 Task: Research Airbnb accommodation in Bukit Mertajam, Malaysia from 9th December, 2023 to 16th December, 2023 for 2 adults.2 bedrooms having 2 beds and 1 bathroom. Property type can be flat. Look for 5 properties as per requirement.
Action: Mouse moved to (494, 109)
Screenshot: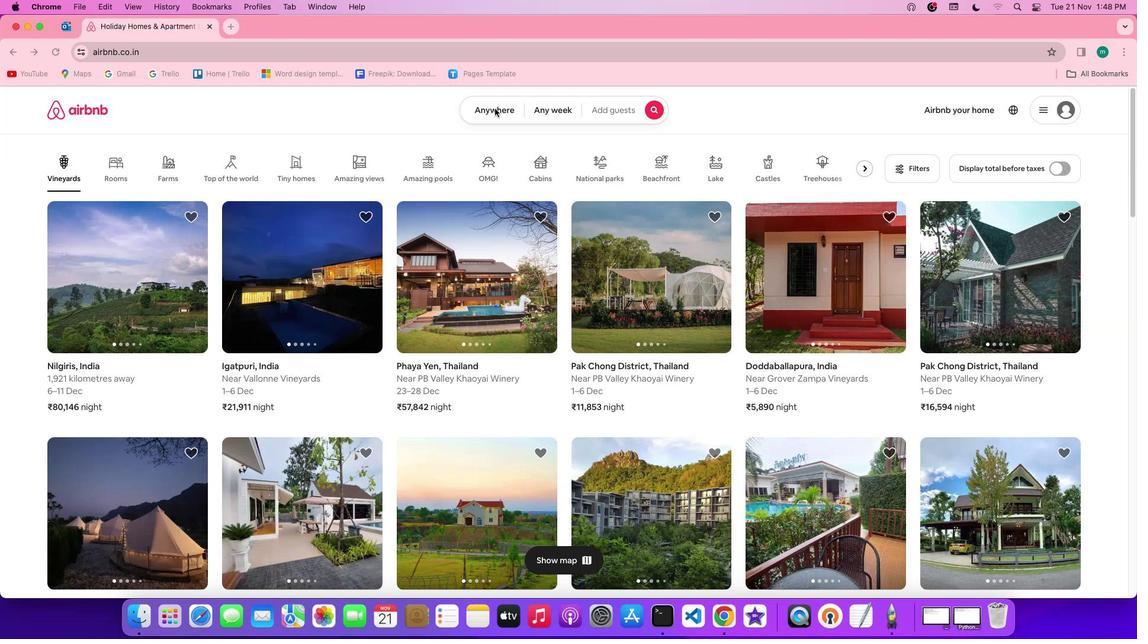 
Action: Mouse pressed left at (494, 109)
Screenshot: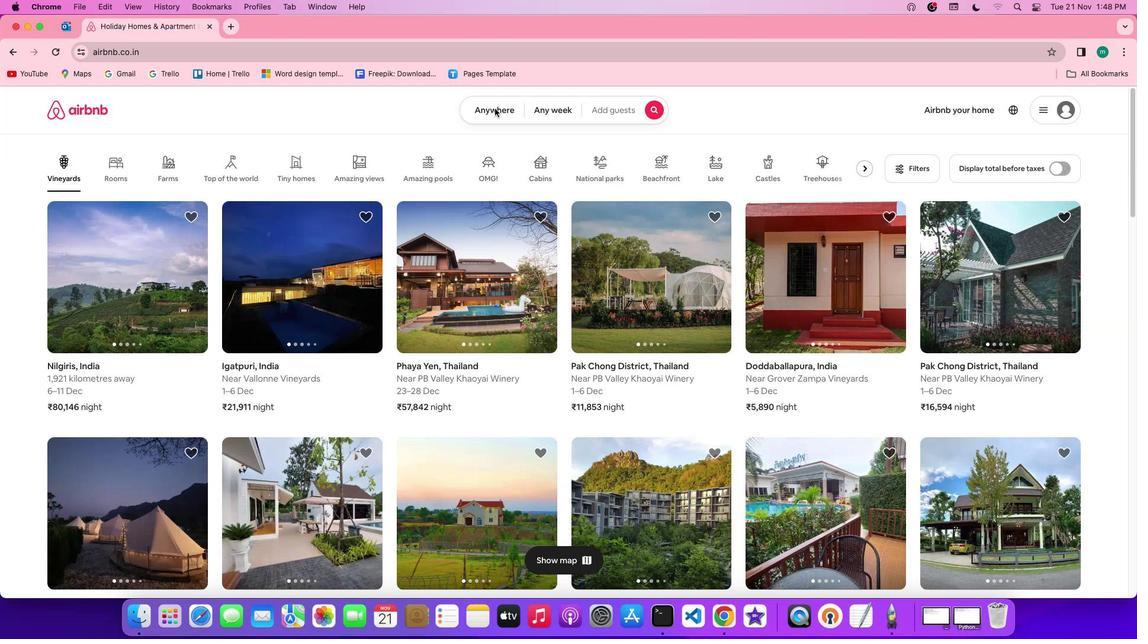 
Action: Mouse pressed left at (494, 109)
Screenshot: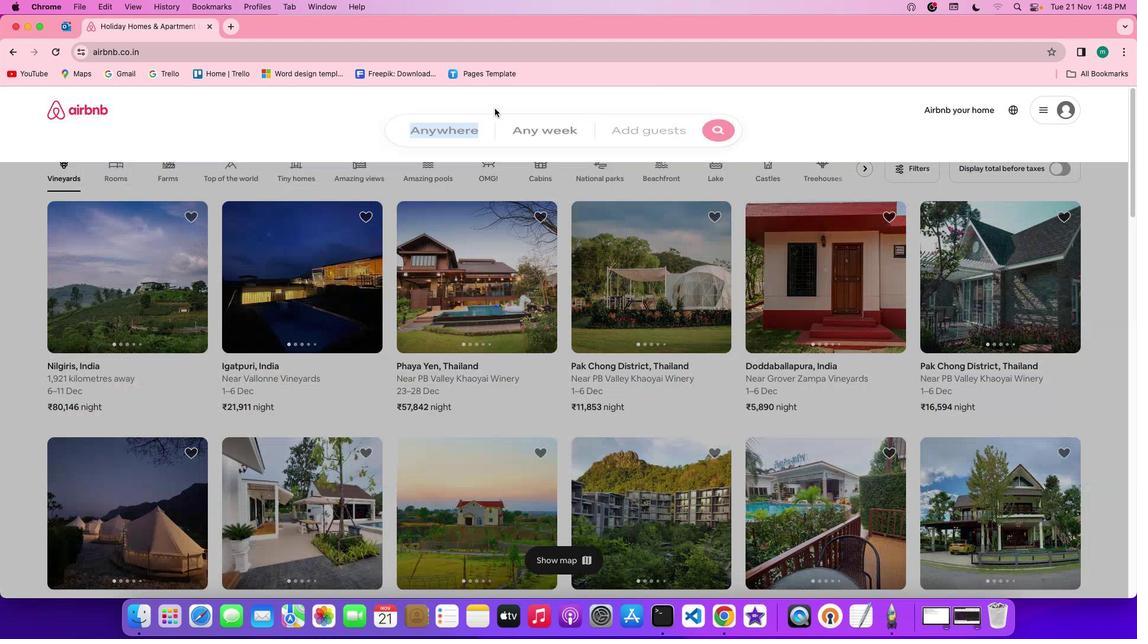 
Action: Mouse moved to (427, 148)
Screenshot: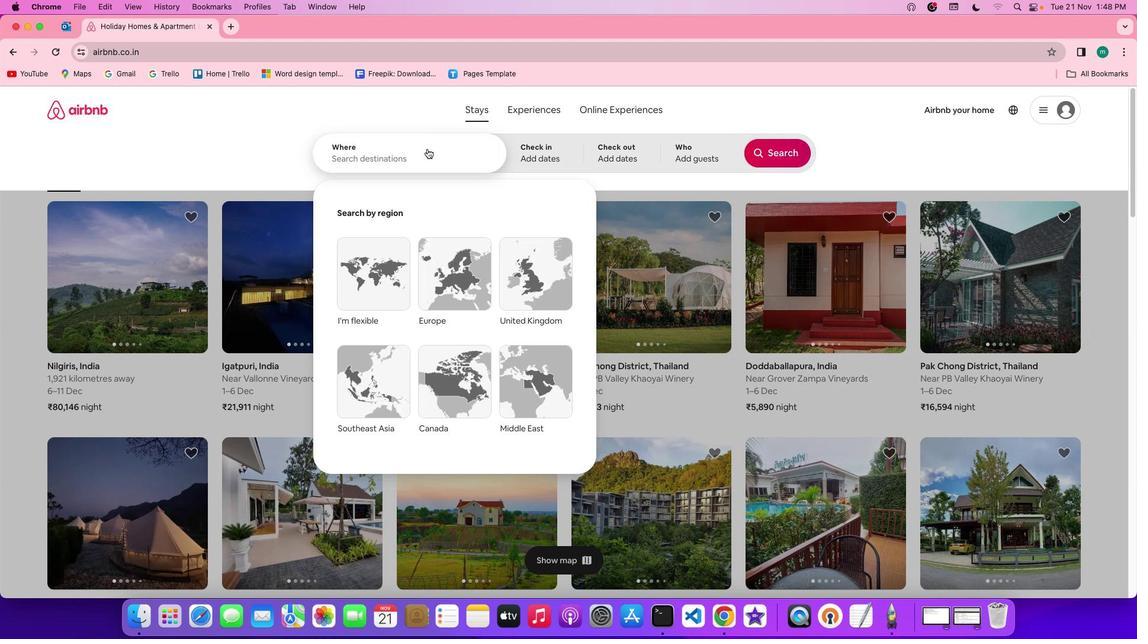 
Action: Mouse pressed left at (427, 148)
Screenshot: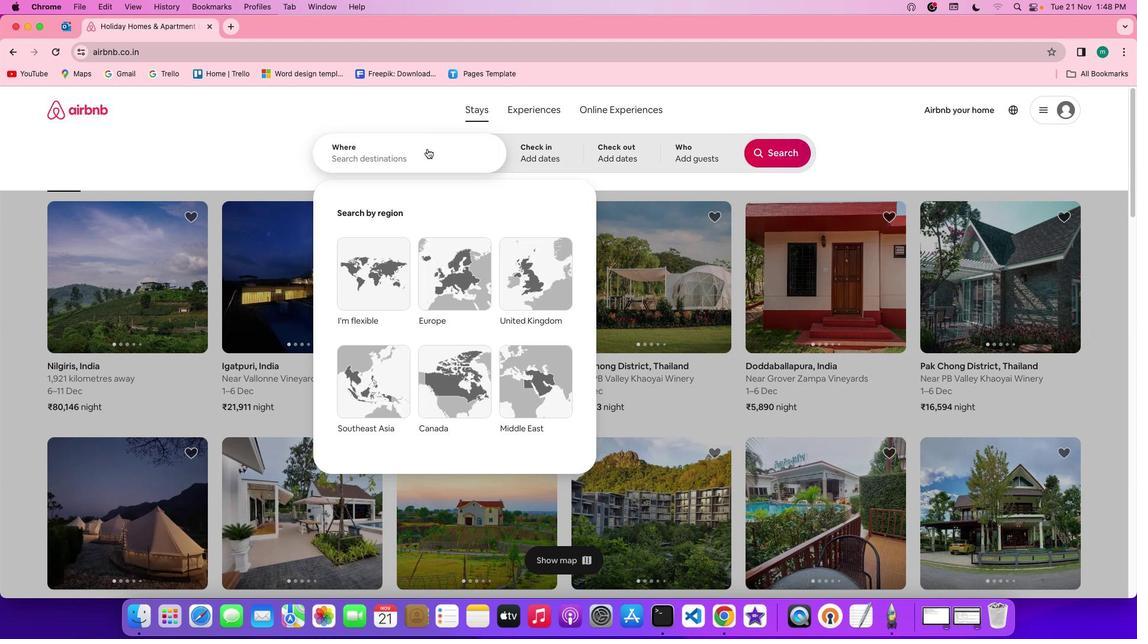 
Action: Mouse moved to (428, 145)
Screenshot: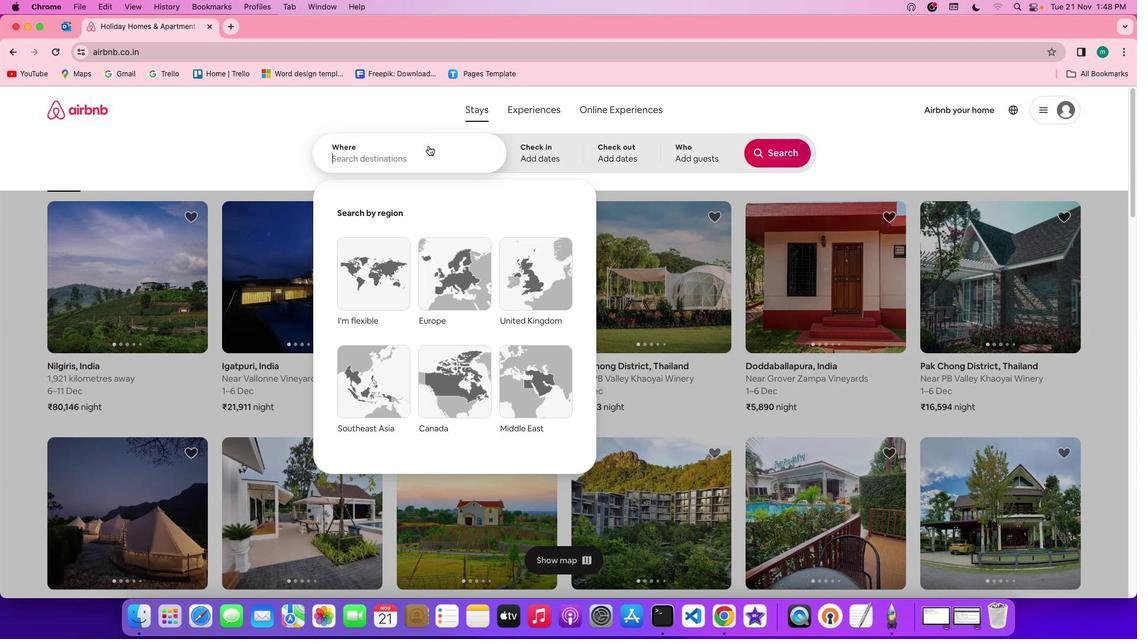 
Action: Key pressed Key.shift'B''u''k''t'Key.backspace'i''t'Key.spaceKey.shift'M''e''r''t''a''j''a''m'','Key.spaceKey.shift'm''a''l''a''y''s''i''a'
Screenshot: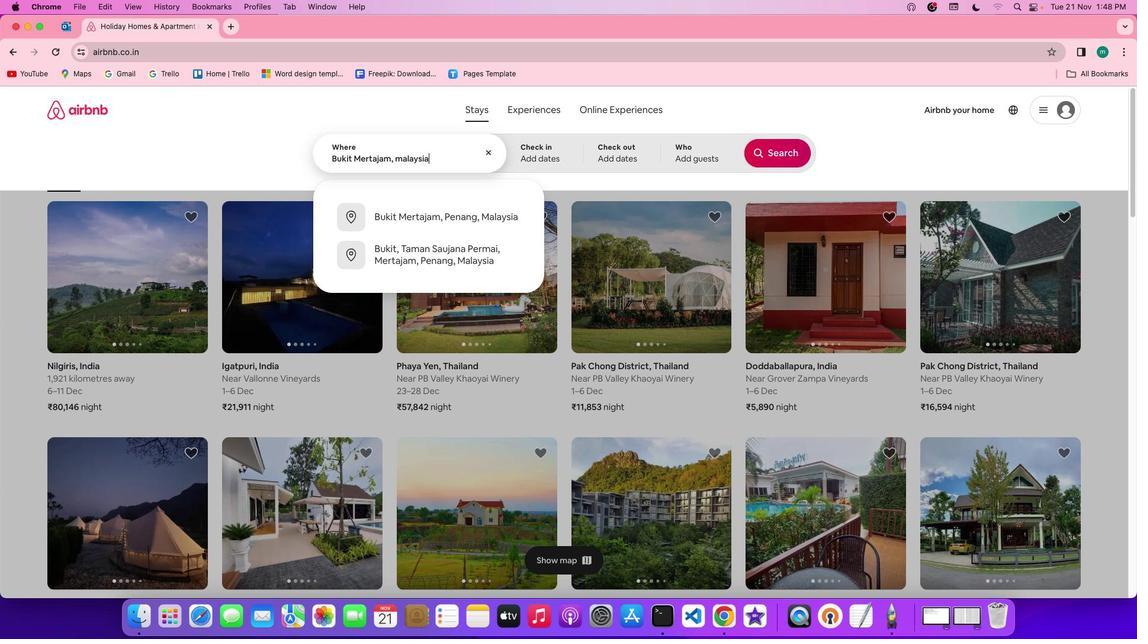 
Action: Mouse moved to (567, 142)
Screenshot: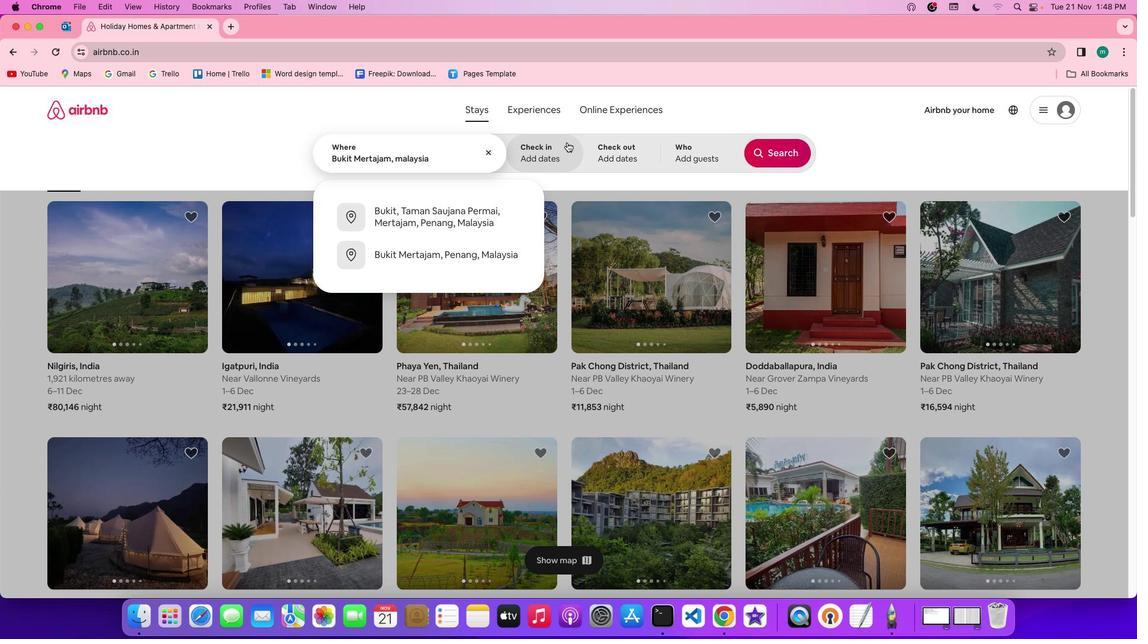 
Action: Mouse pressed left at (567, 142)
Screenshot: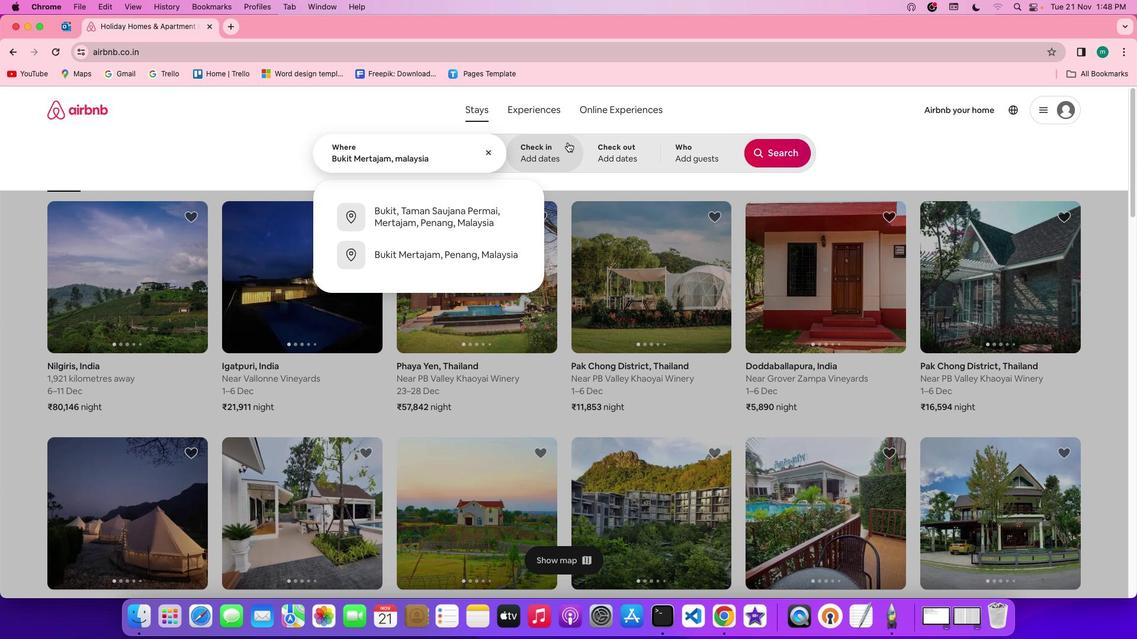 
Action: Mouse moved to (766, 324)
Screenshot: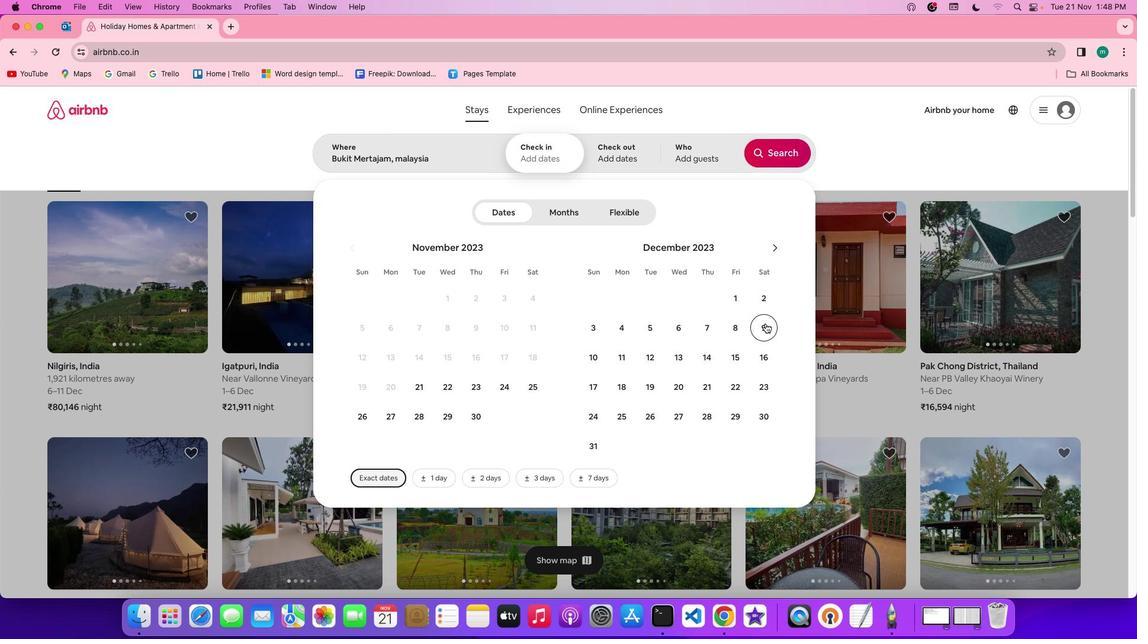 
Action: Mouse pressed left at (766, 324)
Screenshot: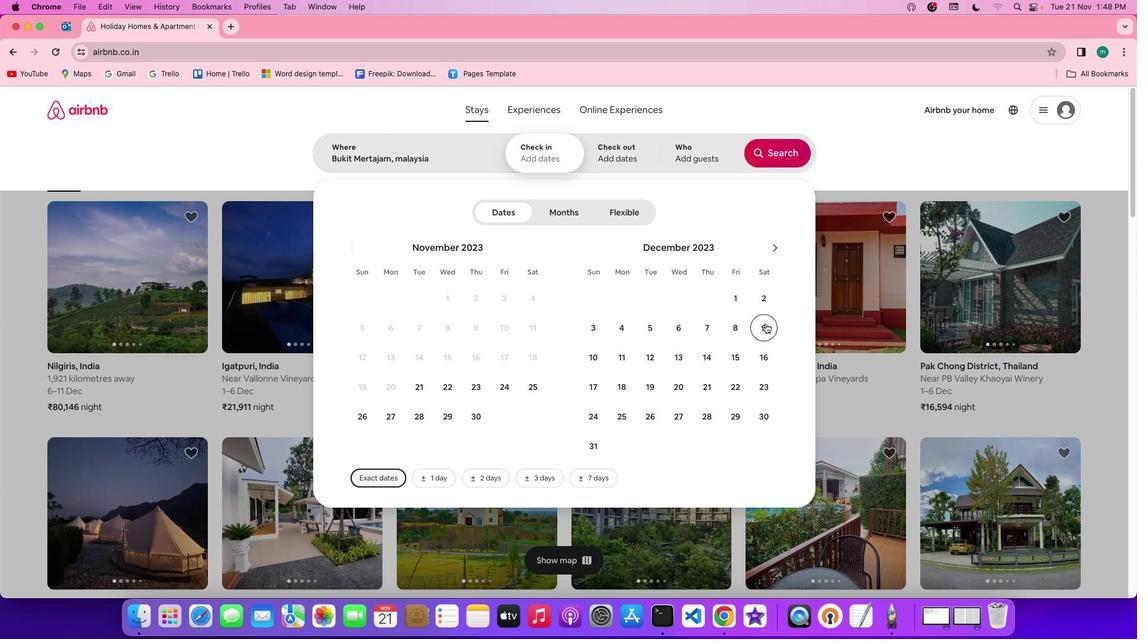 
Action: Mouse moved to (763, 357)
Screenshot: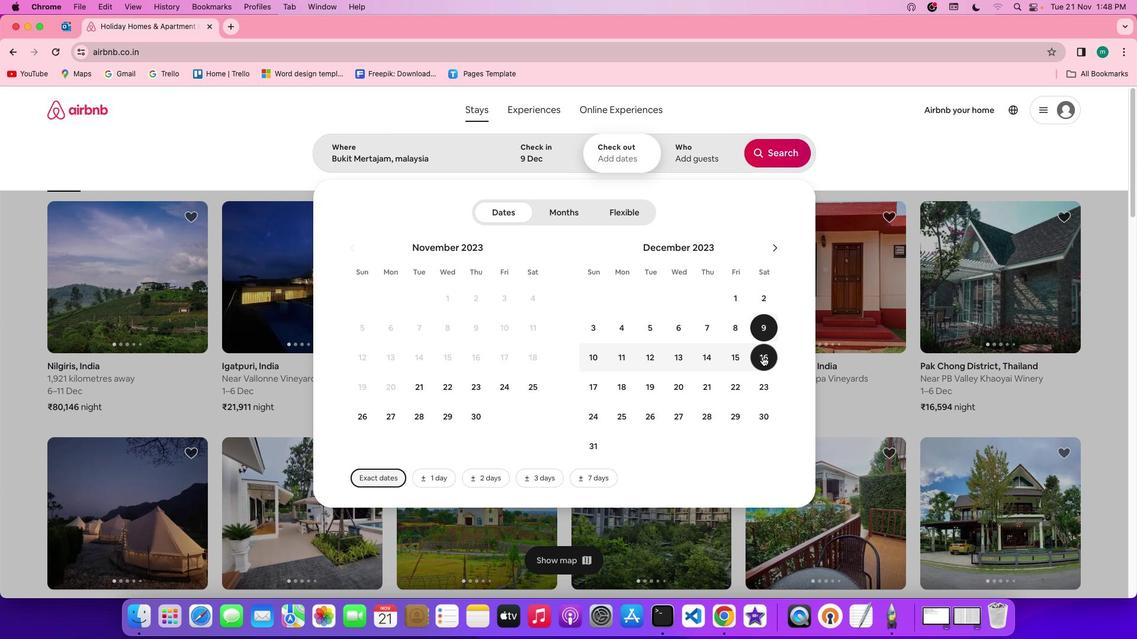 
Action: Mouse pressed left at (763, 357)
Screenshot: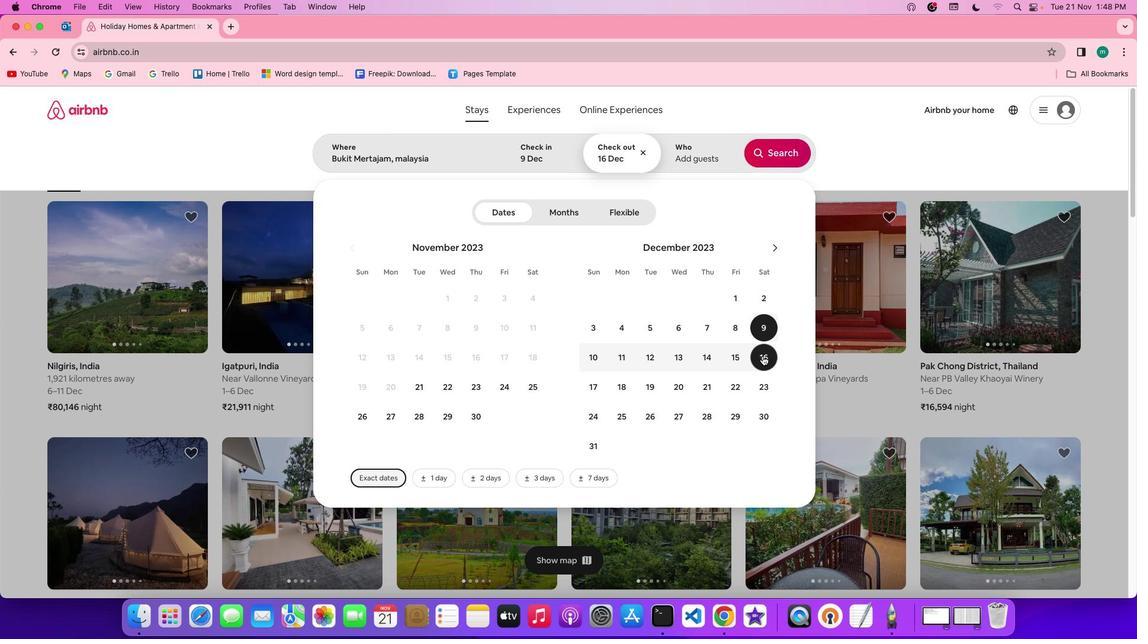 
Action: Mouse moved to (694, 151)
Screenshot: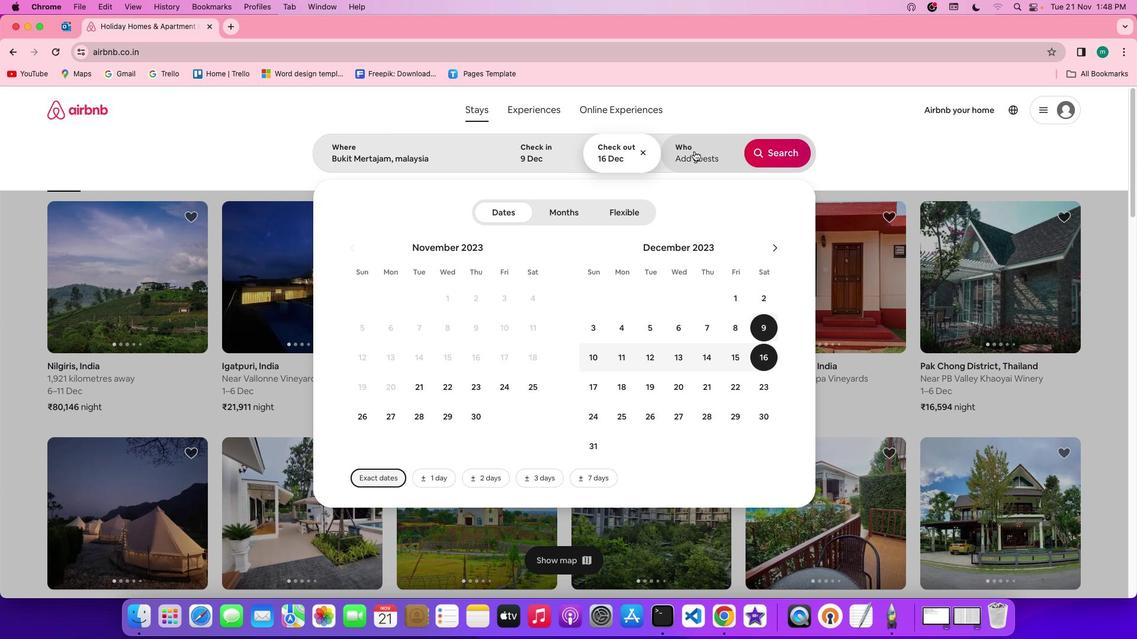 
Action: Mouse pressed left at (694, 151)
Screenshot: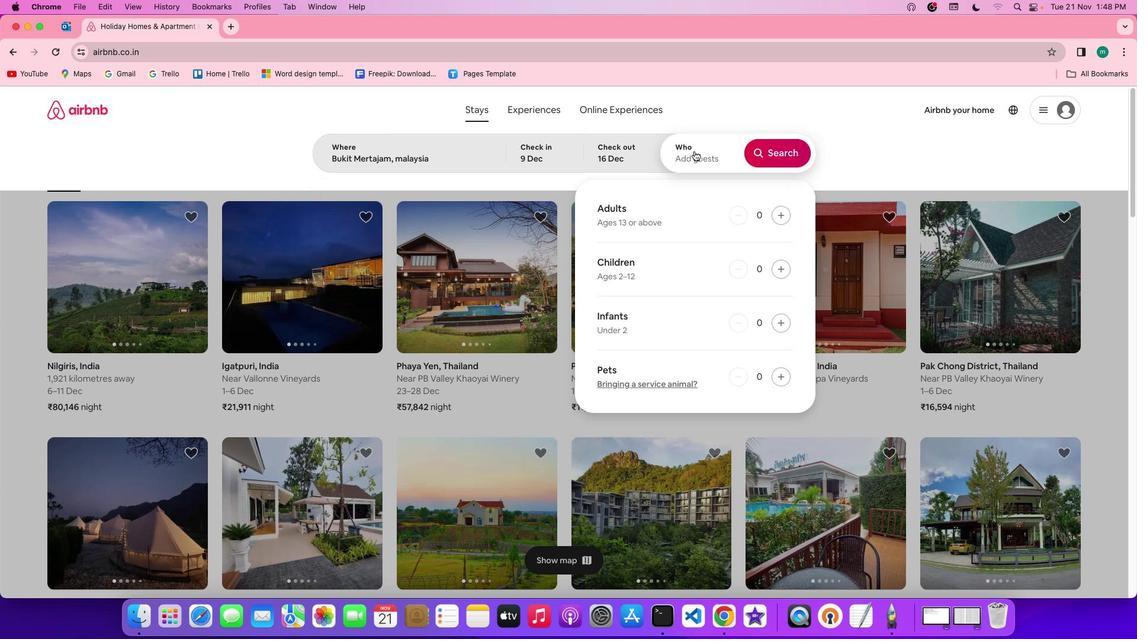 
Action: Mouse moved to (778, 212)
Screenshot: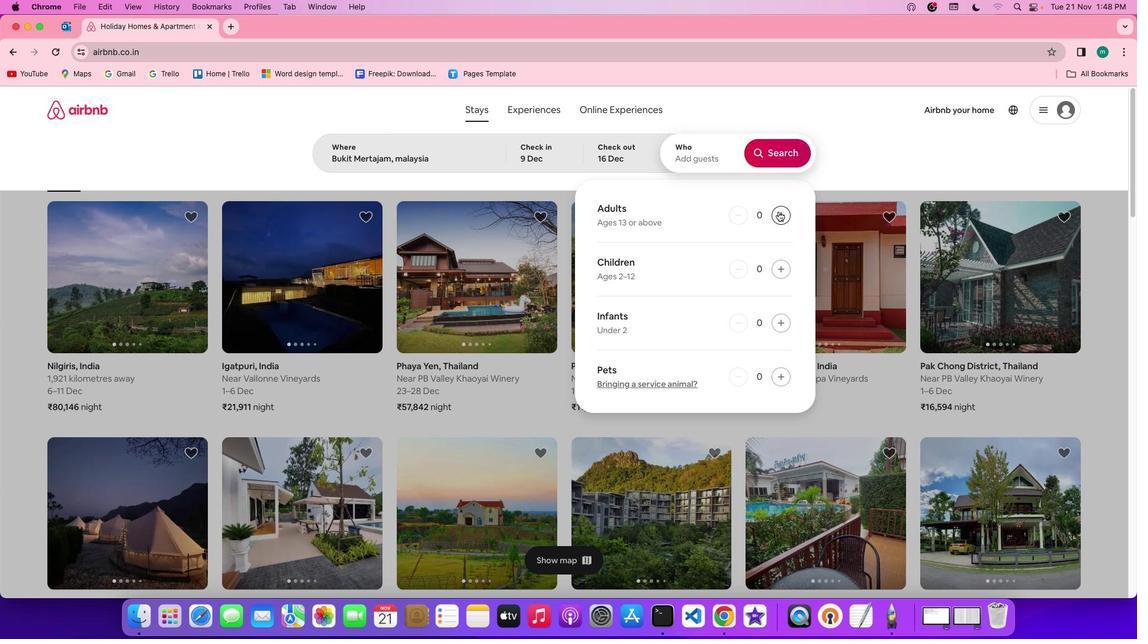 
Action: Mouse pressed left at (778, 212)
Screenshot: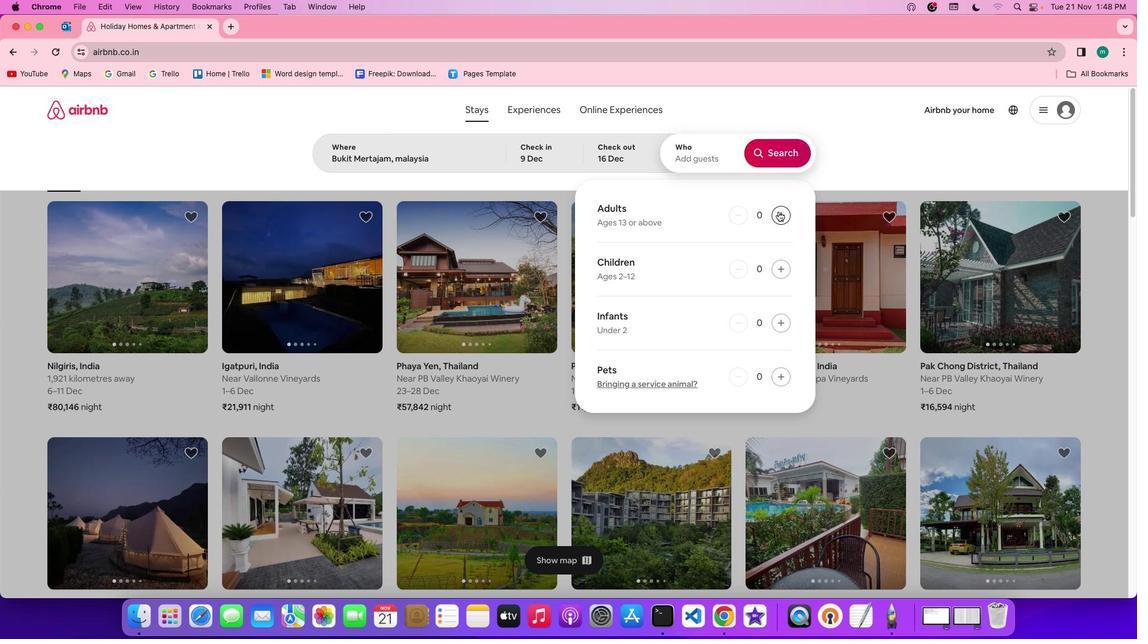 
Action: Mouse pressed left at (778, 212)
Screenshot: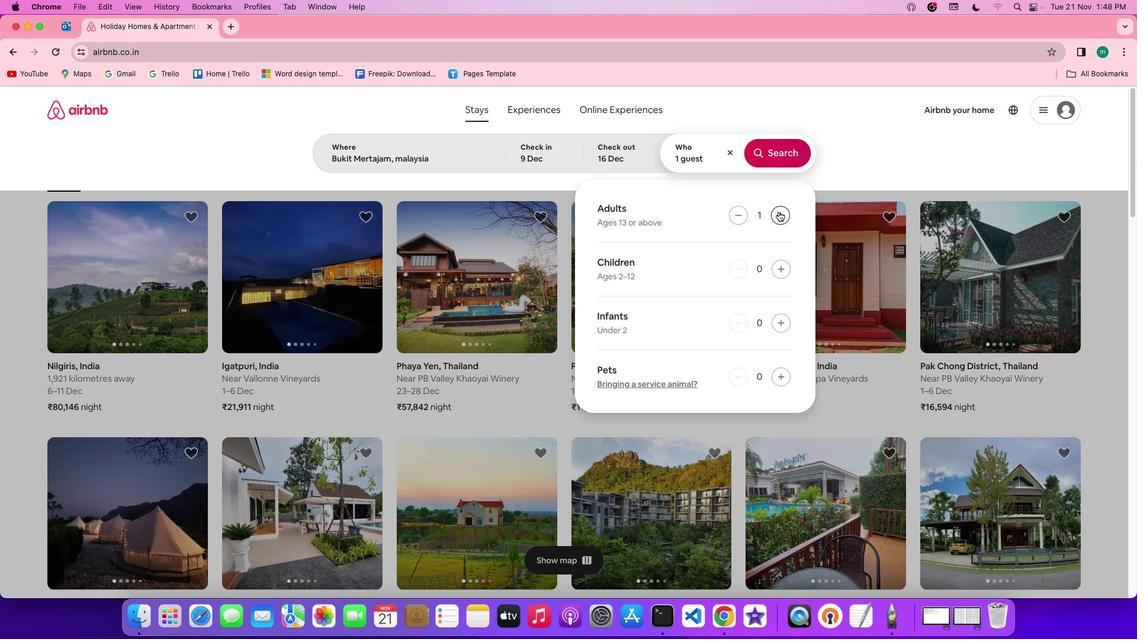 
Action: Mouse pressed left at (778, 212)
Screenshot: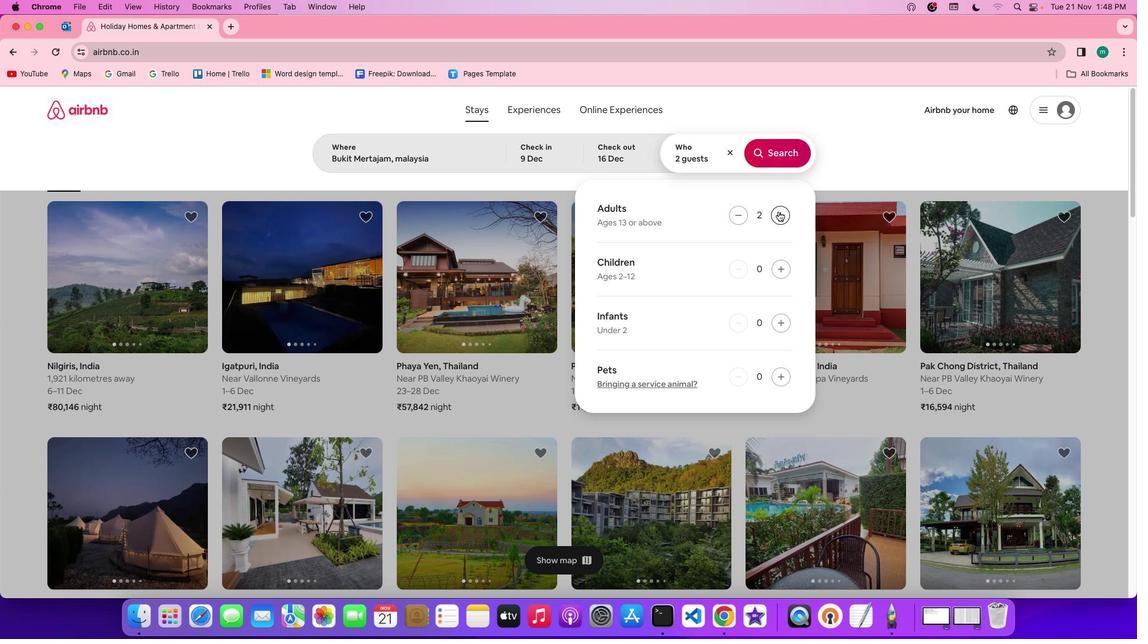 
Action: Mouse moved to (721, 216)
Screenshot: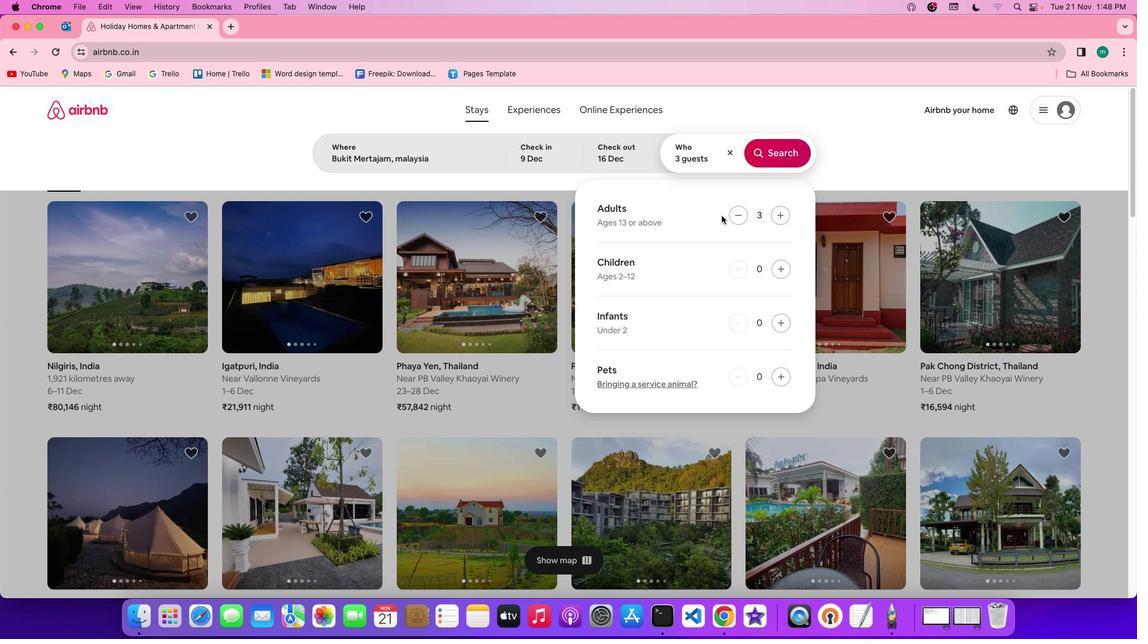 
Action: Mouse pressed left at (721, 216)
Screenshot: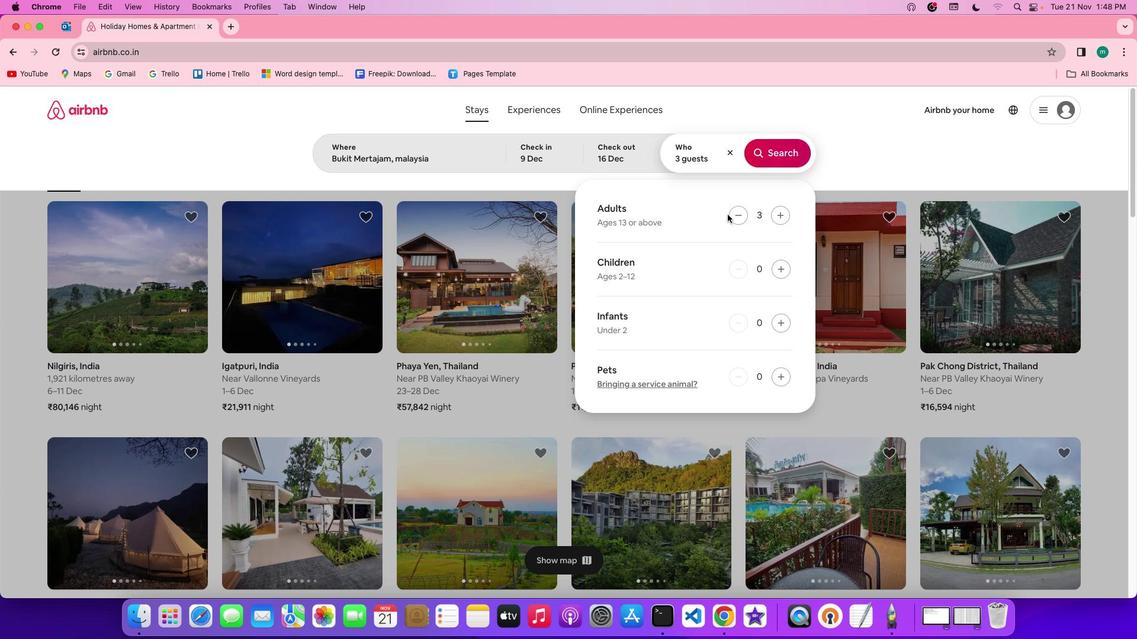 
Action: Mouse moved to (732, 213)
Screenshot: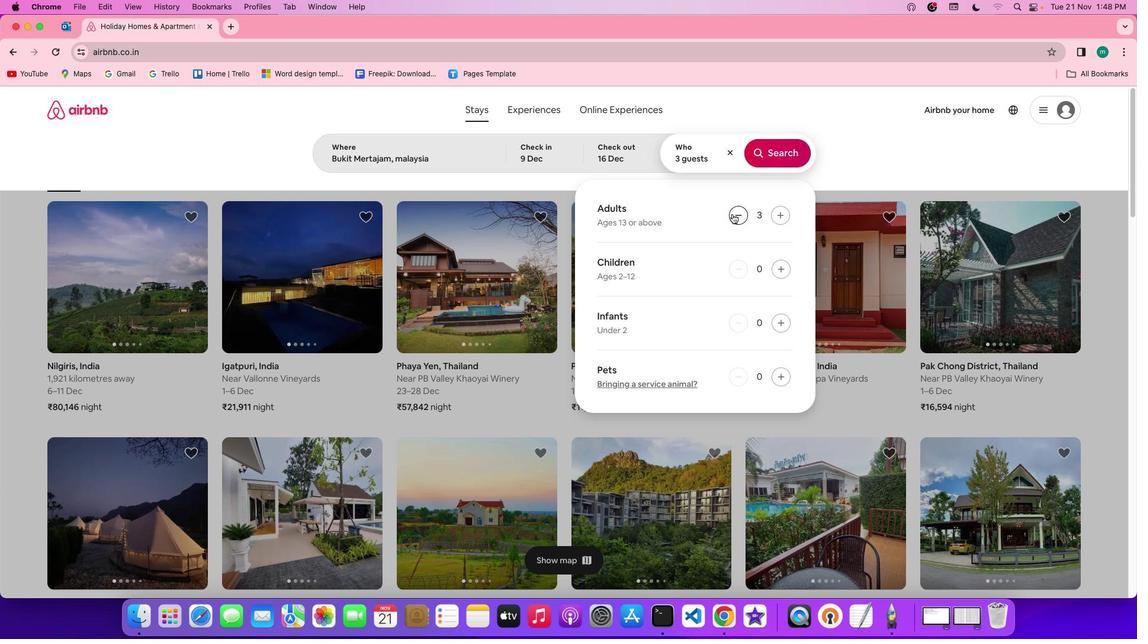 
Action: Mouse pressed left at (732, 213)
Screenshot: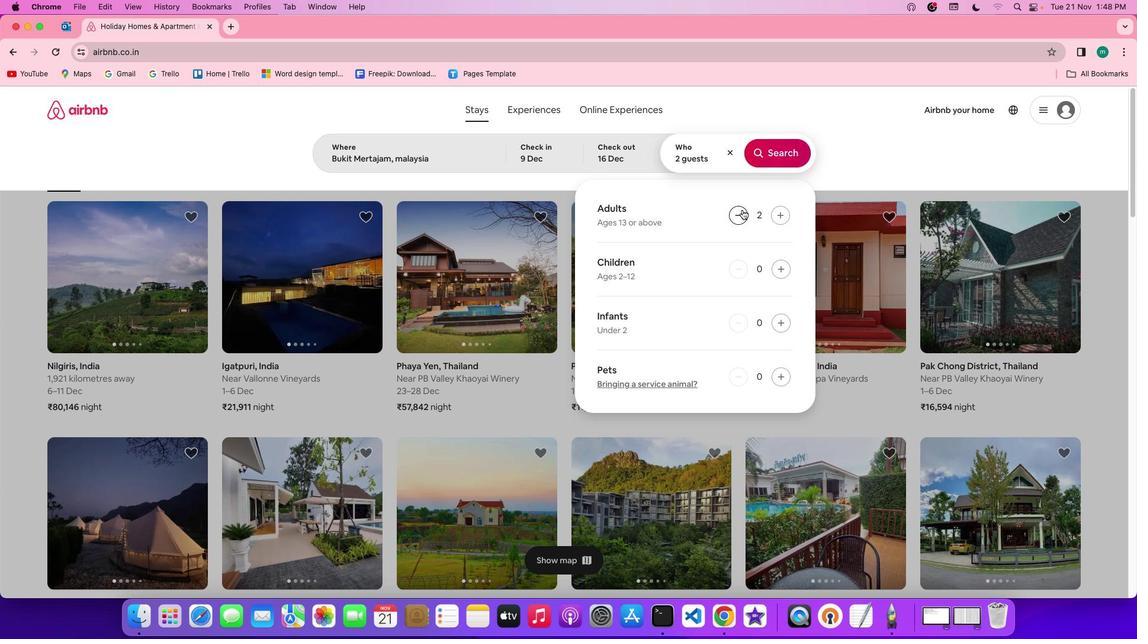 
Action: Mouse moved to (794, 146)
Screenshot: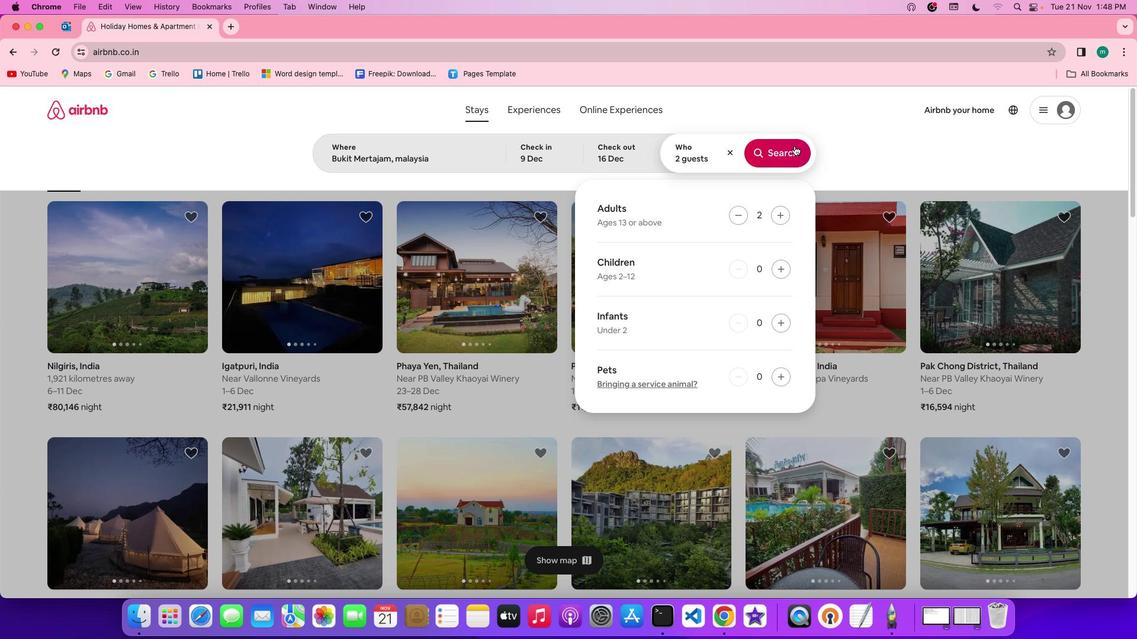 
Action: Mouse pressed left at (794, 146)
Screenshot: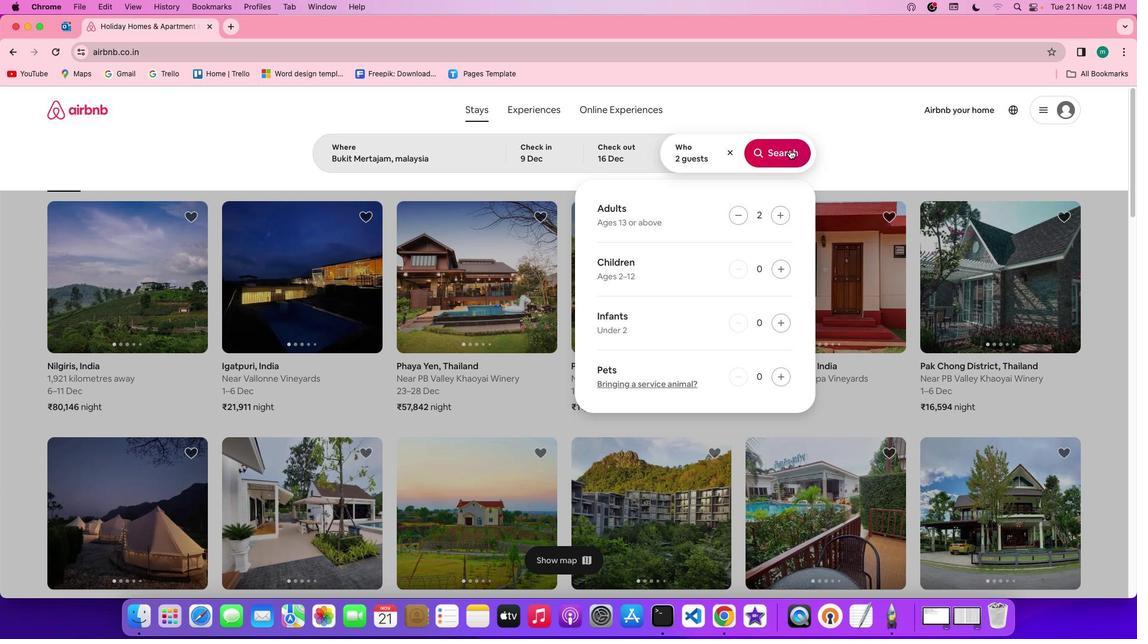 
Action: Mouse moved to (961, 161)
Screenshot: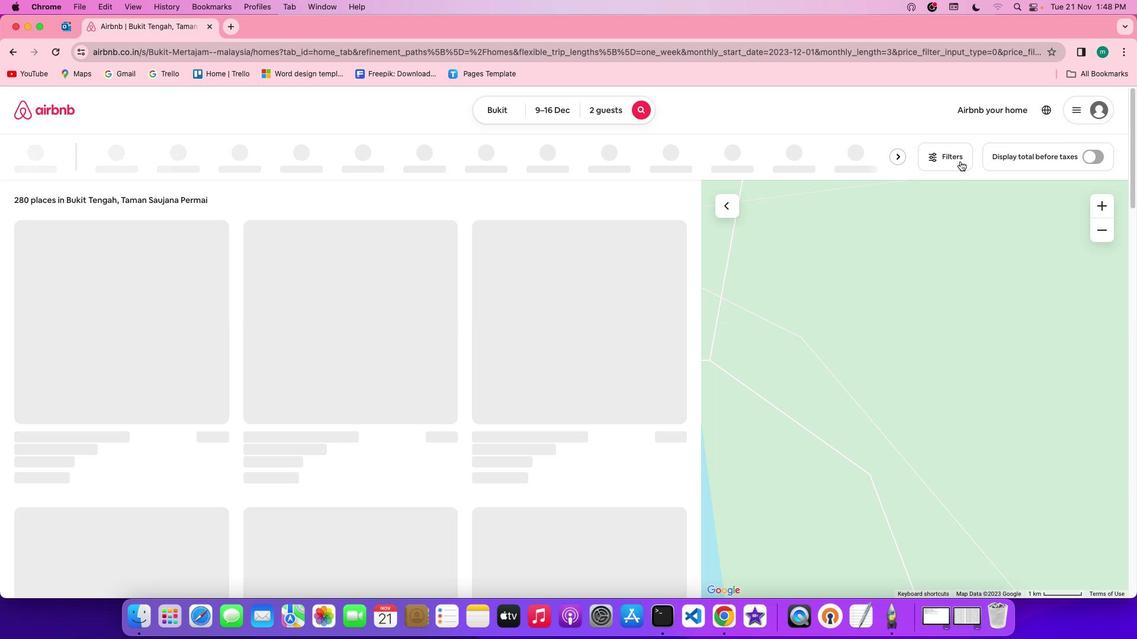 
Action: Mouse pressed left at (961, 161)
Screenshot: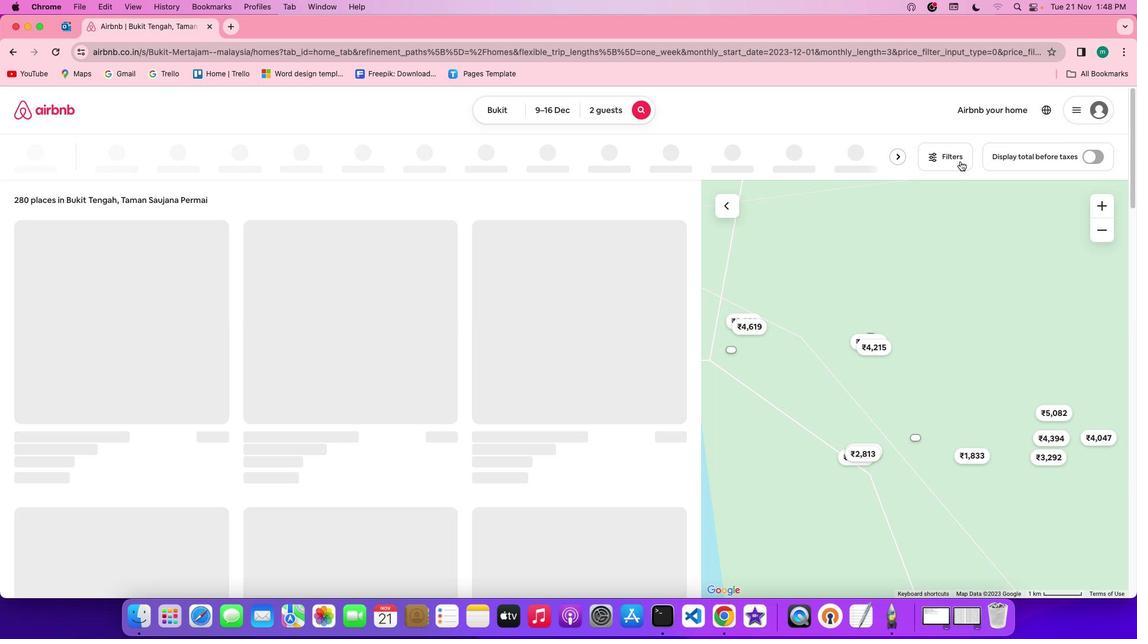 
Action: Mouse moved to (658, 363)
Screenshot: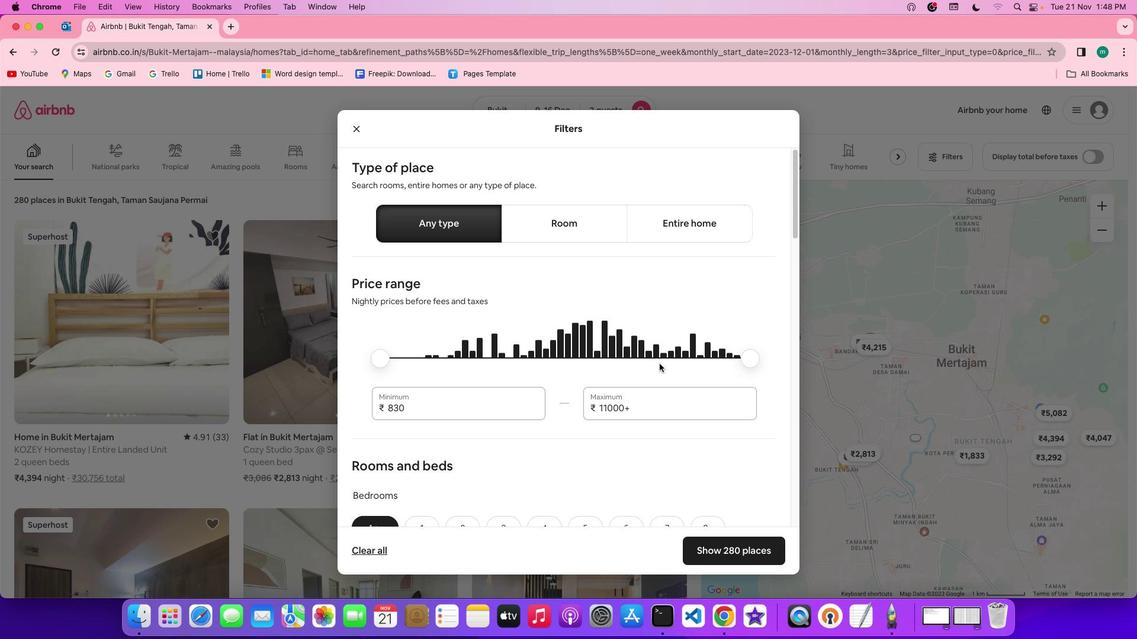 
Action: Mouse scrolled (658, 363) with delta (0, 0)
Screenshot: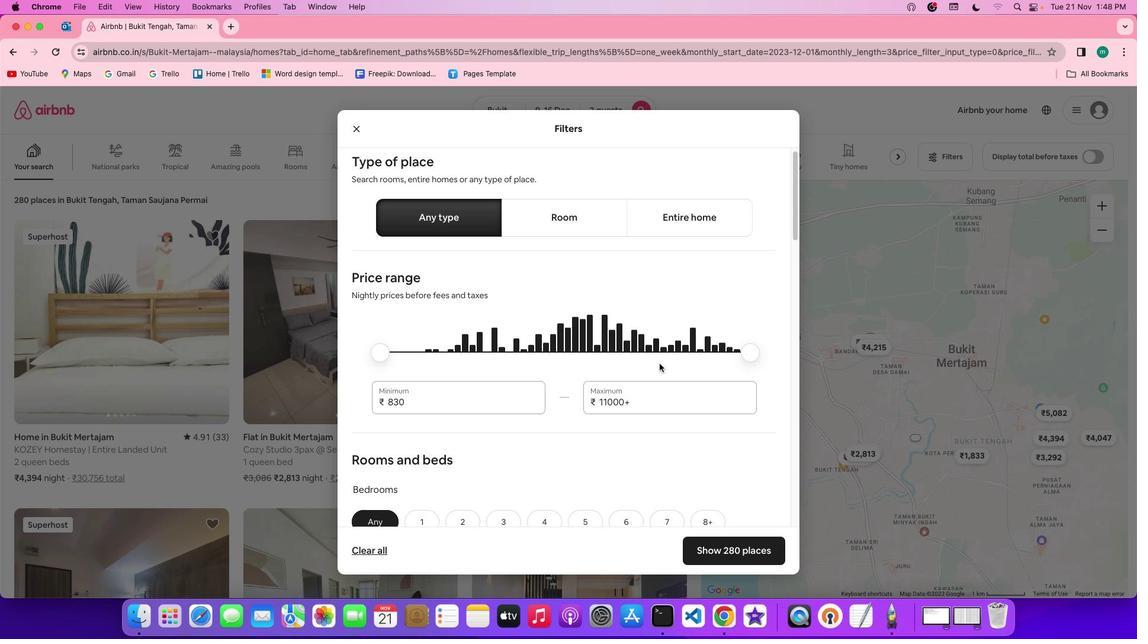 
Action: Mouse moved to (658, 363)
Screenshot: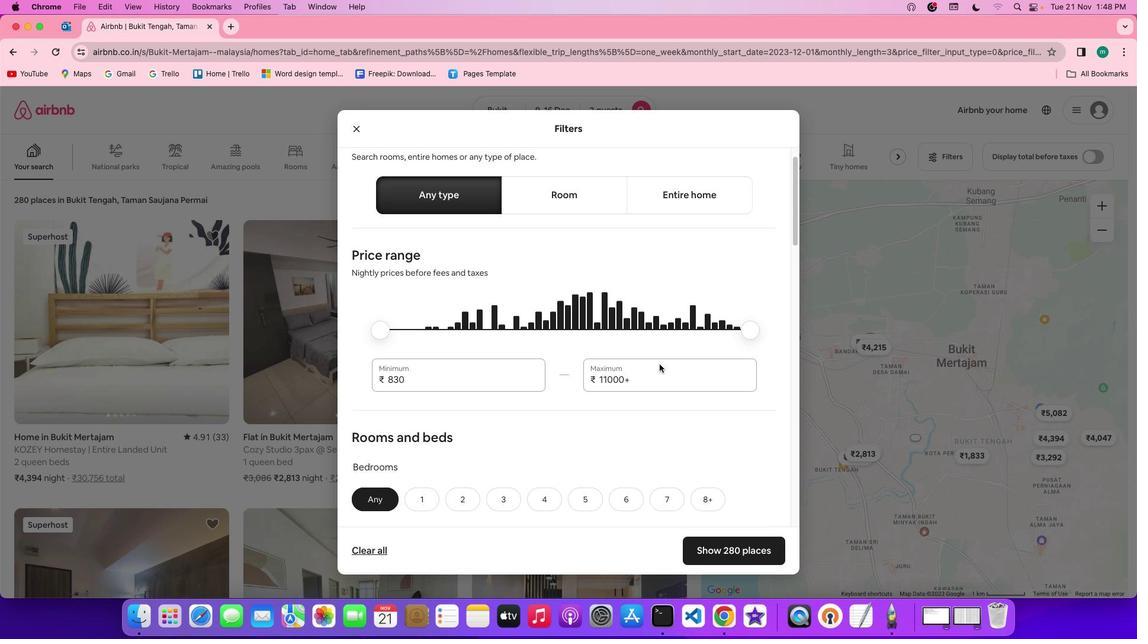 
Action: Mouse scrolled (658, 363) with delta (0, 0)
Screenshot: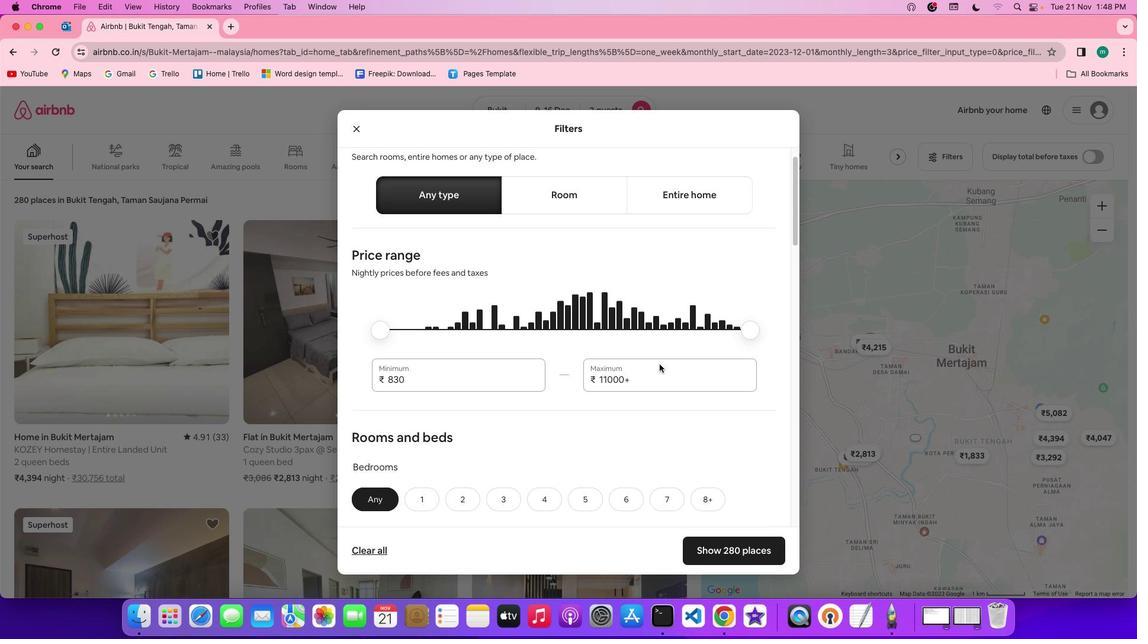 
Action: Mouse moved to (660, 364)
Screenshot: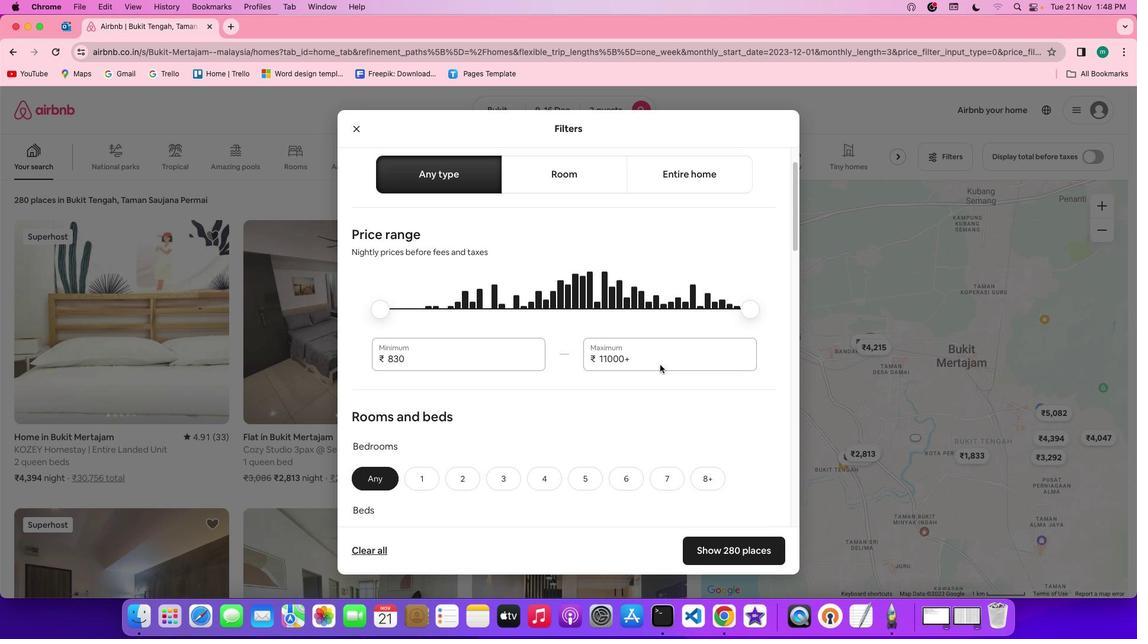 
Action: Mouse scrolled (660, 364) with delta (0, -1)
Screenshot: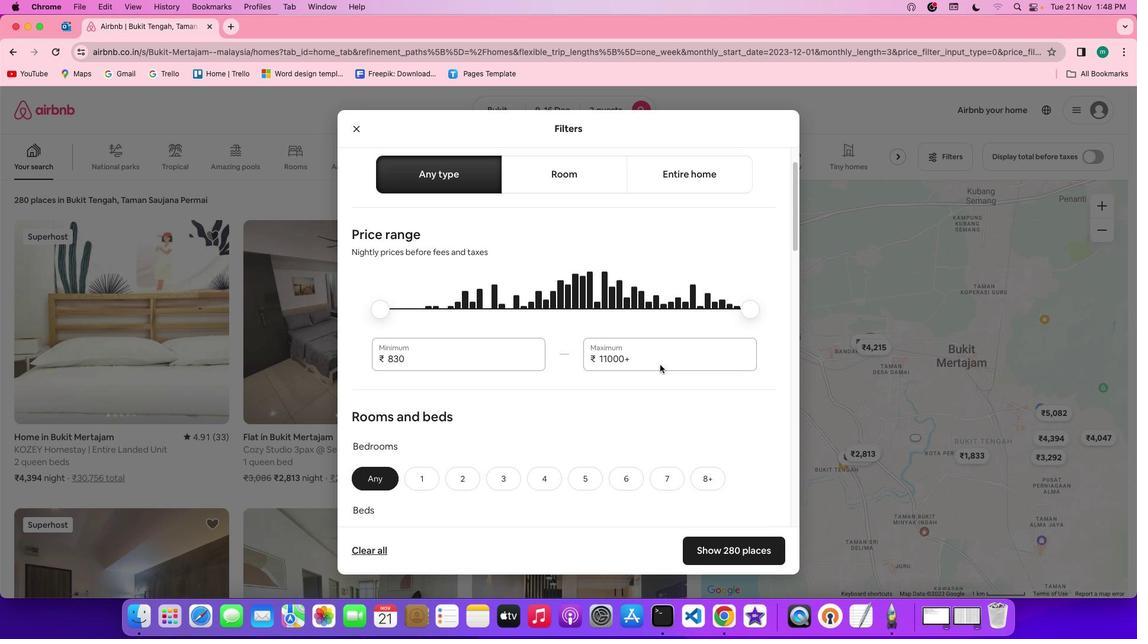
Action: Mouse moved to (660, 364)
Screenshot: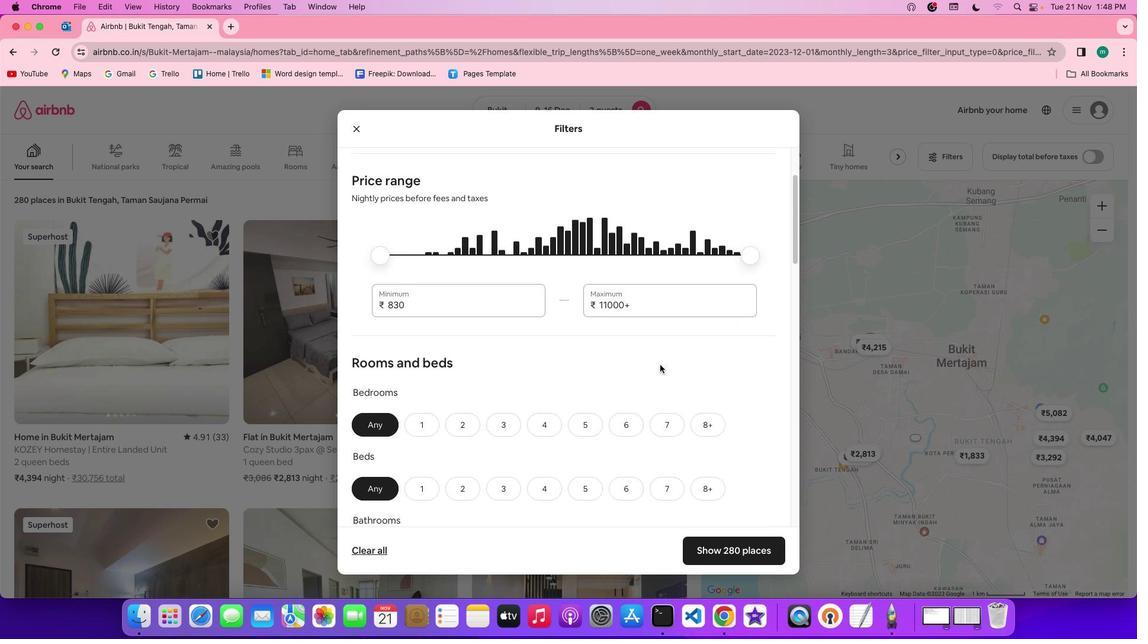 
Action: Mouse scrolled (660, 364) with delta (0, -2)
Screenshot: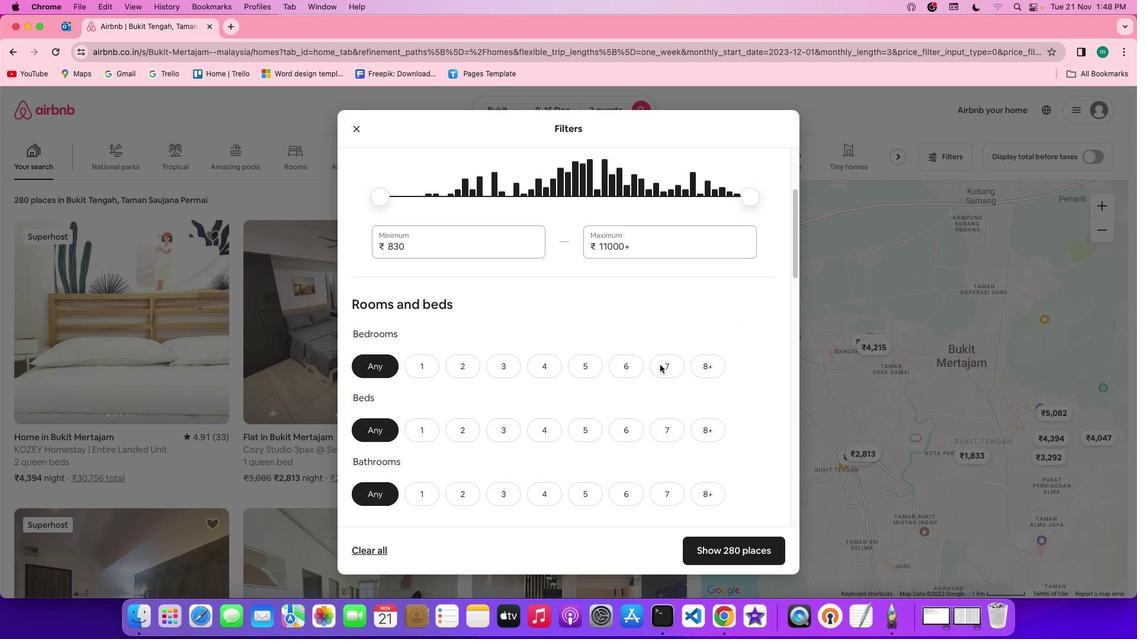 
Action: Mouse moved to (690, 379)
Screenshot: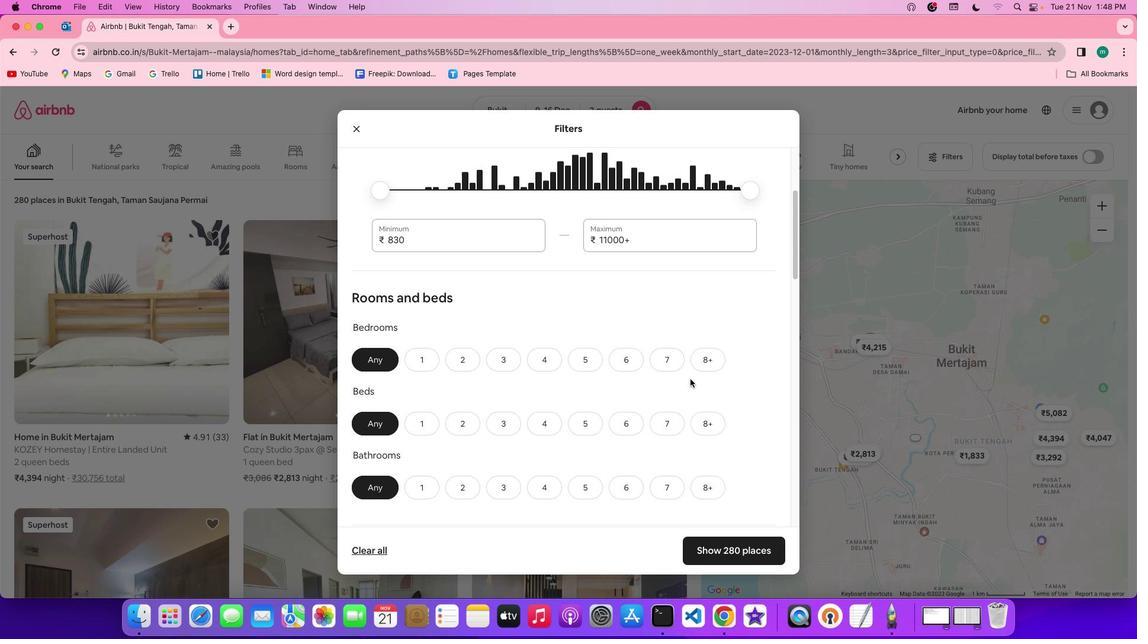 
Action: Mouse scrolled (690, 379) with delta (0, 0)
Screenshot: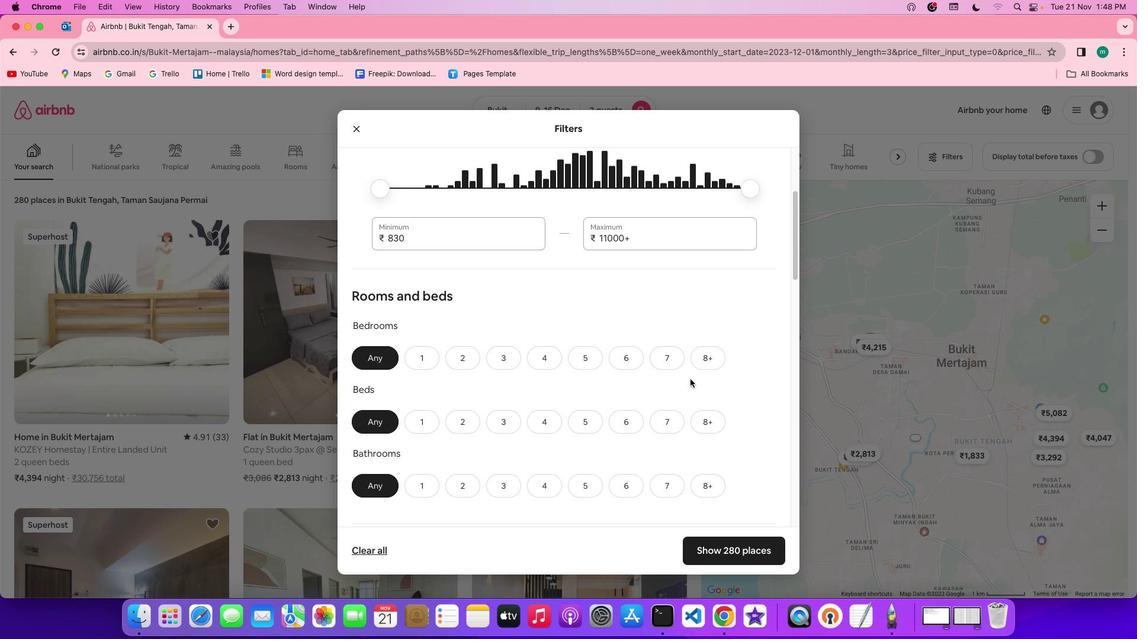 
Action: Mouse moved to (690, 379)
Screenshot: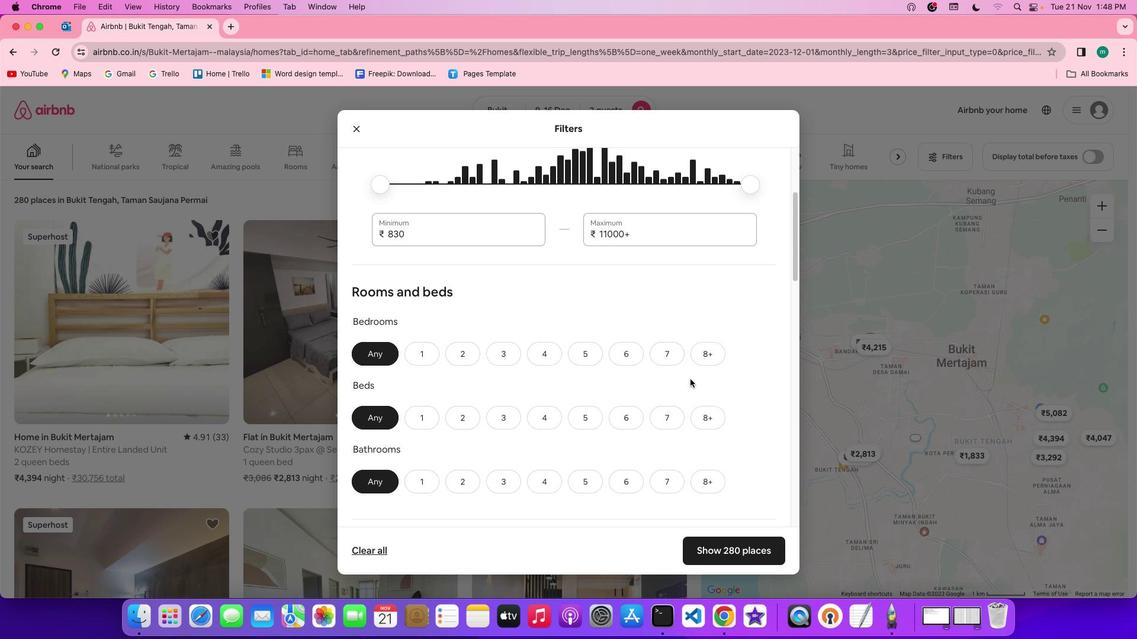 
Action: Mouse scrolled (690, 379) with delta (0, 0)
Screenshot: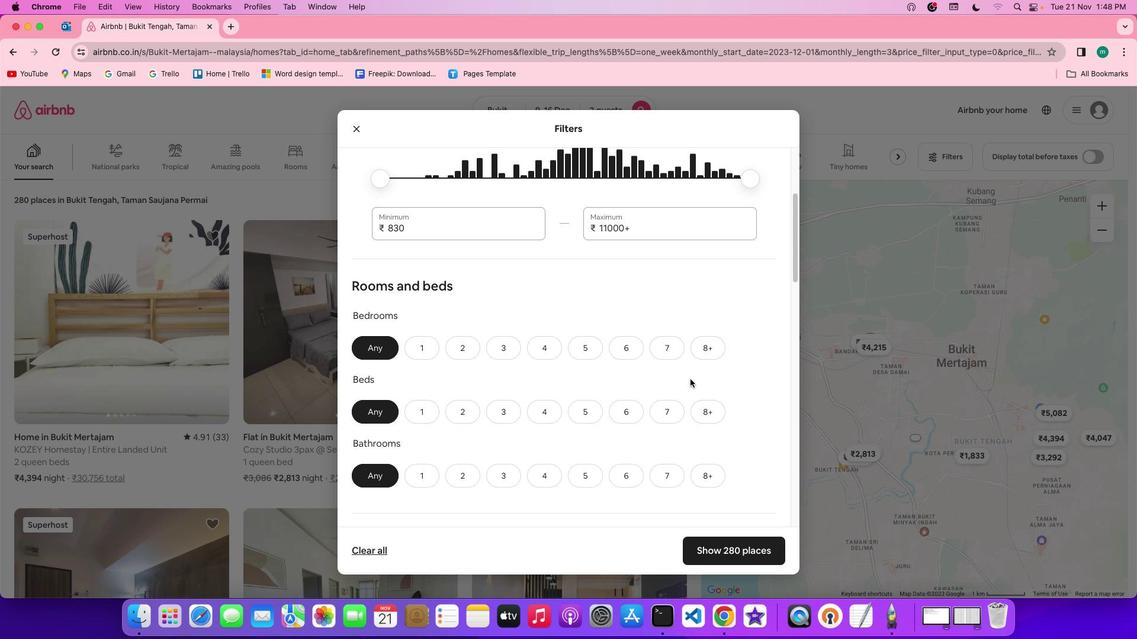 
Action: Mouse scrolled (690, 379) with delta (0, 0)
Screenshot: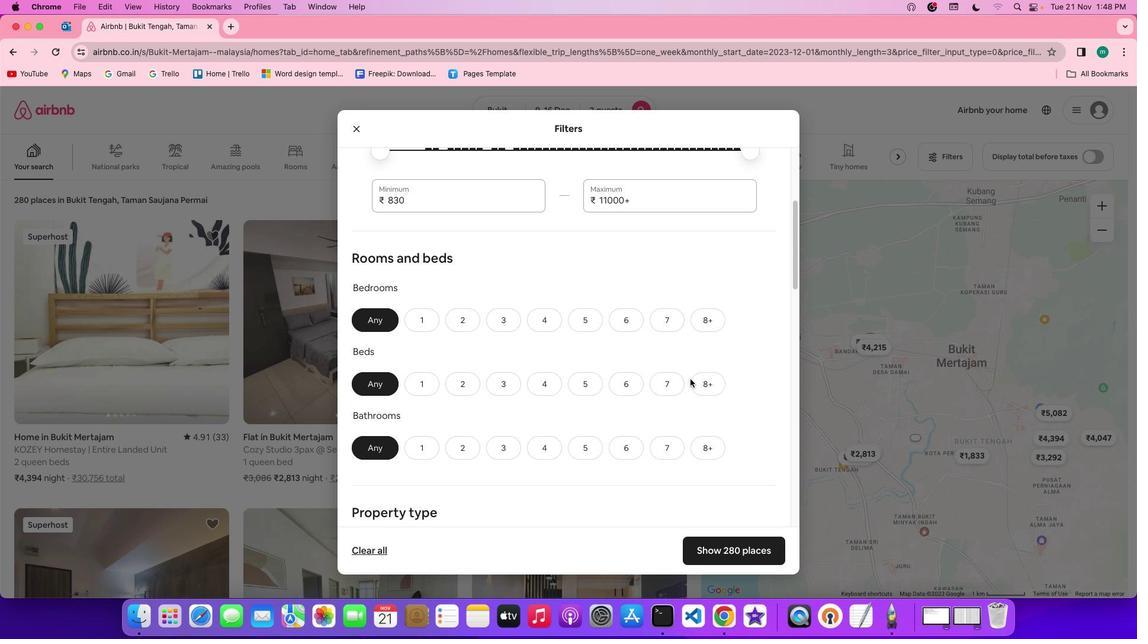 
Action: Mouse scrolled (690, 379) with delta (0, 0)
Screenshot: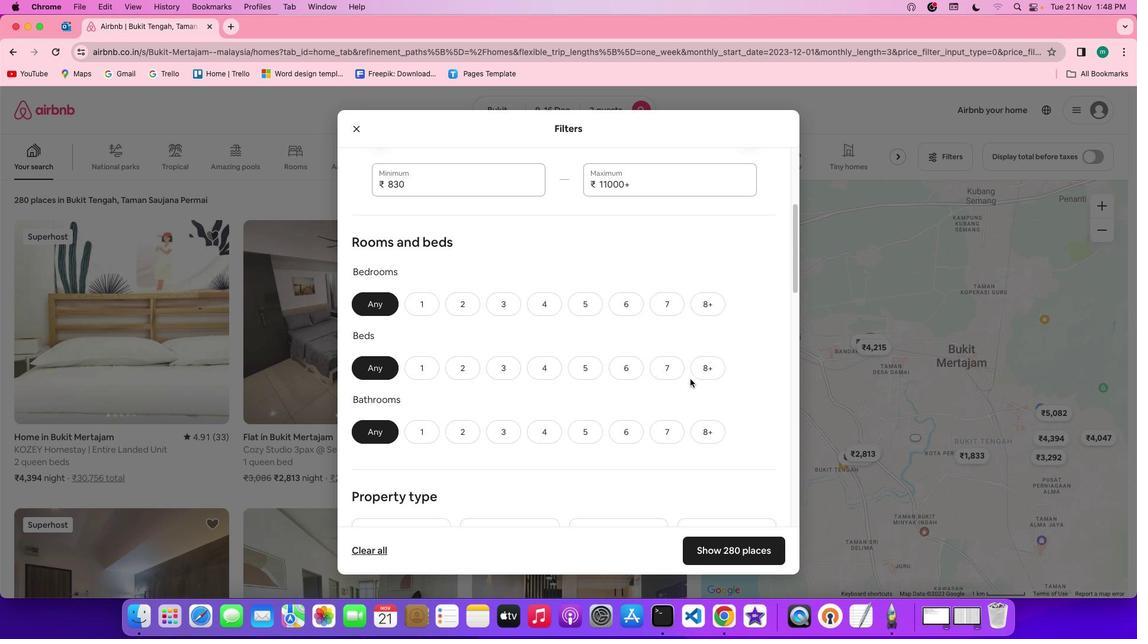 
Action: Mouse moved to (689, 378)
Screenshot: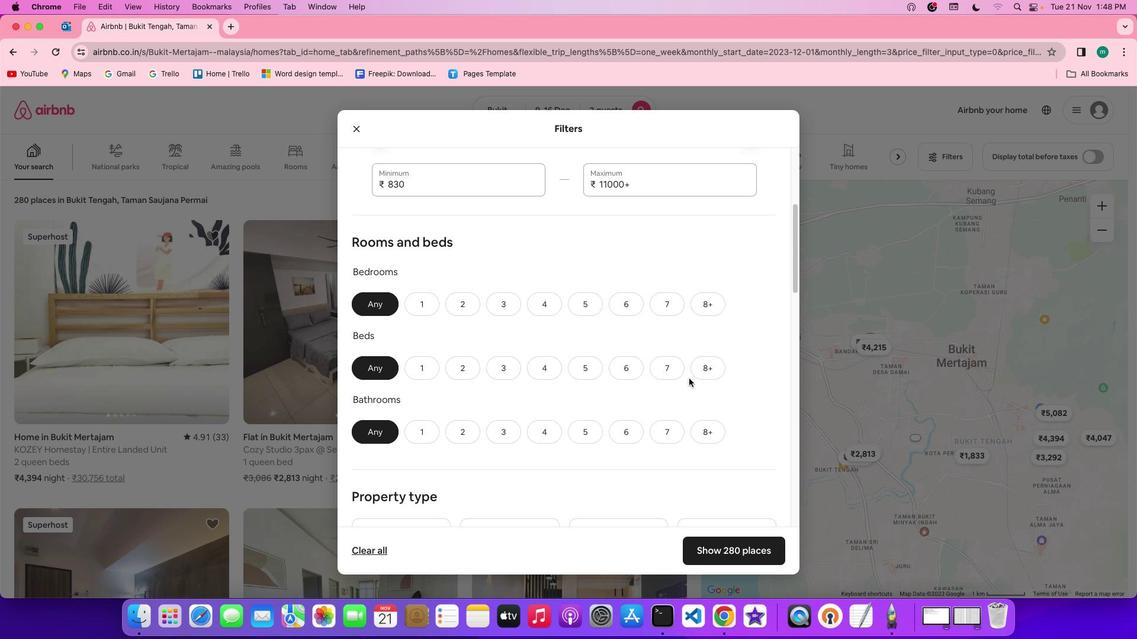 
Action: Mouse scrolled (689, 378) with delta (0, 0)
Screenshot: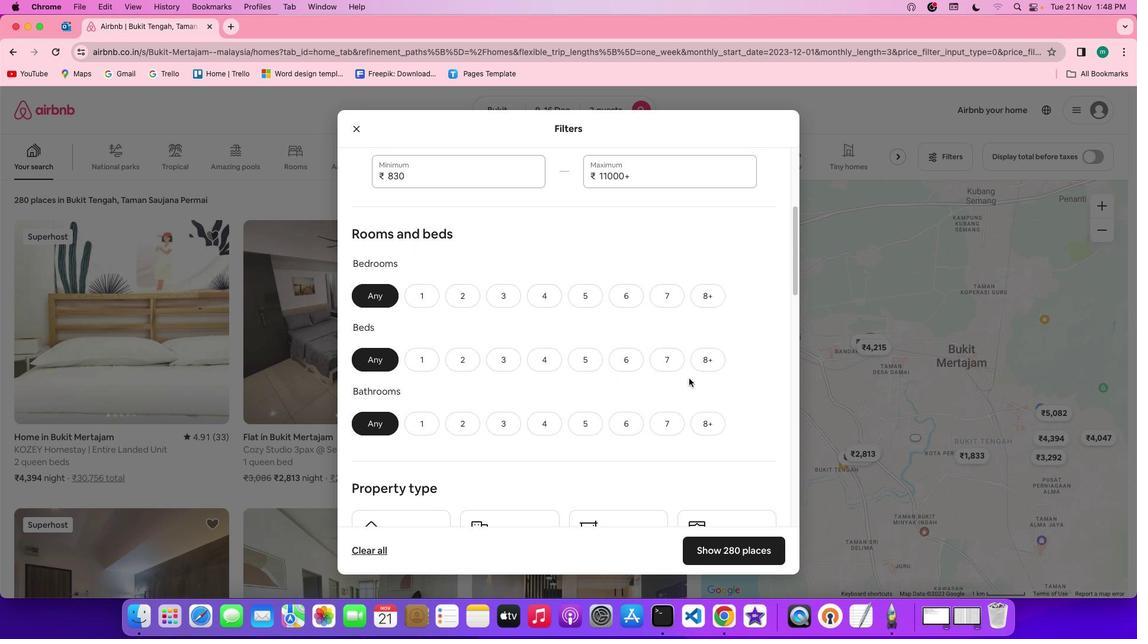 
Action: Mouse scrolled (689, 378) with delta (0, 0)
Screenshot: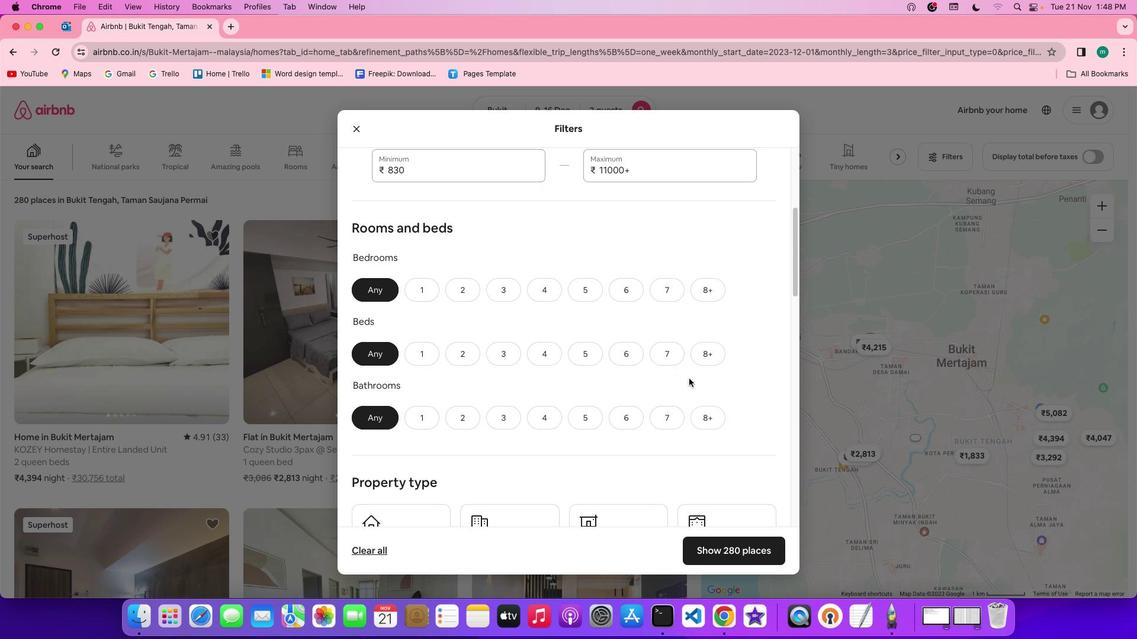 
Action: Mouse moved to (471, 285)
Screenshot: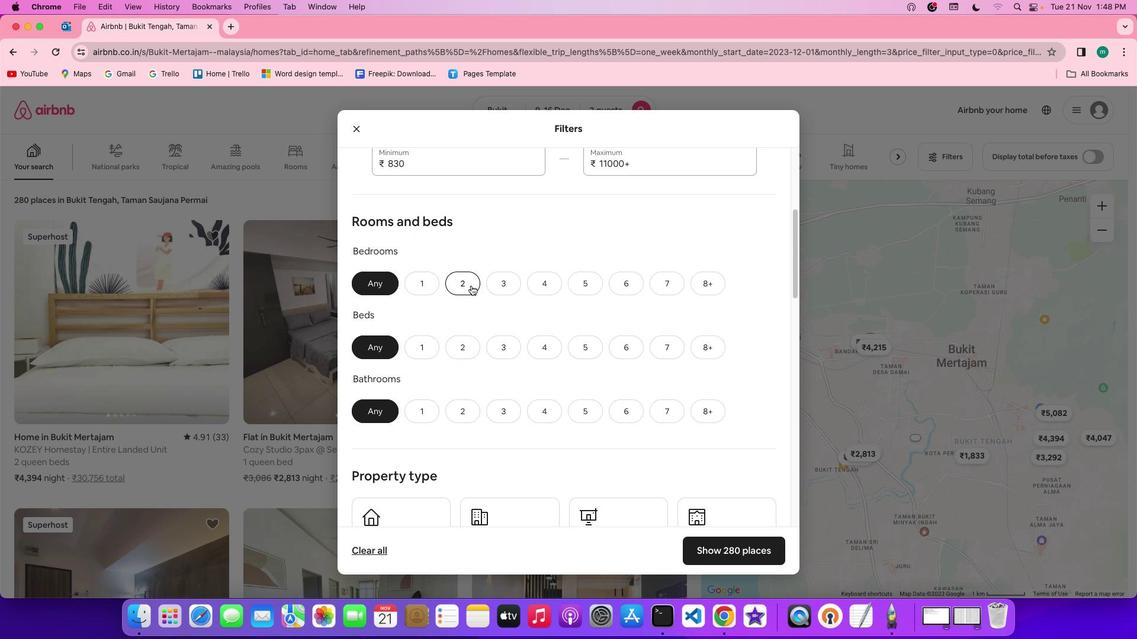 
Action: Mouse pressed left at (471, 285)
Screenshot: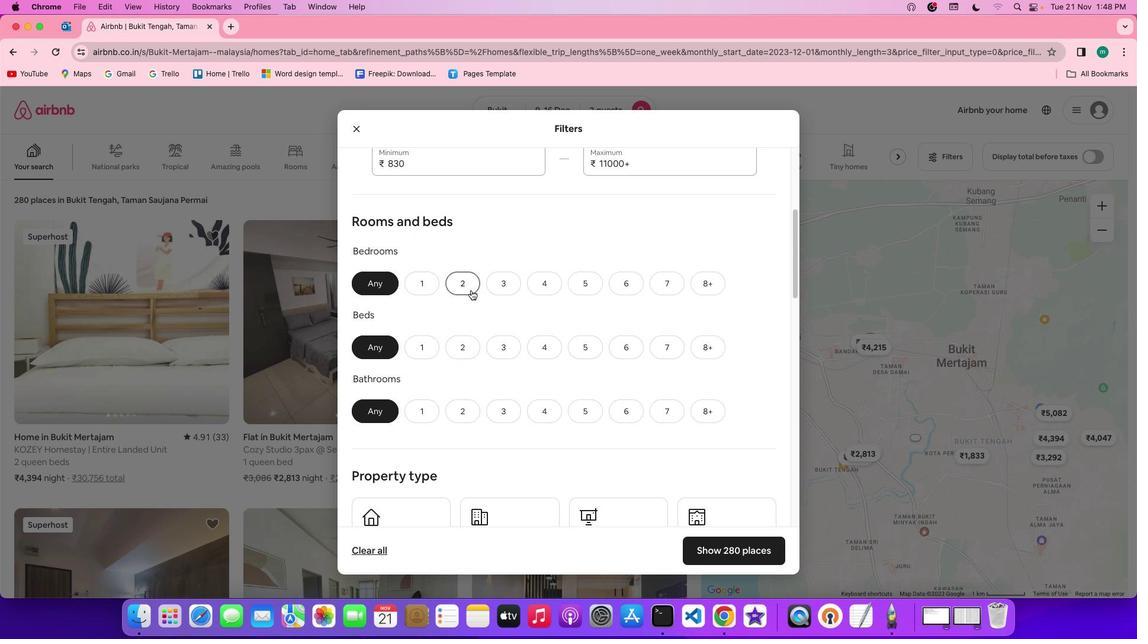 
Action: Mouse moved to (476, 351)
Screenshot: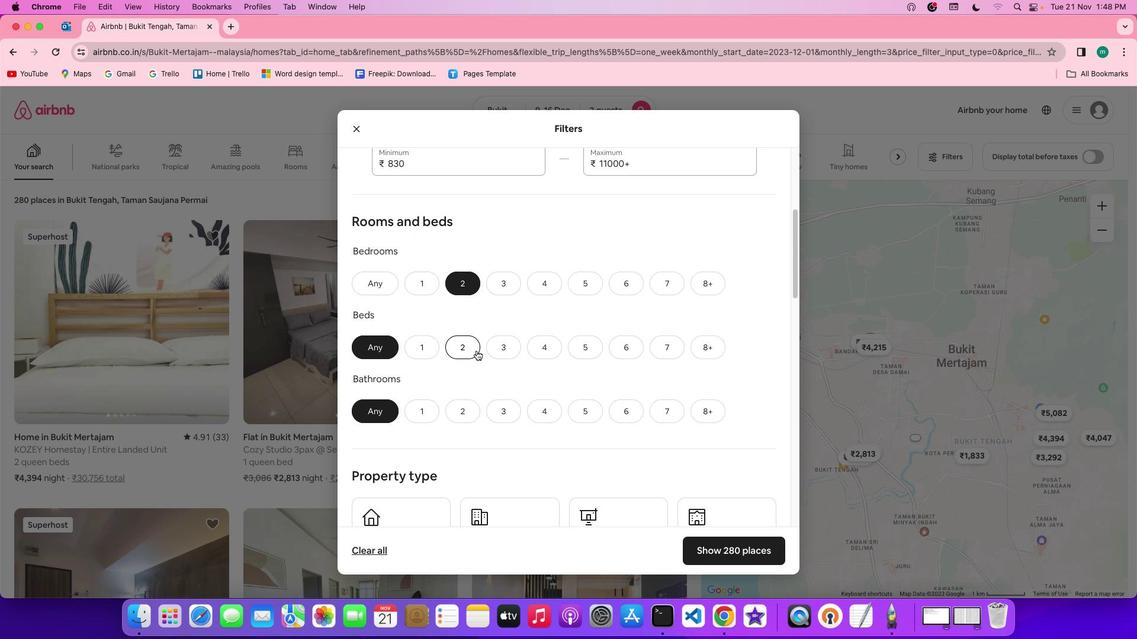 
Action: Mouse pressed left at (476, 351)
Screenshot: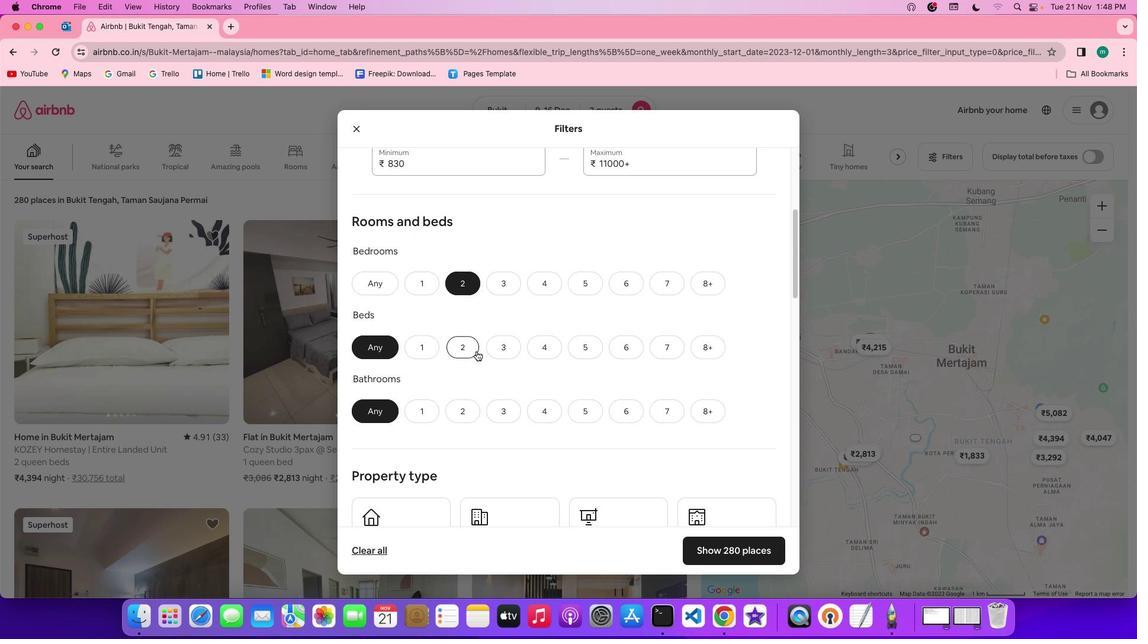 
Action: Mouse moved to (411, 410)
Screenshot: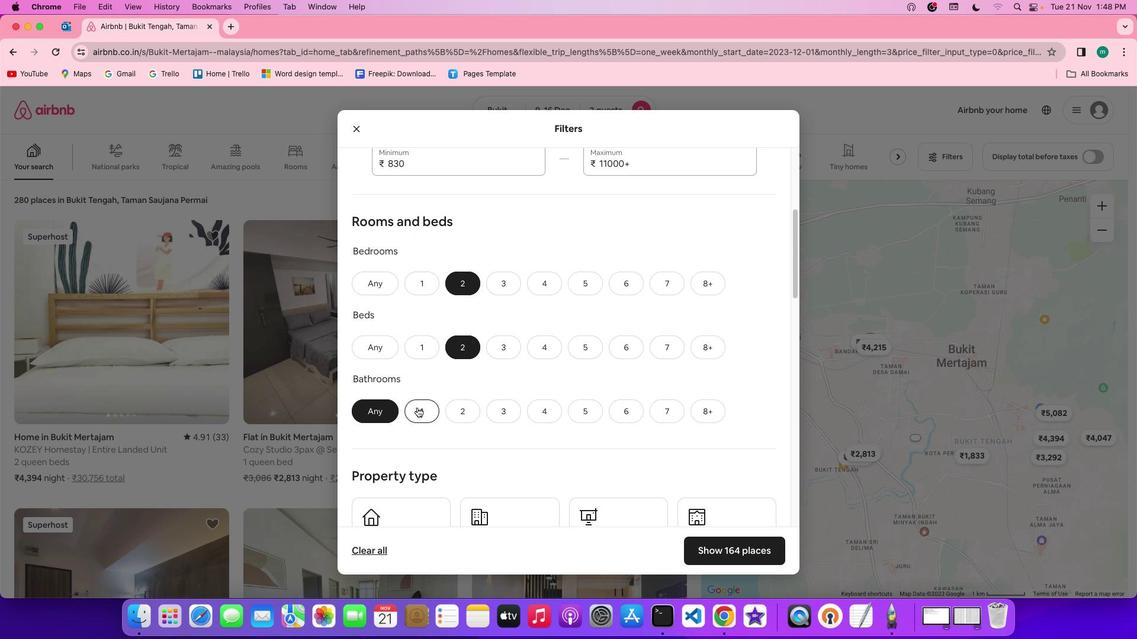 
Action: Mouse pressed left at (411, 410)
Screenshot: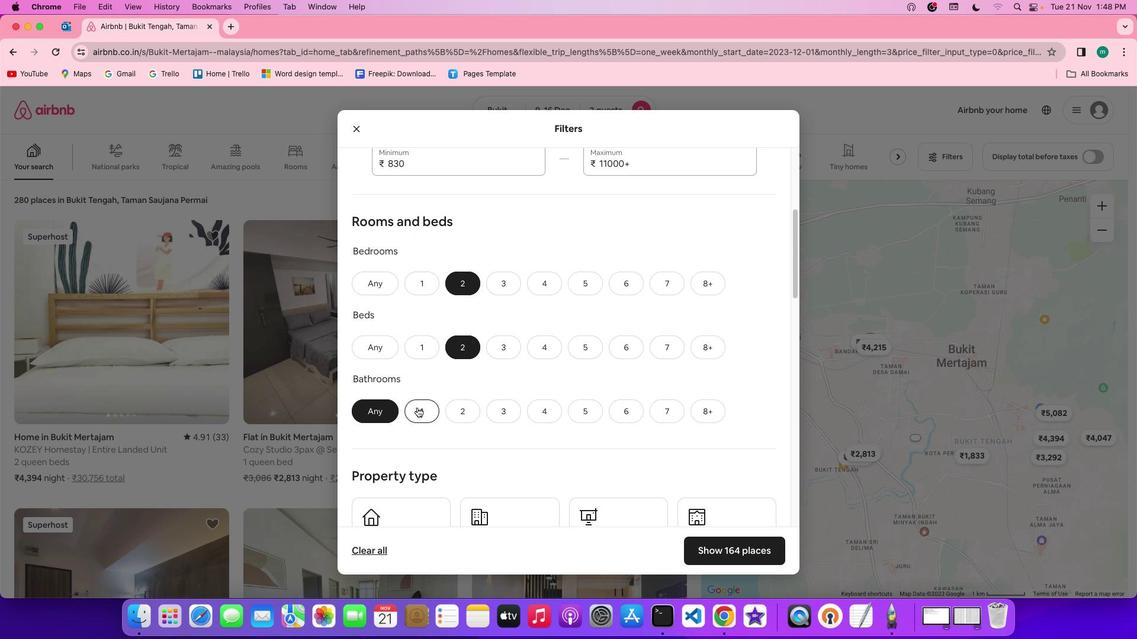
Action: Mouse moved to (702, 394)
Screenshot: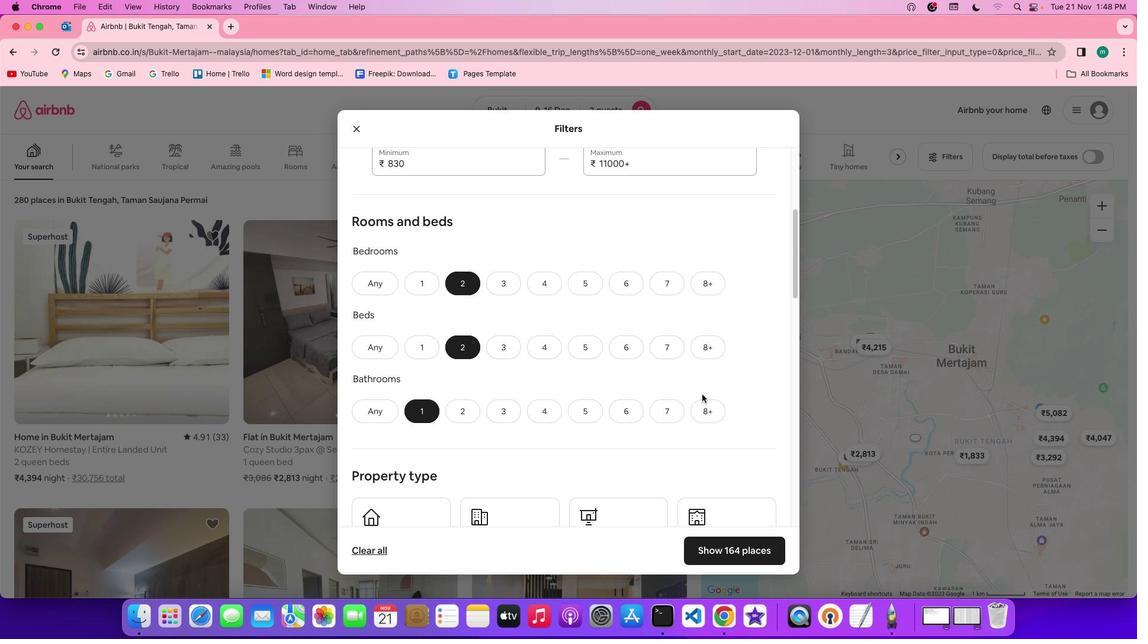
Action: Mouse scrolled (702, 394) with delta (0, 0)
Screenshot: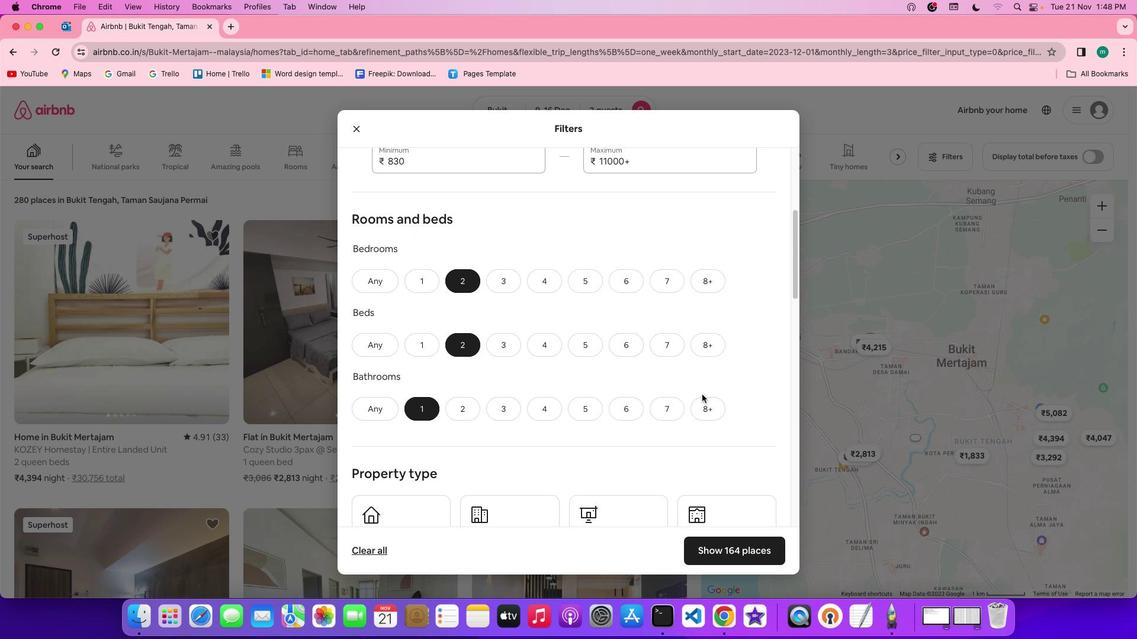 
Action: Mouse scrolled (702, 394) with delta (0, 0)
Screenshot: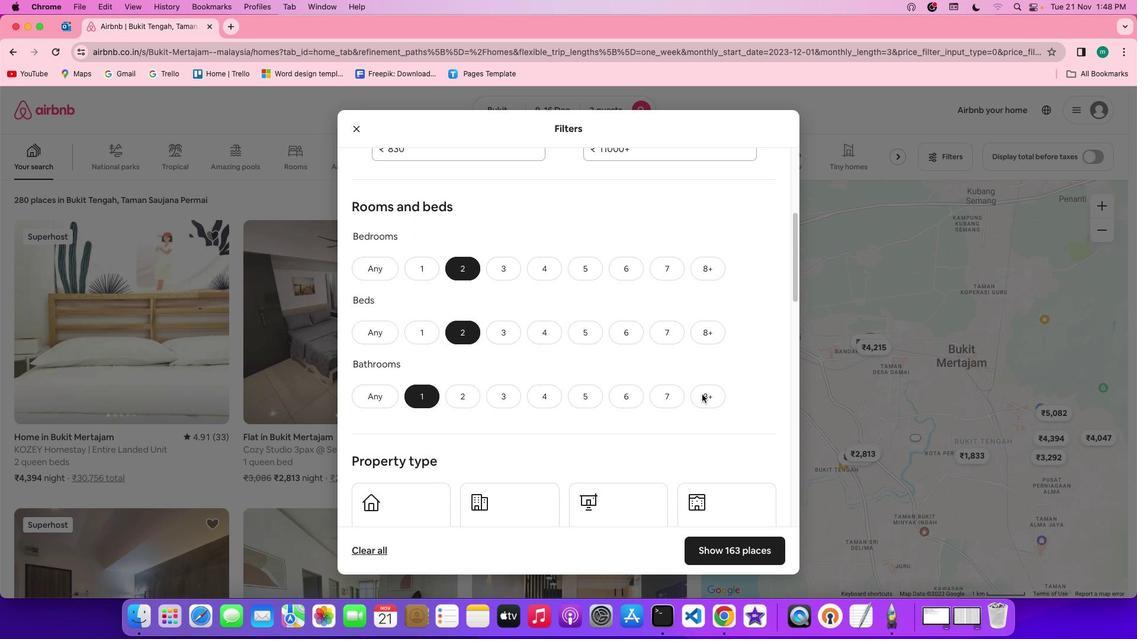 
Action: Mouse scrolled (702, 394) with delta (0, 0)
Screenshot: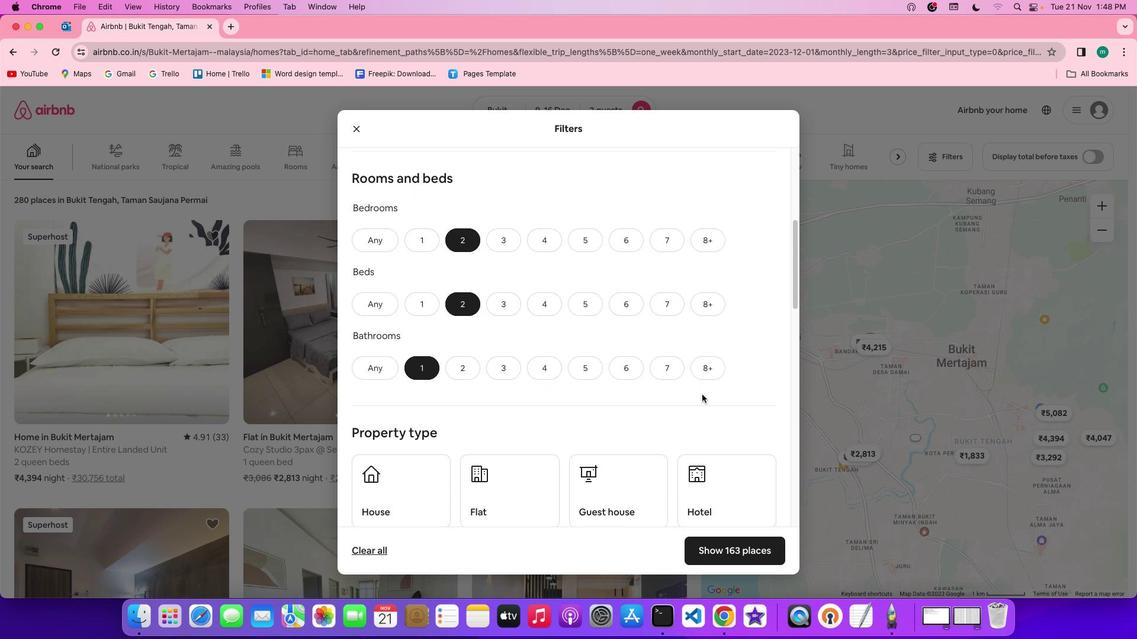 
Action: Mouse scrolled (702, 394) with delta (0, 0)
Screenshot: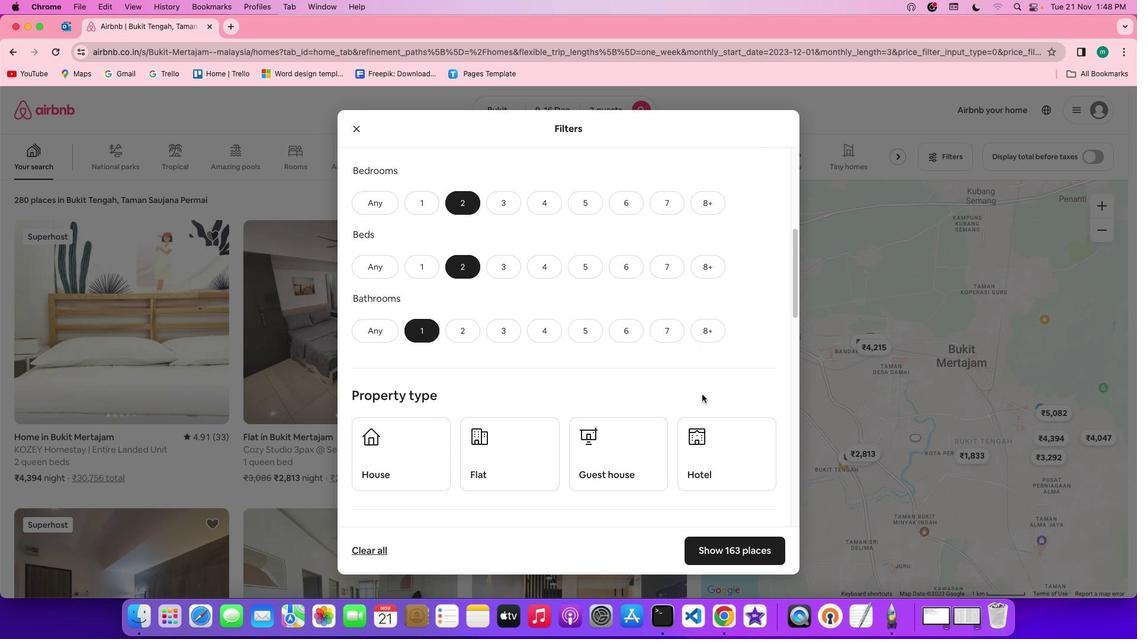 
Action: Mouse scrolled (702, 394) with delta (0, 0)
Screenshot: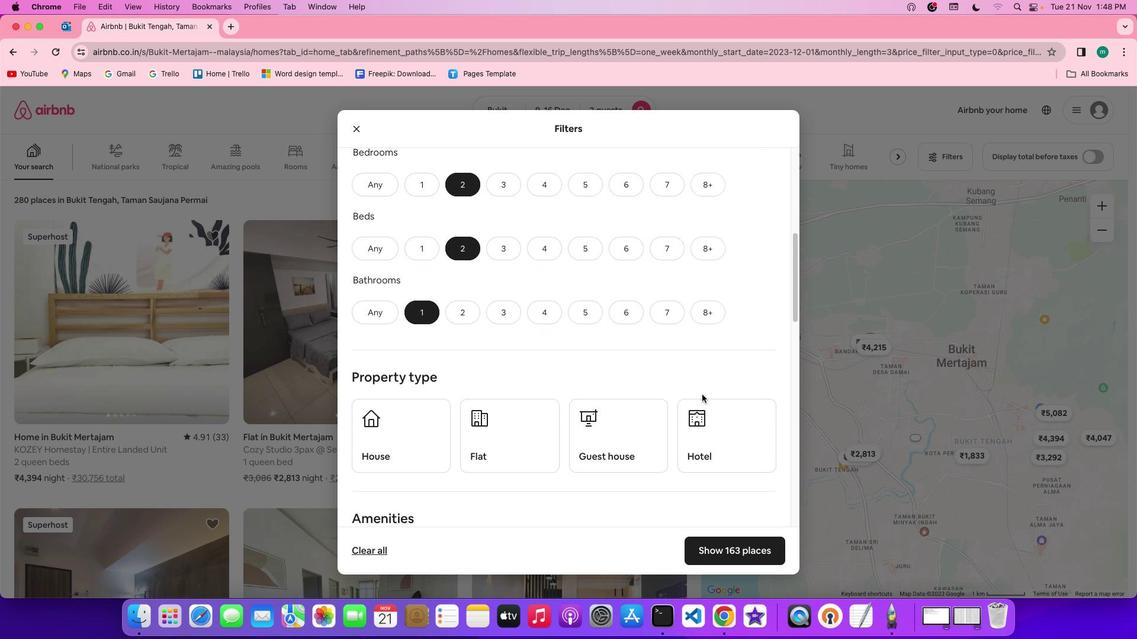 
Action: Mouse scrolled (702, 394) with delta (0, 0)
Screenshot: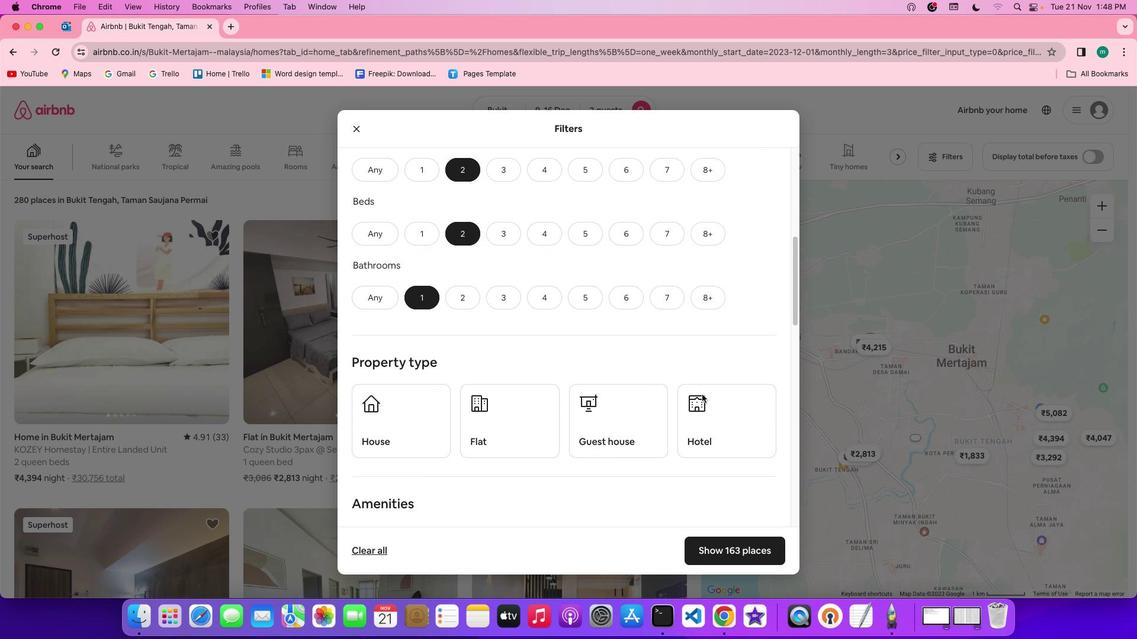 
Action: Mouse scrolled (702, 394) with delta (0, 0)
Screenshot: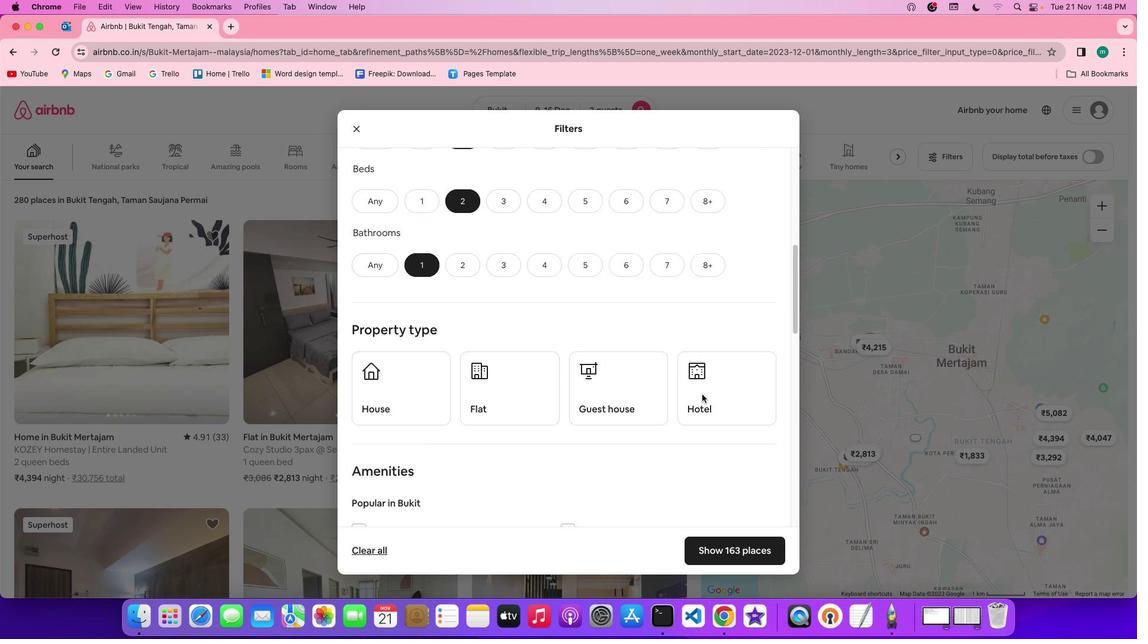 
Action: Mouse scrolled (702, 394) with delta (0, -1)
Screenshot: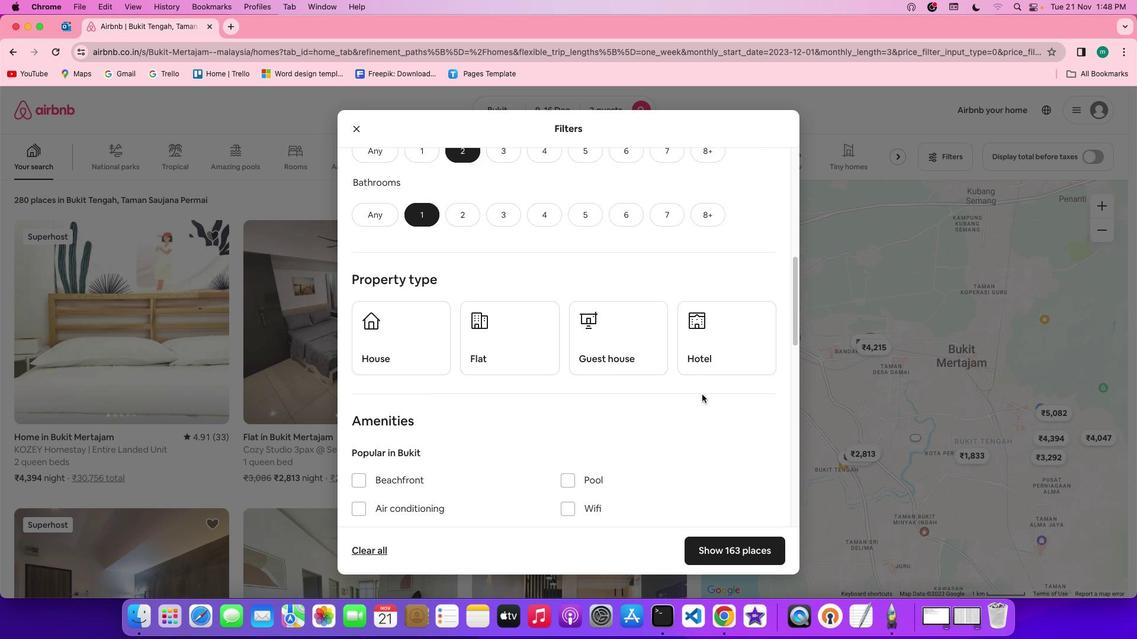
Action: Mouse scrolled (702, 394) with delta (0, 0)
Screenshot: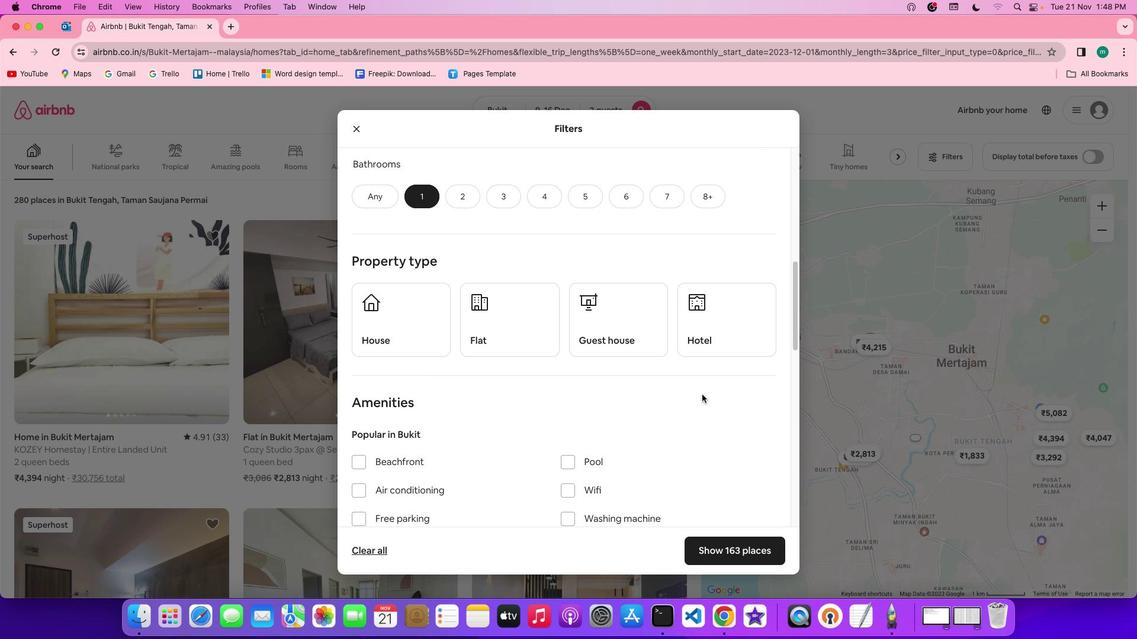 
Action: Mouse scrolled (702, 394) with delta (0, 0)
Screenshot: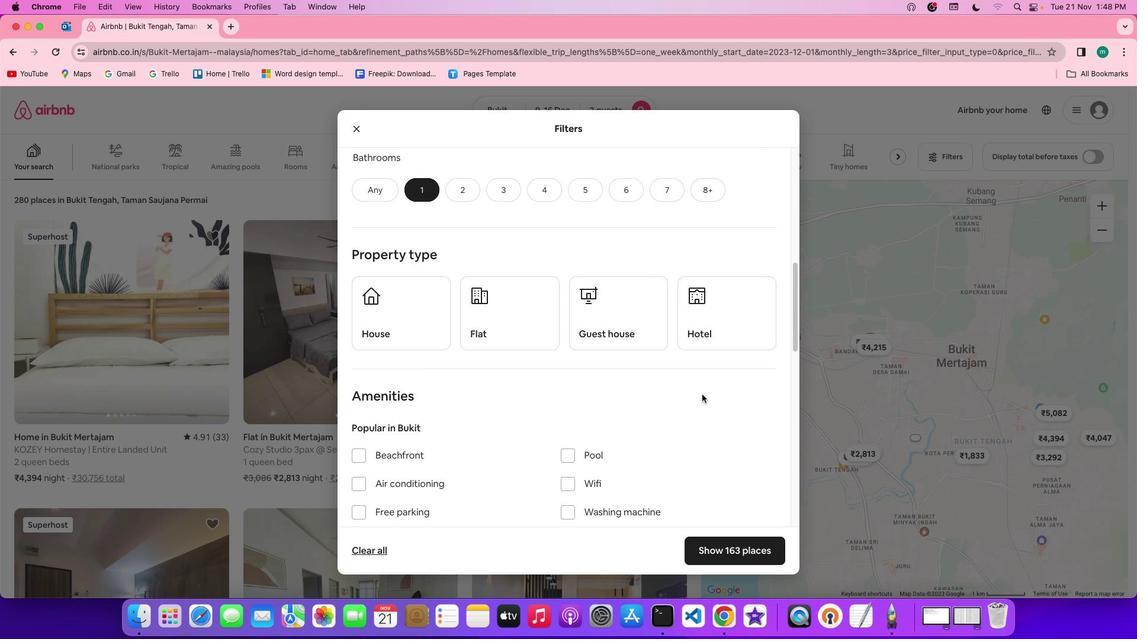 
Action: Mouse scrolled (702, 394) with delta (0, 0)
Screenshot: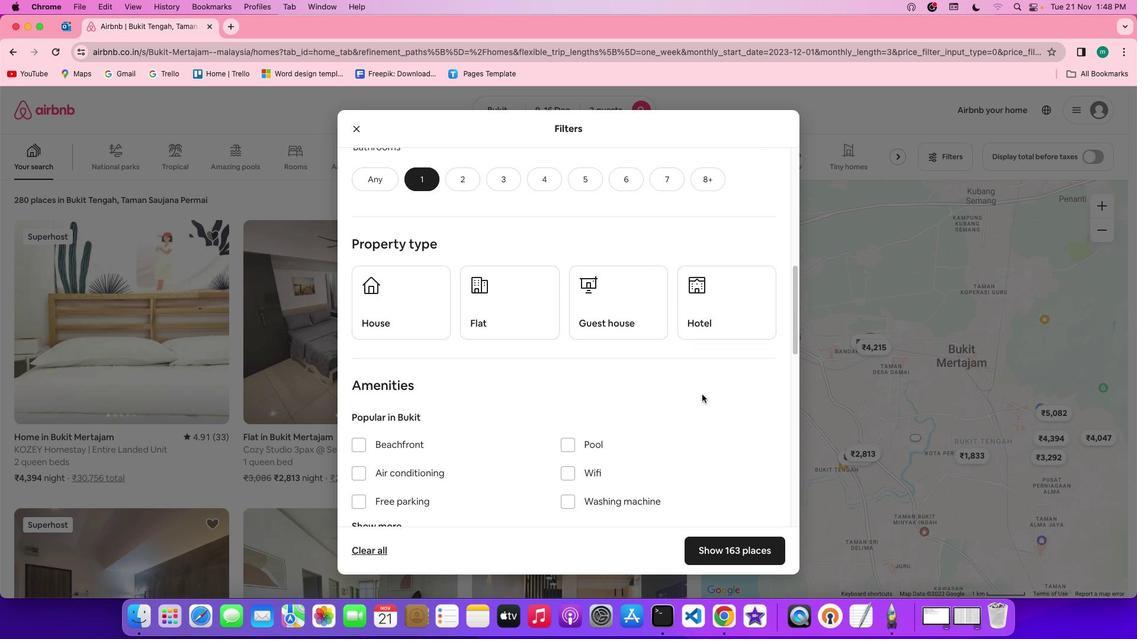 
Action: Mouse scrolled (702, 394) with delta (0, 0)
Screenshot: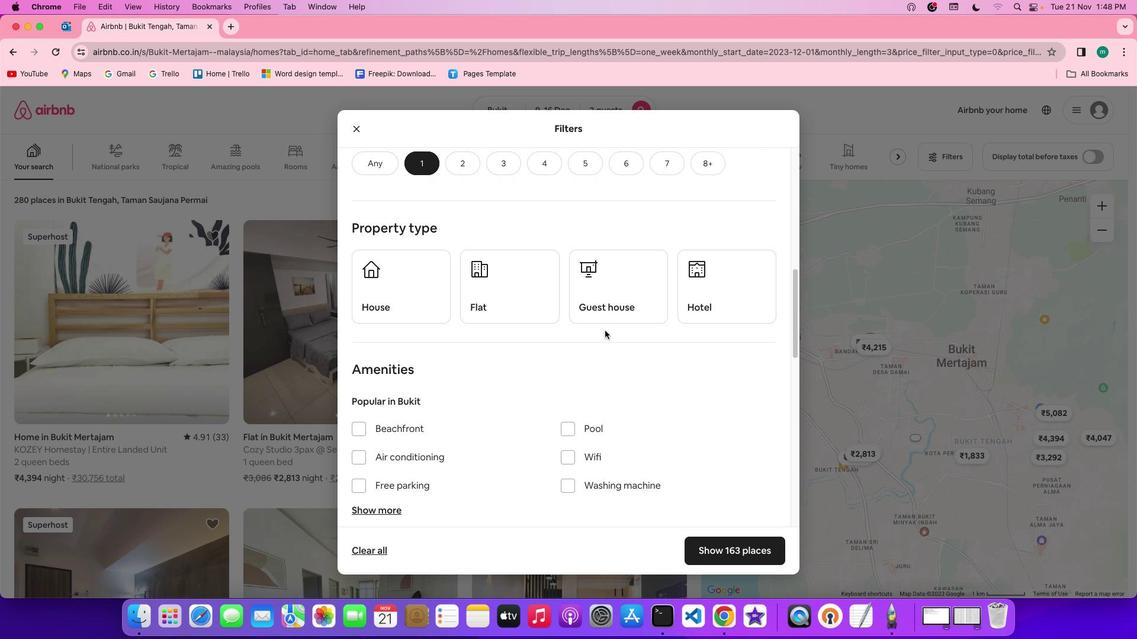 
Action: Mouse moved to (492, 275)
Screenshot: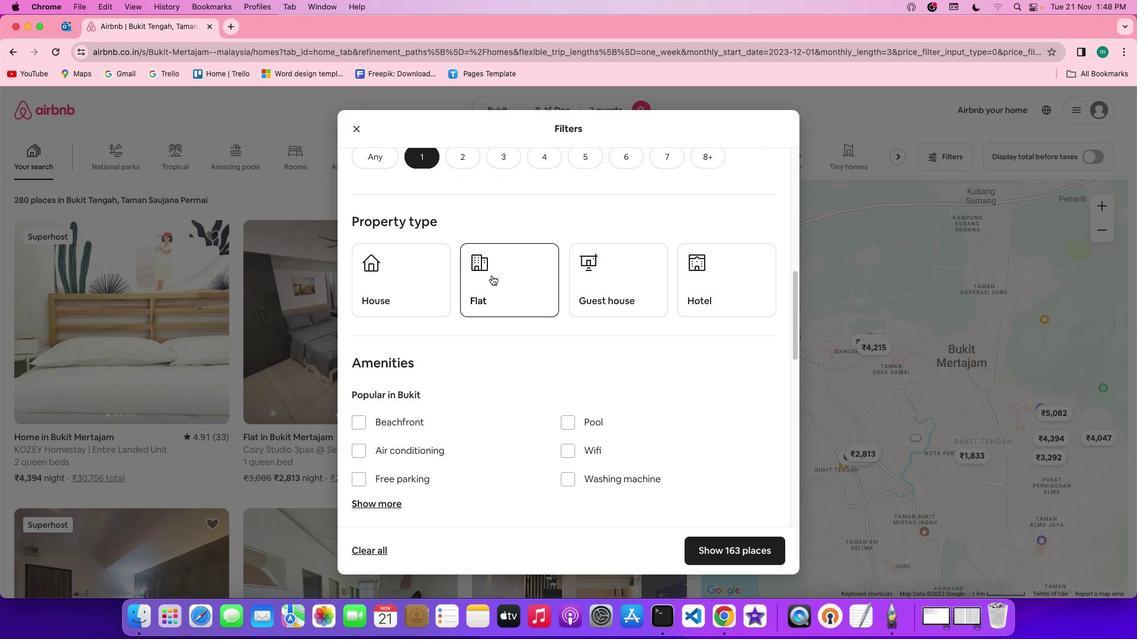 
Action: Mouse pressed left at (492, 275)
Screenshot: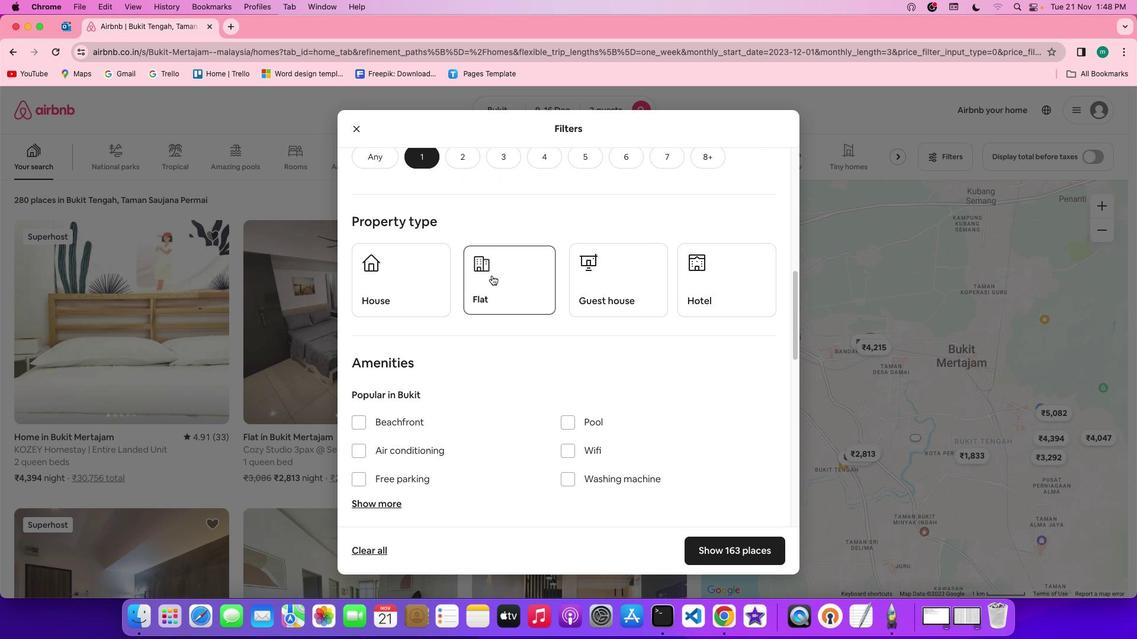 
Action: Mouse moved to (632, 372)
Screenshot: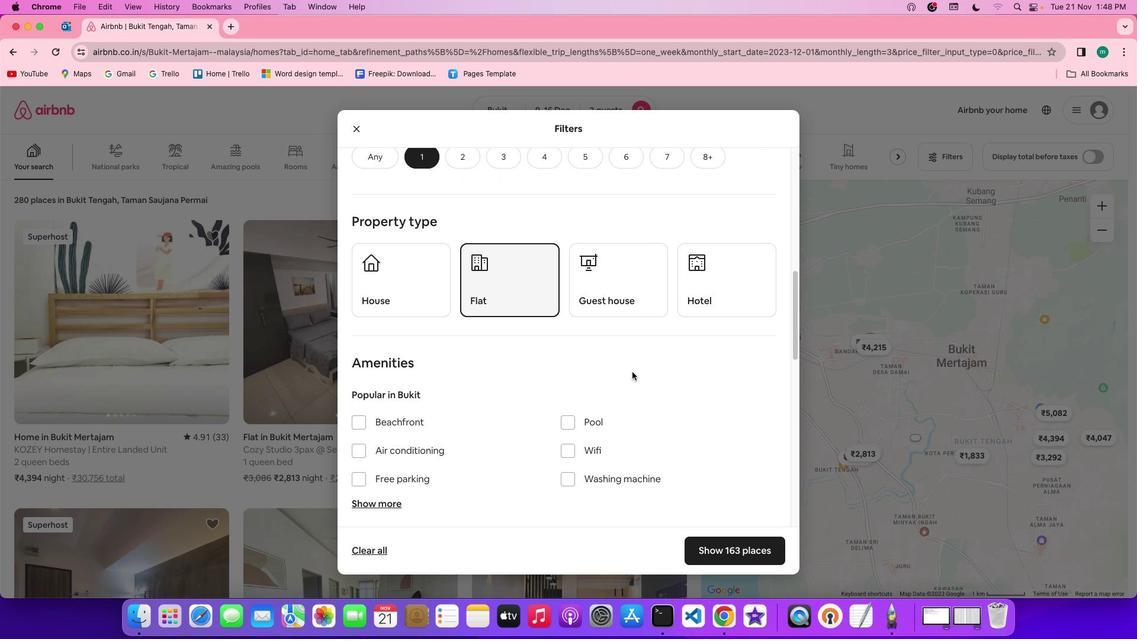 
Action: Mouse scrolled (632, 372) with delta (0, 0)
Screenshot: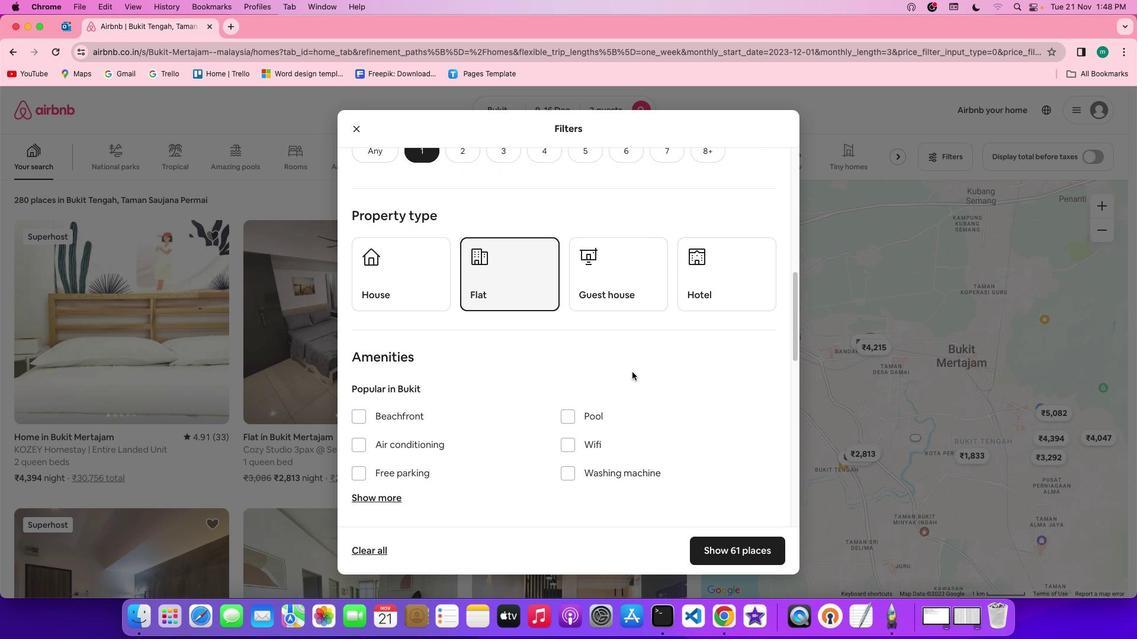 
Action: Mouse scrolled (632, 372) with delta (0, 0)
Screenshot: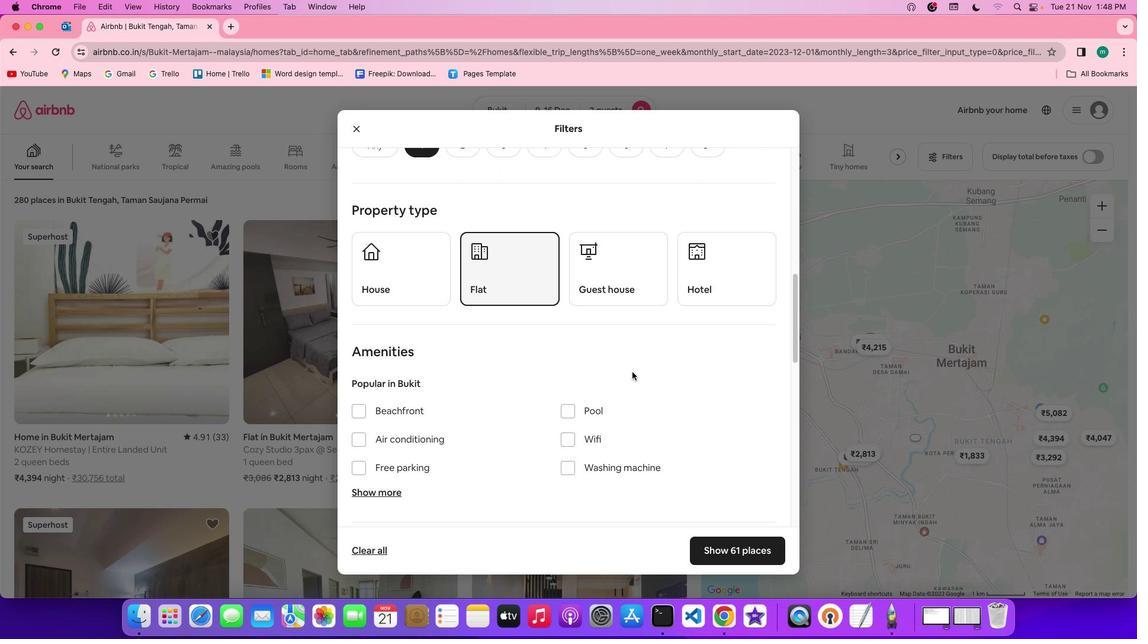 
Action: Mouse scrolled (632, 372) with delta (0, 0)
Screenshot: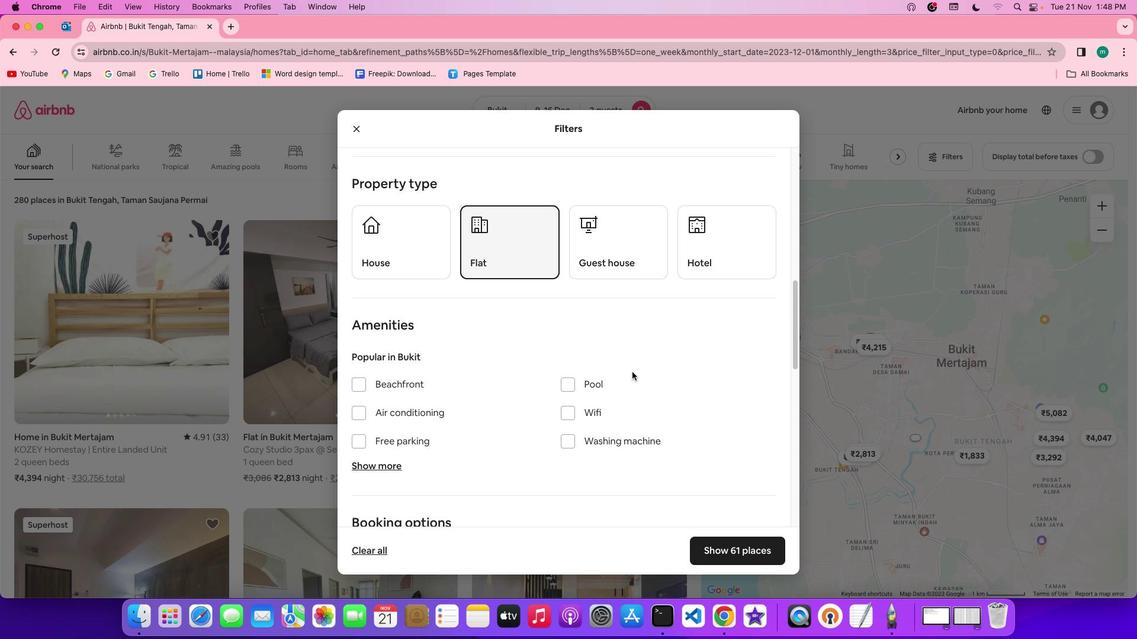 
Action: Mouse moved to (632, 372)
Screenshot: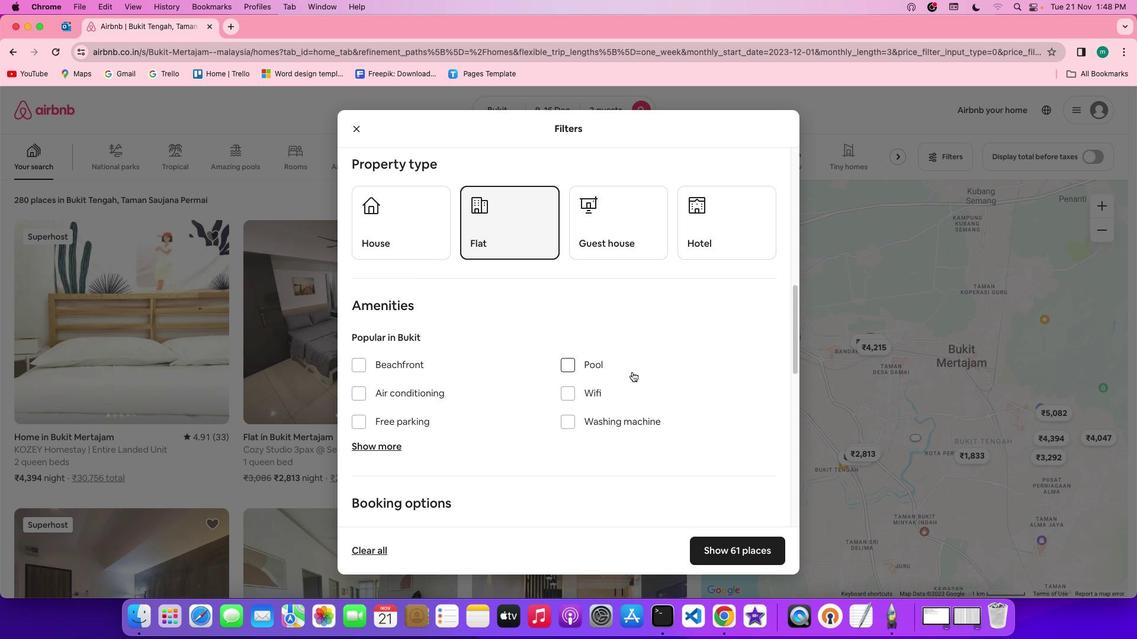 
Action: Mouse scrolled (632, 372) with delta (0, 0)
Screenshot: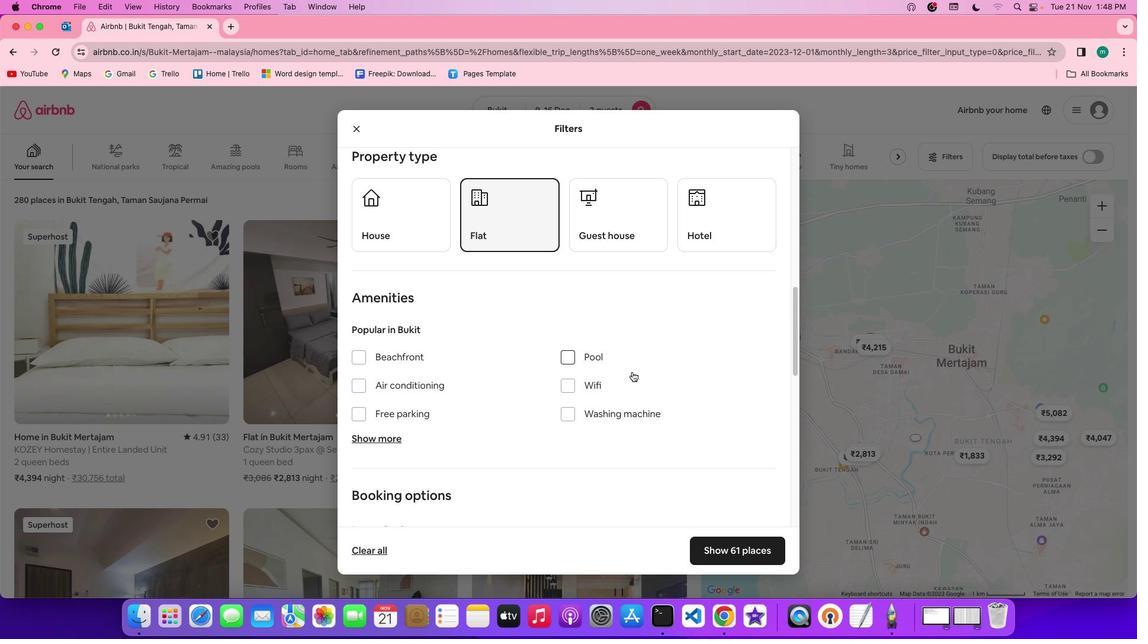 
Action: Mouse scrolled (632, 372) with delta (0, 0)
Screenshot: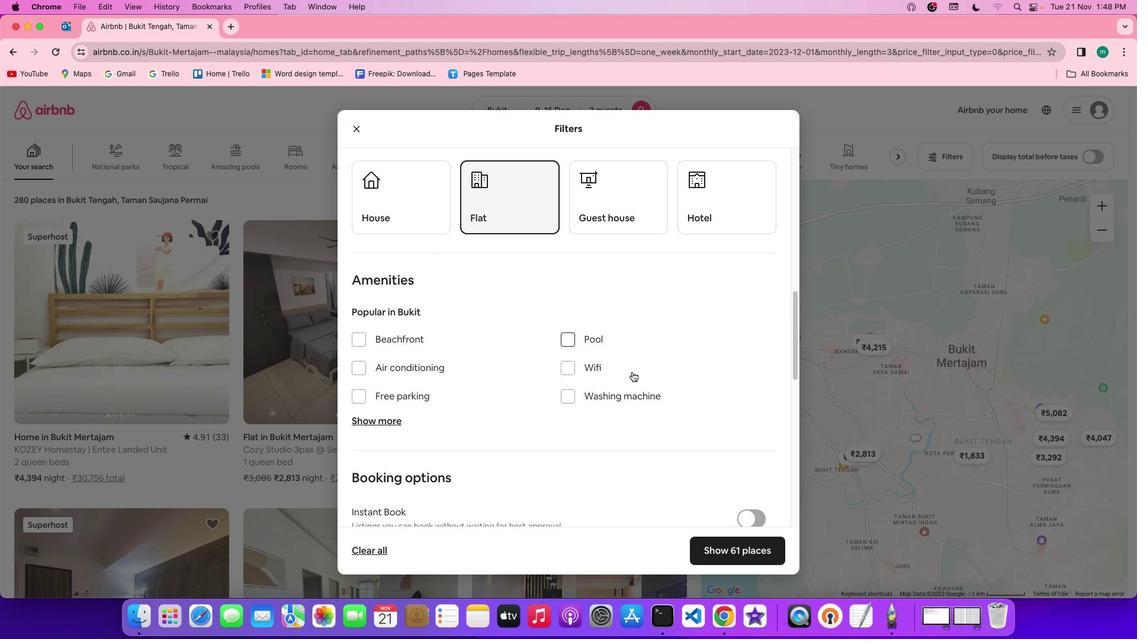 
Action: Mouse scrolled (632, 372) with delta (0, -1)
Screenshot: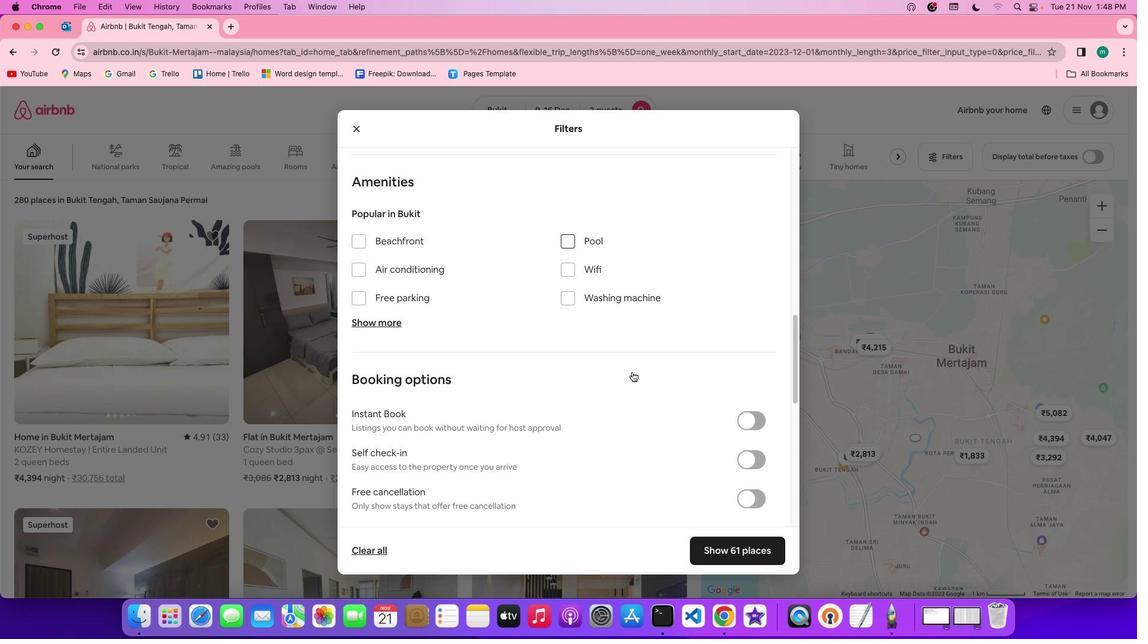 
Action: Mouse scrolled (632, 372) with delta (0, -2)
Screenshot: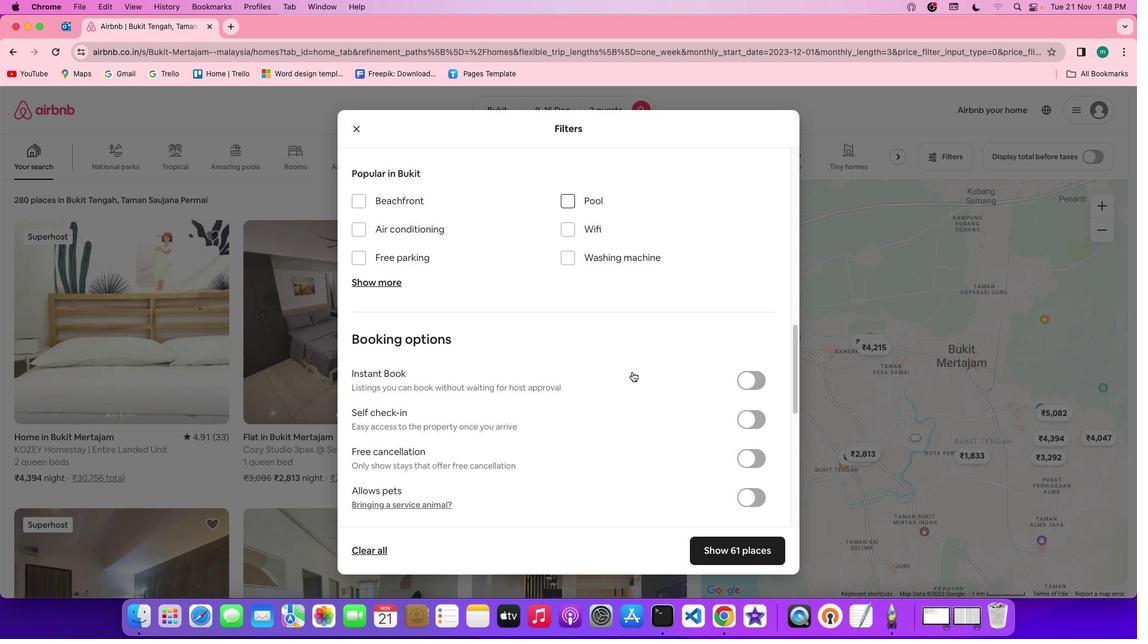 
Action: Mouse scrolled (632, 372) with delta (0, 0)
Screenshot: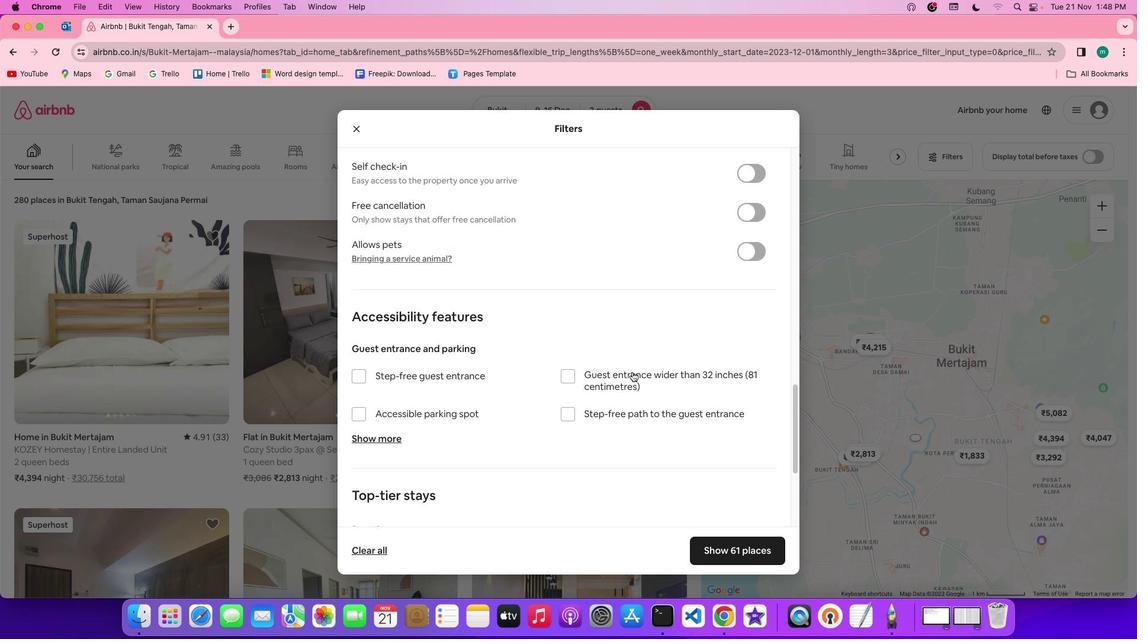 
Action: Mouse scrolled (632, 372) with delta (0, 0)
Screenshot: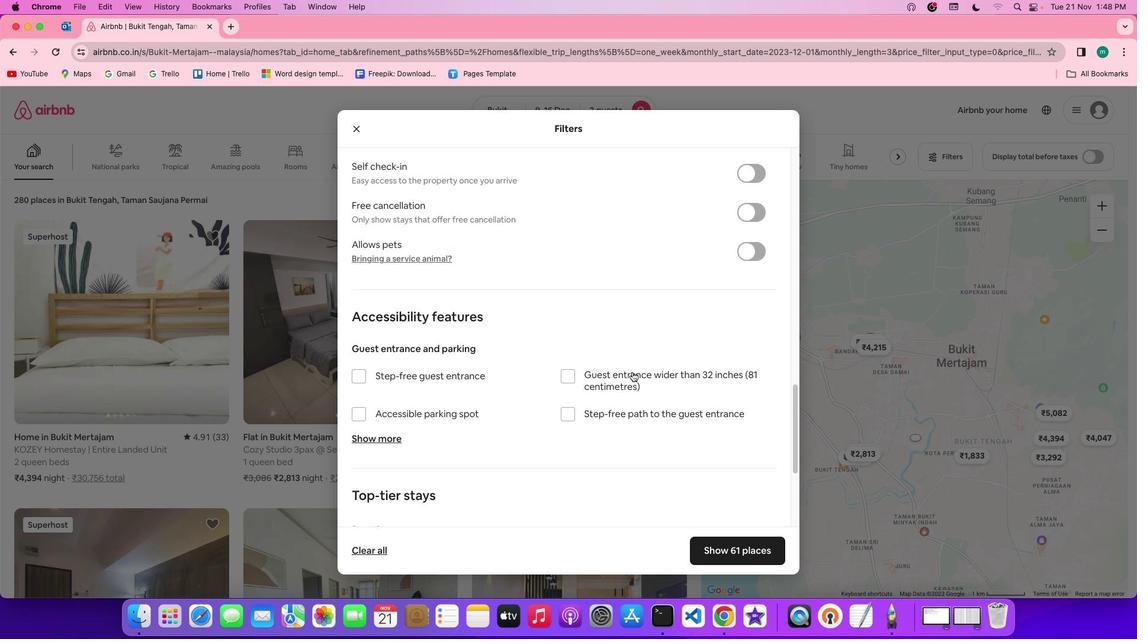 
Action: Mouse scrolled (632, 372) with delta (0, -2)
Screenshot: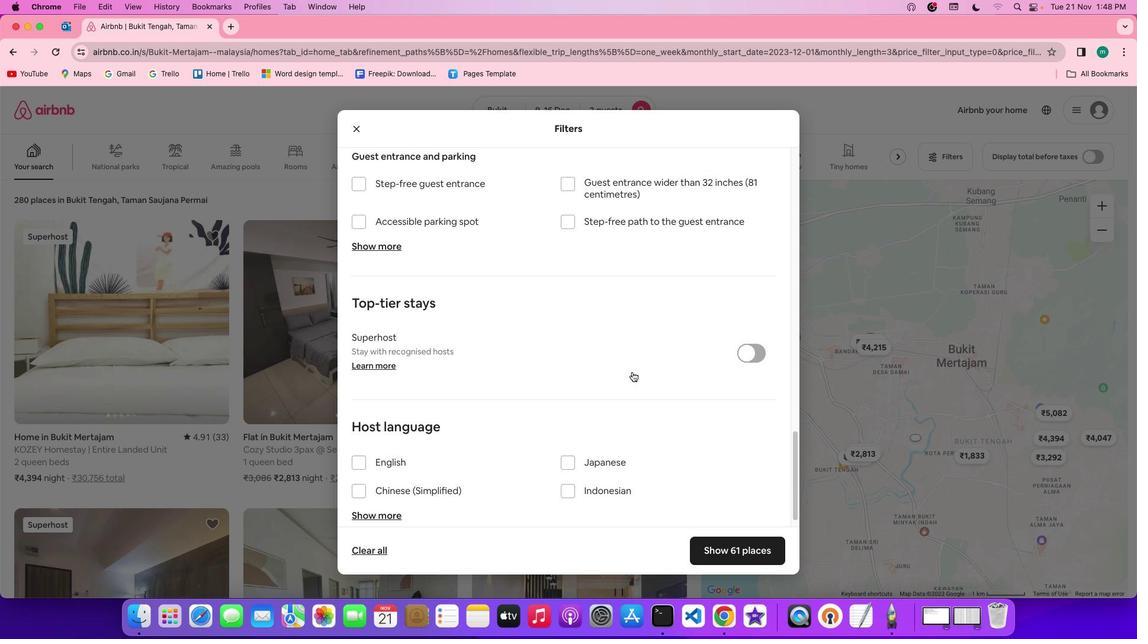 
Action: Mouse scrolled (632, 372) with delta (0, -2)
Screenshot: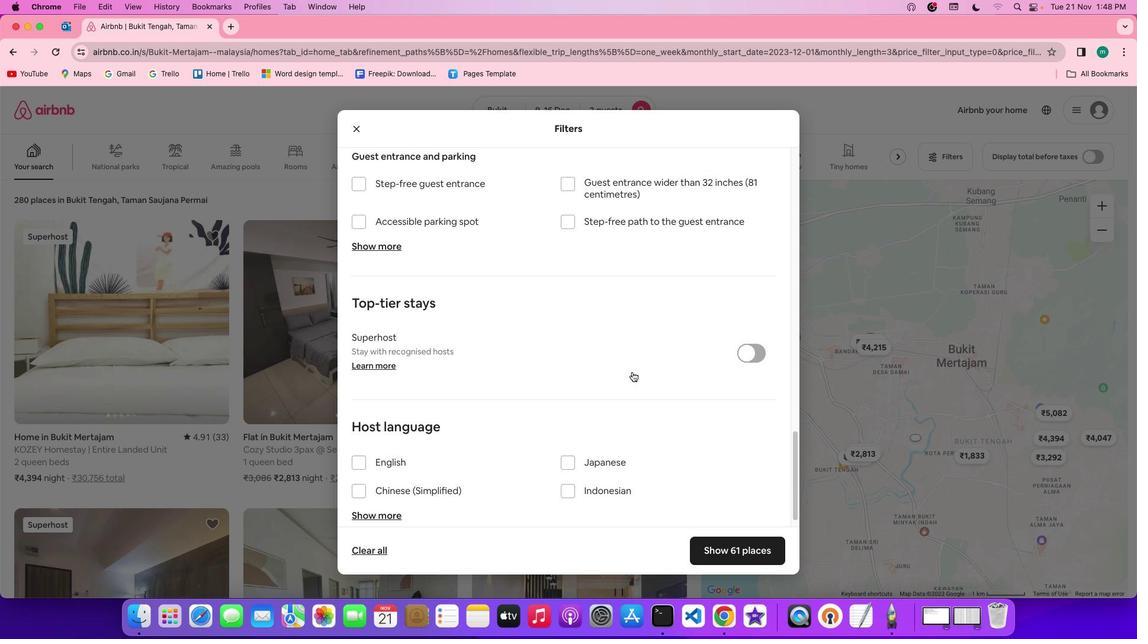 
Action: Mouse scrolled (632, 372) with delta (0, -3)
Screenshot: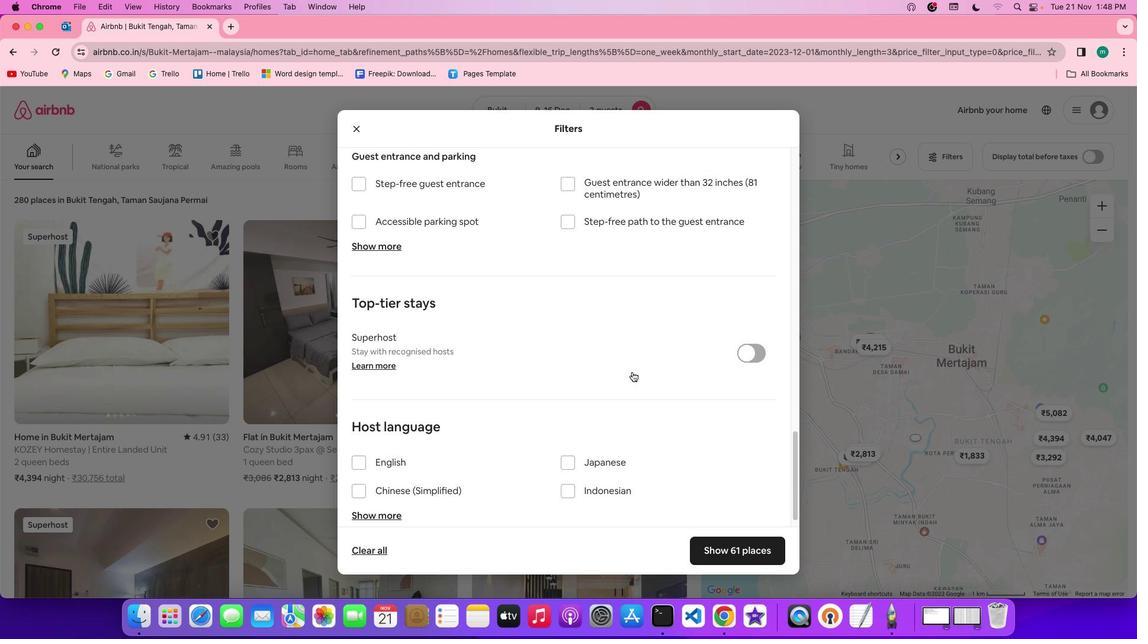 
Action: Mouse scrolled (632, 372) with delta (0, -4)
Screenshot: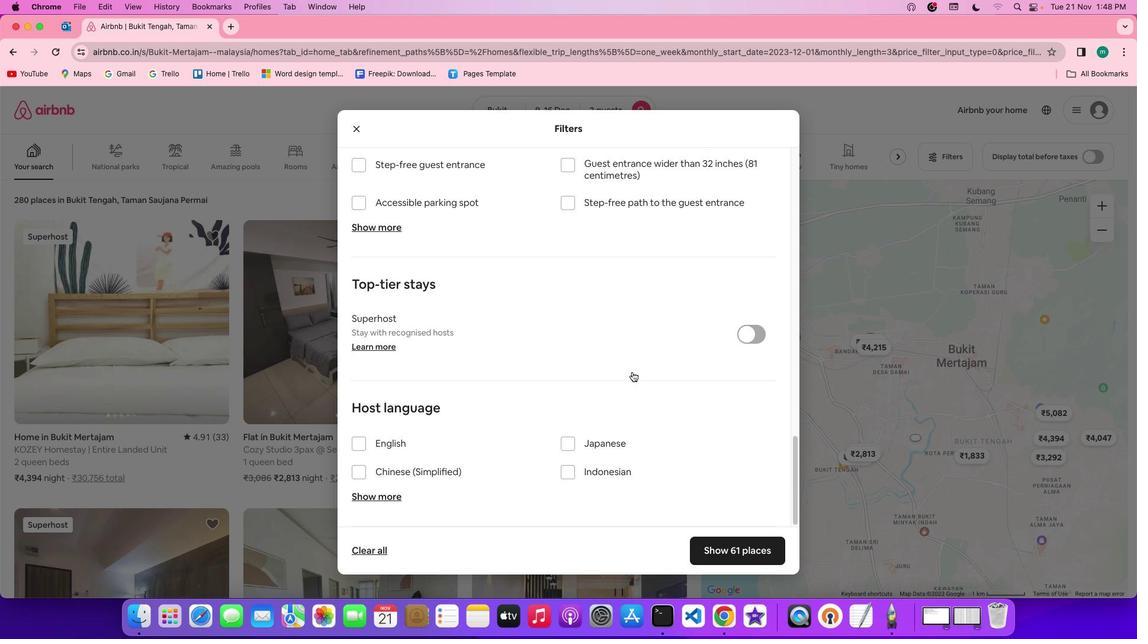 
Action: Mouse scrolled (632, 372) with delta (0, 0)
Screenshot: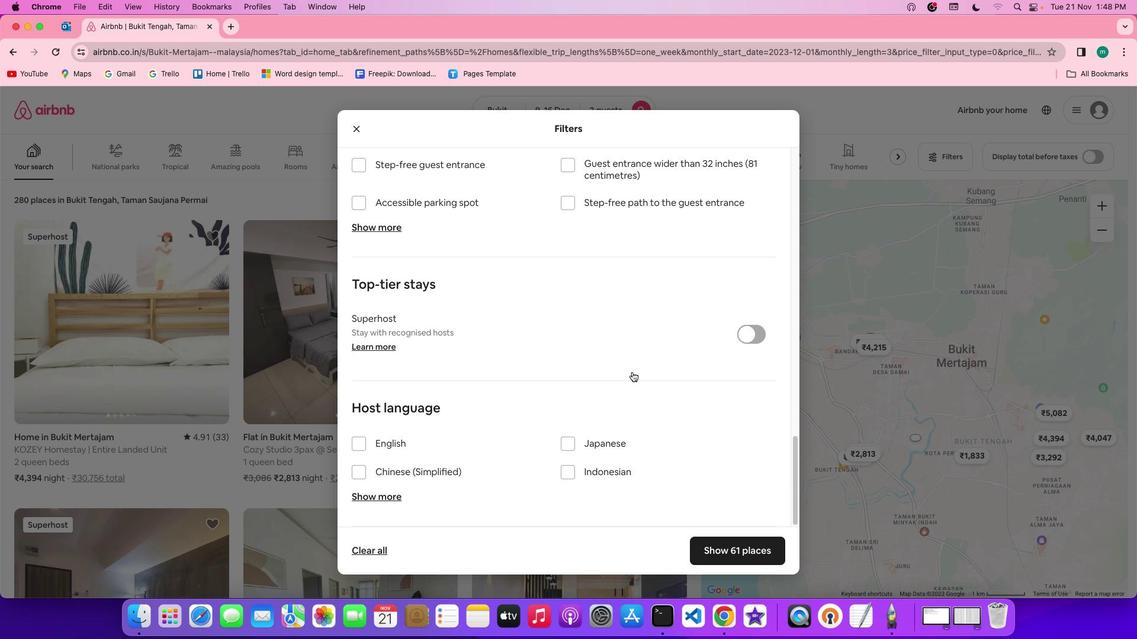 
Action: Mouse scrolled (632, 372) with delta (0, 0)
Screenshot: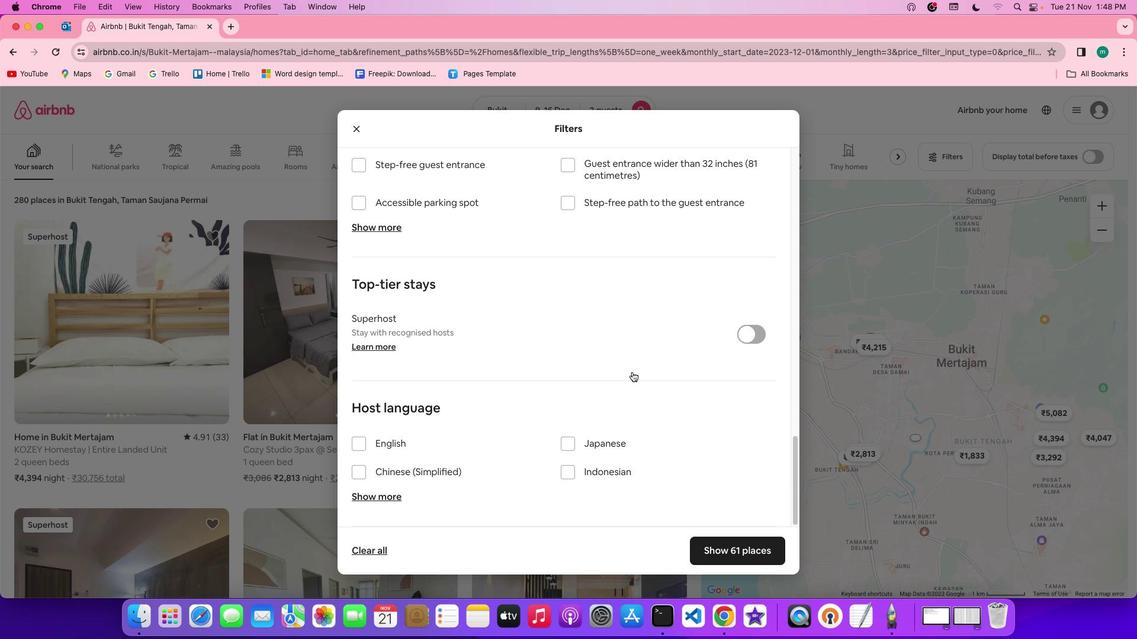 
Action: Mouse scrolled (632, 372) with delta (0, -1)
Screenshot: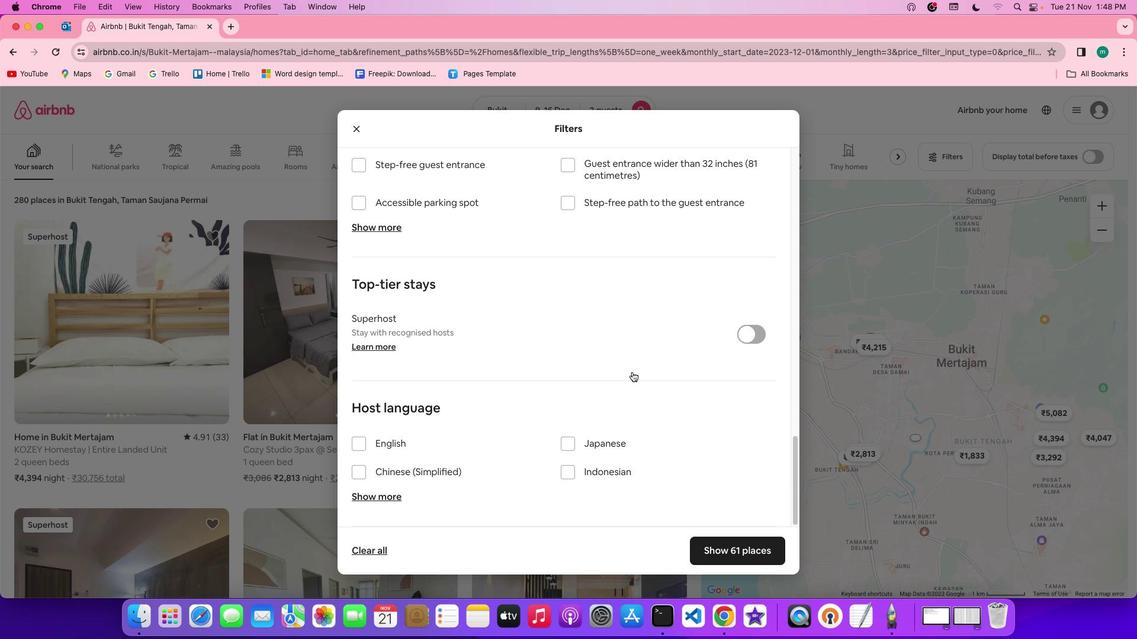 
Action: Mouse scrolled (632, 372) with delta (0, -2)
Screenshot: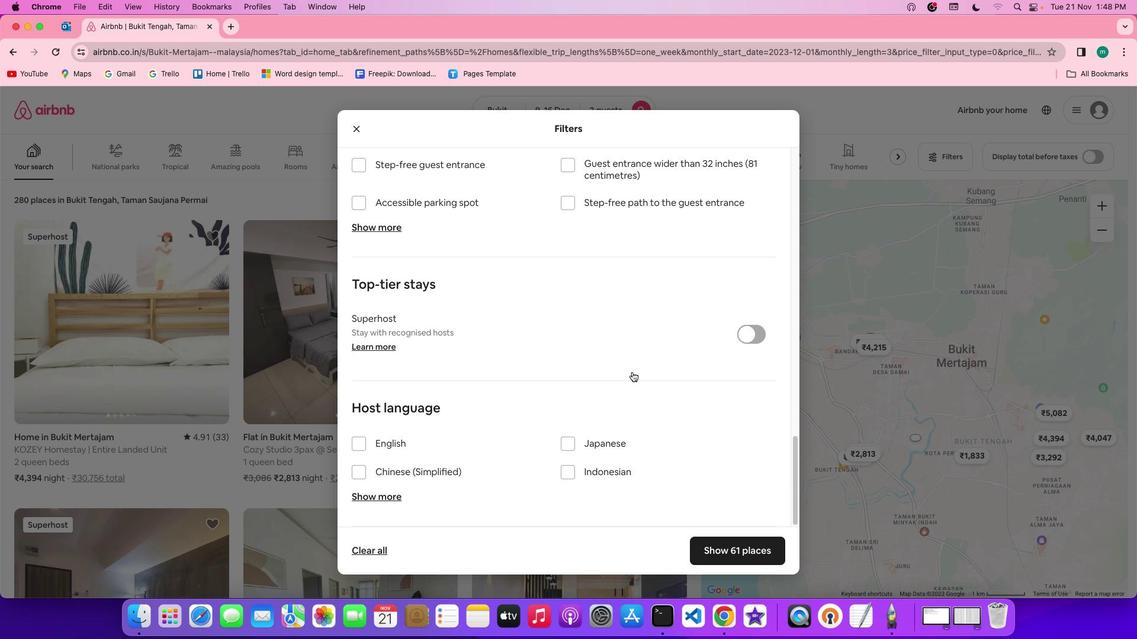 
Action: Mouse scrolled (632, 372) with delta (0, -3)
Screenshot: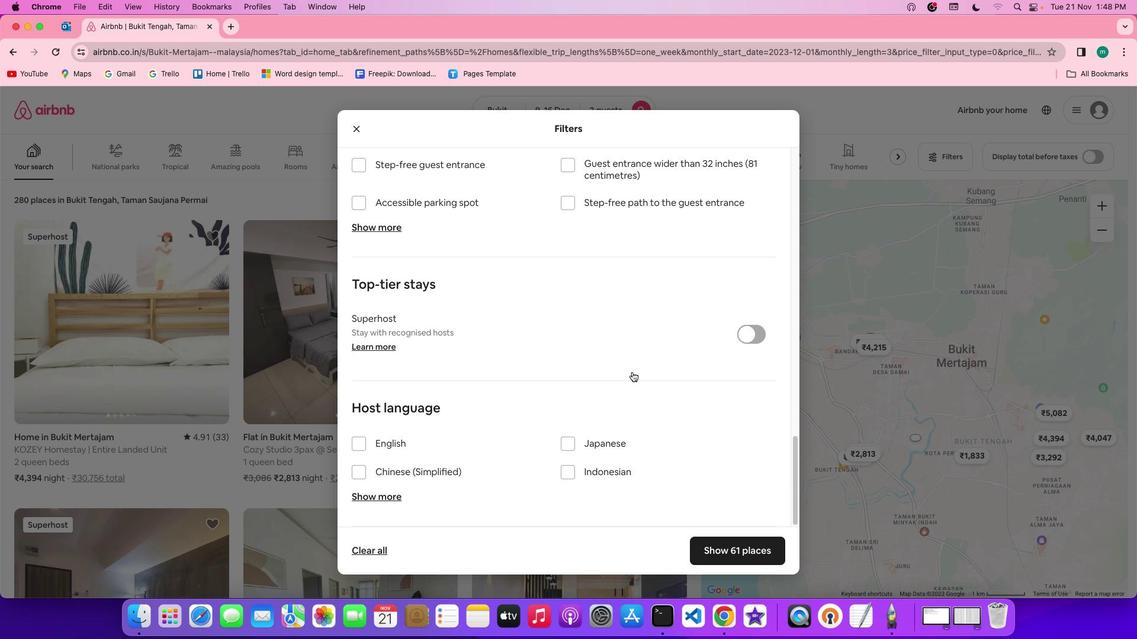 
Action: Mouse scrolled (632, 372) with delta (0, -4)
Screenshot: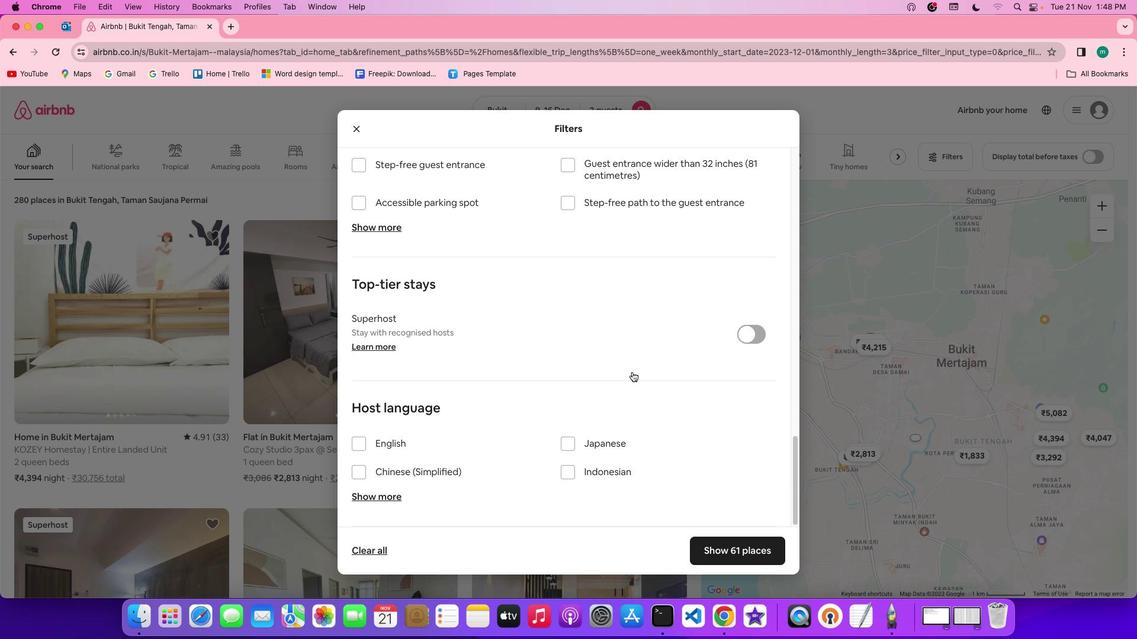 
Action: Mouse scrolled (632, 372) with delta (0, 0)
Screenshot: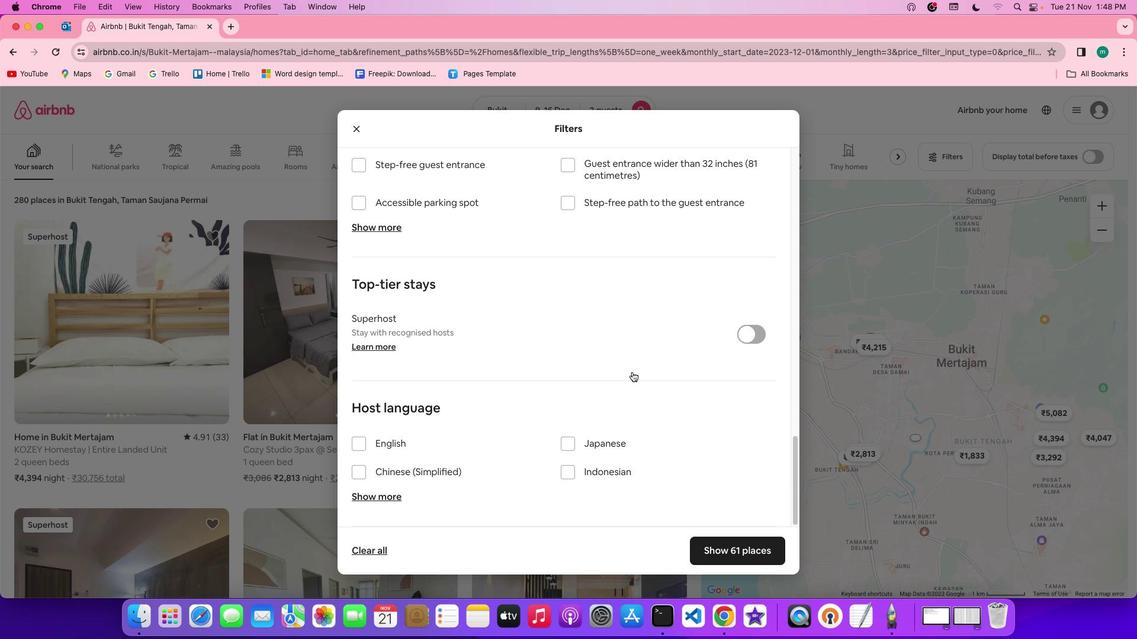 
Action: Mouse scrolled (632, 372) with delta (0, 0)
Screenshot: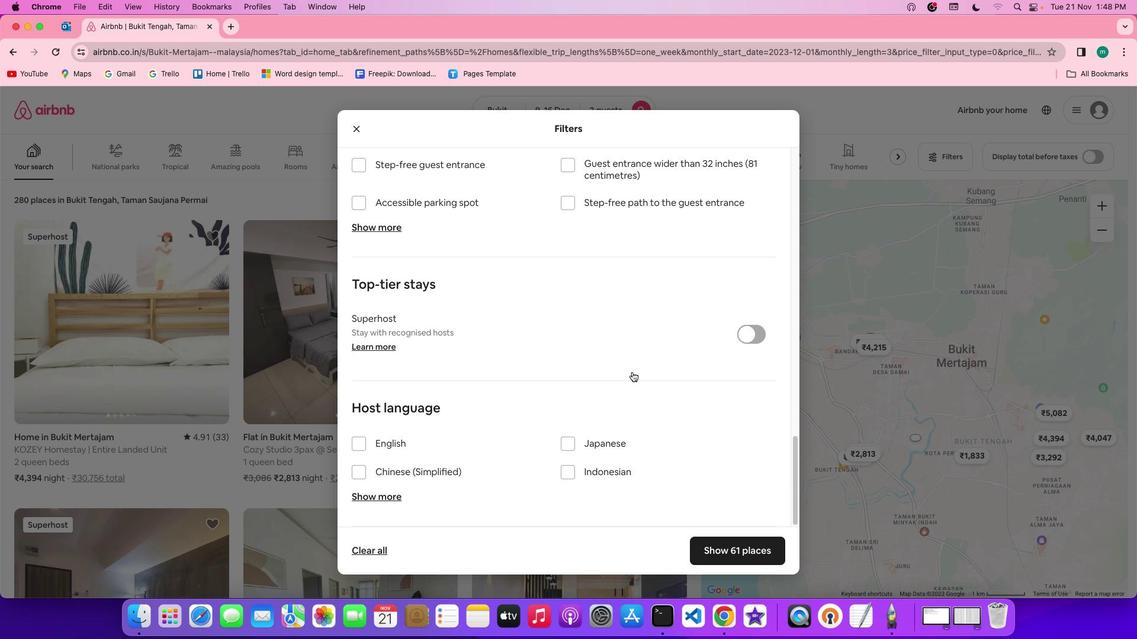 
Action: Mouse scrolled (632, 372) with delta (0, -1)
Screenshot: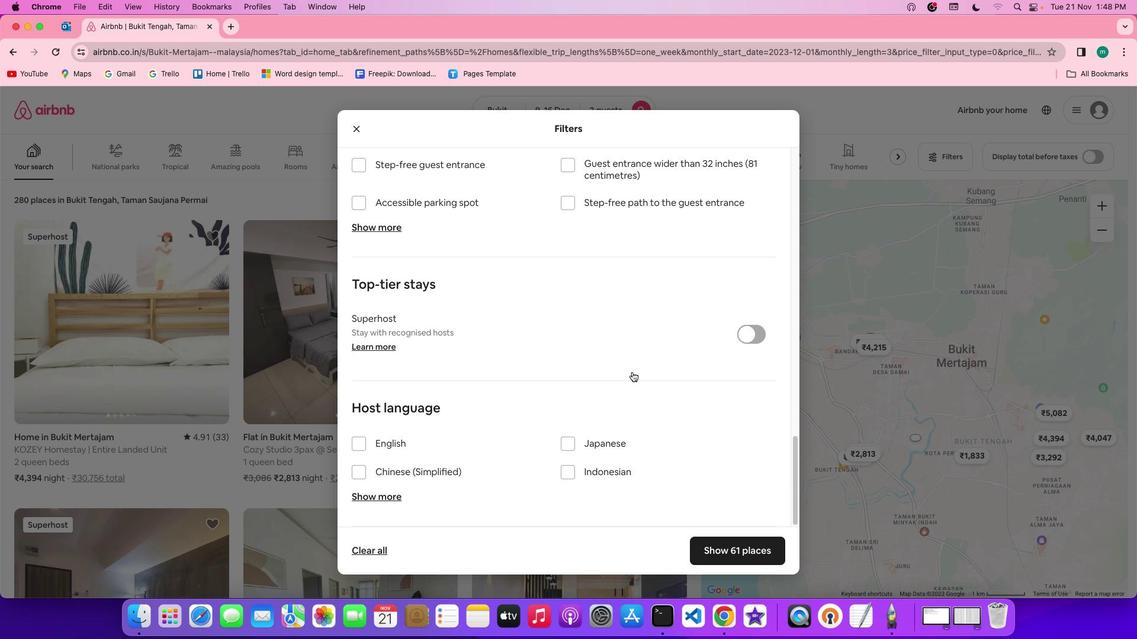 
Action: Mouse scrolled (632, 372) with delta (0, -2)
Screenshot: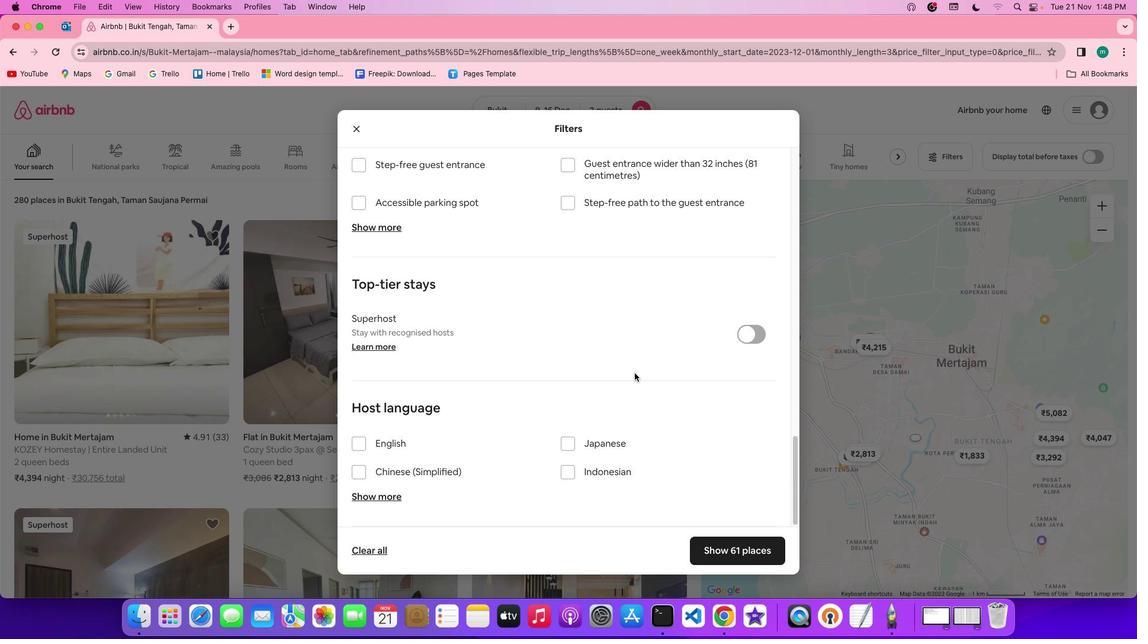 
Action: Mouse scrolled (632, 372) with delta (0, -3)
Screenshot: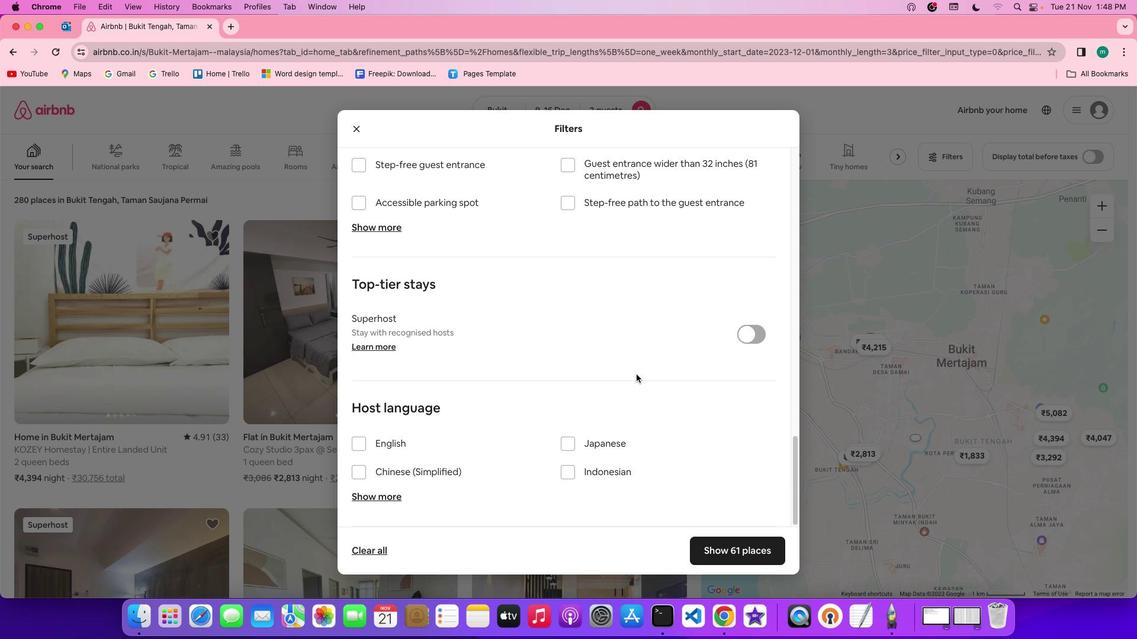 
Action: Mouse moved to (730, 547)
Screenshot: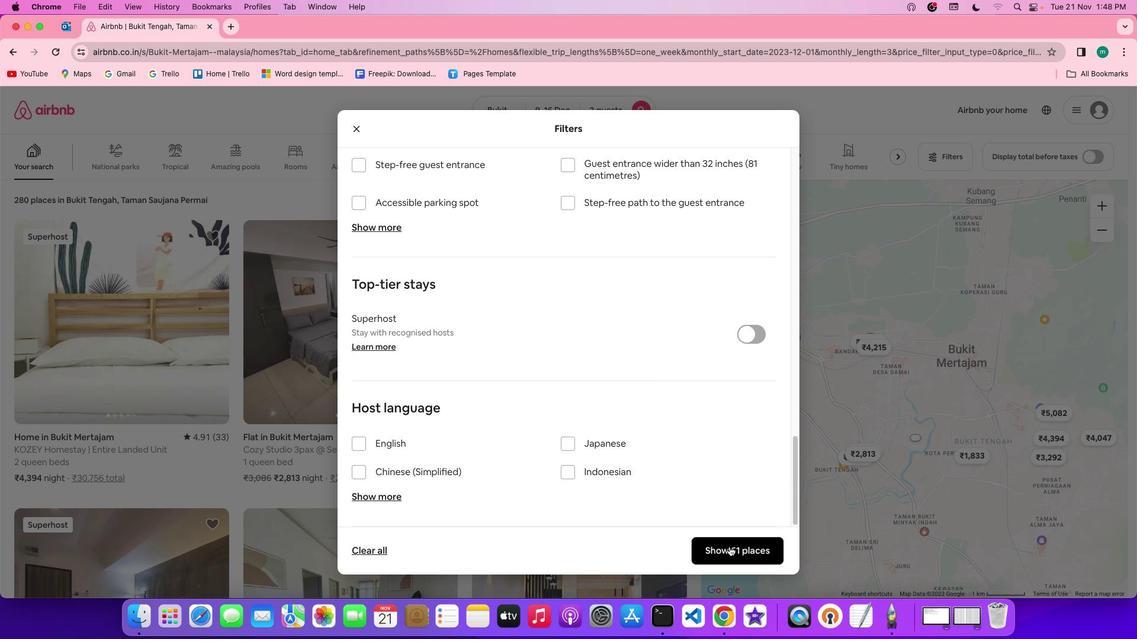 
Action: Mouse pressed left at (730, 547)
Screenshot: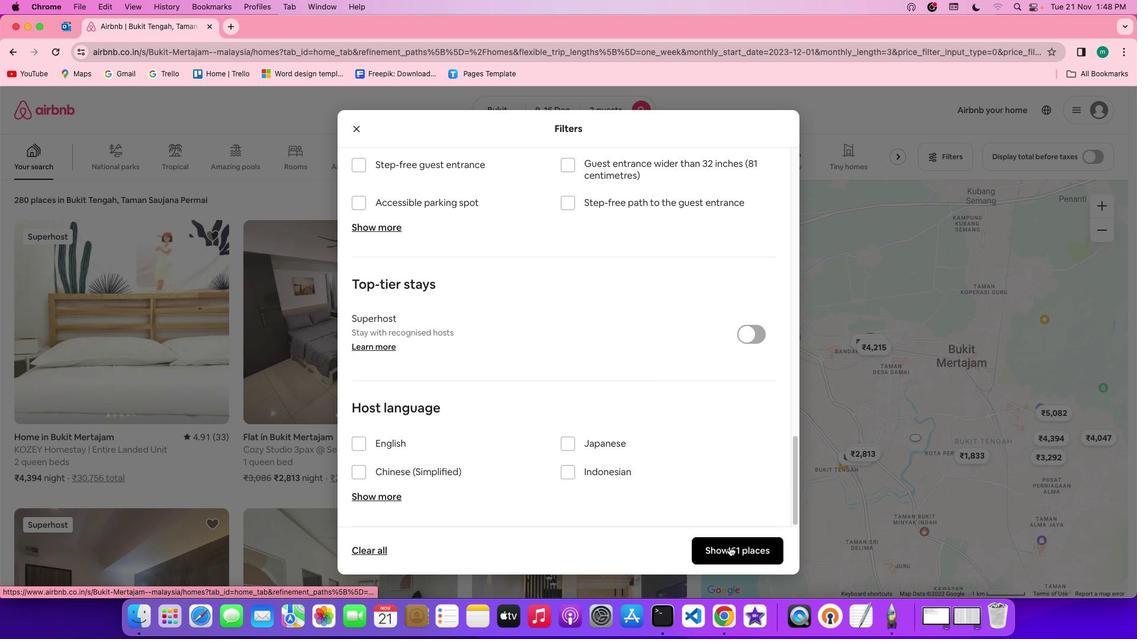 
Action: Mouse moved to (500, 382)
Screenshot: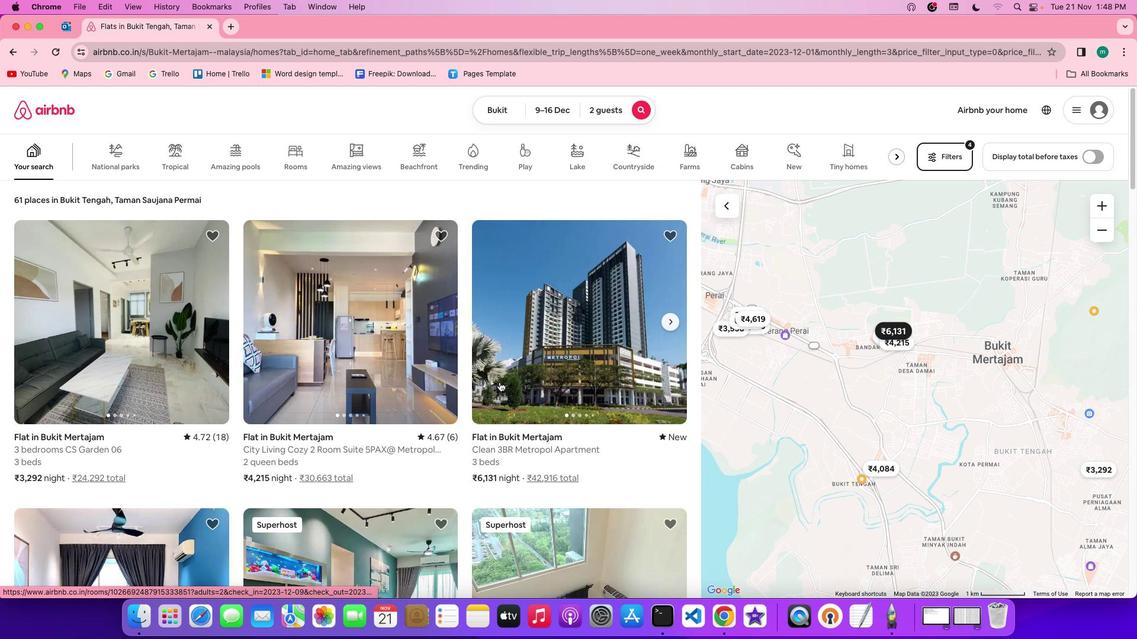 
Action: Mouse scrolled (500, 382) with delta (0, 0)
Screenshot: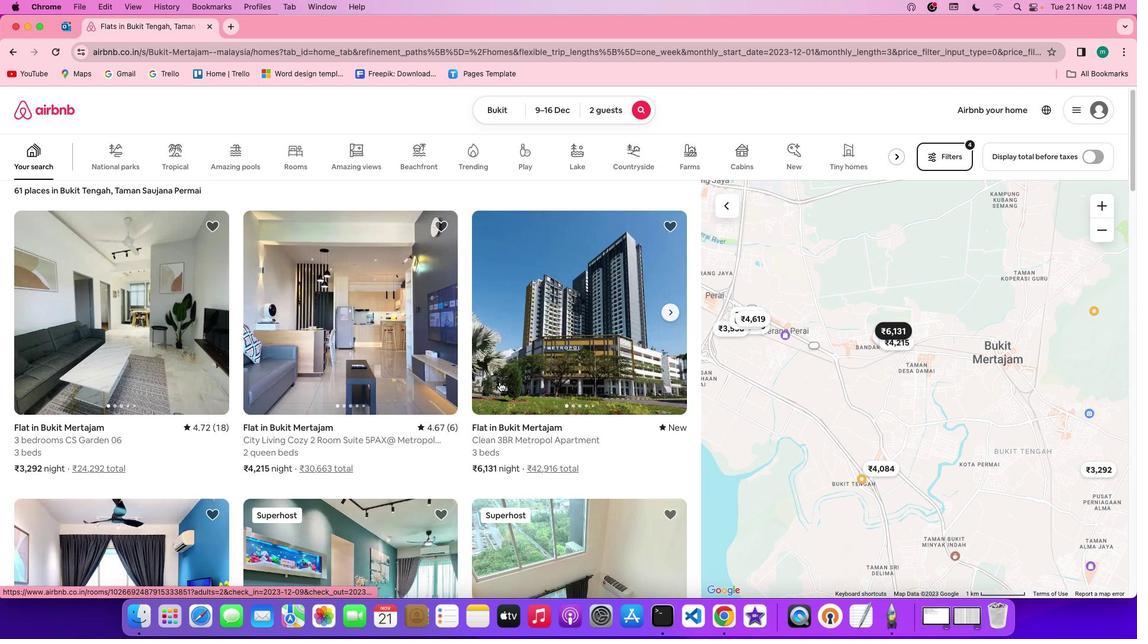 
Action: Mouse scrolled (500, 382) with delta (0, 0)
Screenshot: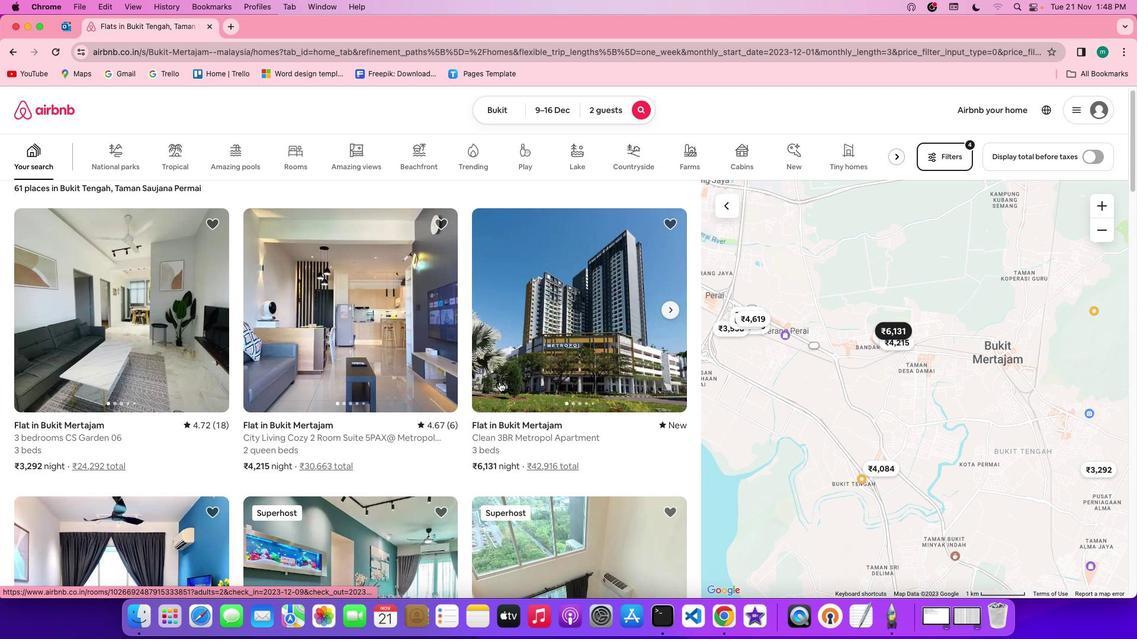 
Action: Mouse scrolled (500, 382) with delta (0, 0)
Screenshot: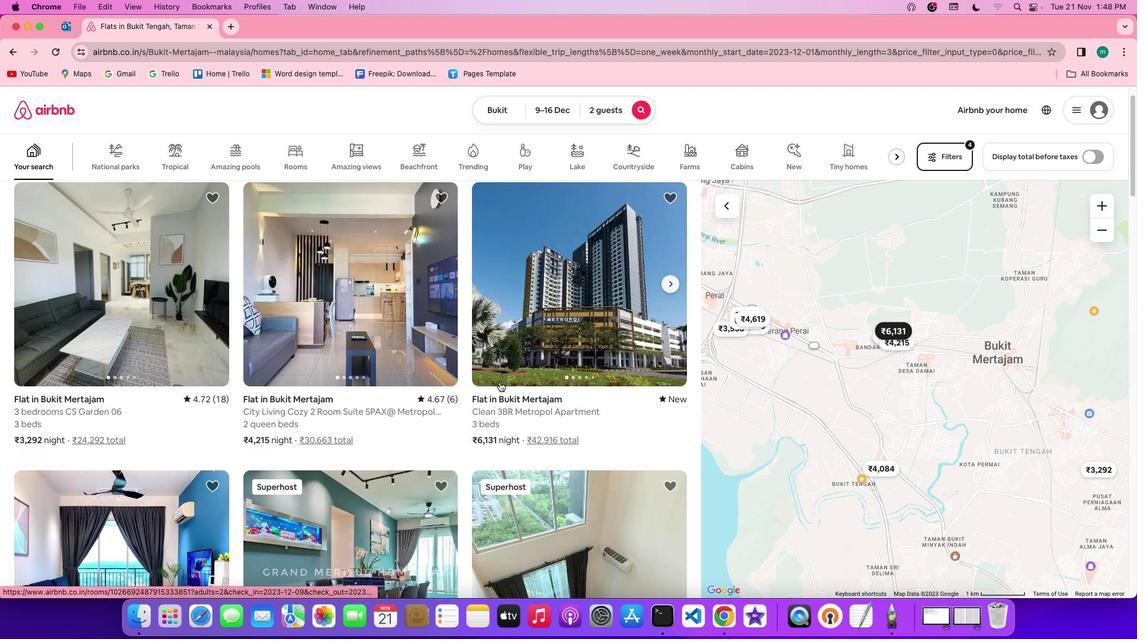 
Action: Mouse moved to (500, 382)
Screenshot: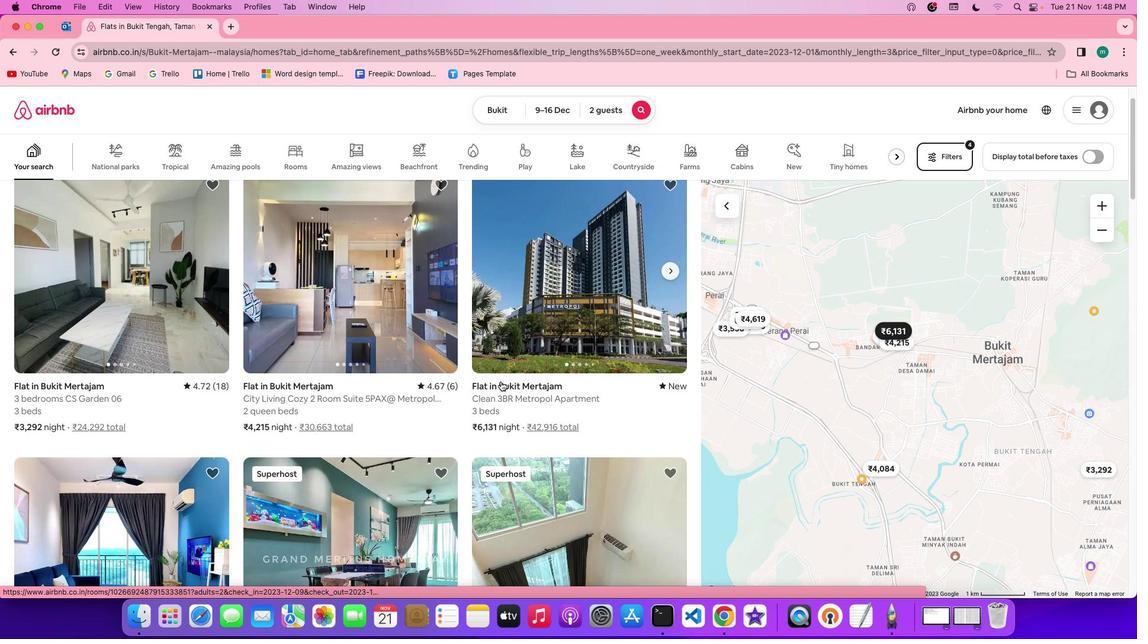 
Action: Mouse scrolled (500, 382) with delta (0, 0)
Screenshot: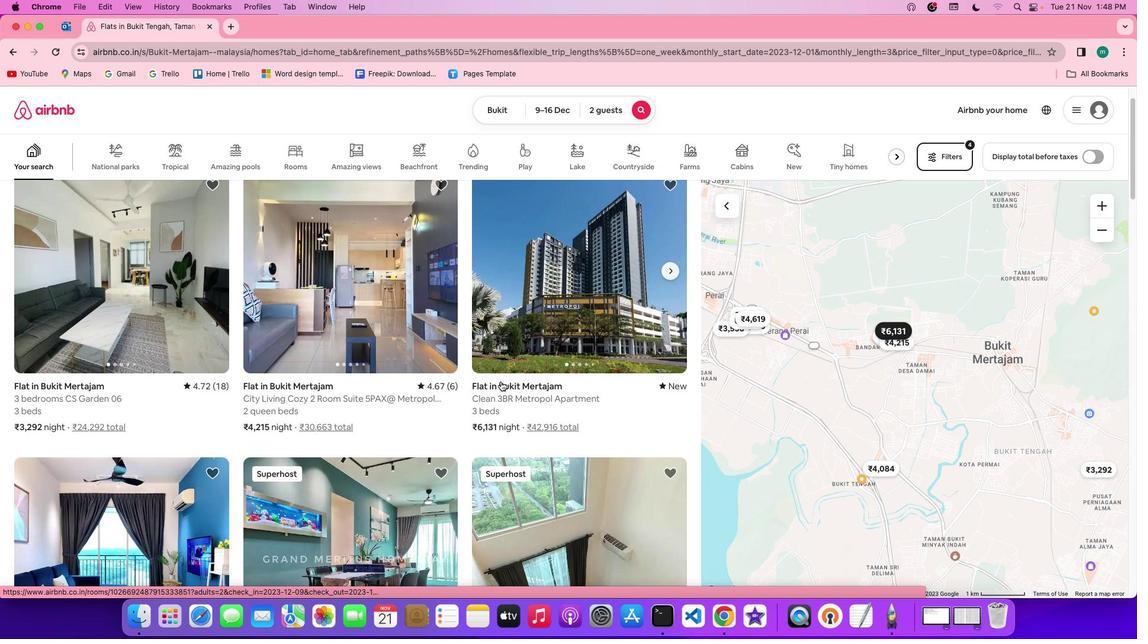 
Action: Mouse scrolled (500, 382) with delta (0, 0)
Screenshot: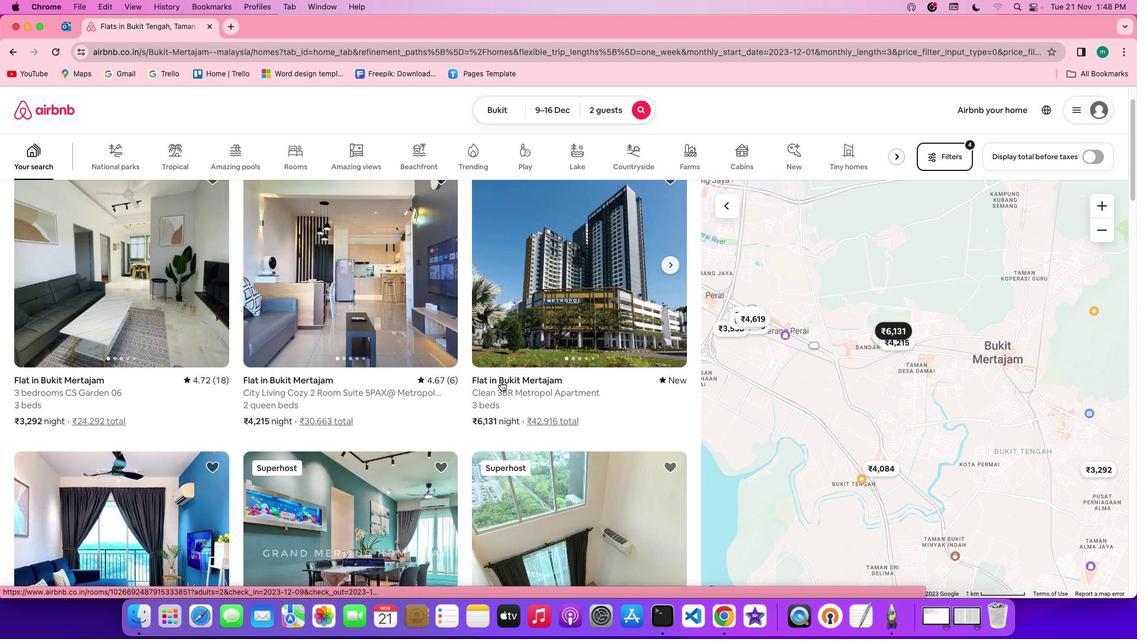 
Action: Mouse scrolled (500, 382) with delta (0, -1)
Screenshot: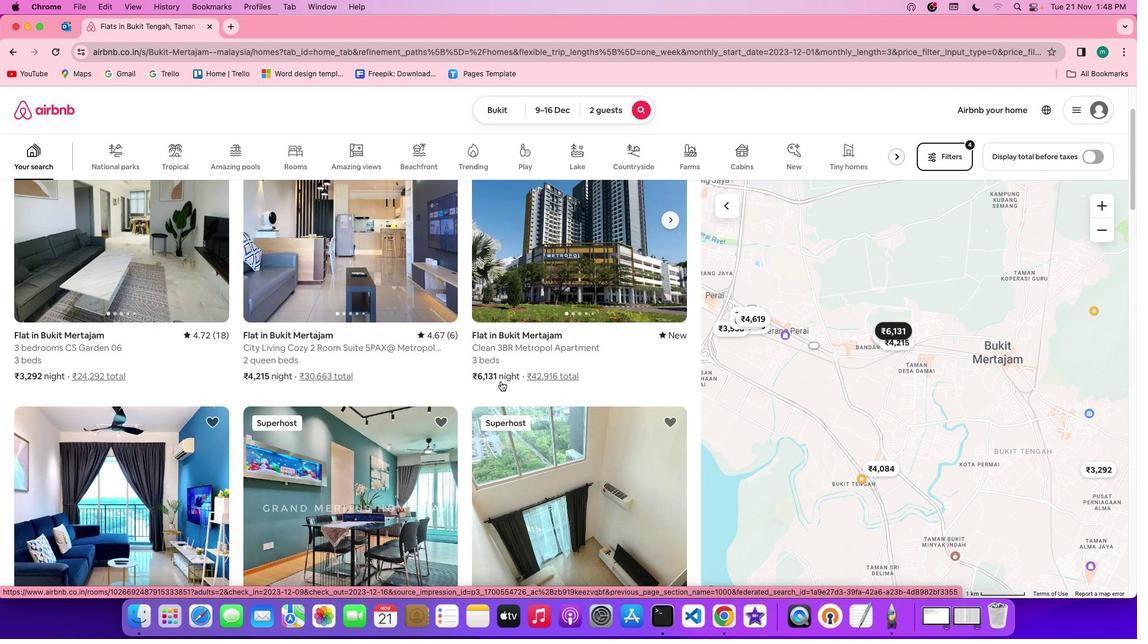 
Action: Mouse scrolled (500, 382) with delta (0, -1)
Screenshot: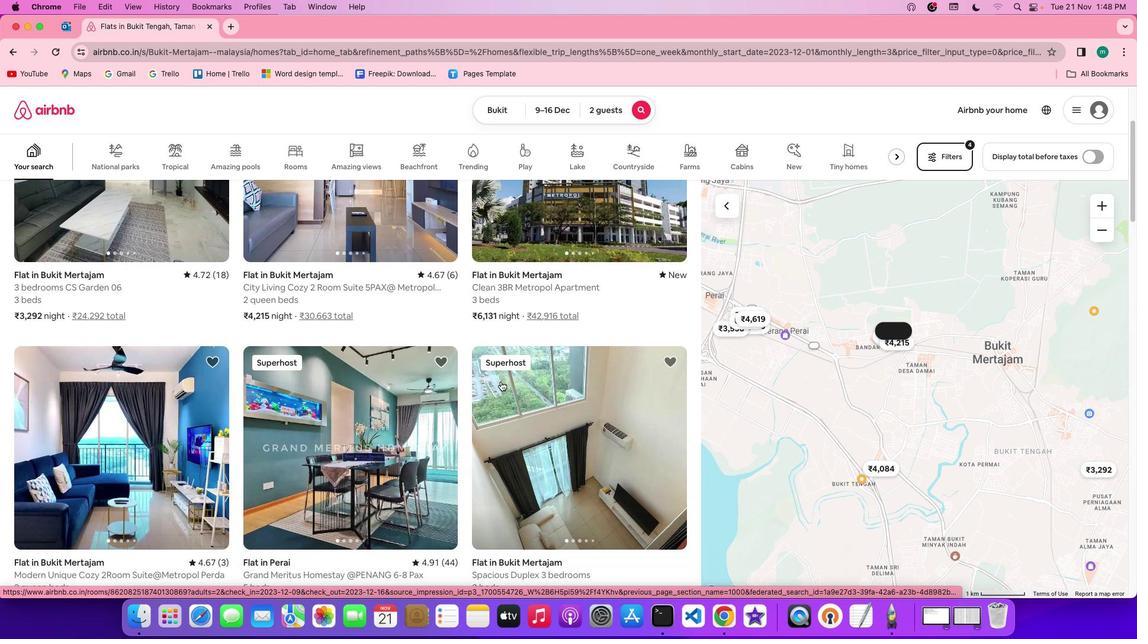 
Action: Mouse scrolled (500, 382) with delta (0, 0)
Screenshot: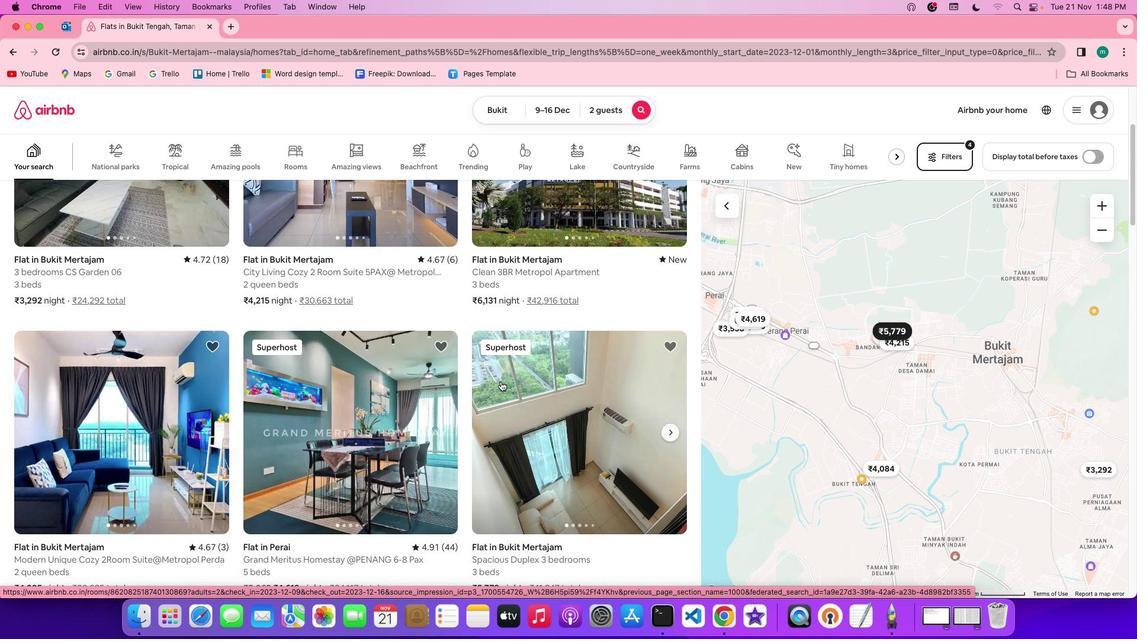 
Action: Mouse scrolled (500, 382) with delta (0, 0)
Screenshot: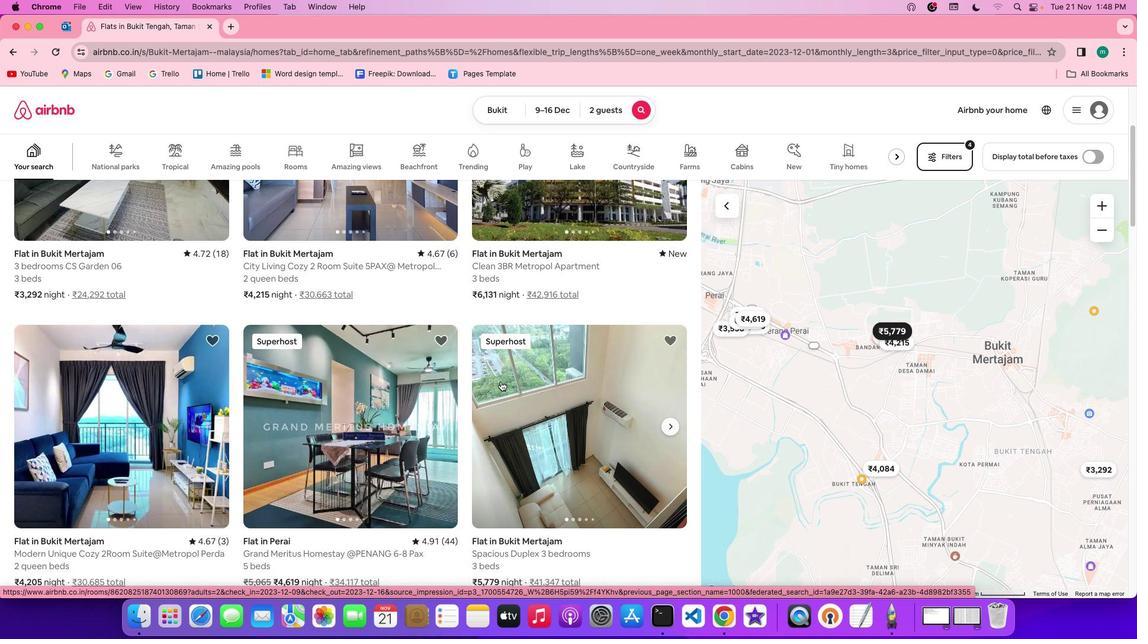 
Action: Mouse scrolled (500, 382) with delta (0, 0)
Screenshot: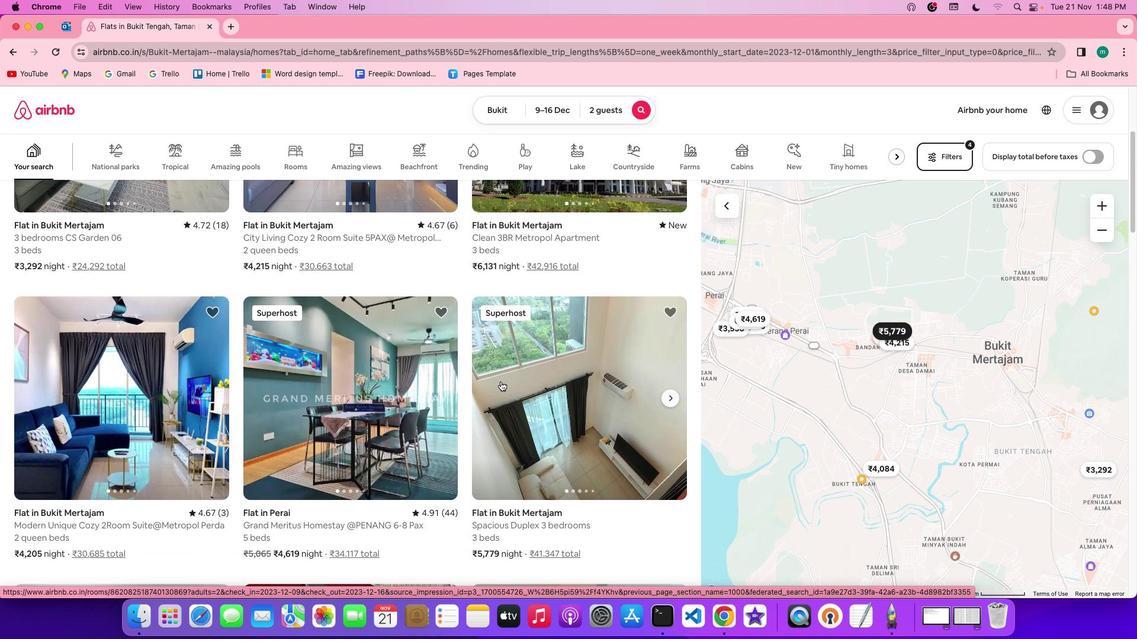 
Action: Mouse scrolled (500, 382) with delta (0, 0)
Screenshot: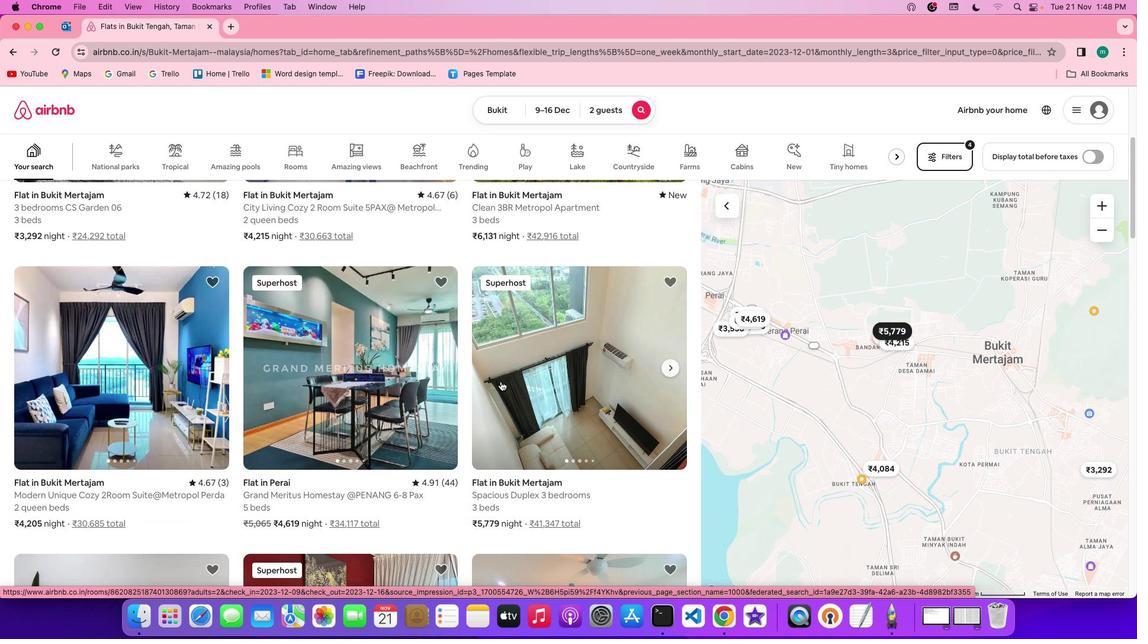 
Action: Mouse scrolled (500, 382) with delta (0, 0)
Screenshot: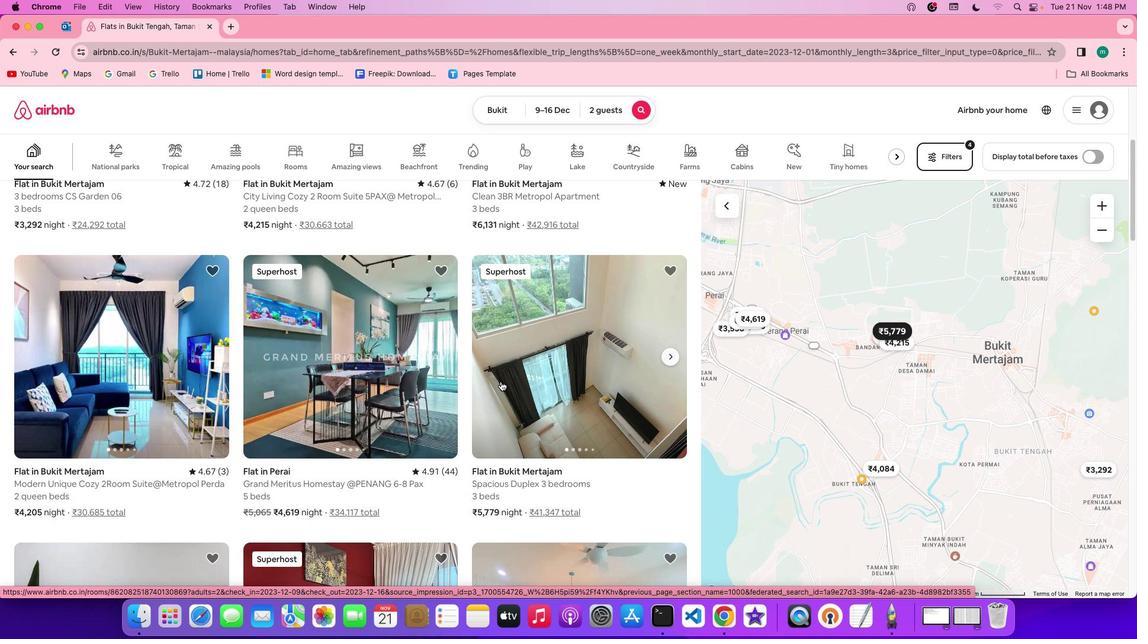 
Action: Mouse scrolled (500, 382) with delta (0, 0)
Screenshot: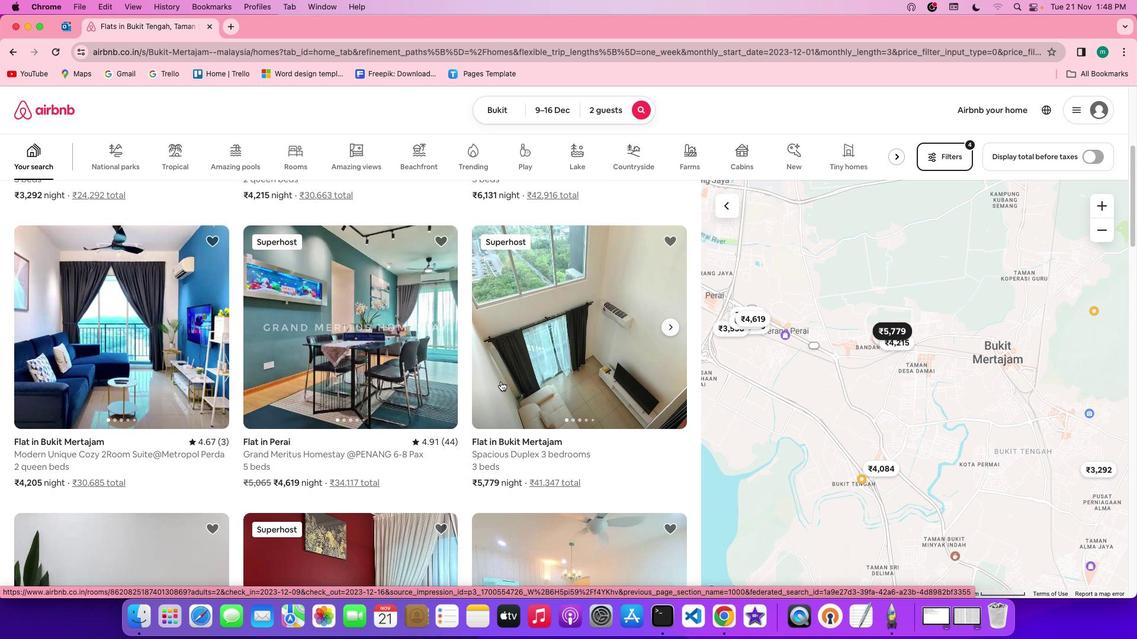 
Action: Mouse scrolled (500, 382) with delta (0, -1)
Screenshot: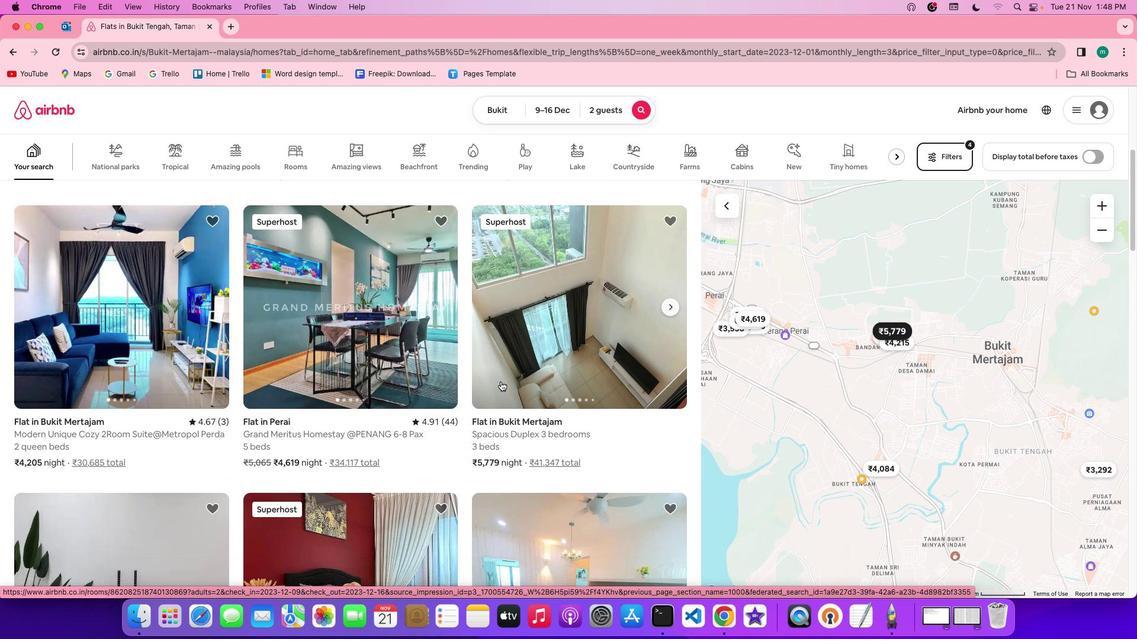 
Action: Mouse scrolled (500, 382) with delta (0, -1)
Screenshot: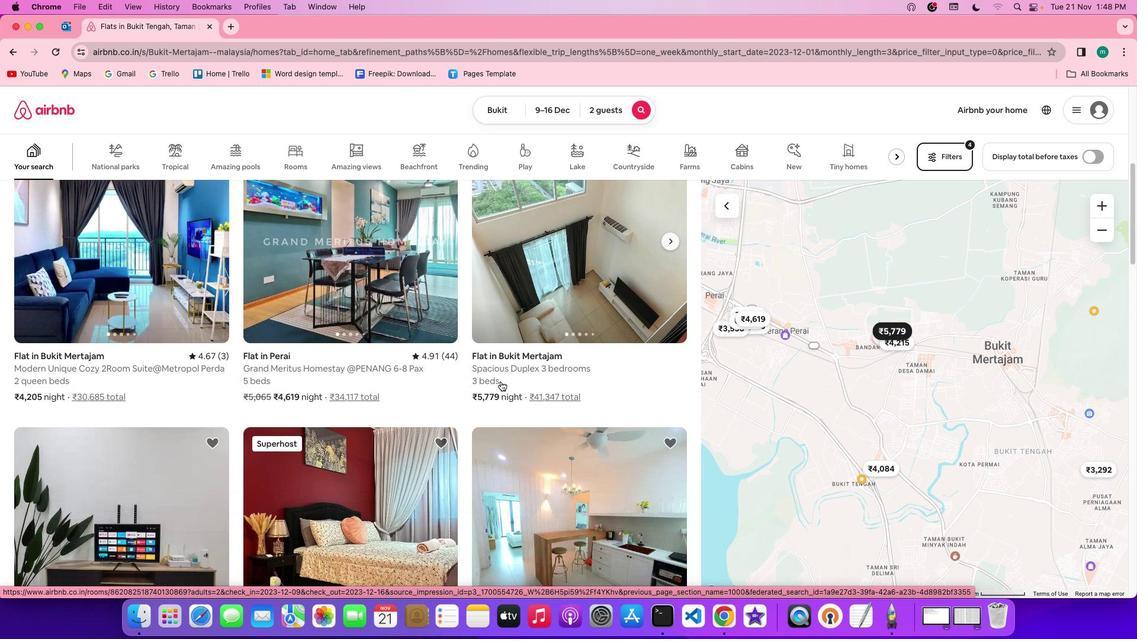 
Action: Mouse scrolled (500, 382) with delta (0, 0)
Screenshot: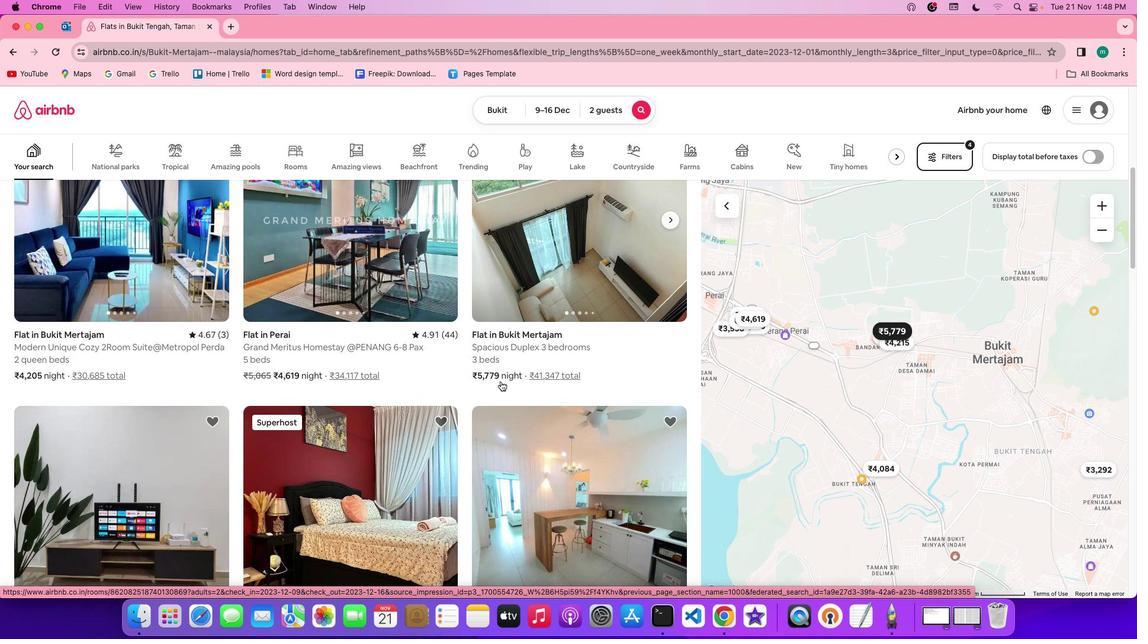 
Action: Mouse scrolled (500, 382) with delta (0, 0)
Screenshot: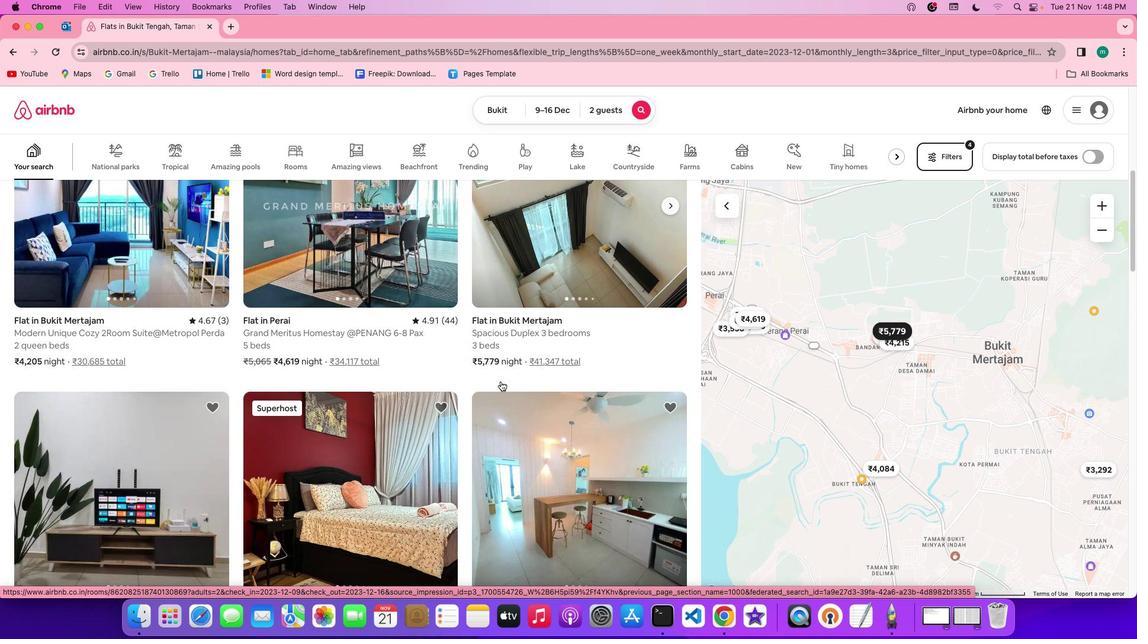 
Action: Mouse scrolled (500, 382) with delta (0, -1)
Screenshot: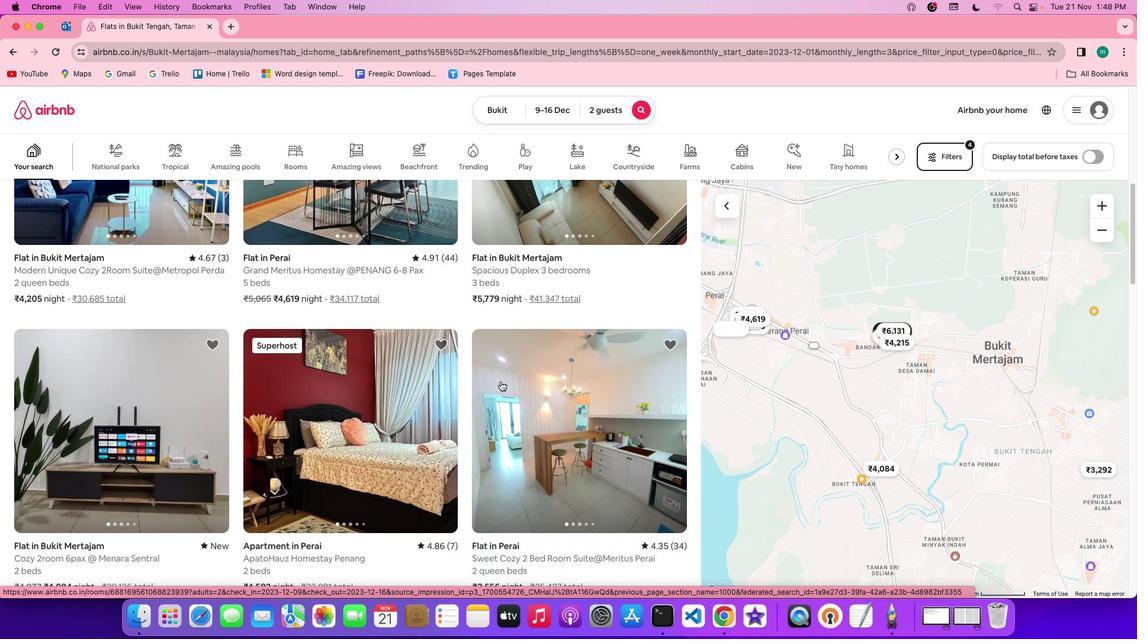 
Action: Mouse scrolled (500, 382) with delta (0, -1)
Screenshot: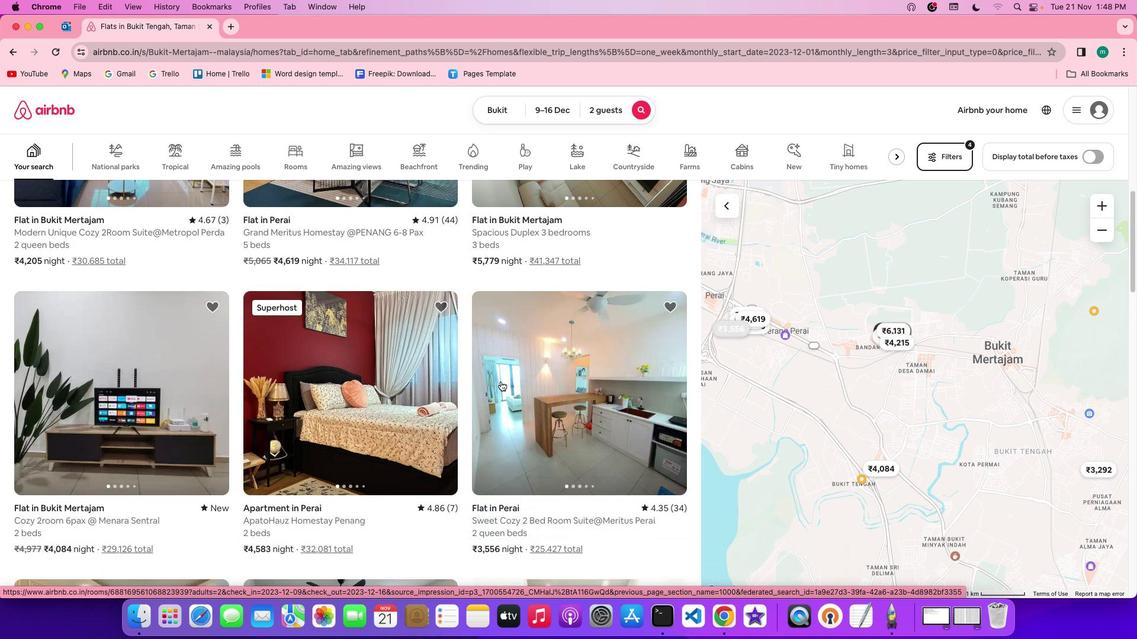
Action: Mouse pressed left at (500, 382)
Screenshot: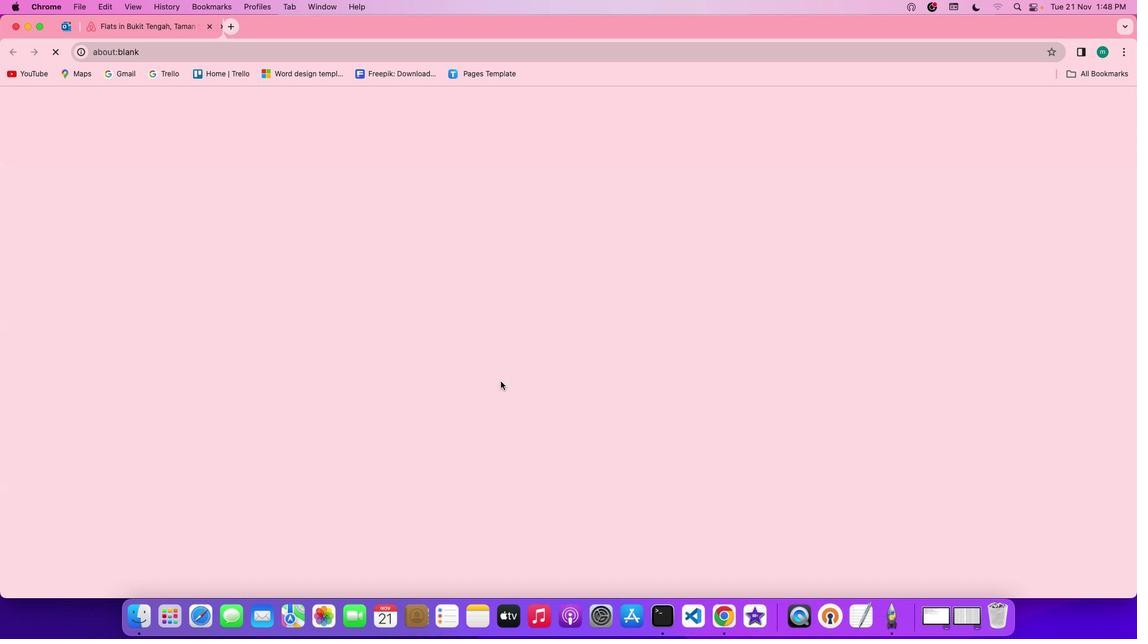 
Action: Mouse moved to (808, 446)
Screenshot: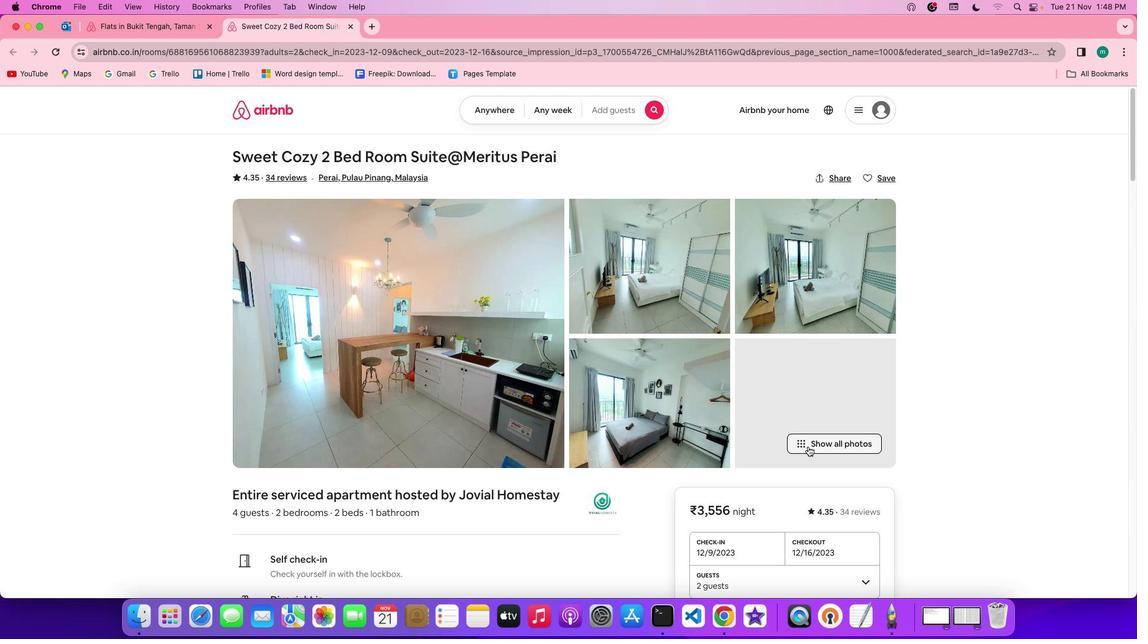 
Action: Mouse pressed left at (808, 446)
Screenshot: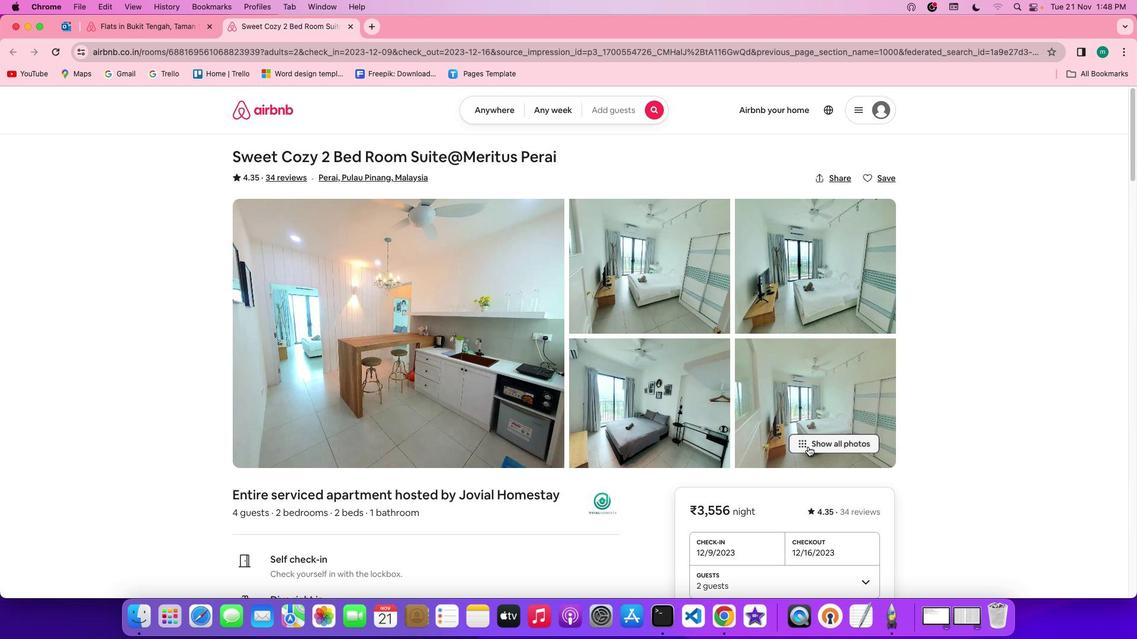 
Action: Mouse moved to (537, 407)
Screenshot: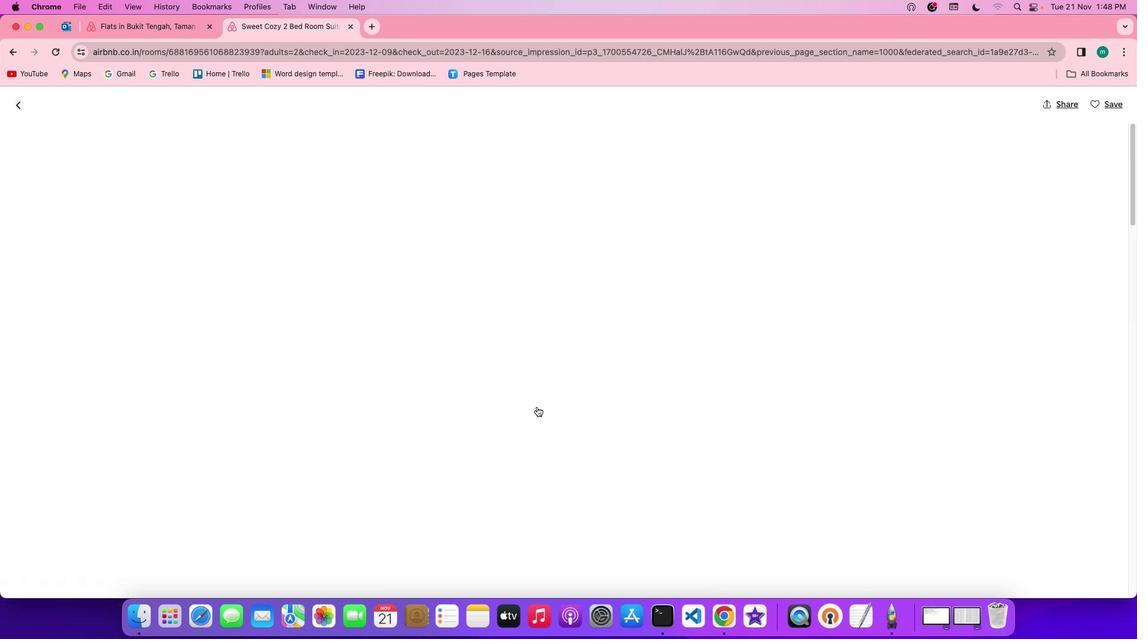 
Action: Mouse scrolled (537, 407) with delta (0, 0)
Screenshot: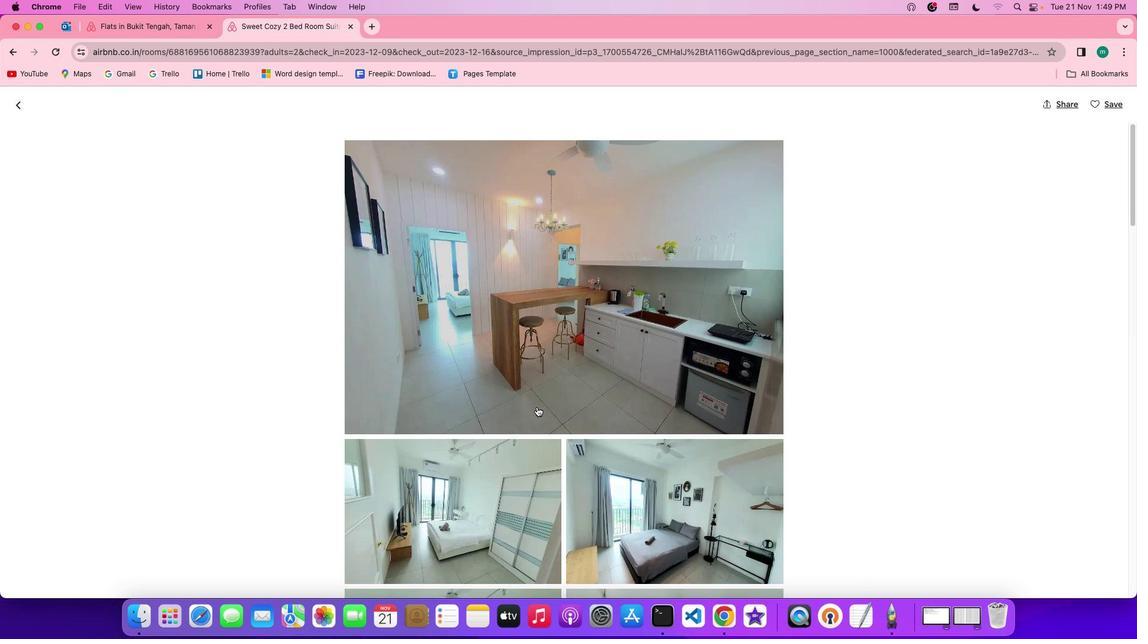 
Action: Mouse scrolled (537, 407) with delta (0, 0)
Screenshot: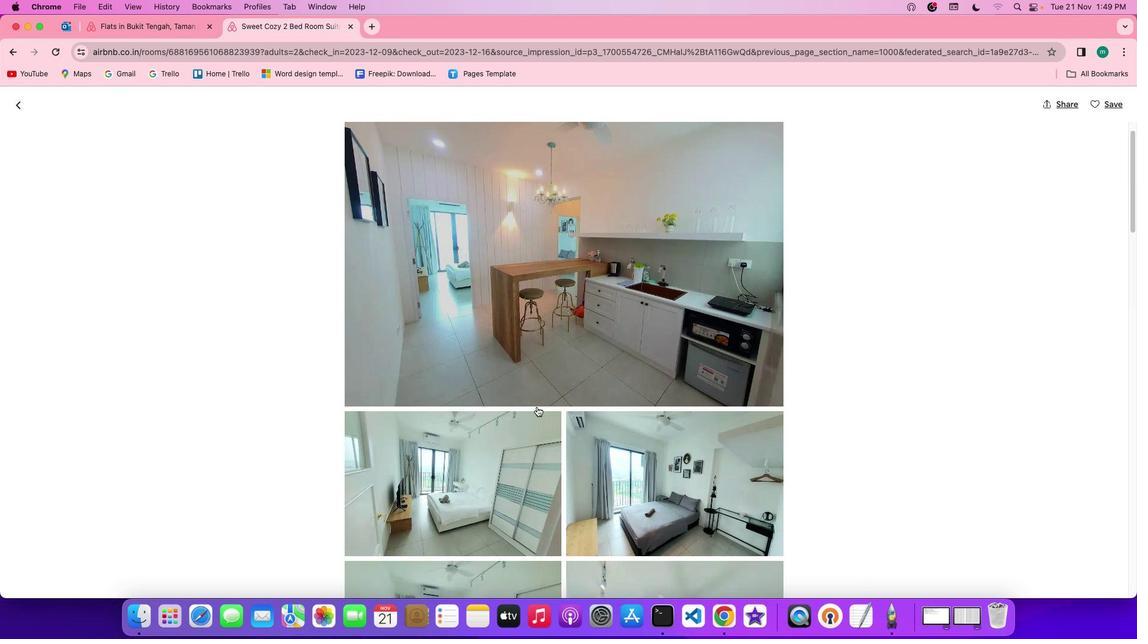 
Action: Mouse scrolled (537, 407) with delta (0, -1)
Screenshot: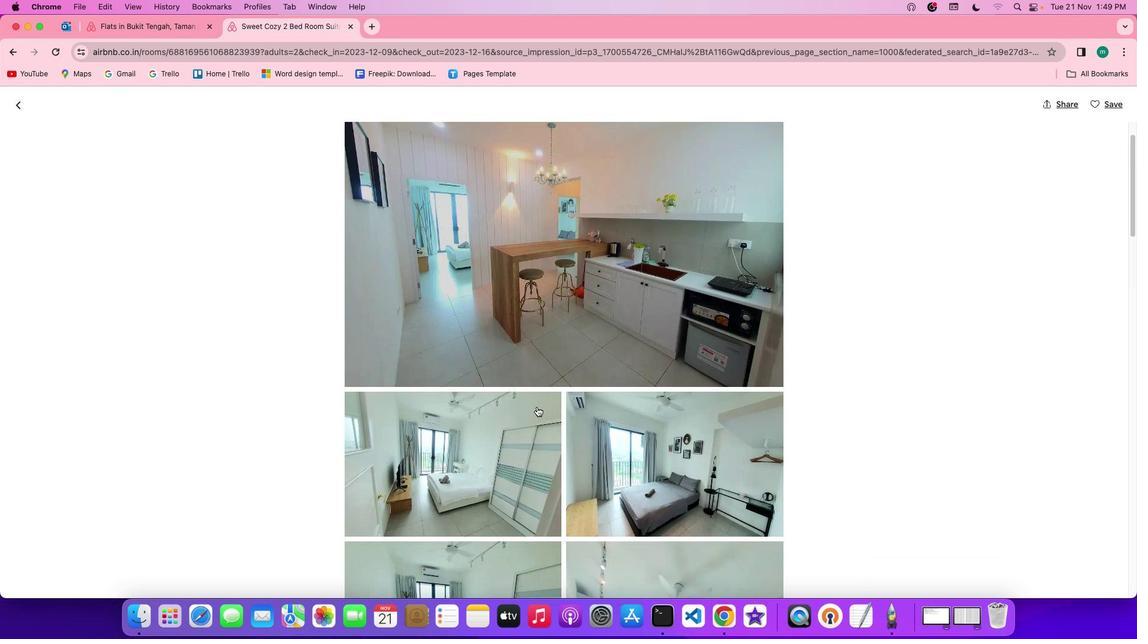 
Action: Mouse scrolled (537, 407) with delta (0, -1)
Screenshot: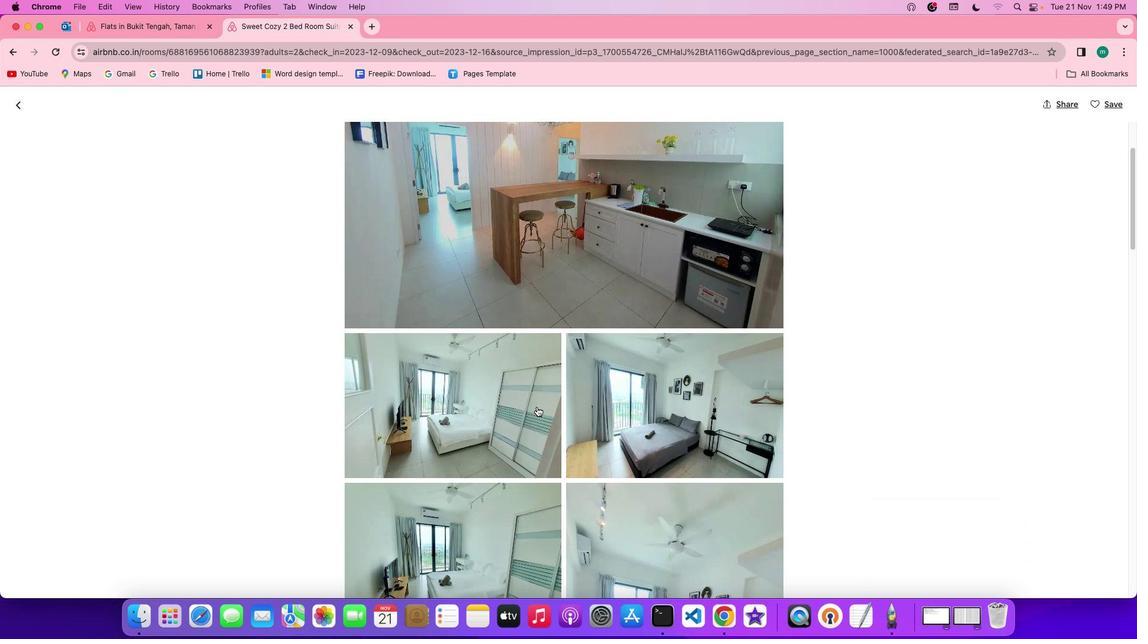 
Action: Mouse scrolled (537, 407) with delta (0, 0)
Screenshot: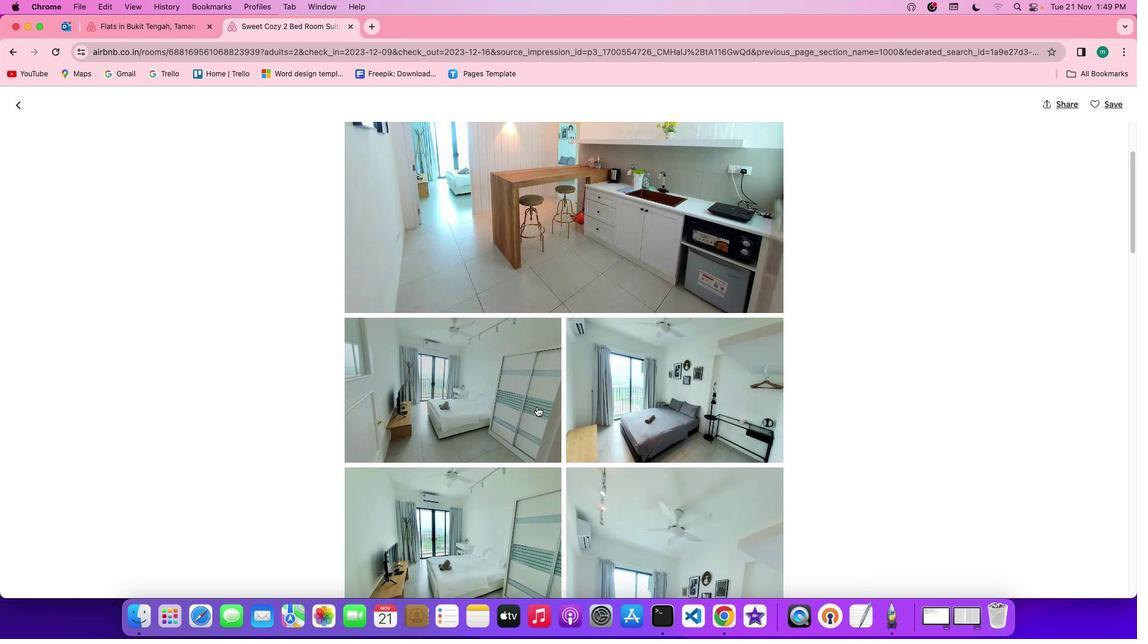 
Action: Mouse scrolled (537, 407) with delta (0, 0)
Screenshot: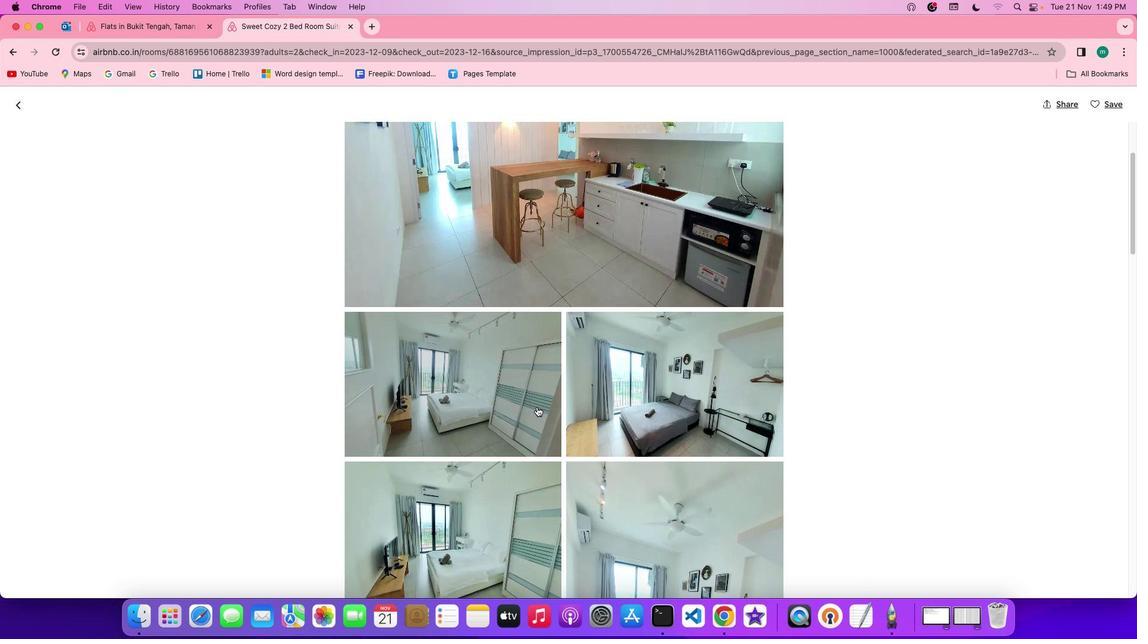 
Action: Mouse scrolled (537, 407) with delta (0, 0)
Screenshot: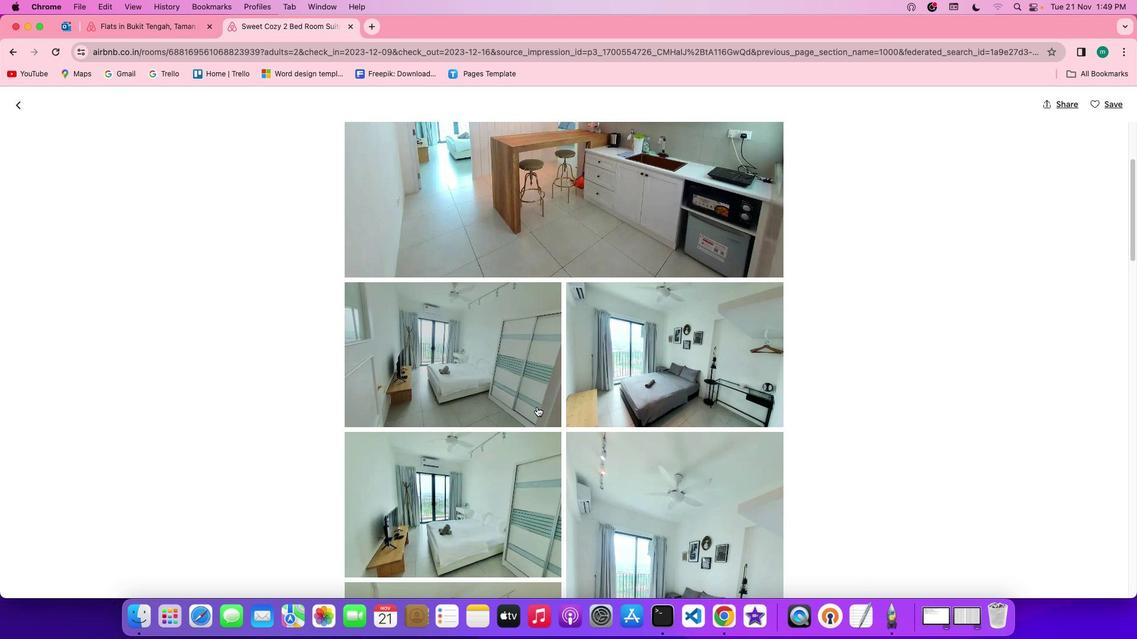 
Action: Mouse scrolled (537, 407) with delta (0, -1)
Screenshot: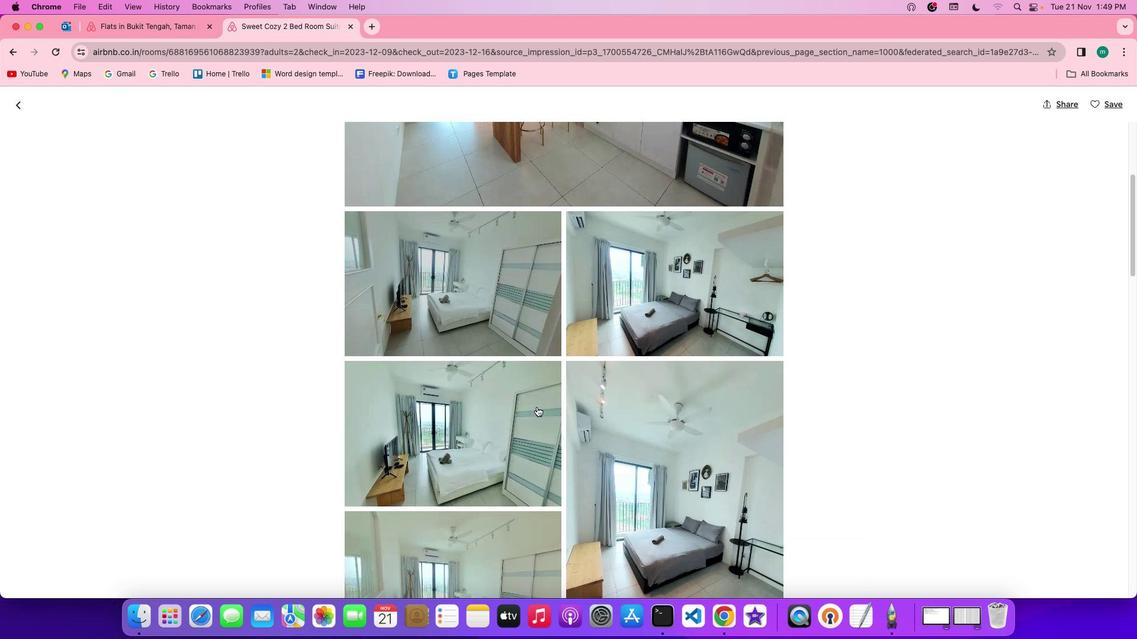 
Action: Mouse scrolled (537, 407) with delta (0, -1)
Screenshot: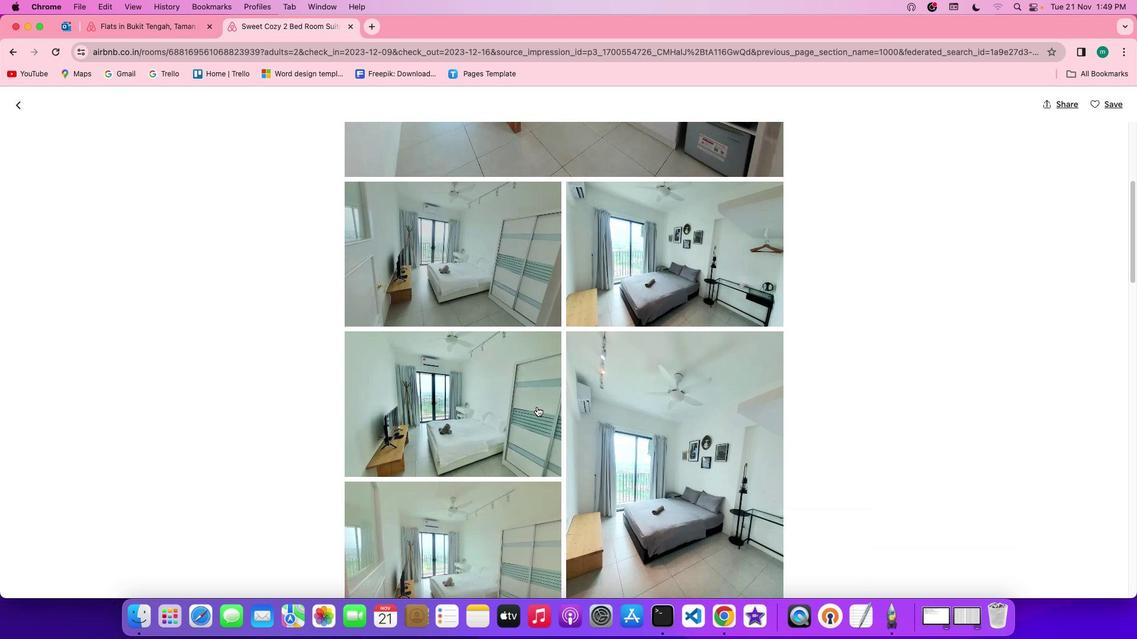 
Action: Mouse scrolled (537, 407) with delta (0, -1)
Screenshot: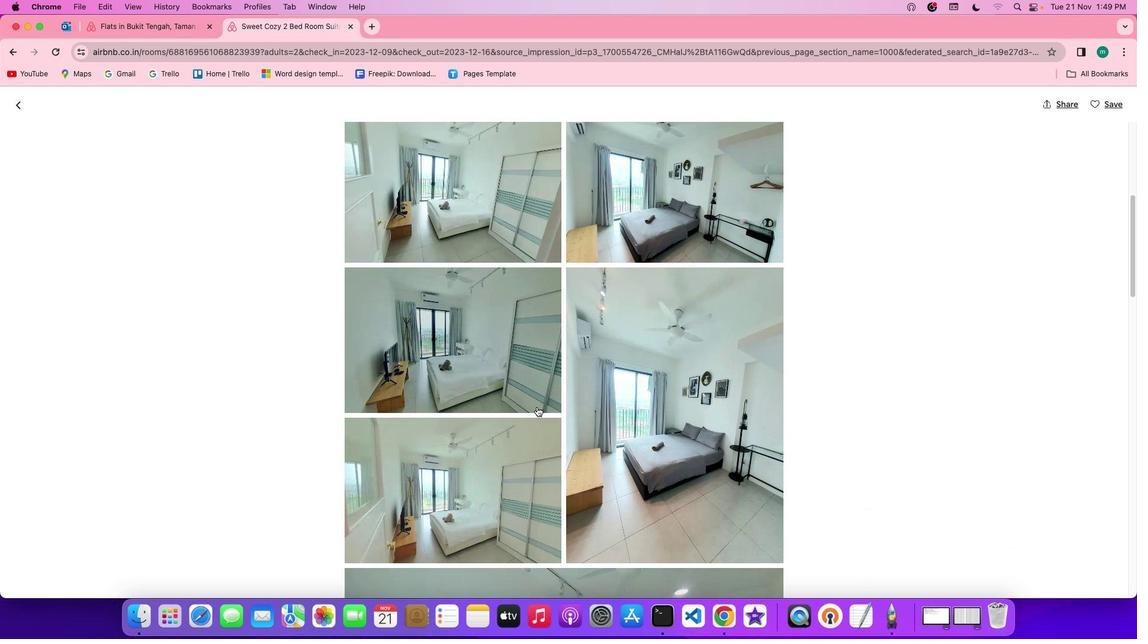 
Action: Mouse scrolled (537, 407) with delta (0, 0)
Screenshot: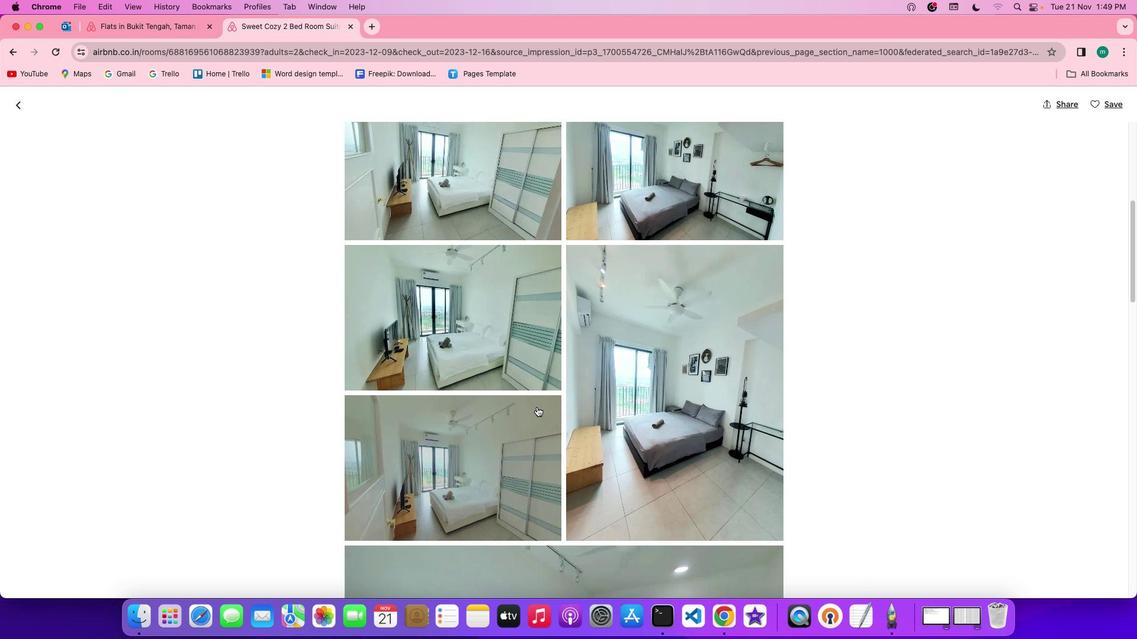 
Action: Mouse scrolled (537, 407) with delta (0, 0)
Screenshot: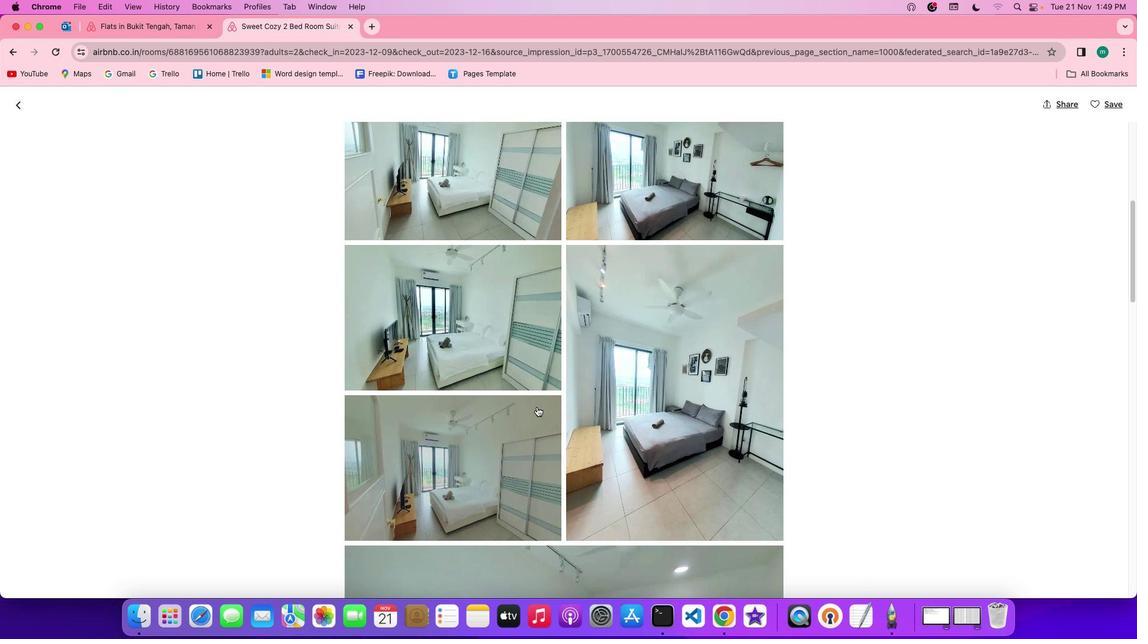 
Action: Mouse scrolled (537, 407) with delta (0, -1)
Screenshot: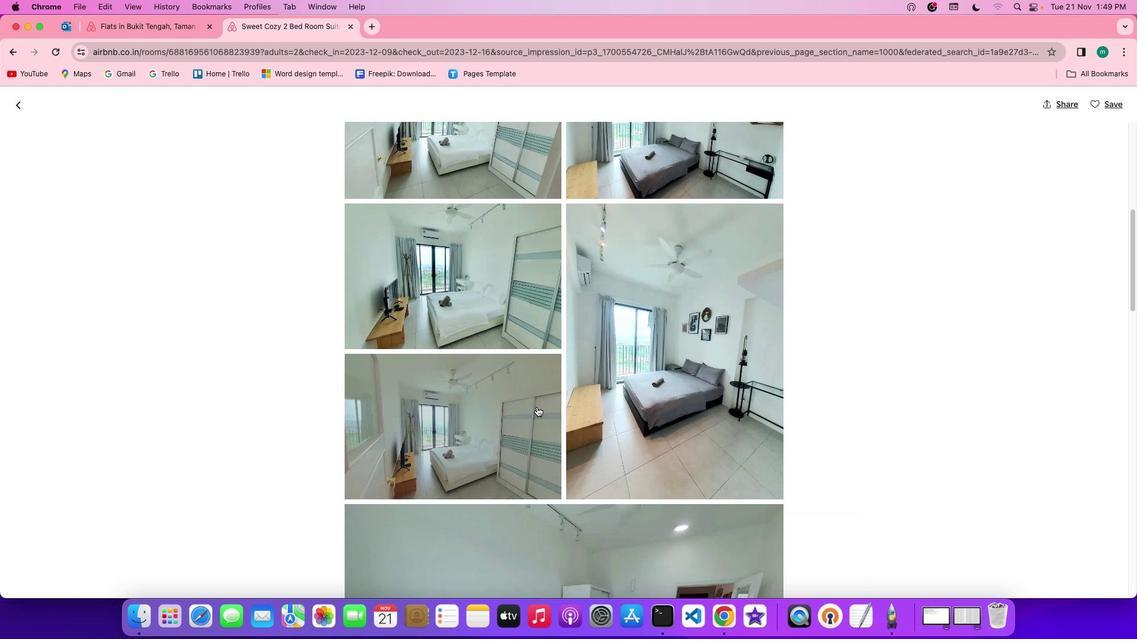 
Action: Mouse scrolled (537, 407) with delta (0, -1)
Screenshot: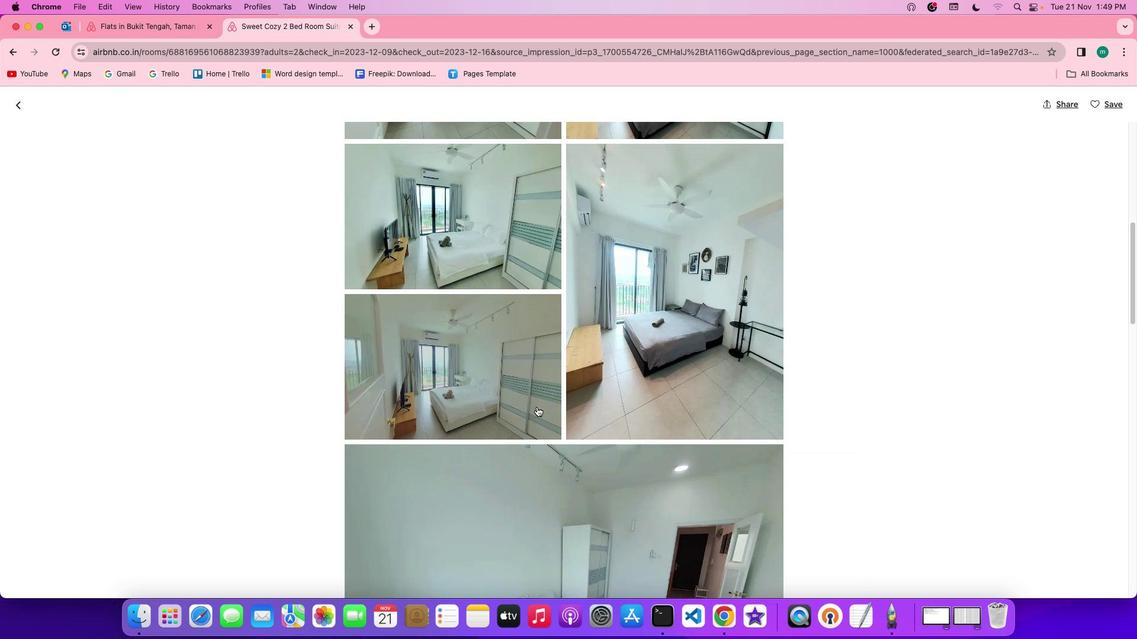 
Action: Mouse scrolled (537, 407) with delta (0, 0)
Screenshot: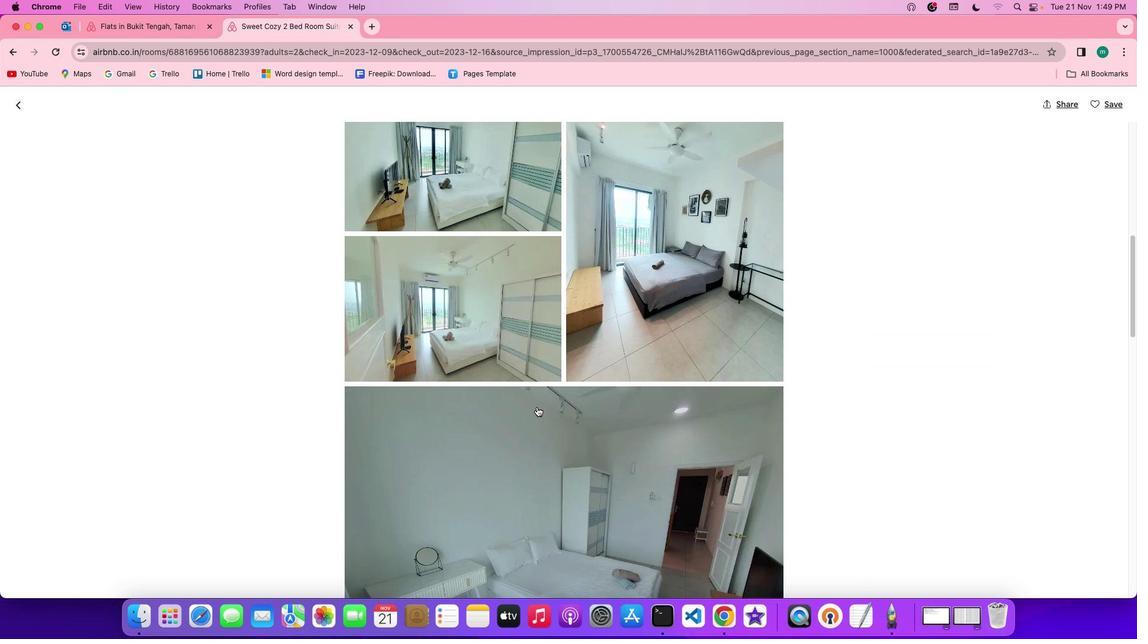 
Action: Mouse scrolled (537, 407) with delta (0, 0)
Screenshot: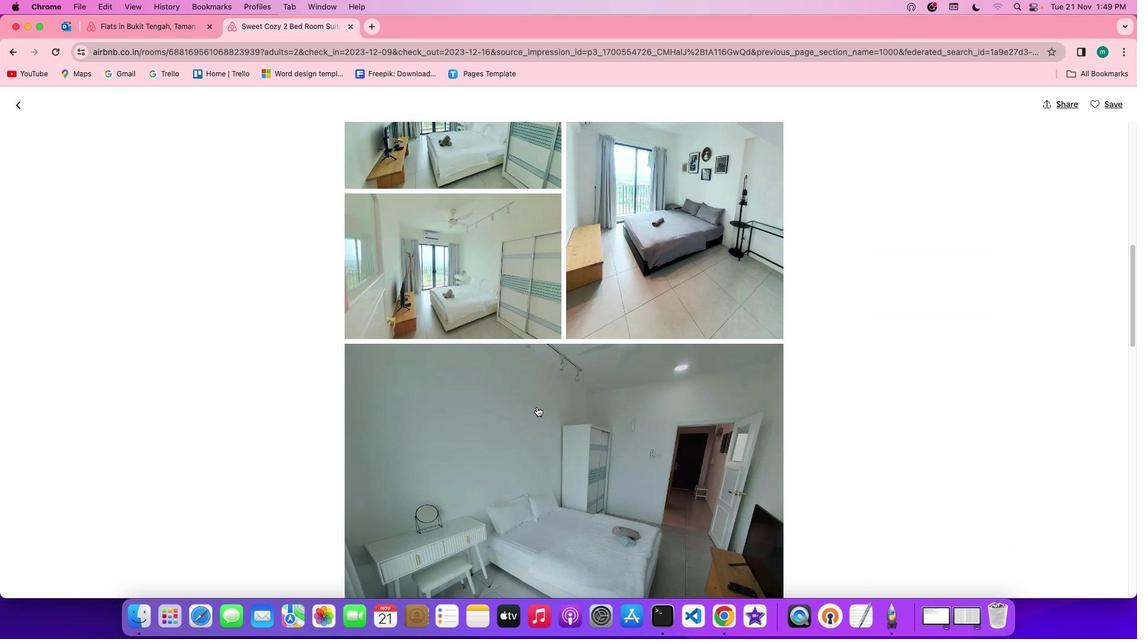 
Action: Mouse scrolled (537, 407) with delta (0, -1)
Screenshot: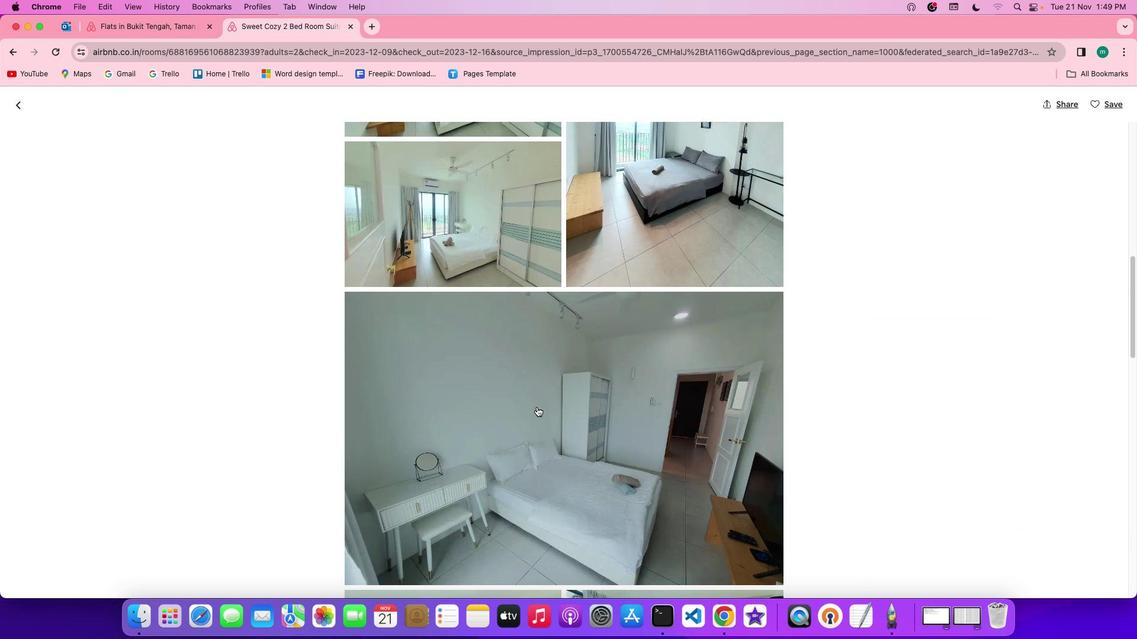 
Action: Mouse scrolled (537, 407) with delta (0, -2)
Screenshot: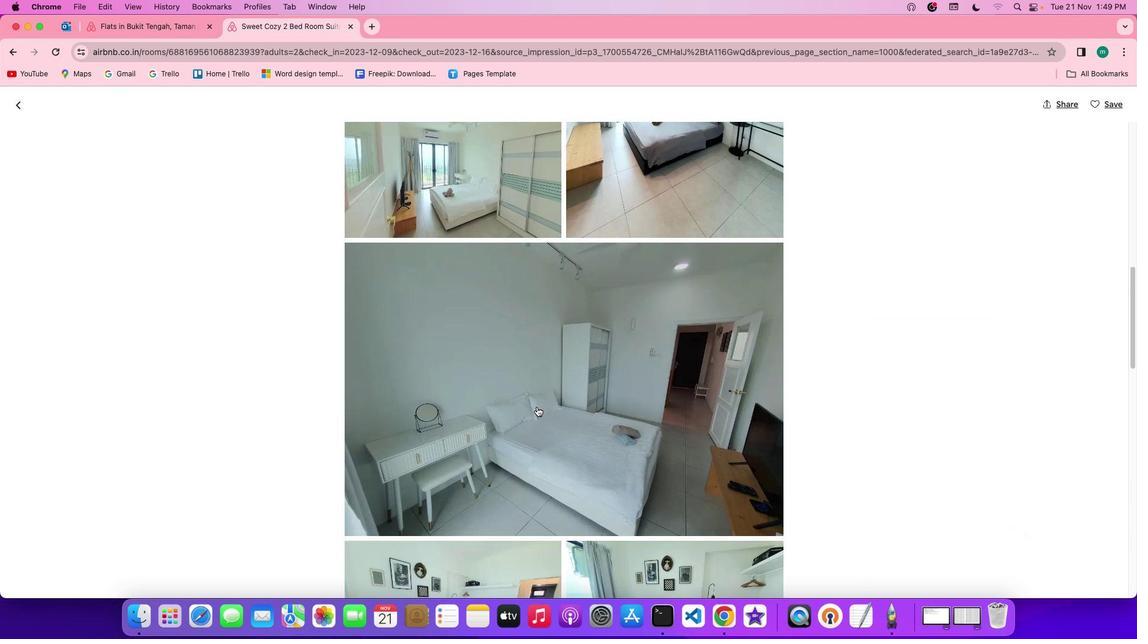 
Action: Mouse scrolled (537, 407) with delta (0, -1)
Screenshot: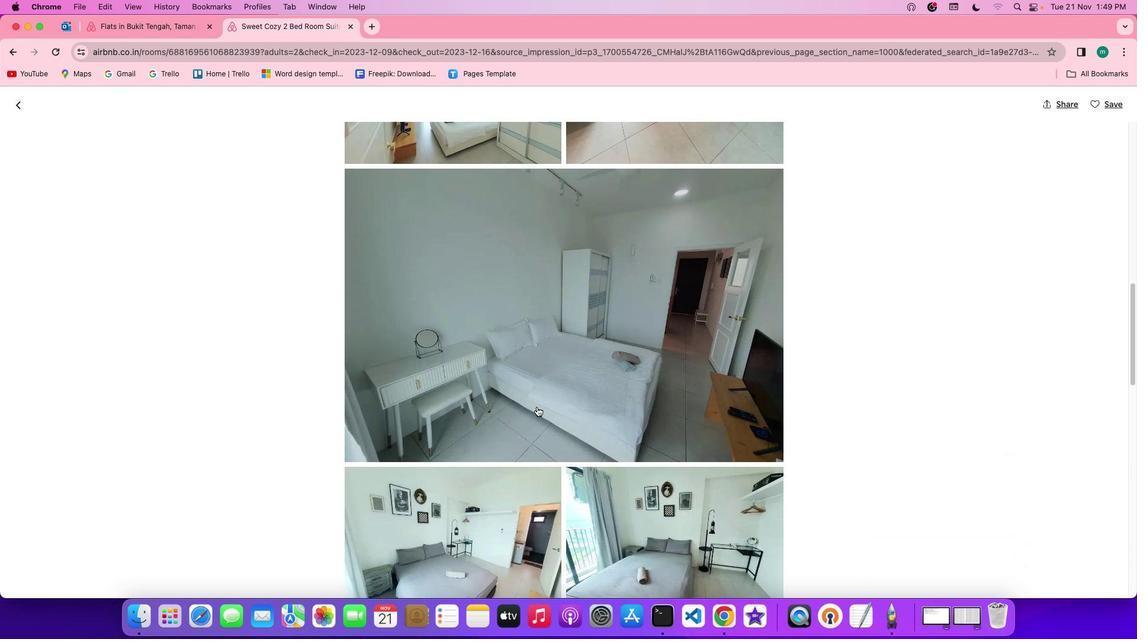 
Action: Mouse scrolled (537, 407) with delta (0, 0)
Screenshot: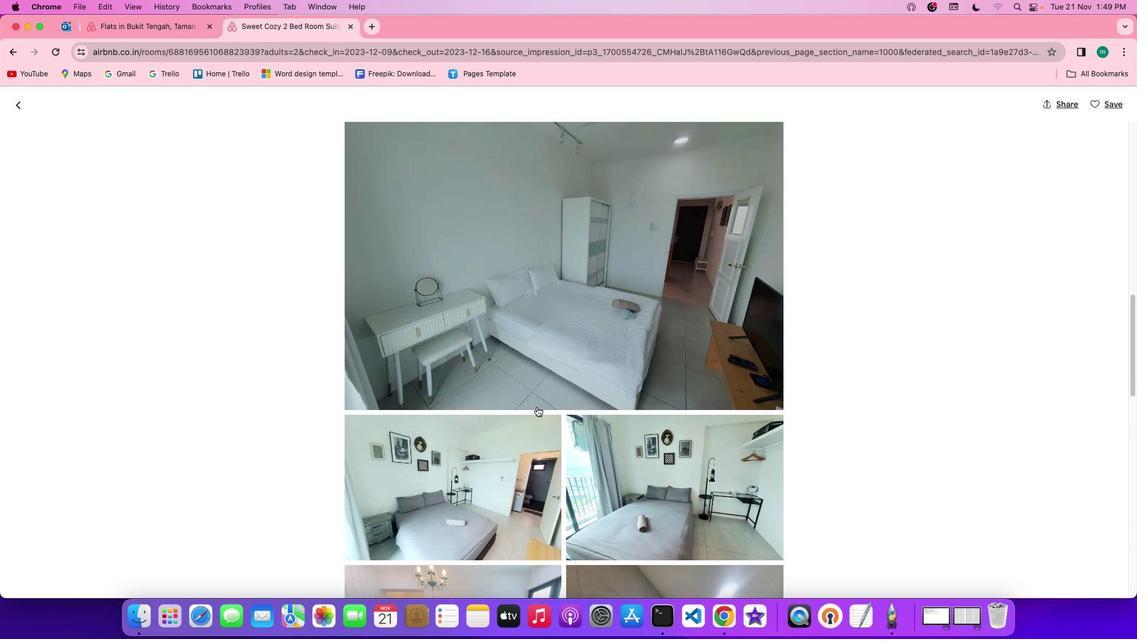 
Action: Mouse scrolled (537, 407) with delta (0, 0)
Screenshot: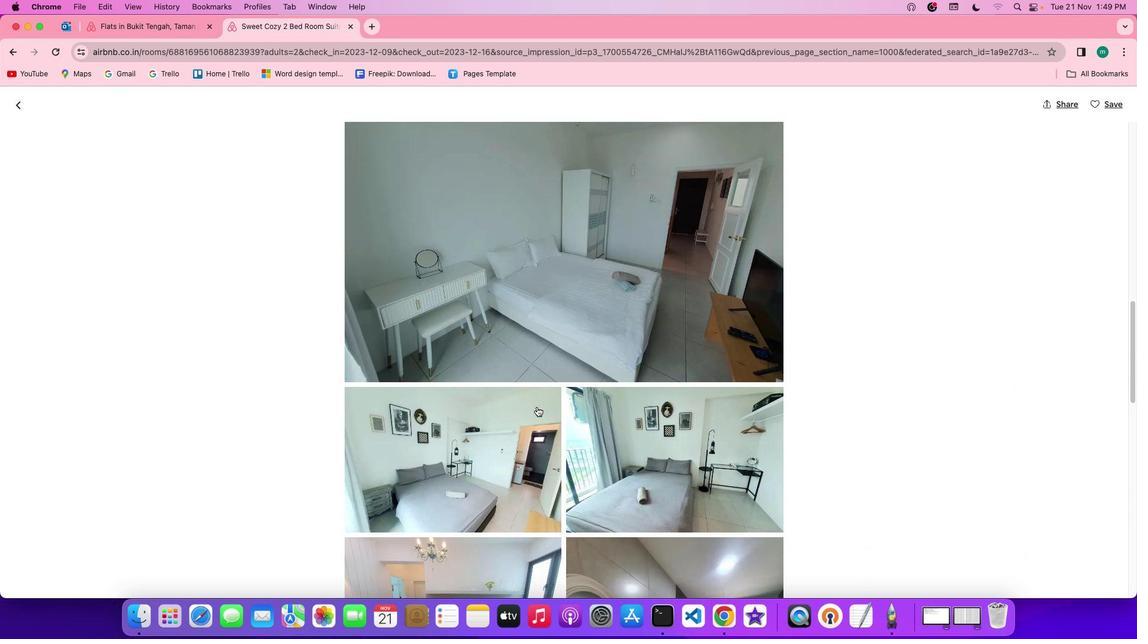 
Action: Mouse scrolled (537, 407) with delta (0, -1)
Screenshot: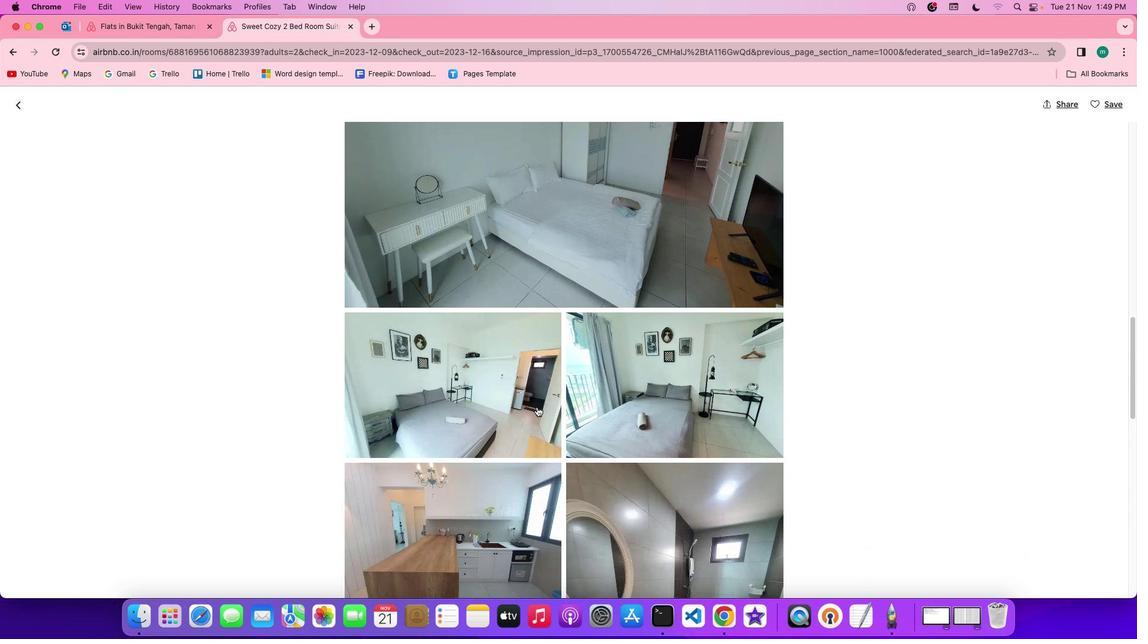 
Action: Mouse scrolled (537, 407) with delta (0, -2)
Screenshot: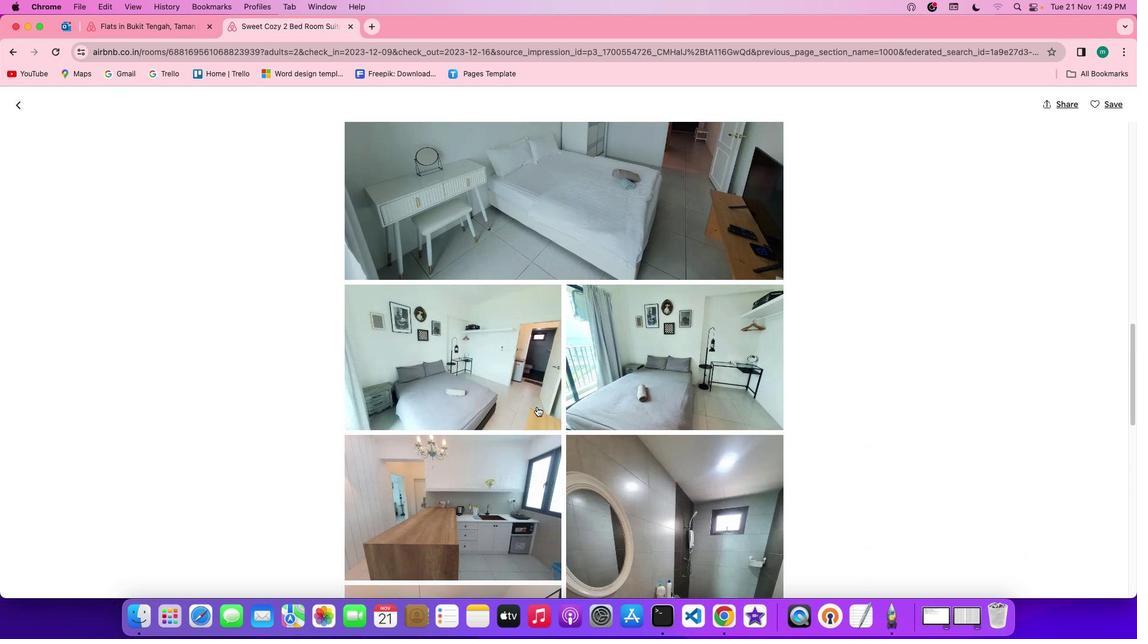 
Action: Mouse scrolled (537, 407) with delta (0, 0)
Screenshot: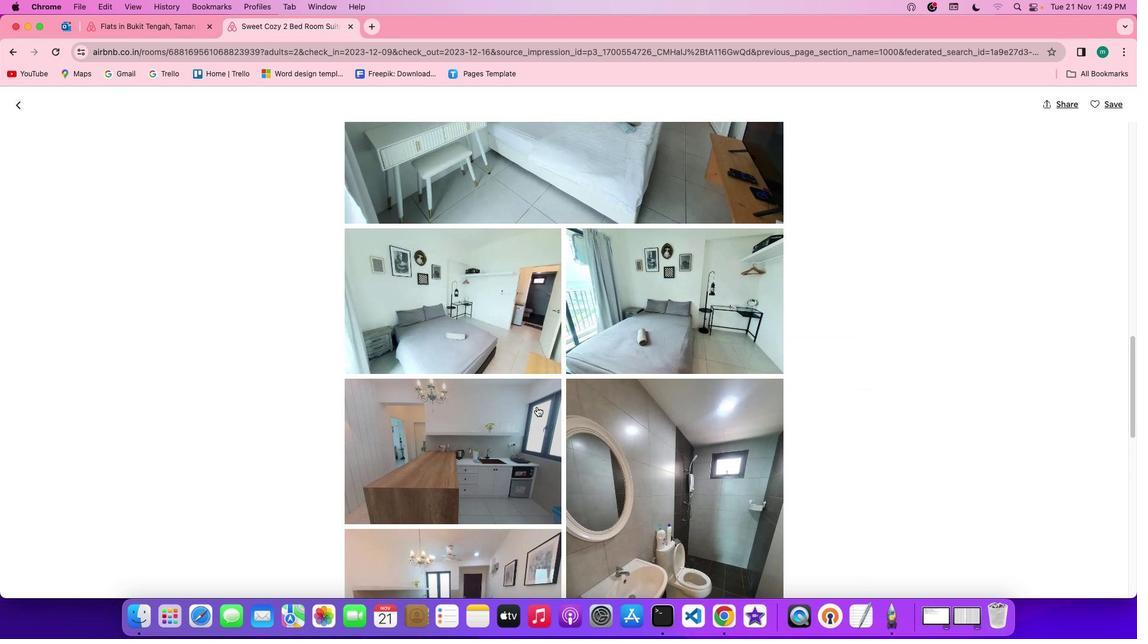 
Action: Mouse scrolled (537, 407) with delta (0, 0)
Screenshot: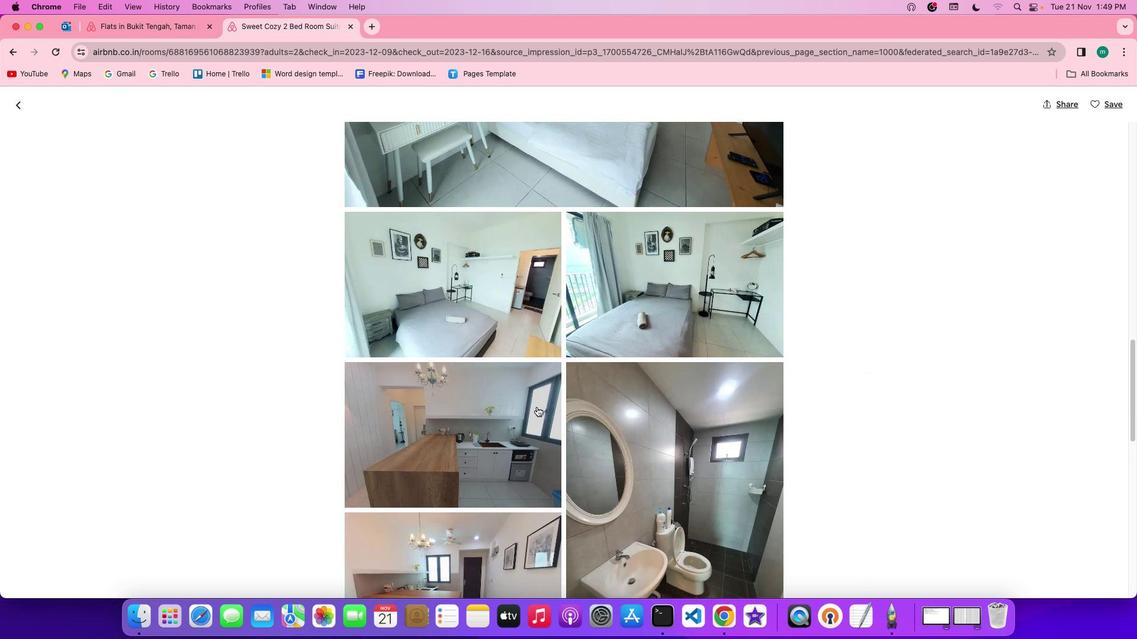 
Action: Mouse scrolled (537, 407) with delta (0, 0)
Screenshot: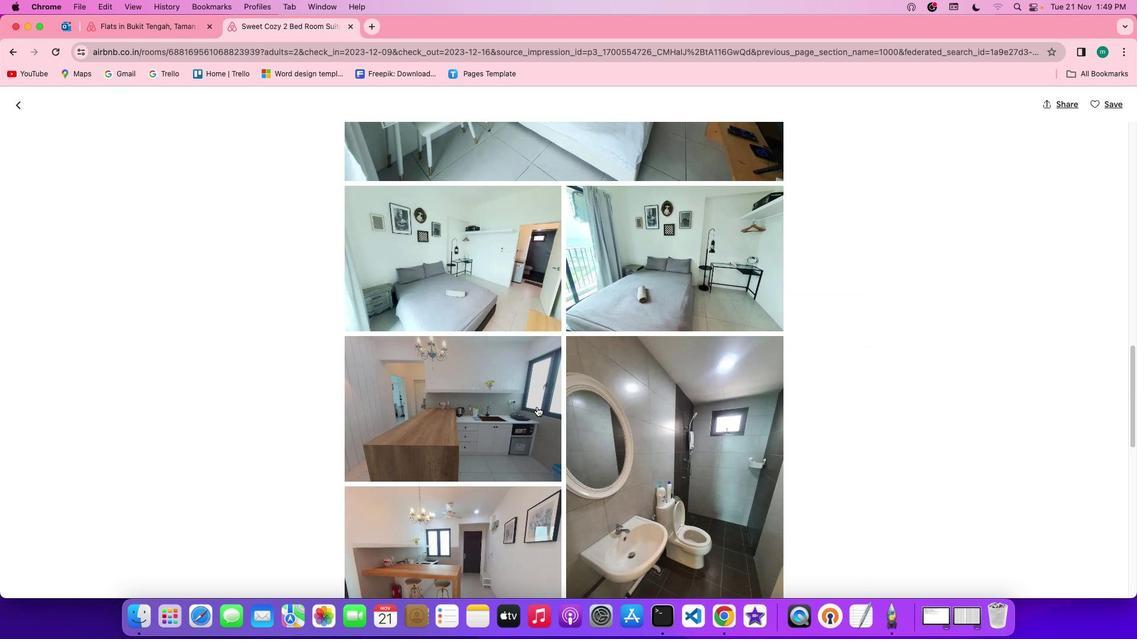 
Action: Mouse scrolled (537, 407) with delta (0, -1)
Screenshot: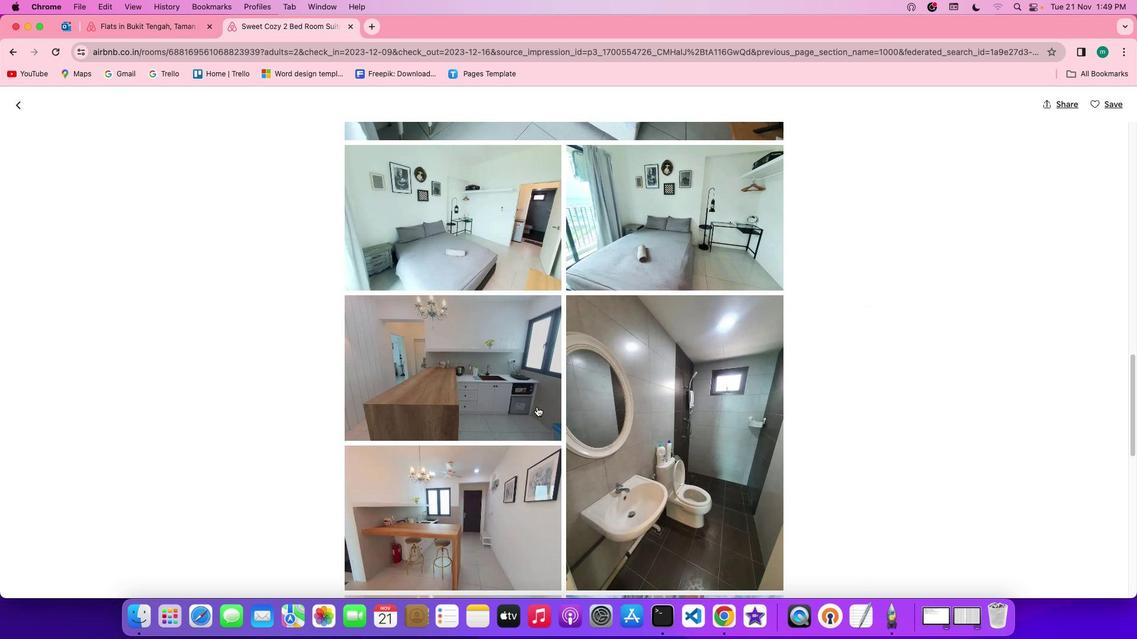 
Action: Mouse scrolled (537, 407) with delta (0, -1)
Screenshot: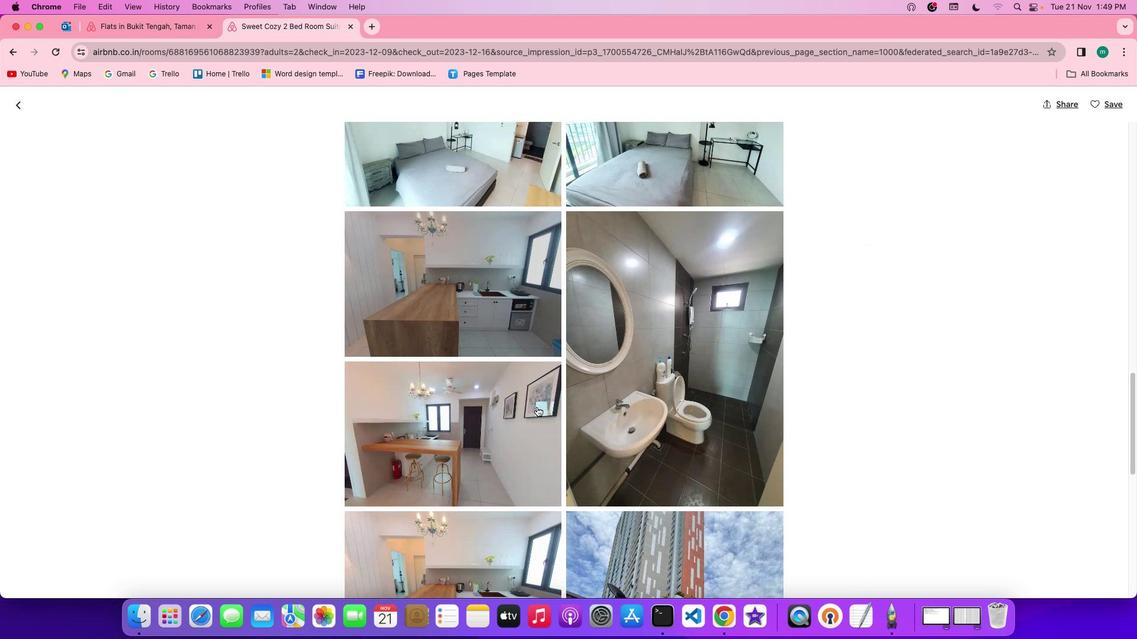 
Action: Mouse scrolled (537, 407) with delta (0, 0)
Screenshot: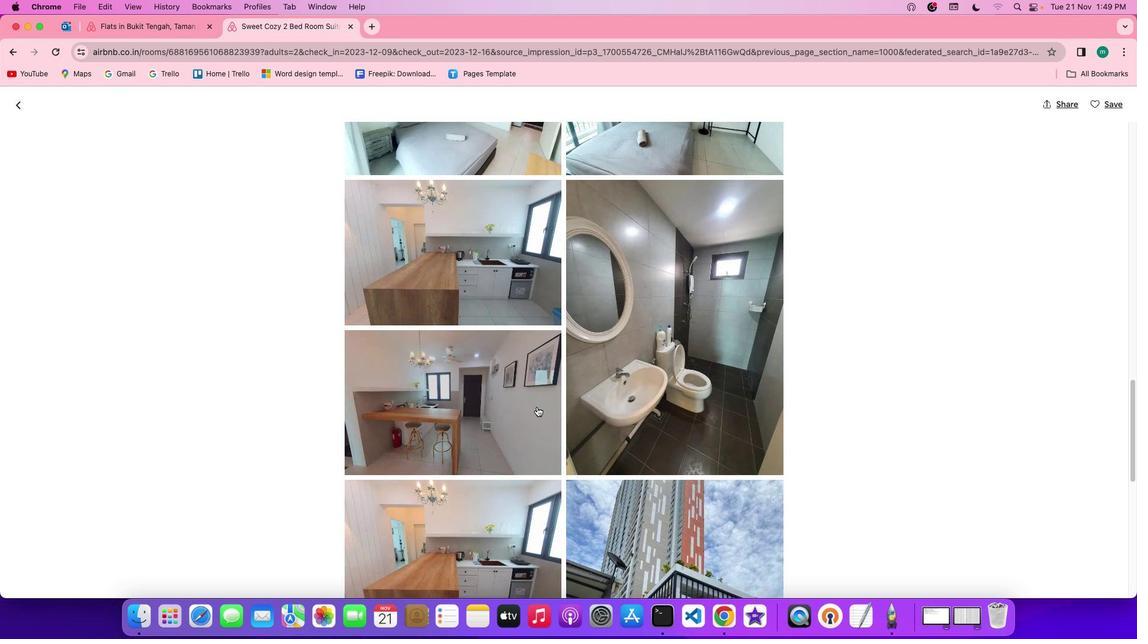 
Action: Mouse scrolled (537, 407) with delta (0, 0)
Screenshot: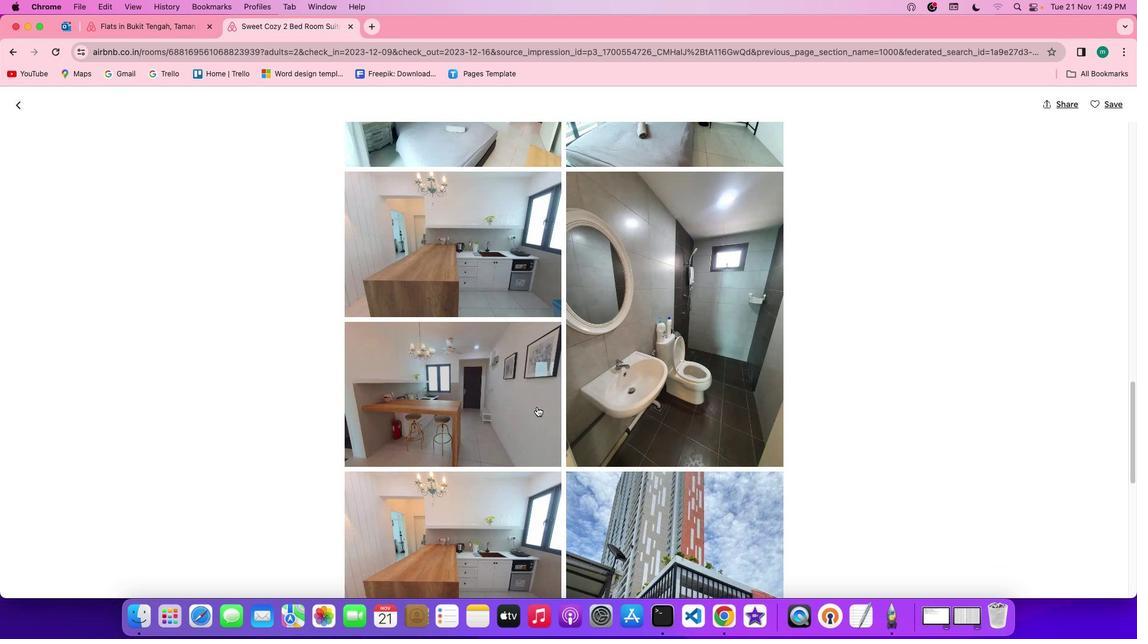 
Action: Mouse scrolled (537, 407) with delta (0, -1)
Screenshot: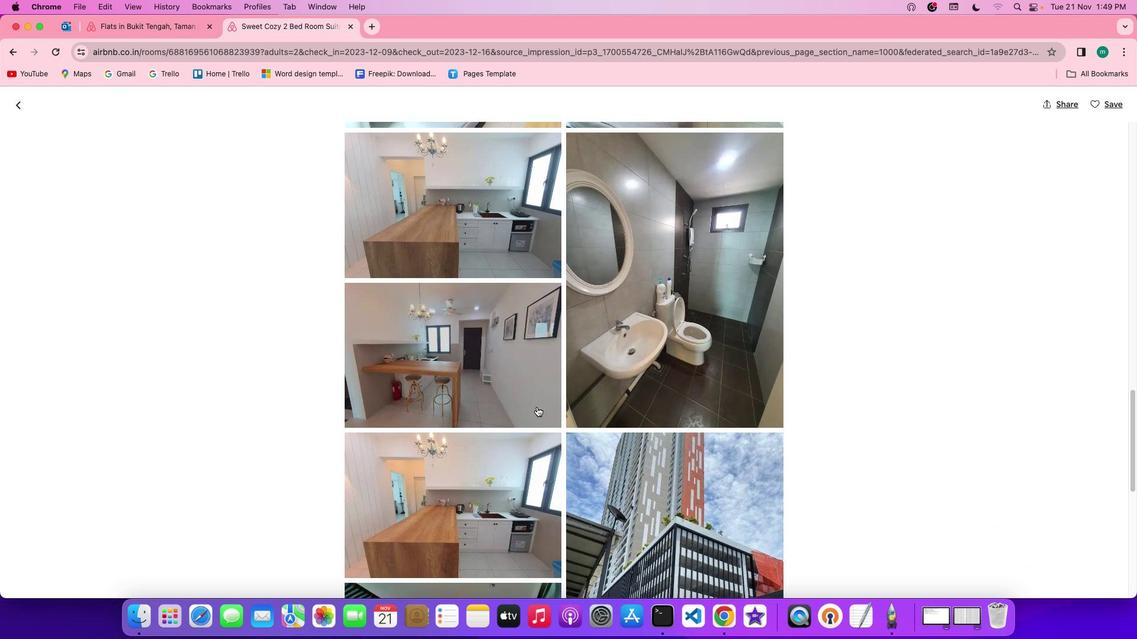 
Action: Mouse scrolled (537, 407) with delta (0, -1)
Screenshot: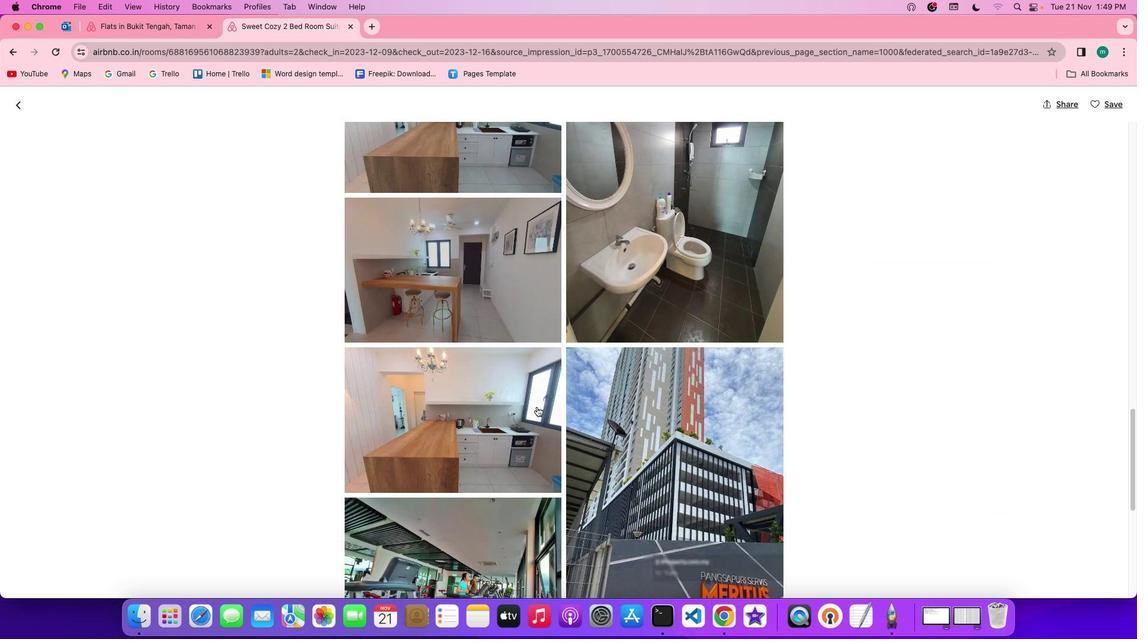 
Action: Mouse scrolled (537, 407) with delta (0, 0)
Screenshot: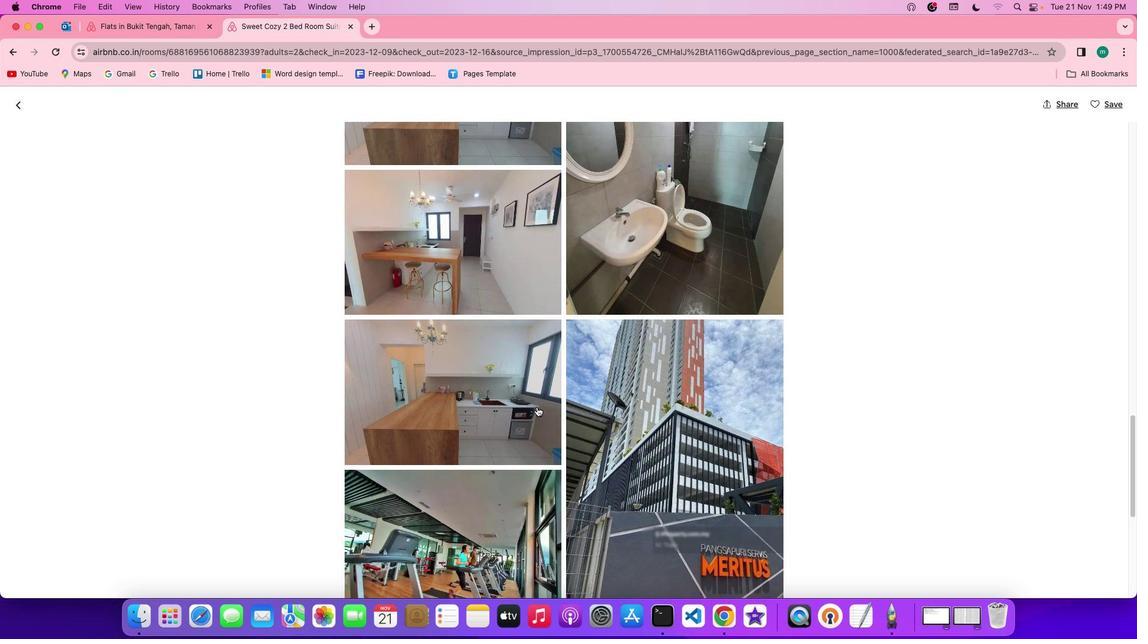 
Action: Mouse scrolled (537, 407) with delta (0, 0)
Screenshot: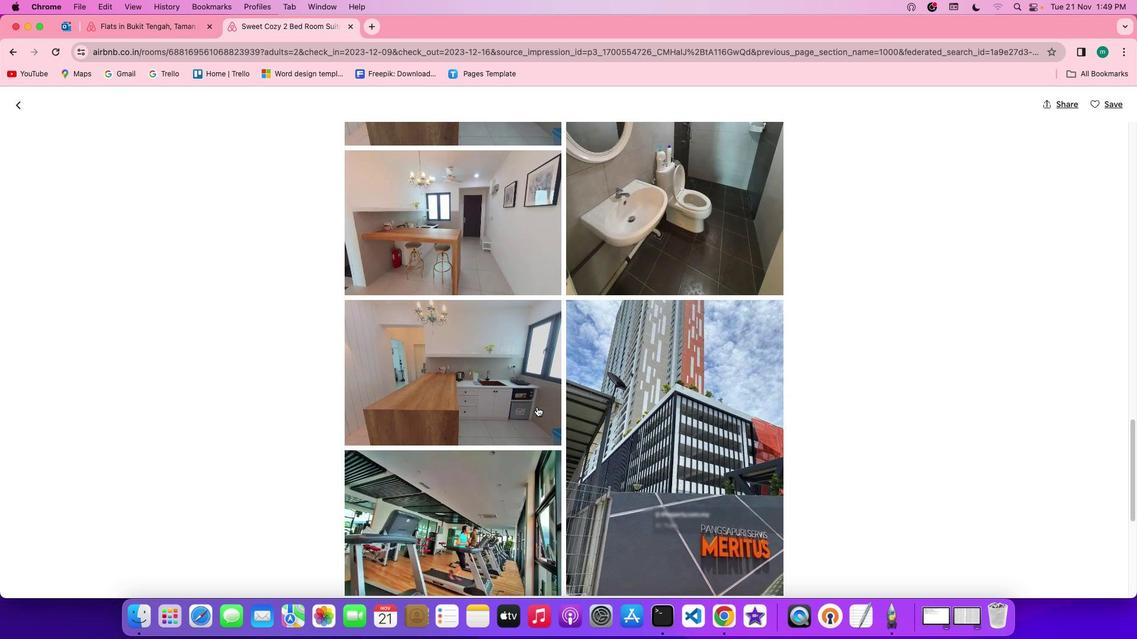 
Action: Mouse scrolled (537, 407) with delta (0, -1)
Screenshot: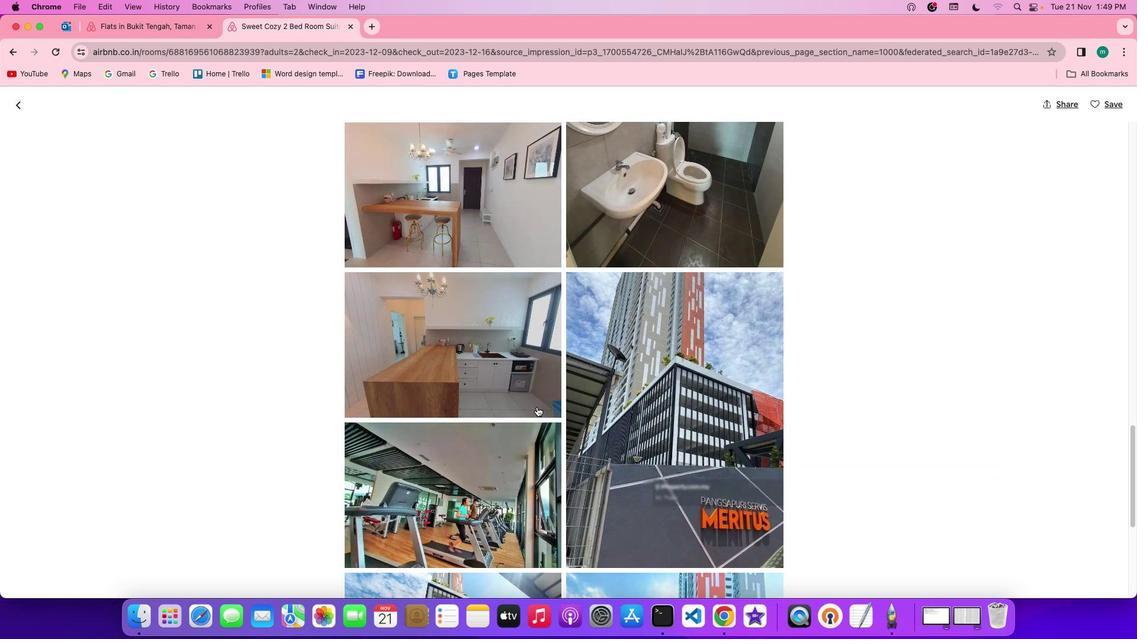 
Action: Mouse scrolled (537, 407) with delta (0, -1)
Screenshot: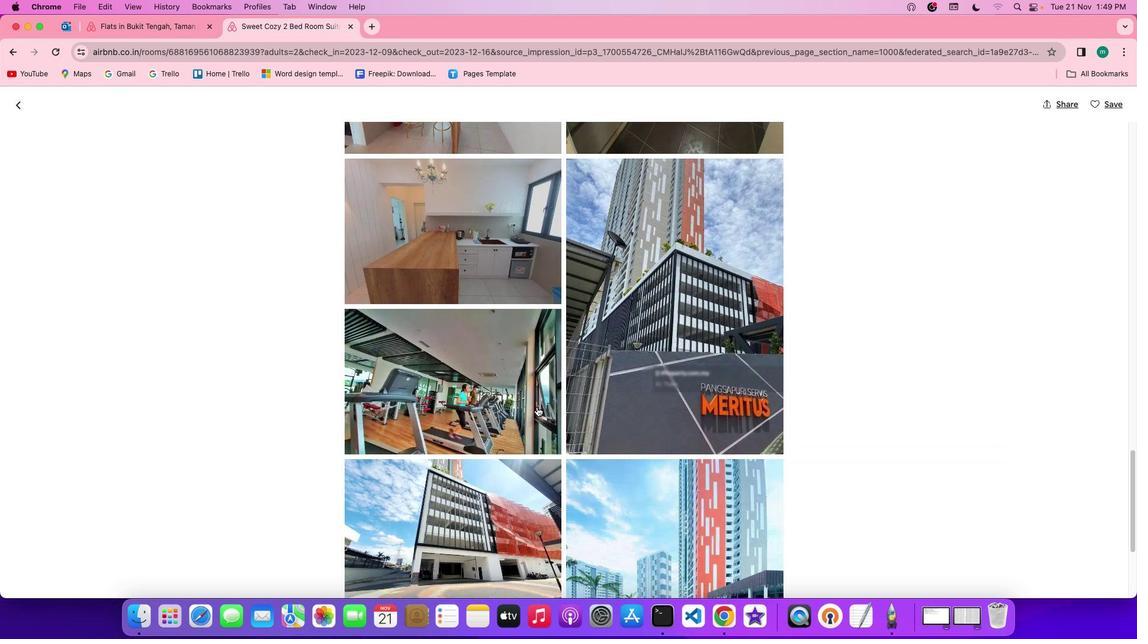 
Action: Mouse scrolled (537, 407) with delta (0, 0)
Screenshot: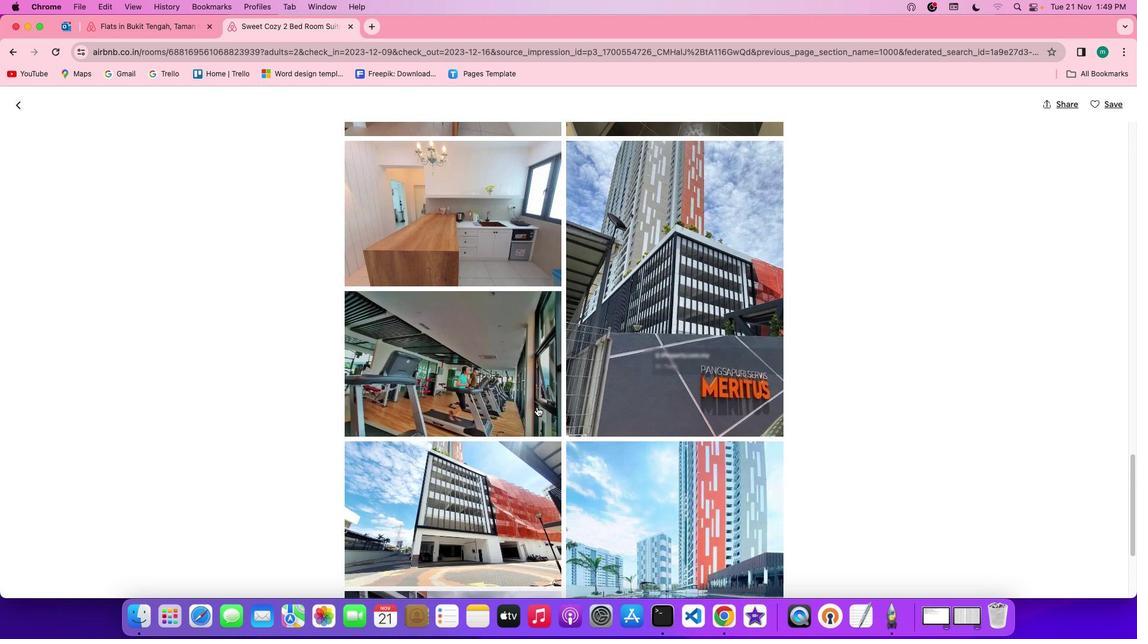 
Action: Mouse scrolled (537, 407) with delta (0, 0)
Screenshot: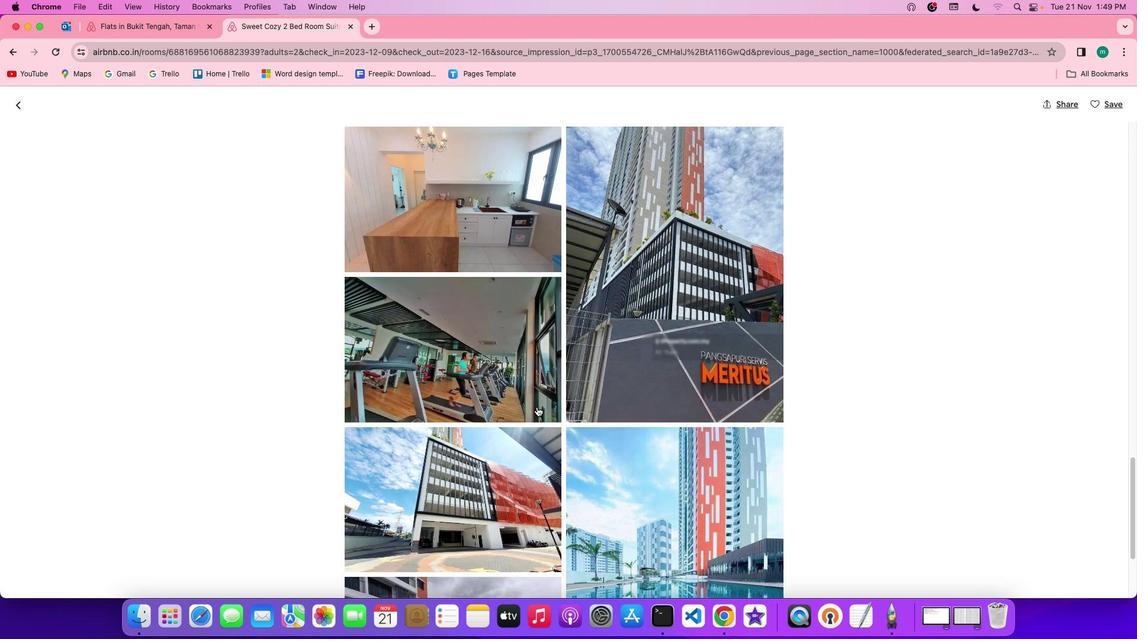 
Action: Mouse scrolled (537, 407) with delta (0, 0)
Screenshot: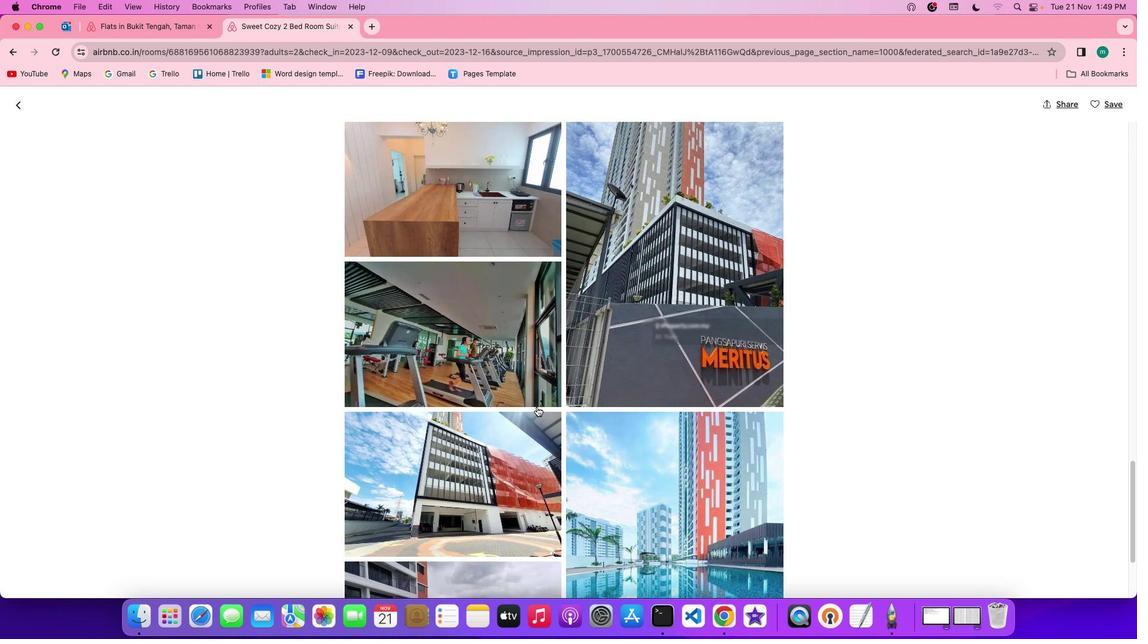 
Action: Mouse scrolled (537, 407) with delta (0, -1)
Screenshot: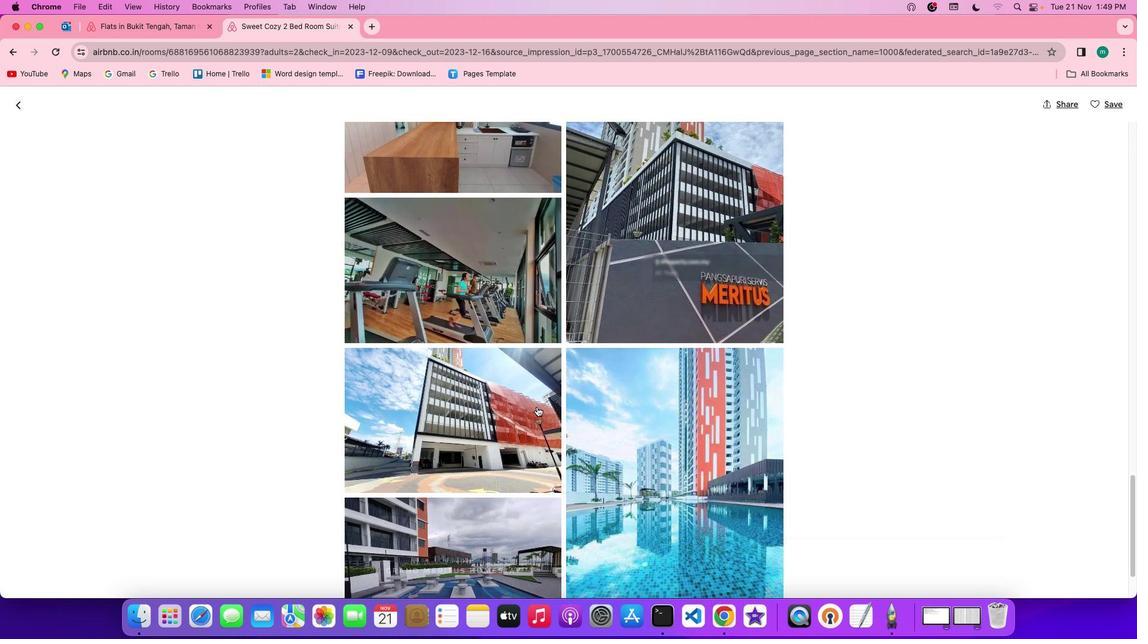 
Action: Mouse scrolled (537, 407) with delta (0, -1)
Screenshot: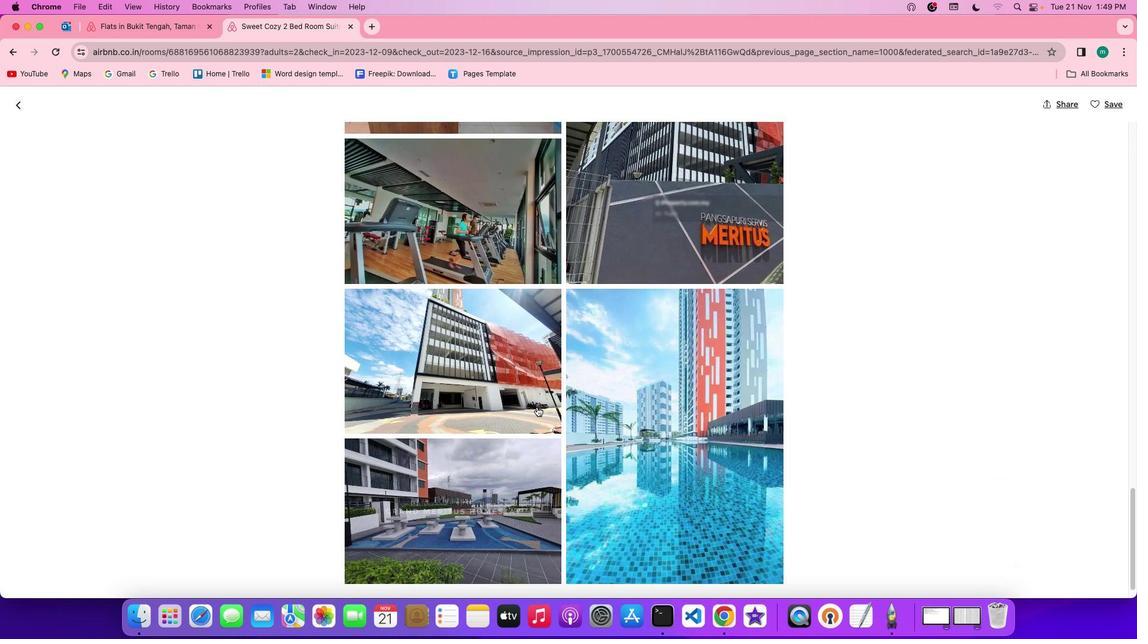 
Action: Mouse scrolled (537, 407) with delta (0, 0)
Screenshot: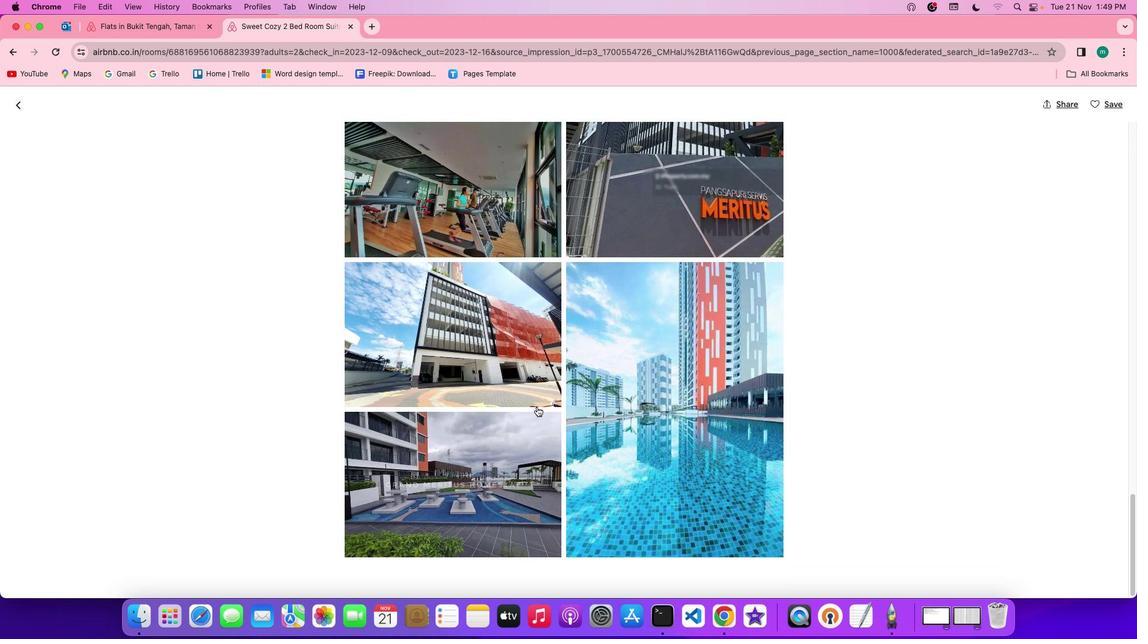 
Action: Mouse scrolled (537, 407) with delta (0, 0)
Screenshot: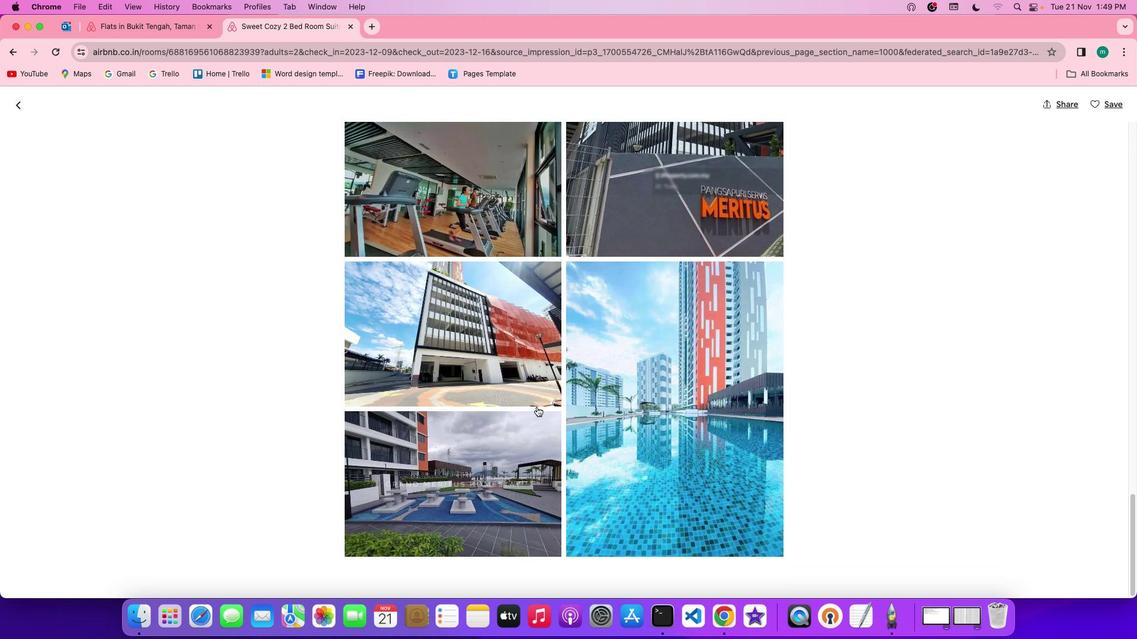 
Action: Mouse scrolled (537, 407) with delta (0, -1)
Screenshot: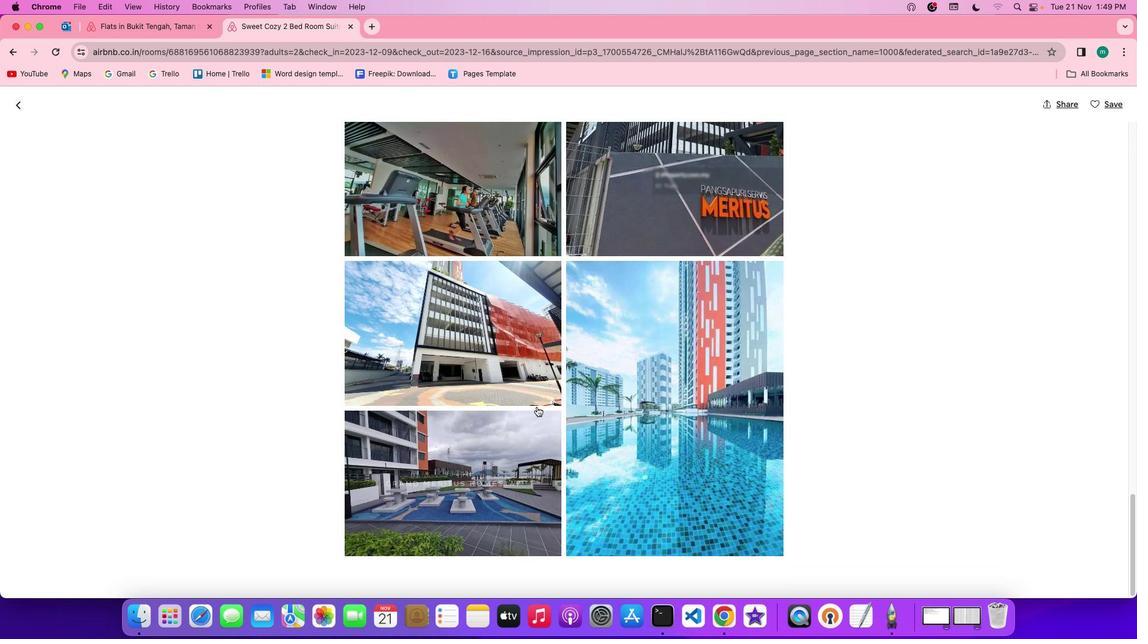 
Action: Mouse scrolled (537, 407) with delta (0, -1)
Screenshot: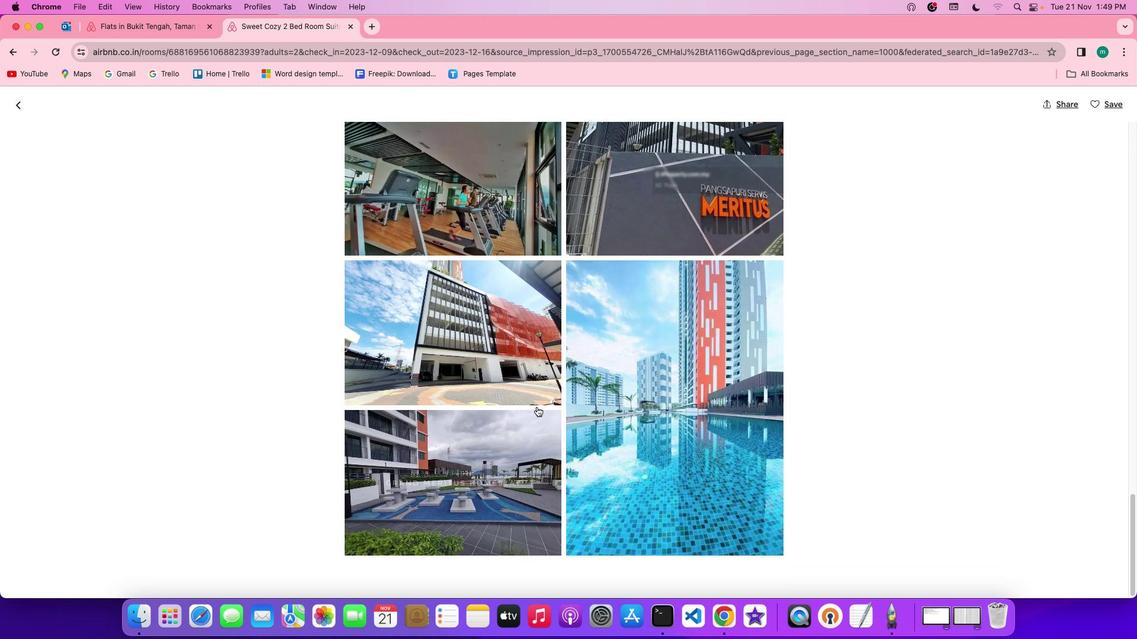 
Action: Mouse scrolled (537, 407) with delta (0, -1)
Screenshot: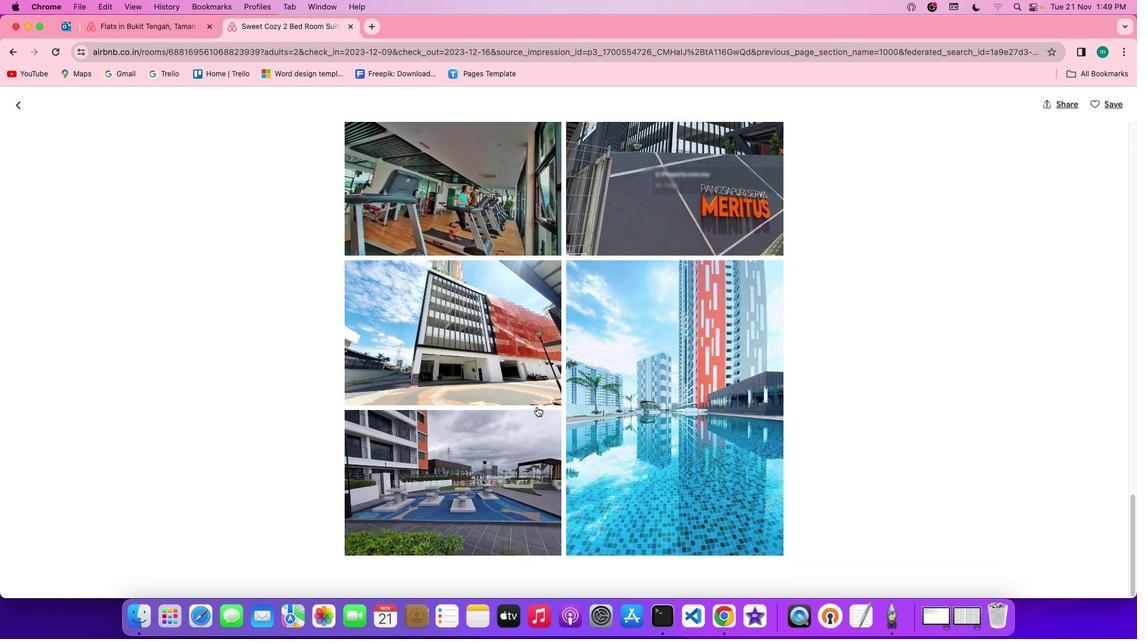 
Action: Mouse scrolled (537, 407) with delta (0, 0)
Screenshot: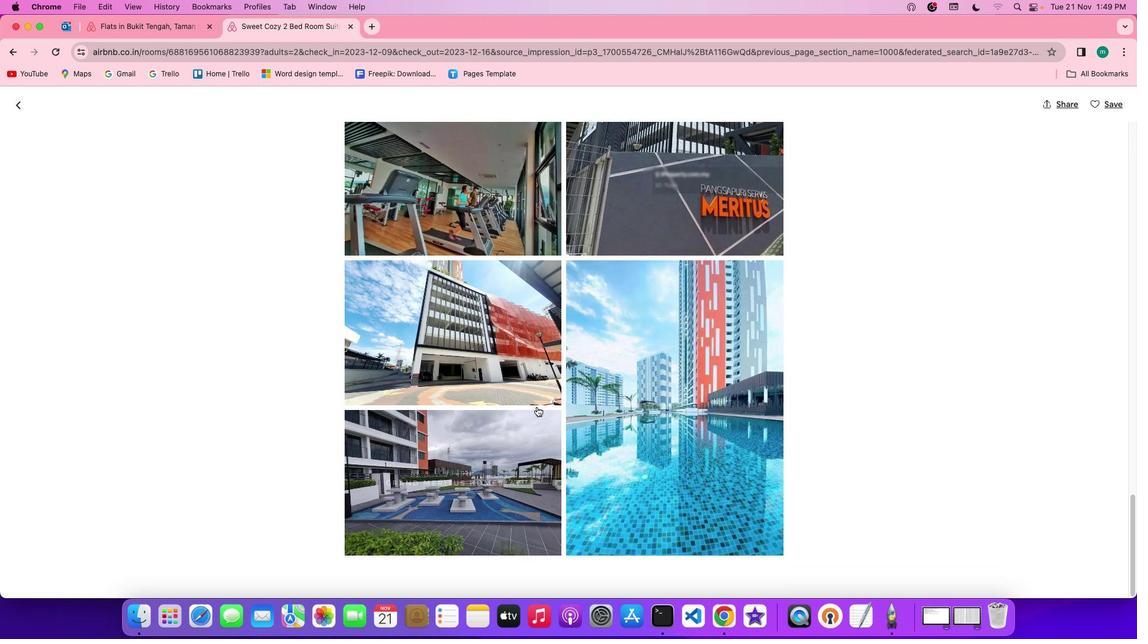 
Action: Mouse scrolled (537, 407) with delta (0, 0)
Screenshot: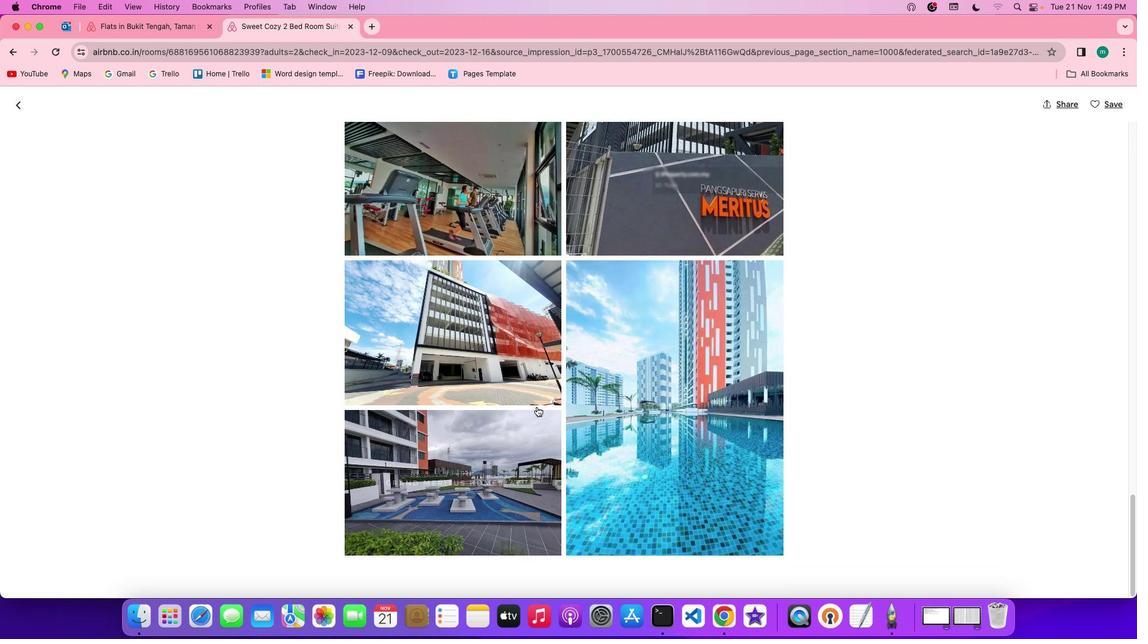 
Action: Mouse scrolled (537, 407) with delta (0, -1)
Screenshot: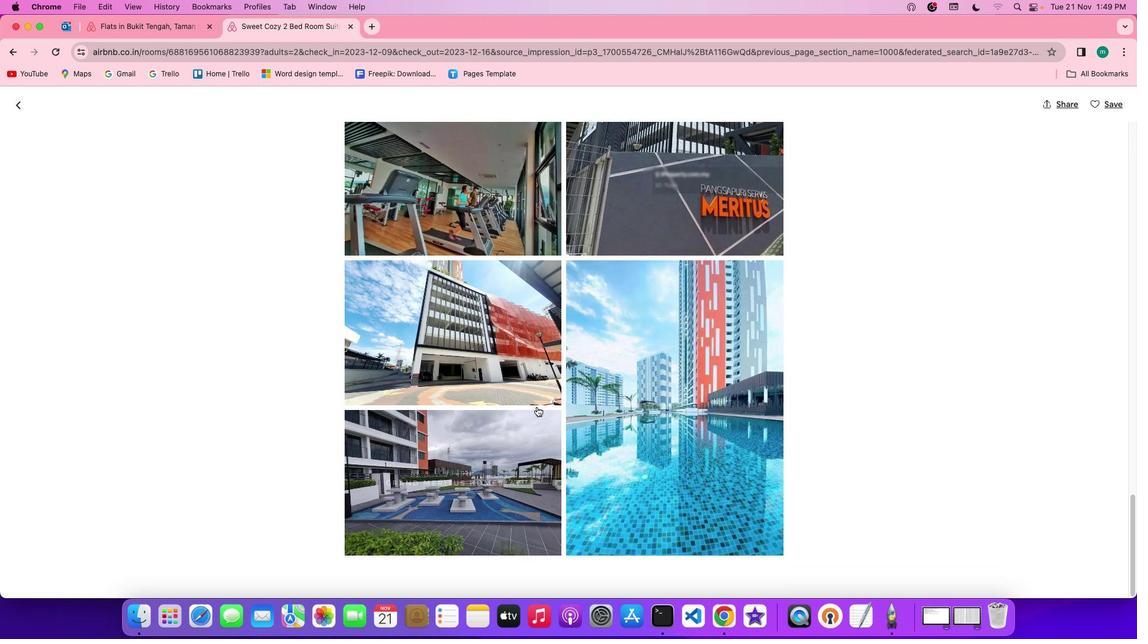 
Action: Mouse scrolled (537, 407) with delta (0, -2)
Screenshot: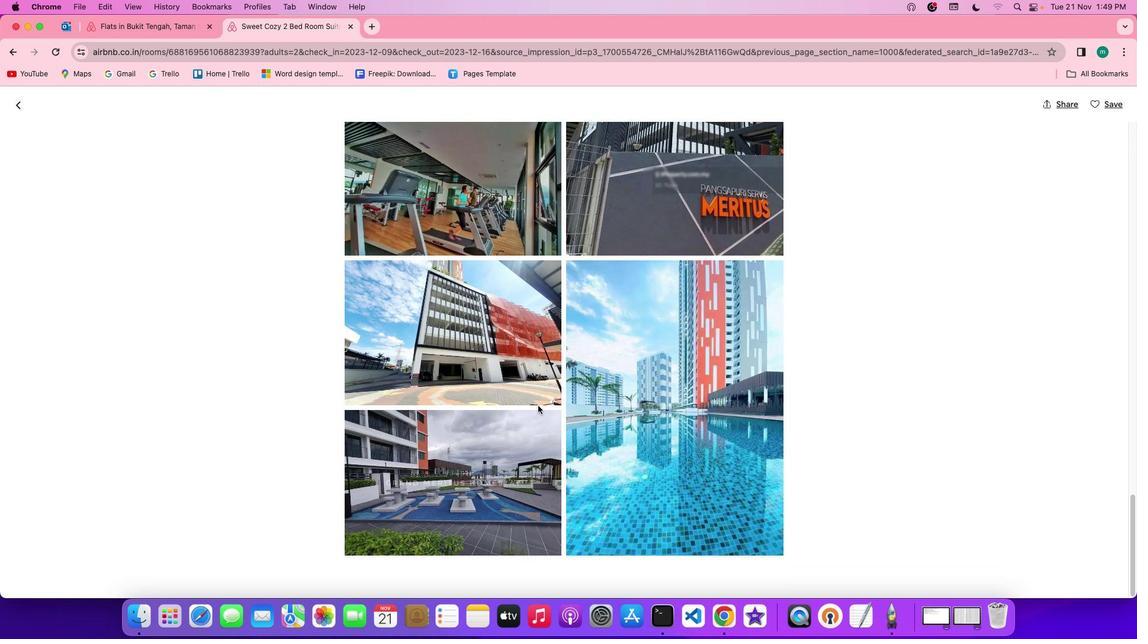 
Action: Mouse moved to (32, 101)
Screenshot: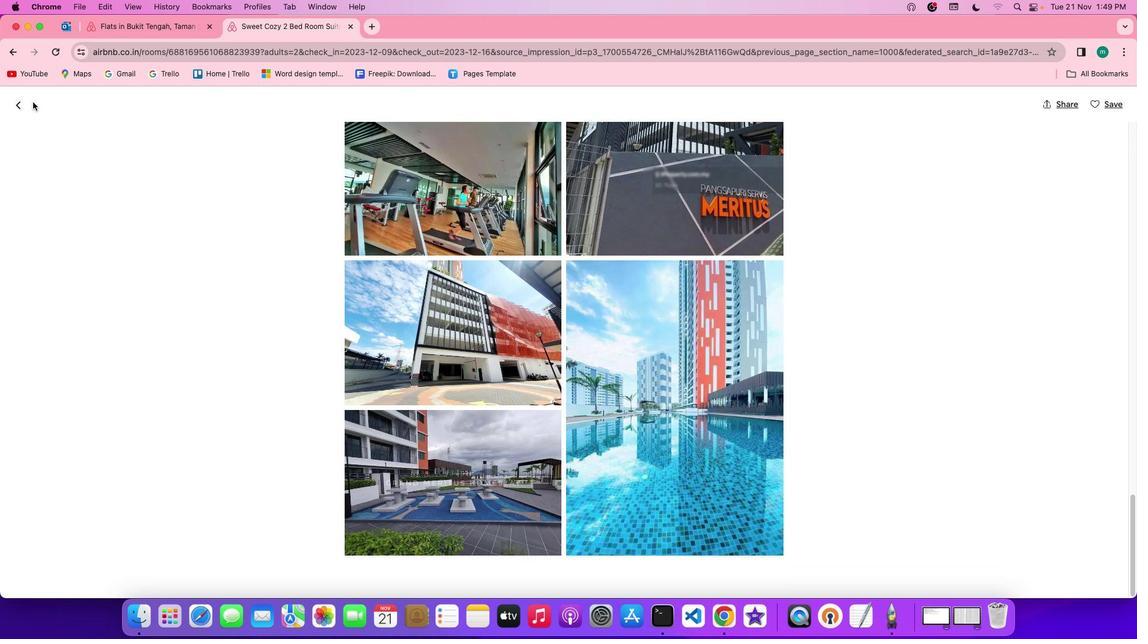 
Action: Mouse pressed left at (32, 101)
Screenshot: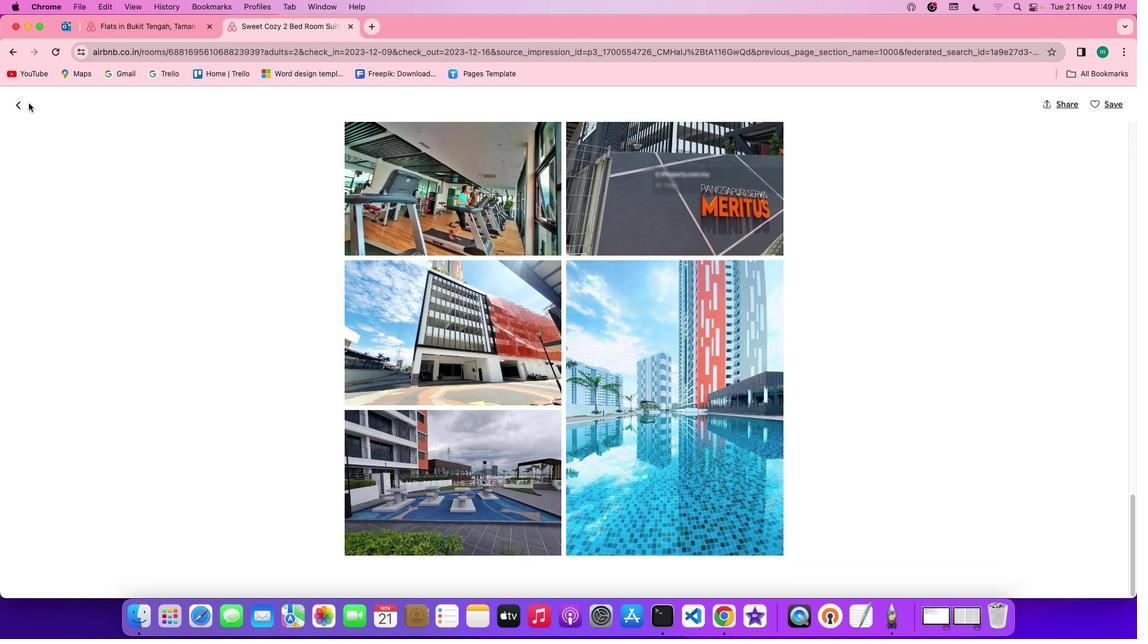 
Action: Mouse moved to (24, 104)
Screenshot: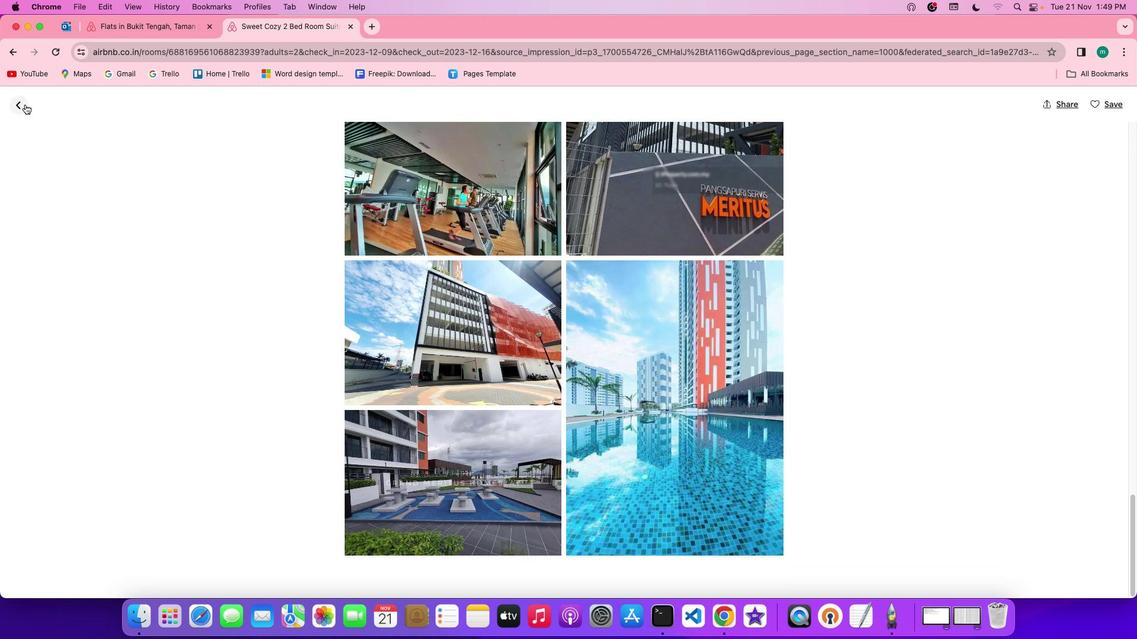 
Action: Mouse pressed left at (24, 104)
Screenshot: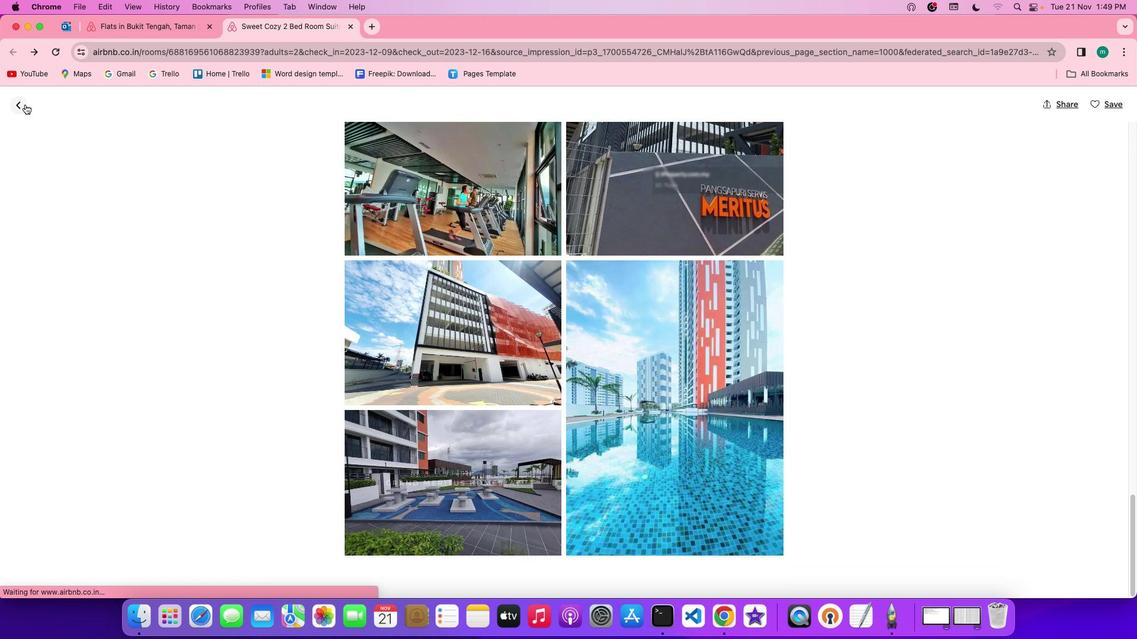 
Action: Mouse moved to (462, 407)
Screenshot: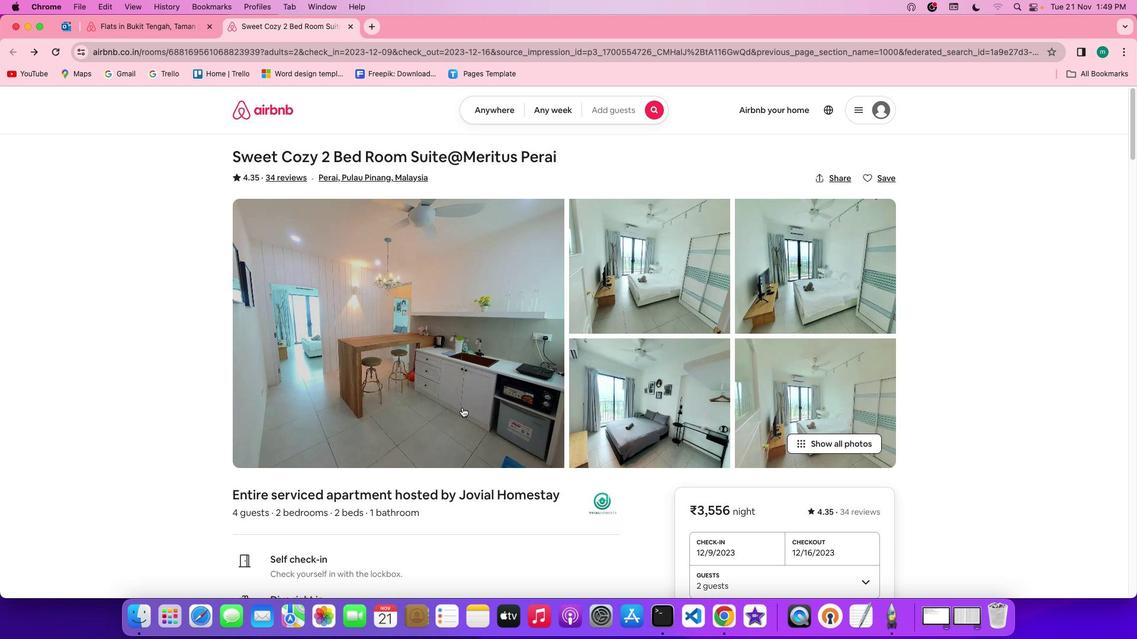 
Action: Mouse scrolled (462, 407) with delta (0, 0)
Screenshot: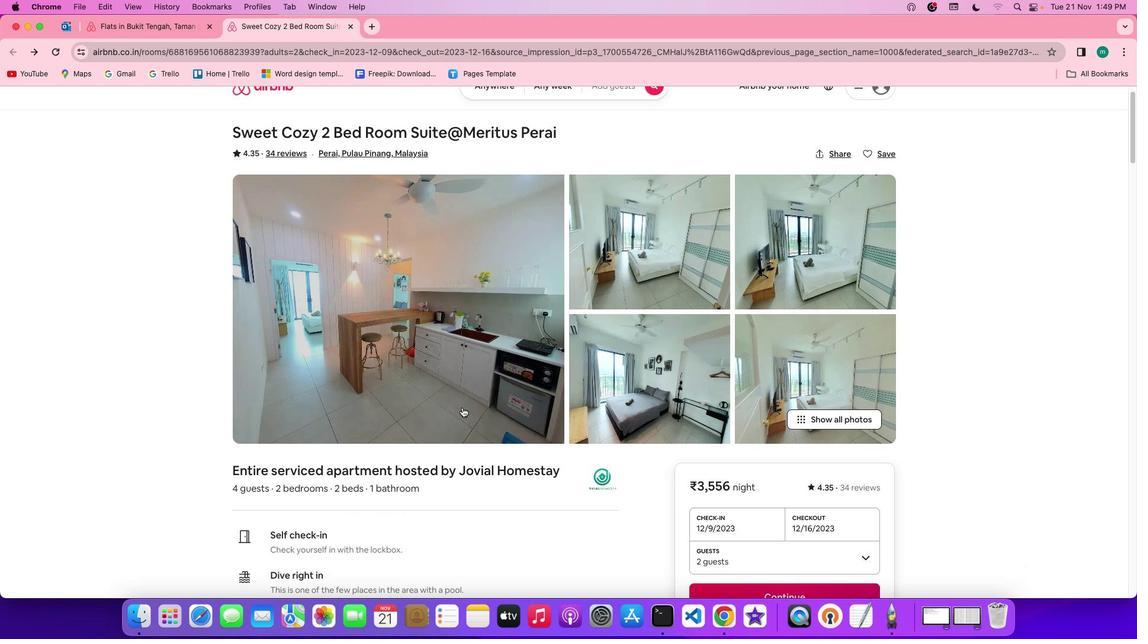 
Action: Mouse scrolled (462, 407) with delta (0, 0)
Screenshot: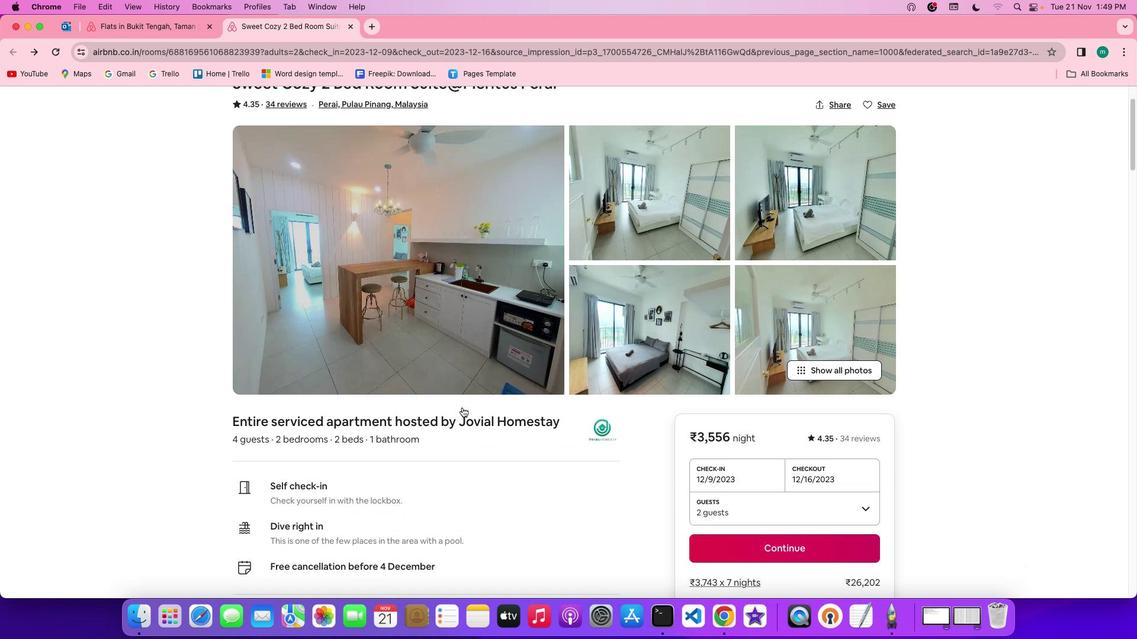 
Action: Mouse scrolled (462, 407) with delta (0, -1)
Screenshot: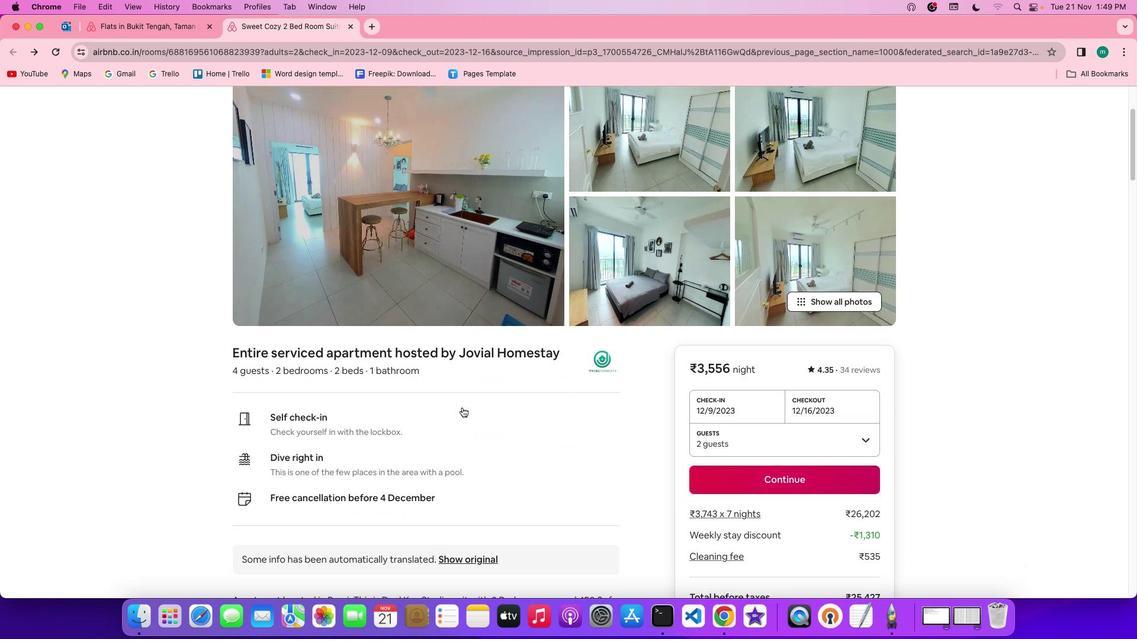 
Action: Mouse scrolled (462, 407) with delta (0, -2)
Screenshot: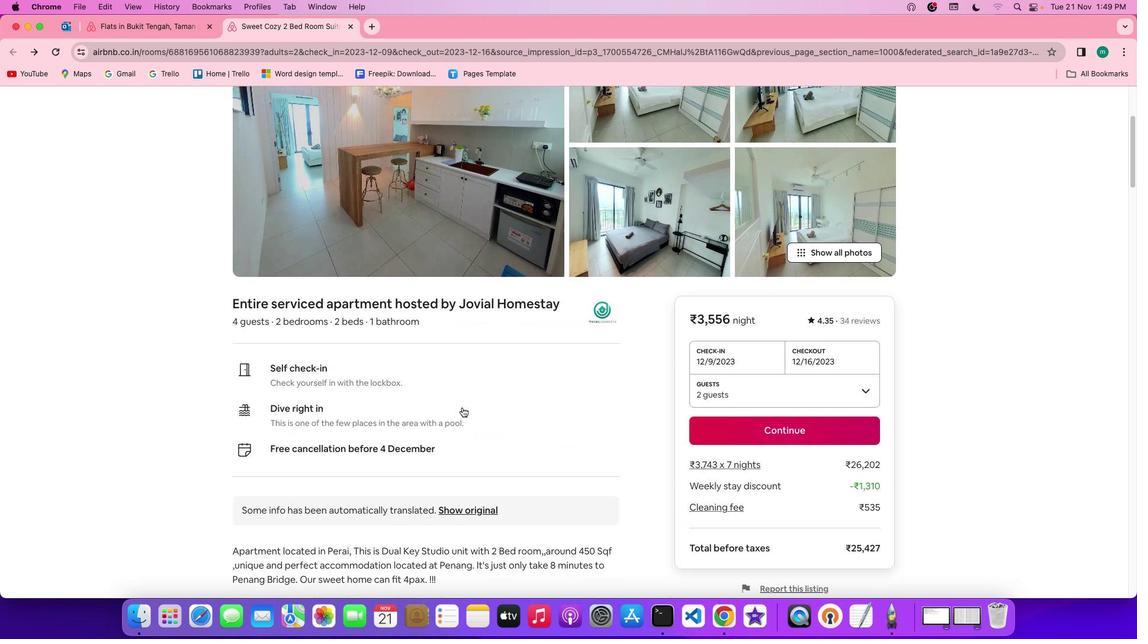 
Action: Mouse moved to (462, 407)
Screenshot: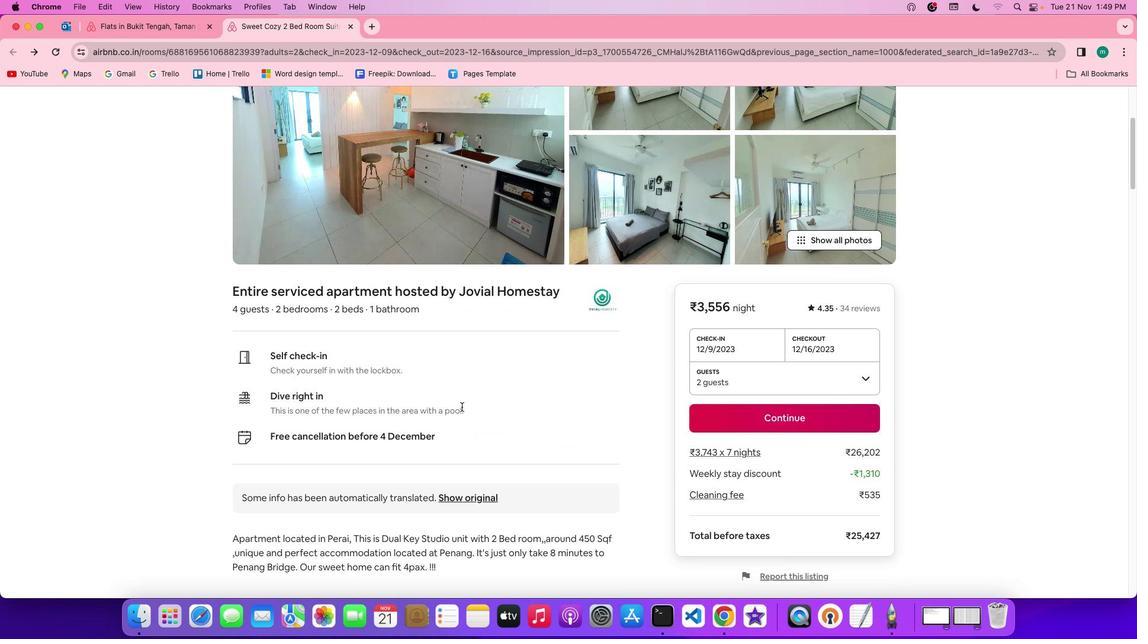 
Action: Mouse scrolled (462, 407) with delta (0, 0)
Screenshot: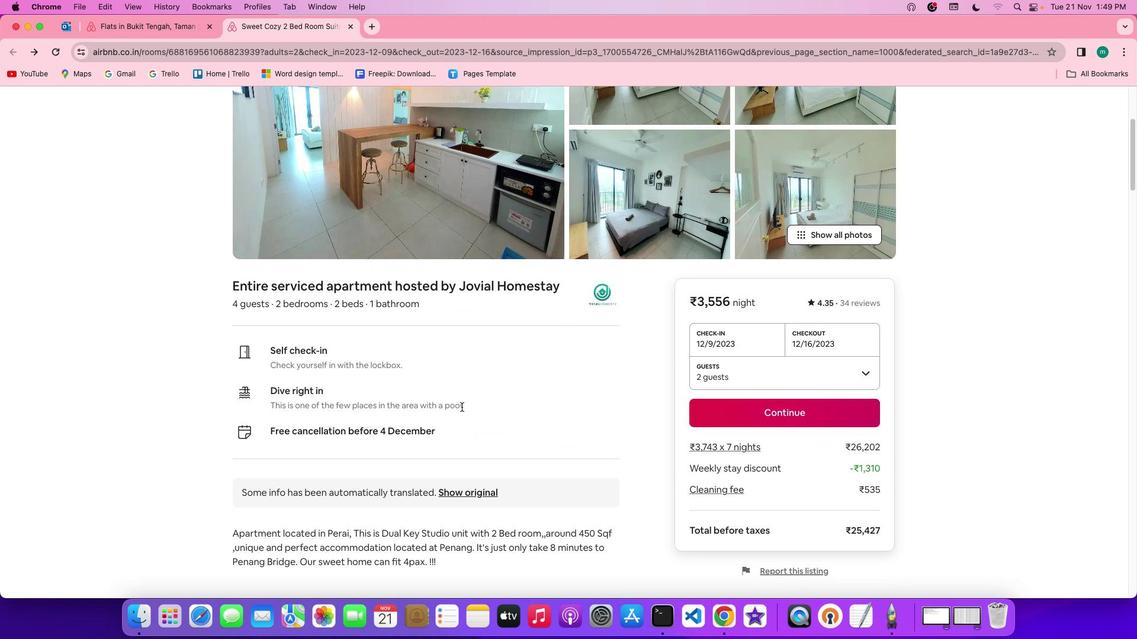 
Action: Mouse scrolled (462, 407) with delta (0, 0)
Screenshot: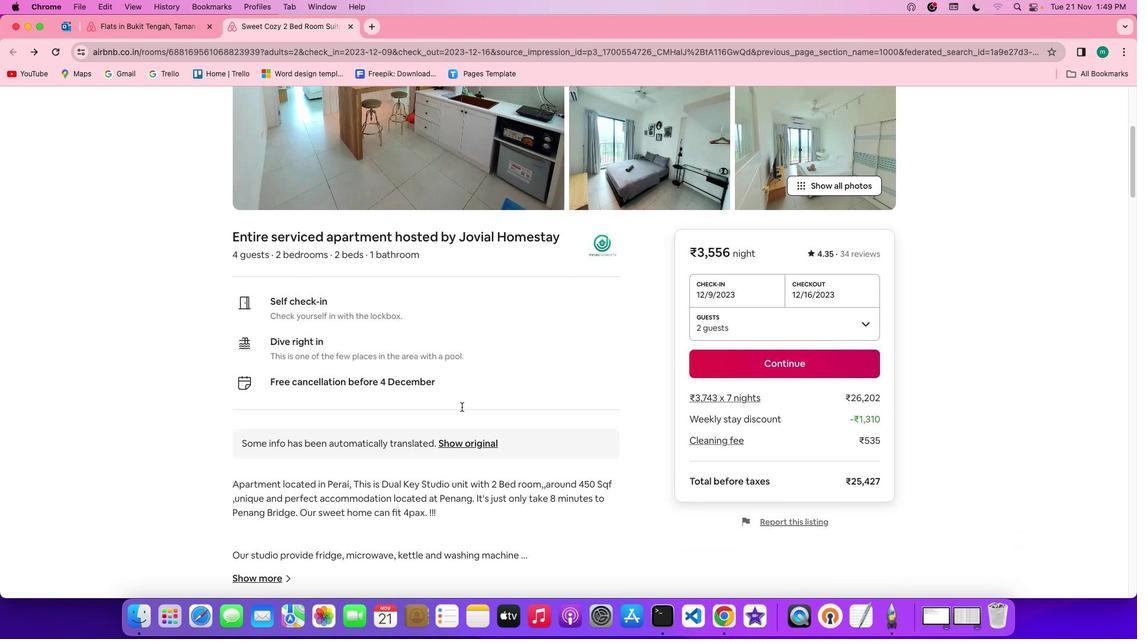 
Action: Mouse scrolled (462, 407) with delta (0, -1)
Screenshot: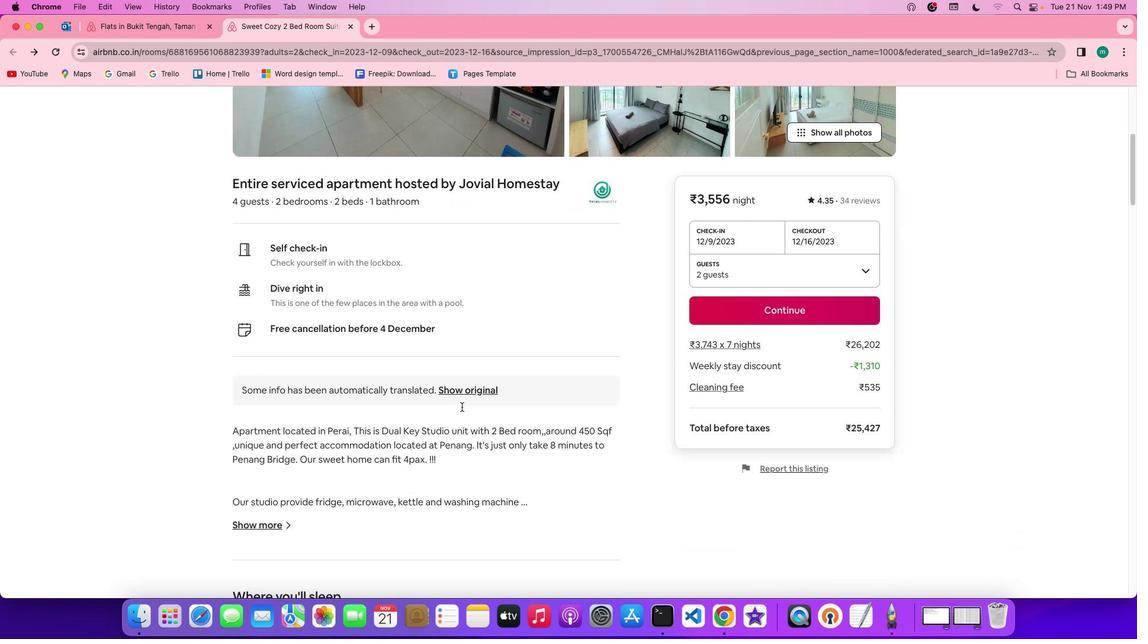 
Action: Mouse scrolled (462, 407) with delta (0, -2)
Screenshot: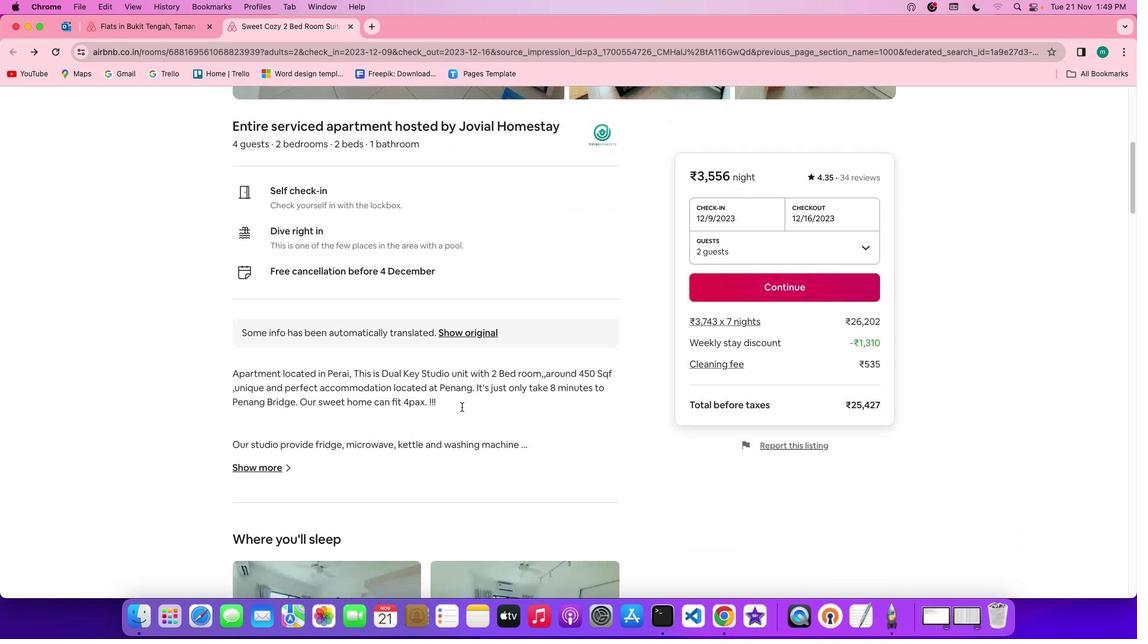 
Action: Mouse scrolled (462, 407) with delta (0, -2)
Screenshot: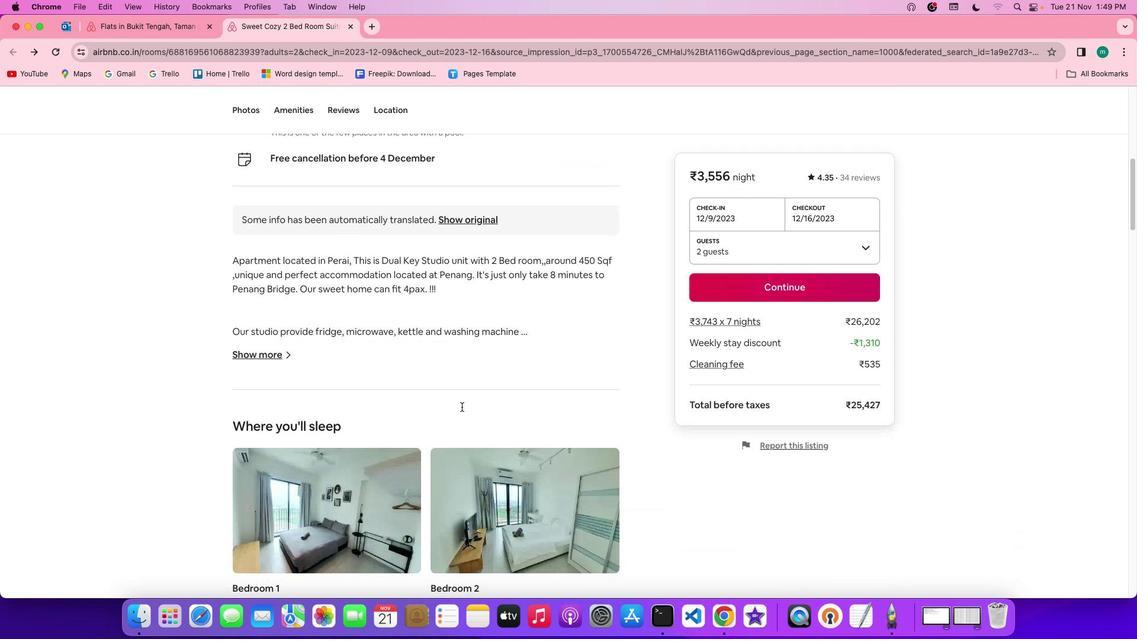 
Action: Mouse scrolled (462, 407) with delta (0, 0)
Screenshot: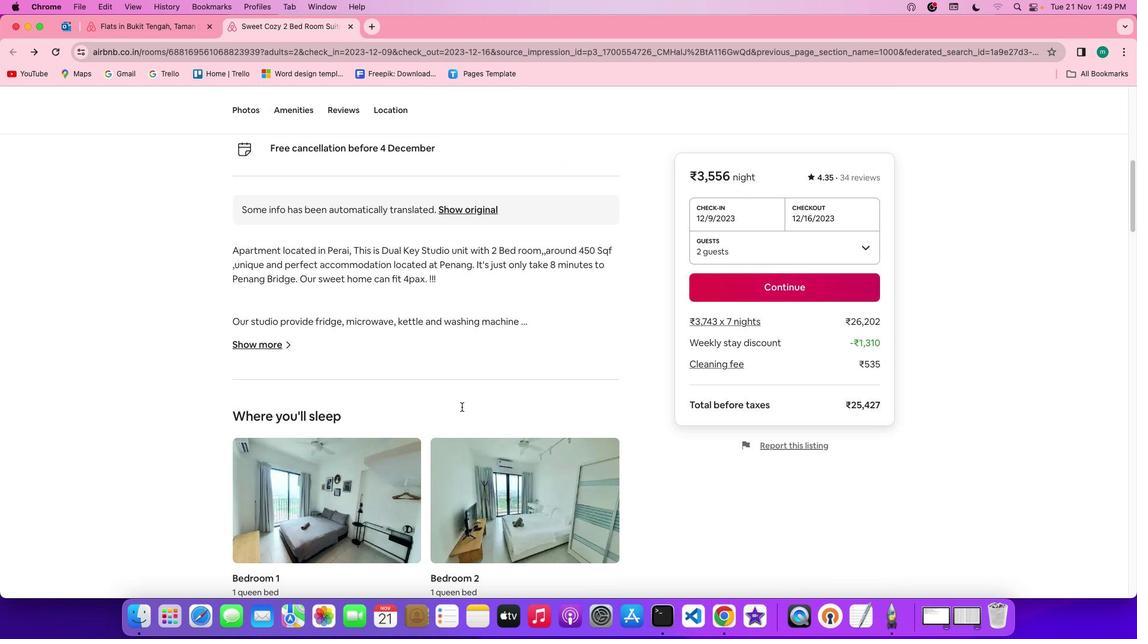 
Action: Mouse scrolled (462, 407) with delta (0, 0)
Screenshot: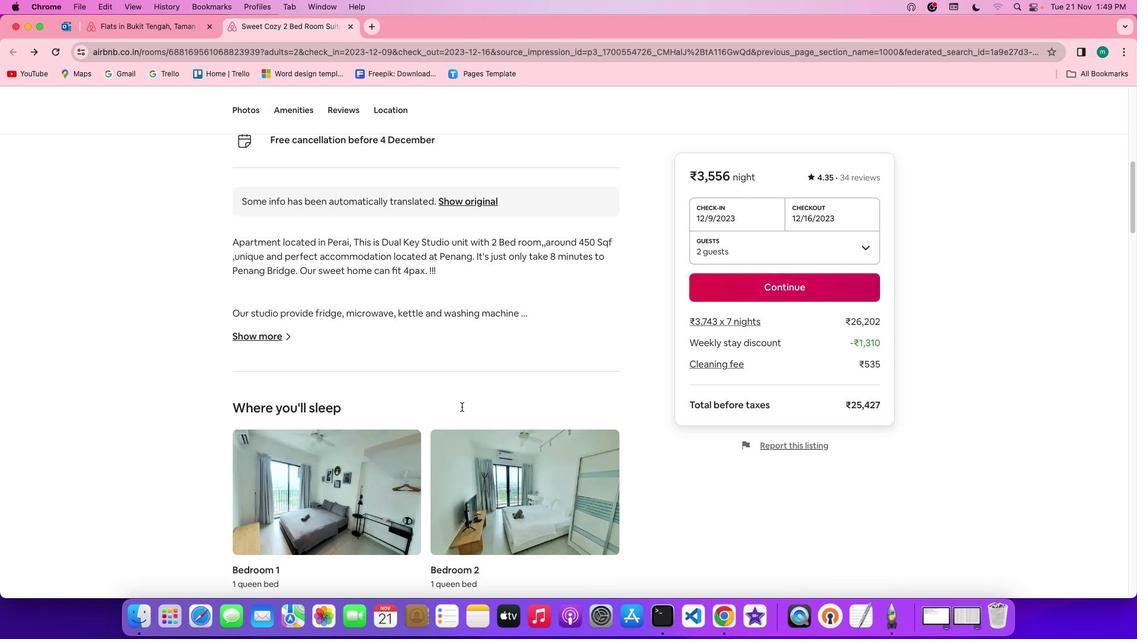 
Action: Mouse scrolled (462, 407) with delta (0, 0)
Screenshot: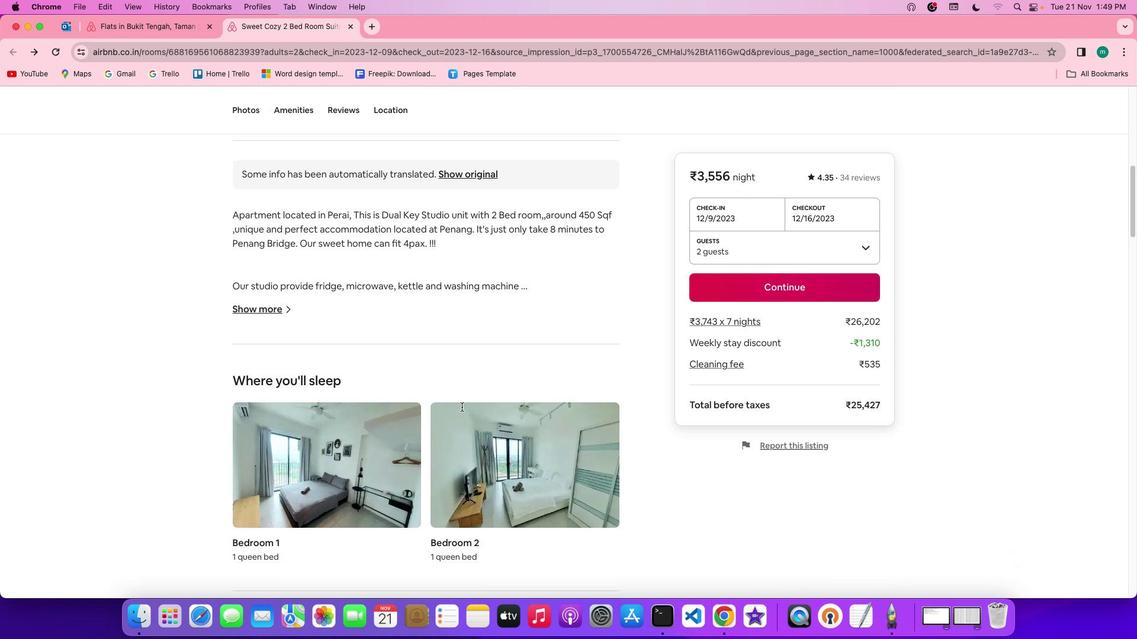 
Action: Mouse moved to (277, 286)
Screenshot: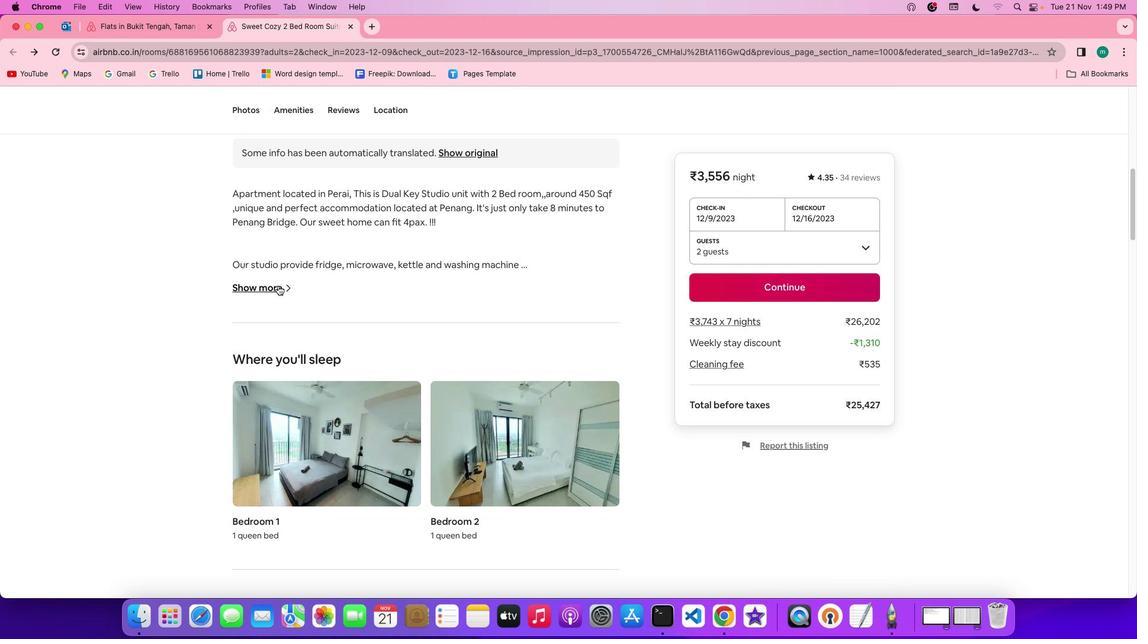 
Action: Mouse pressed left at (277, 286)
Screenshot: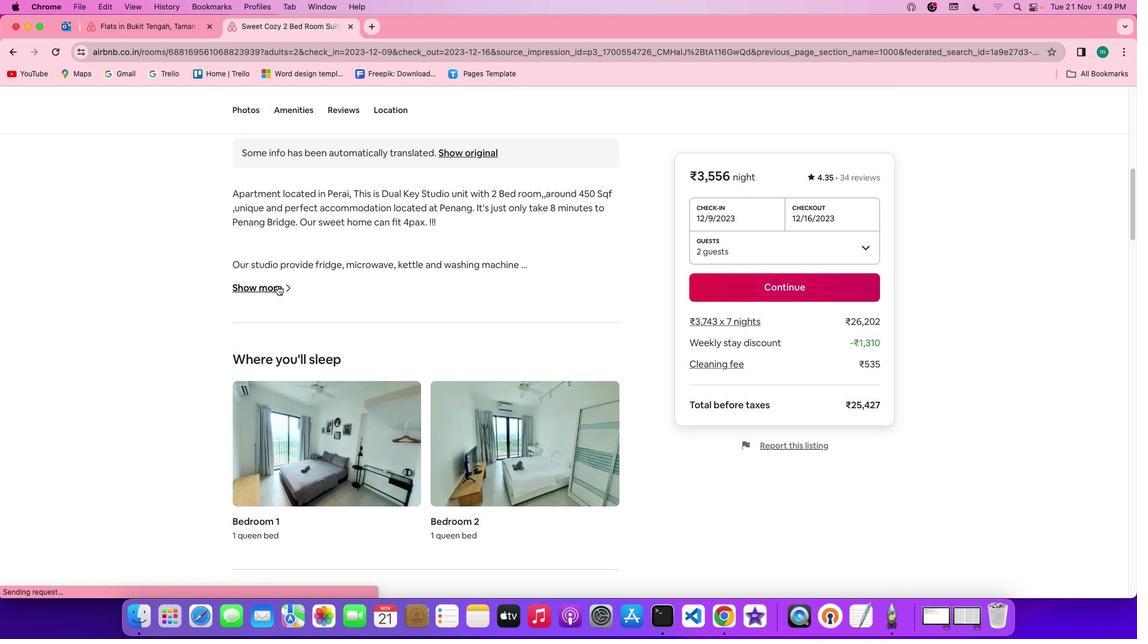 
Action: Mouse moved to (414, 382)
Screenshot: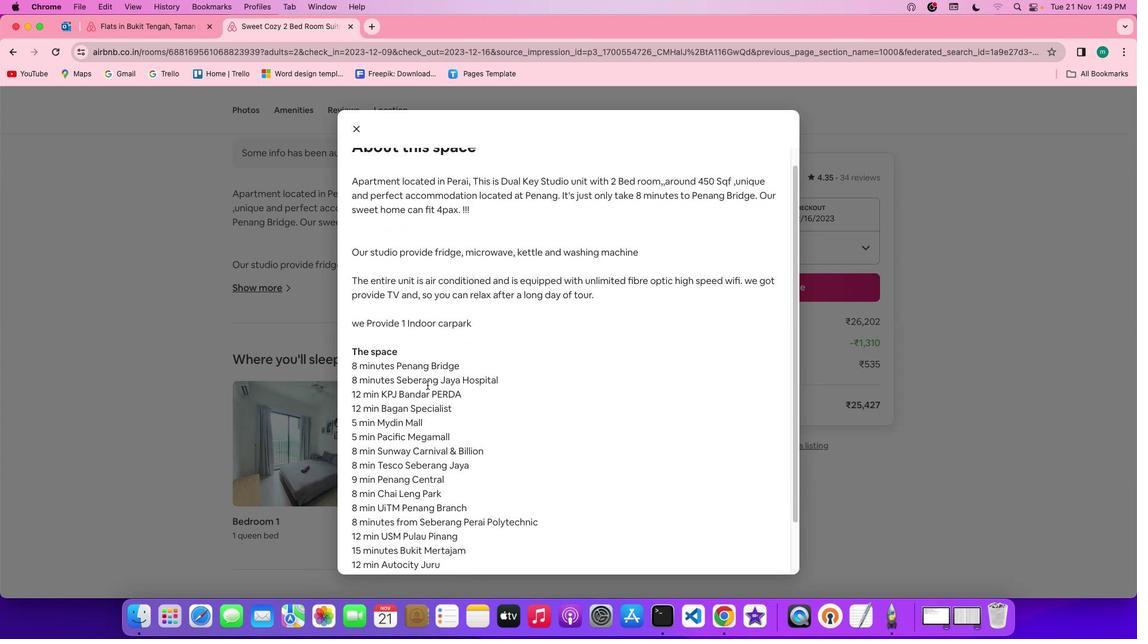 
Action: Mouse scrolled (414, 382) with delta (0, 0)
Screenshot: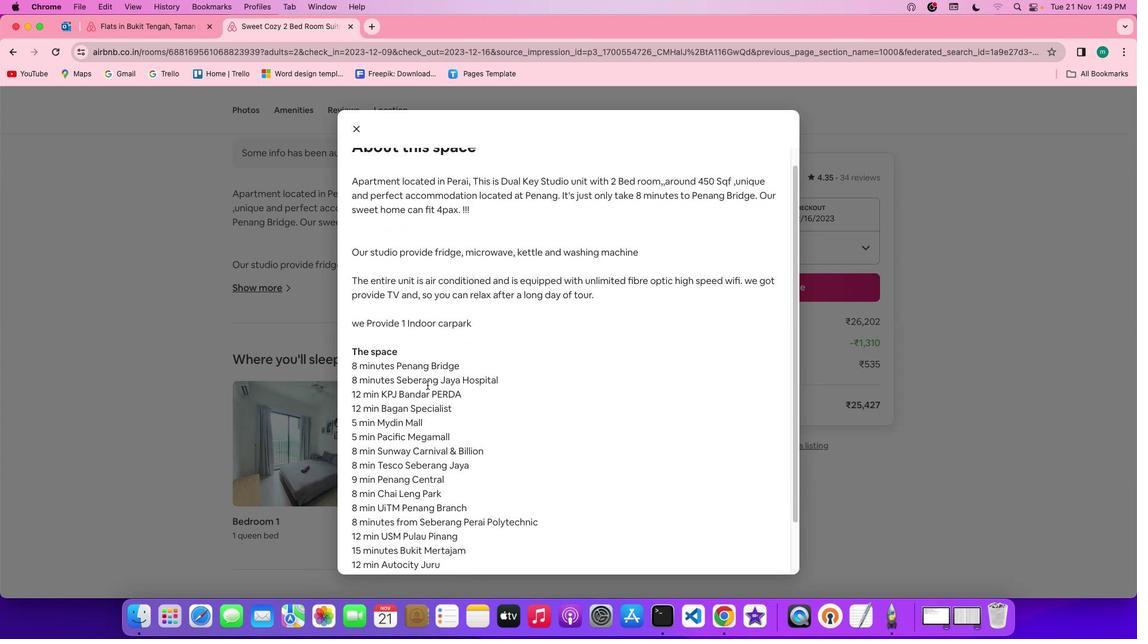 
Action: Mouse moved to (426, 385)
Screenshot: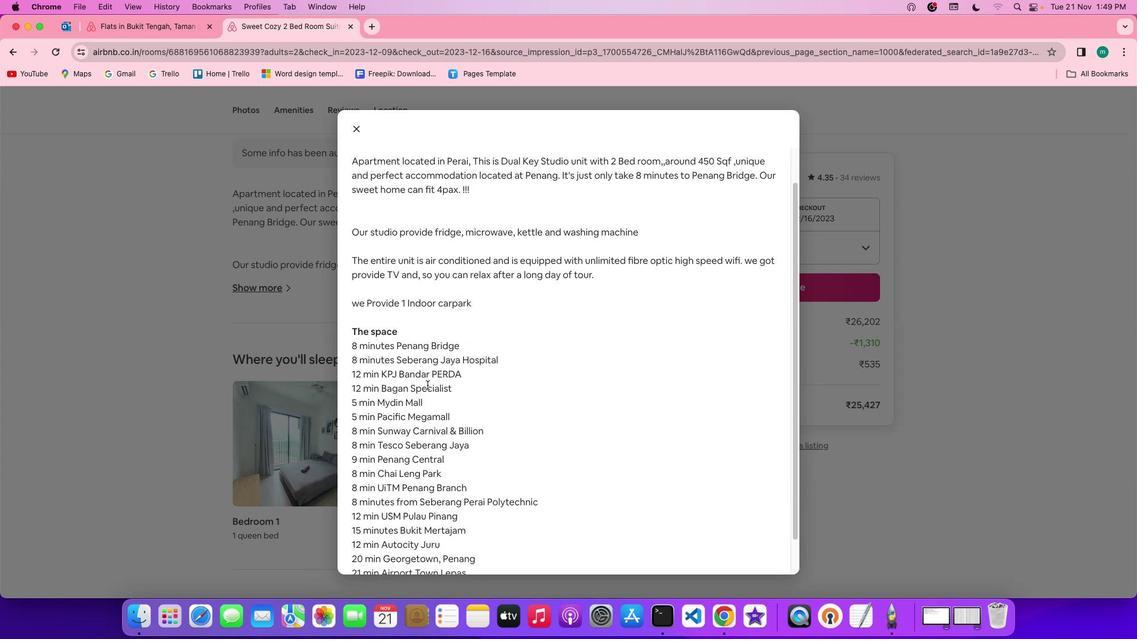 
Action: Mouse scrolled (426, 385) with delta (0, 0)
Screenshot: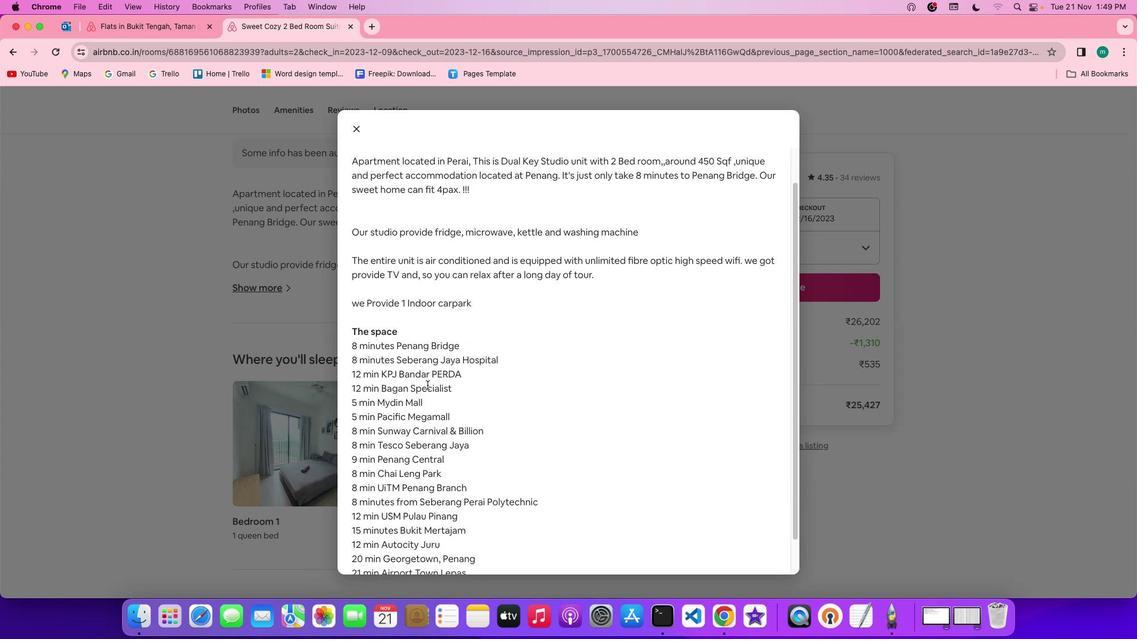 
Action: Mouse moved to (427, 385)
Screenshot: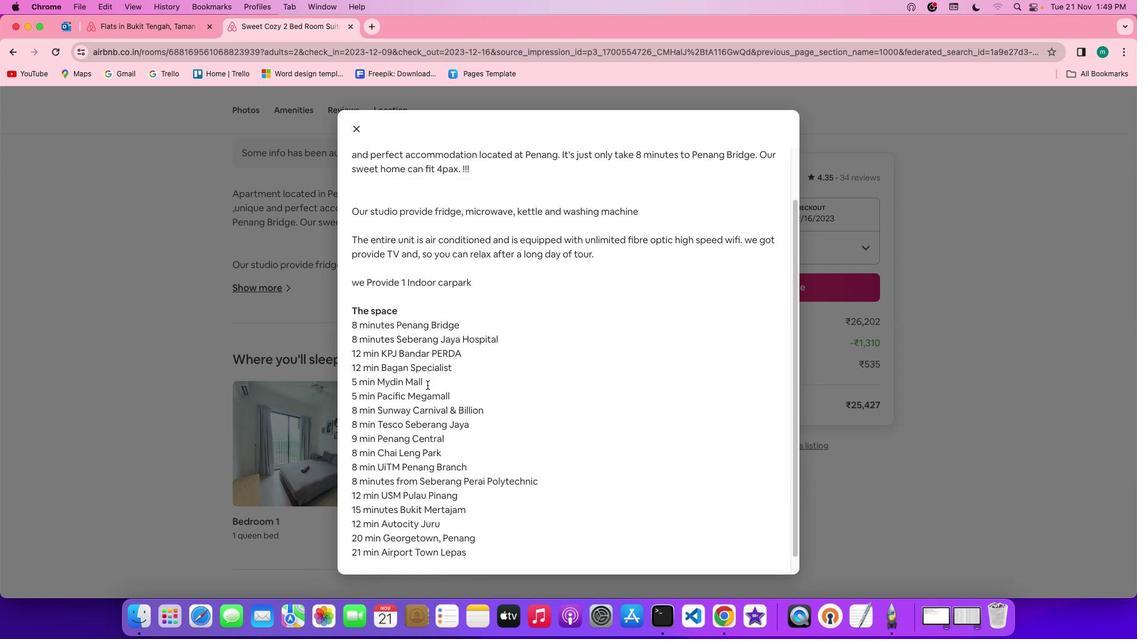 
Action: Mouse scrolled (427, 385) with delta (0, -1)
Screenshot: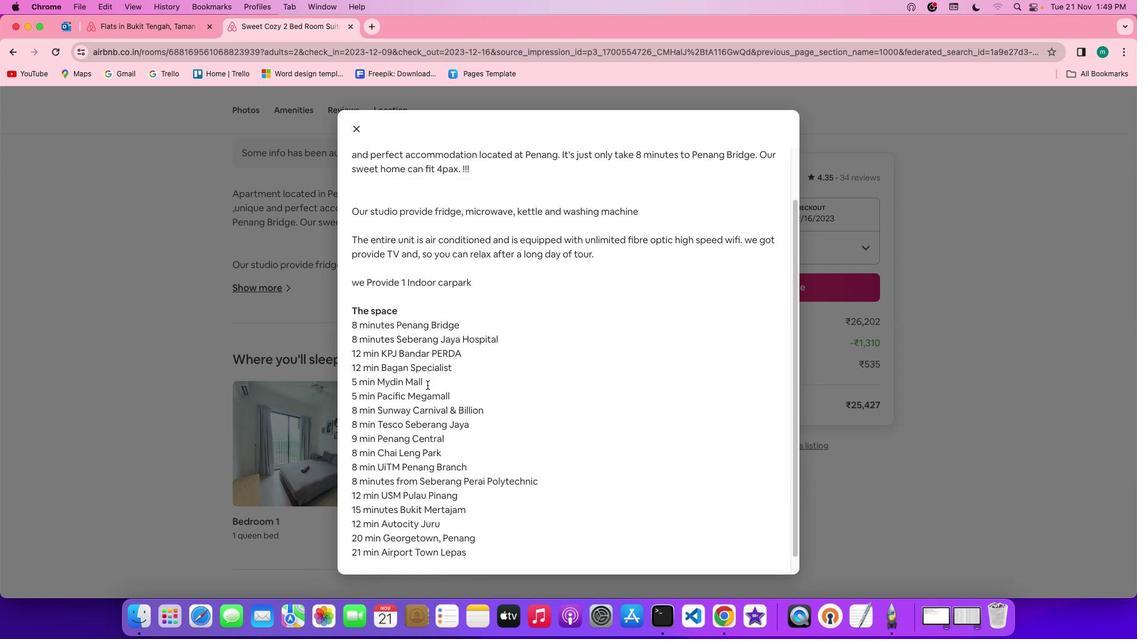 
Action: Mouse moved to (427, 385)
Screenshot: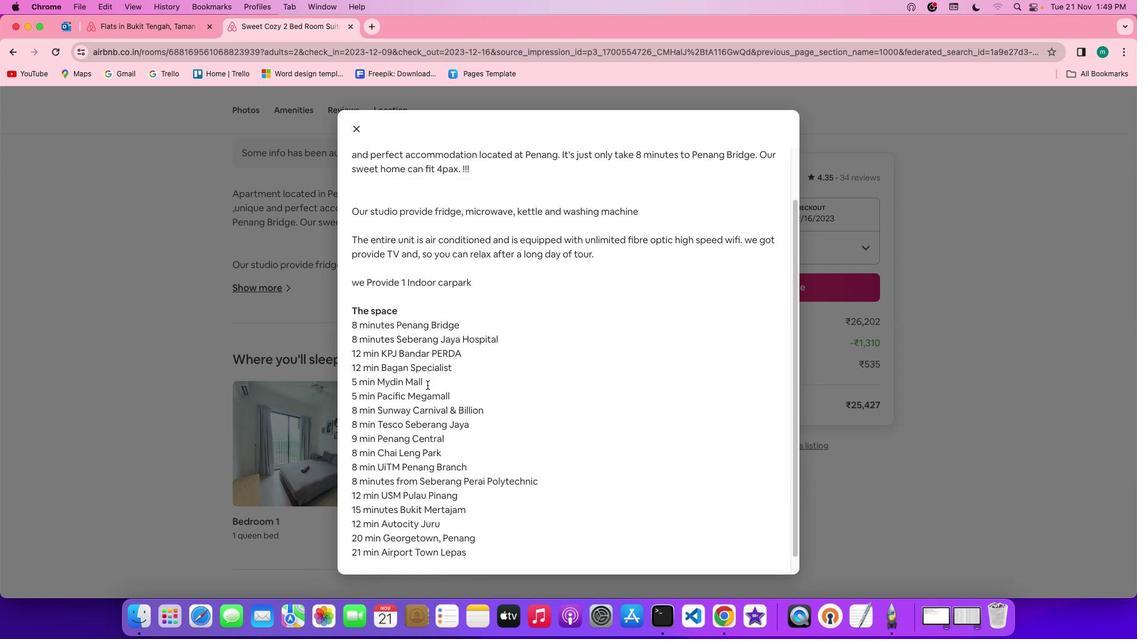 
Action: Mouse scrolled (427, 385) with delta (0, -2)
Screenshot: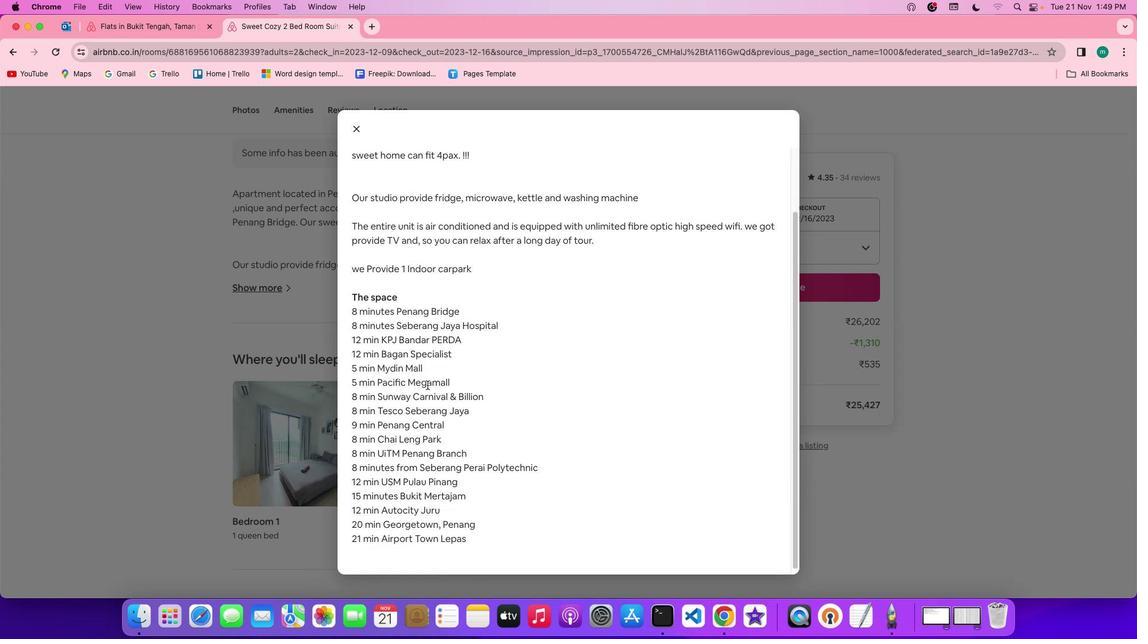 
Action: Mouse scrolled (427, 385) with delta (0, -2)
Screenshot: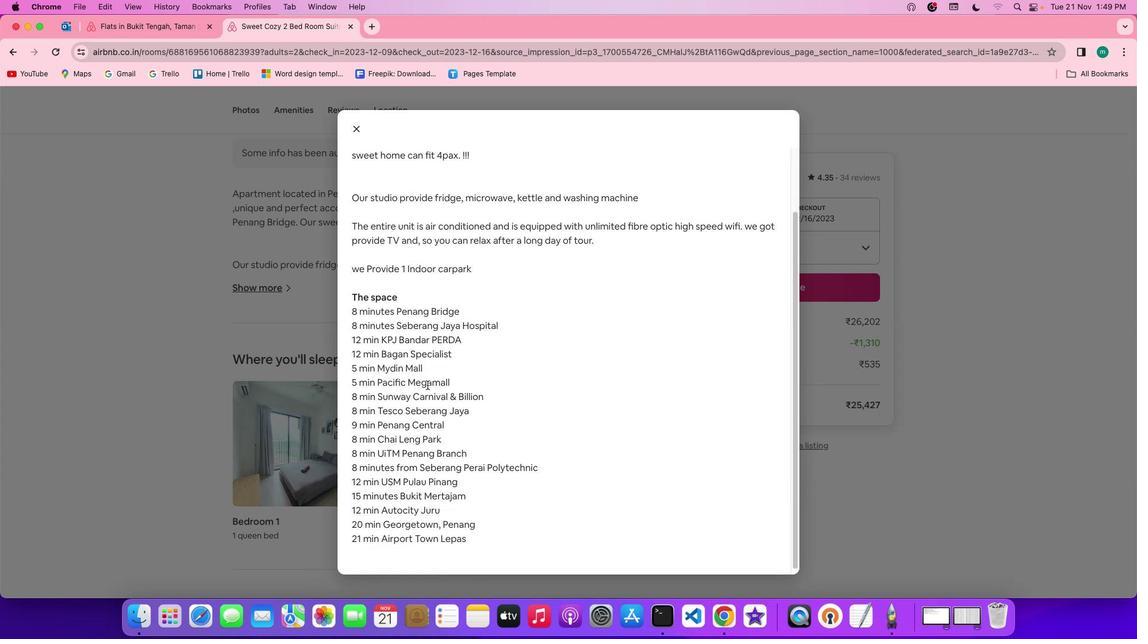 
Action: Mouse scrolled (427, 385) with delta (0, 0)
Screenshot: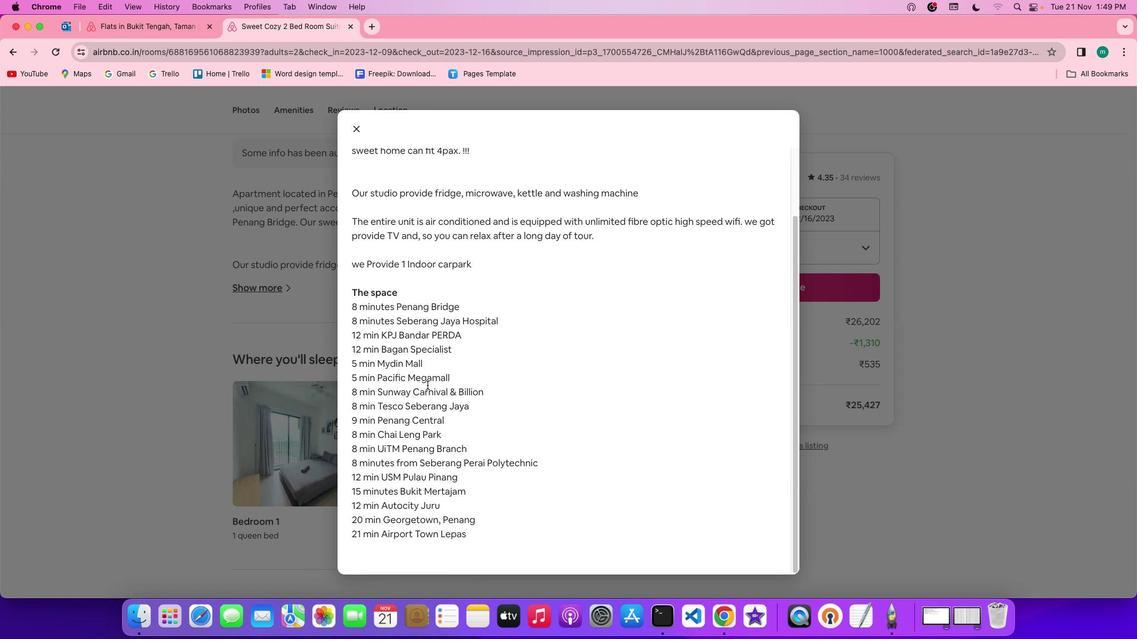 
Action: Mouse scrolled (427, 385) with delta (0, 0)
Screenshot: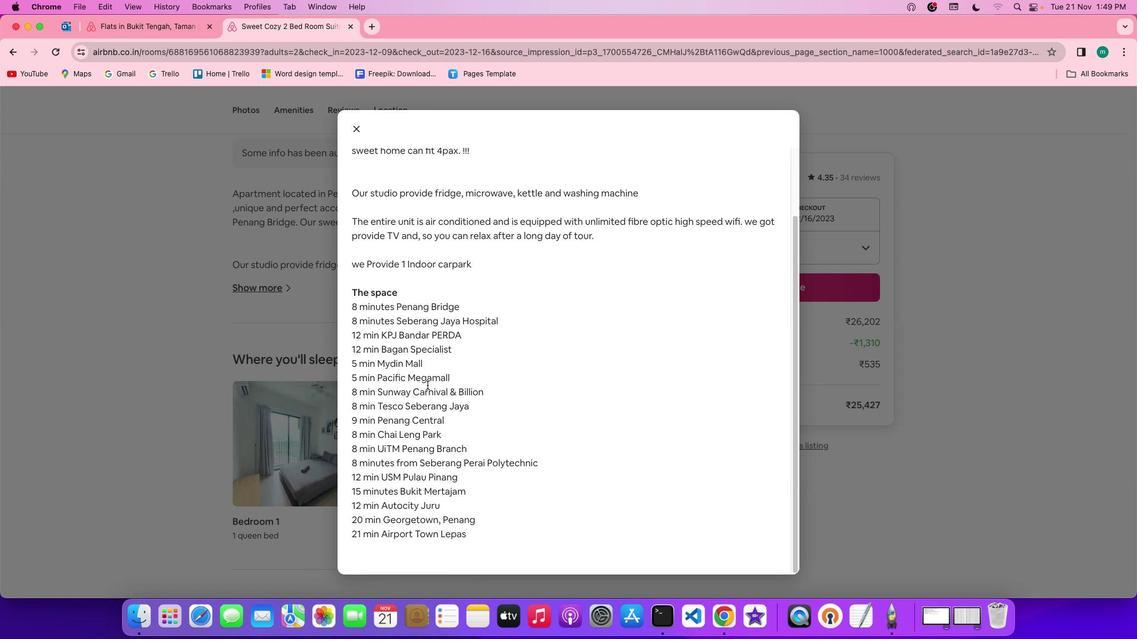 
Action: Mouse scrolled (427, 385) with delta (0, -1)
Screenshot: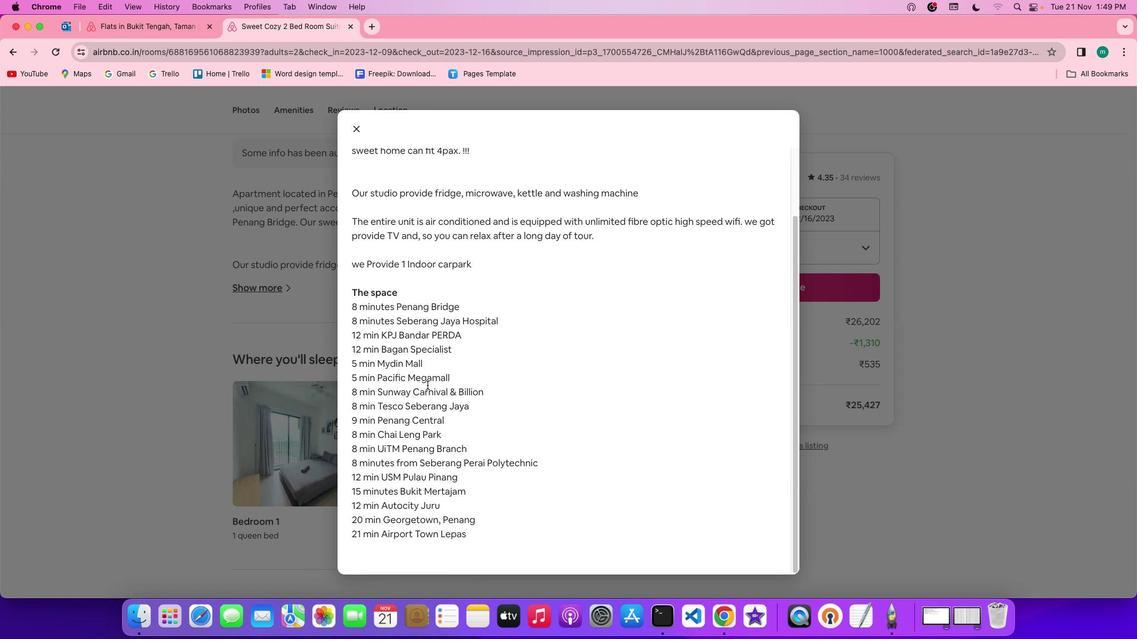 
Action: Mouse scrolled (427, 385) with delta (0, -2)
Screenshot: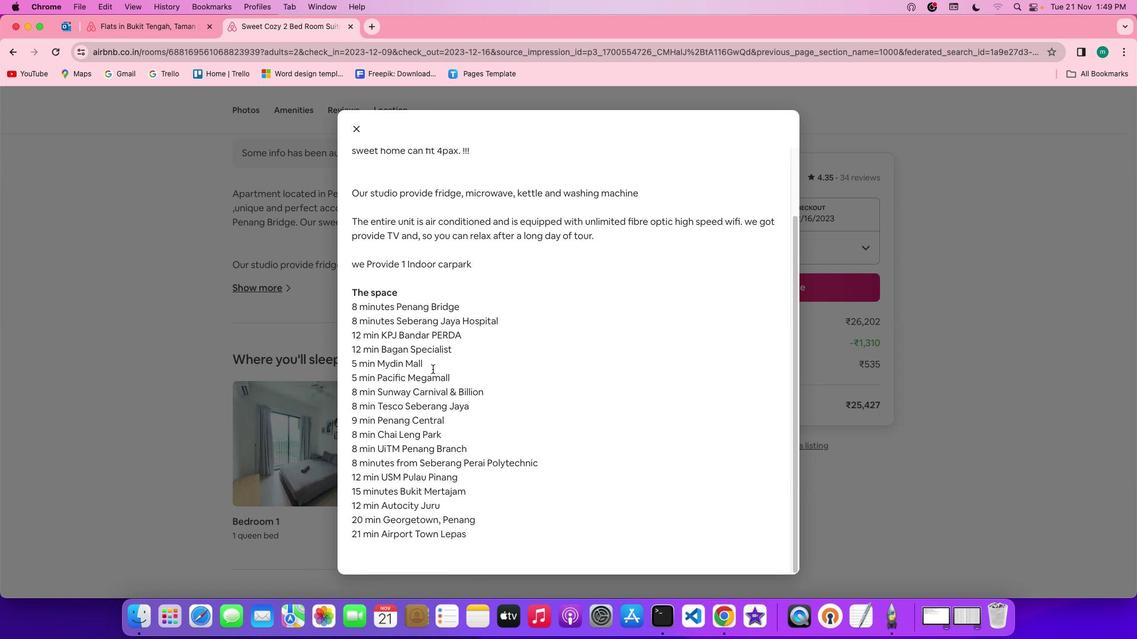 
Action: Mouse moved to (354, 131)
Screenshot: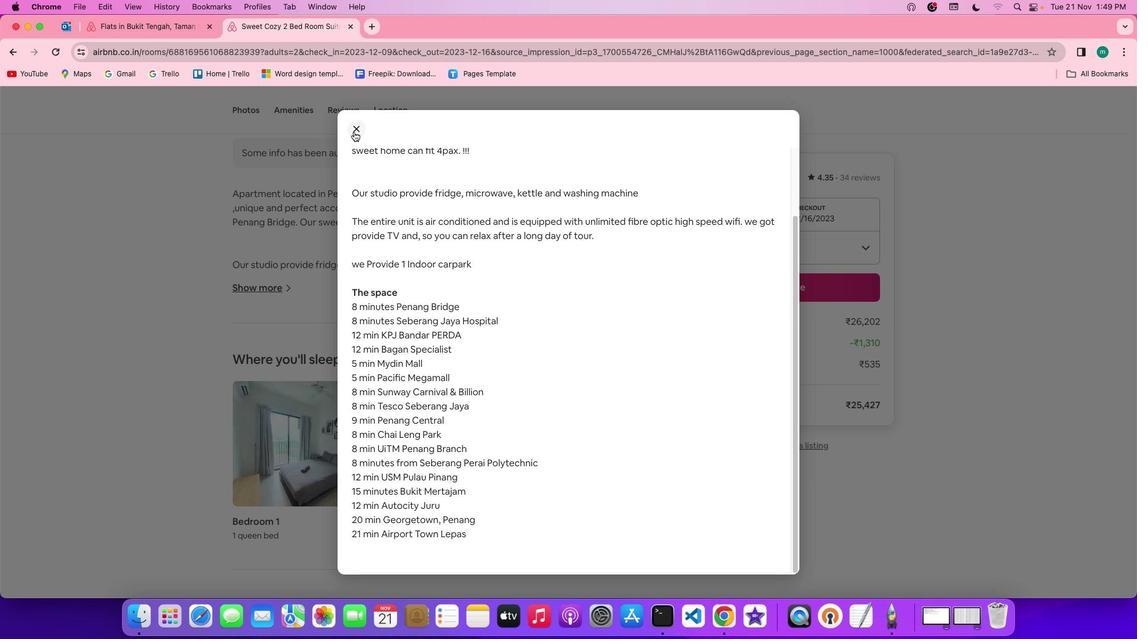 
Action: Mouse pressed left at (354, 131)
Screenshot: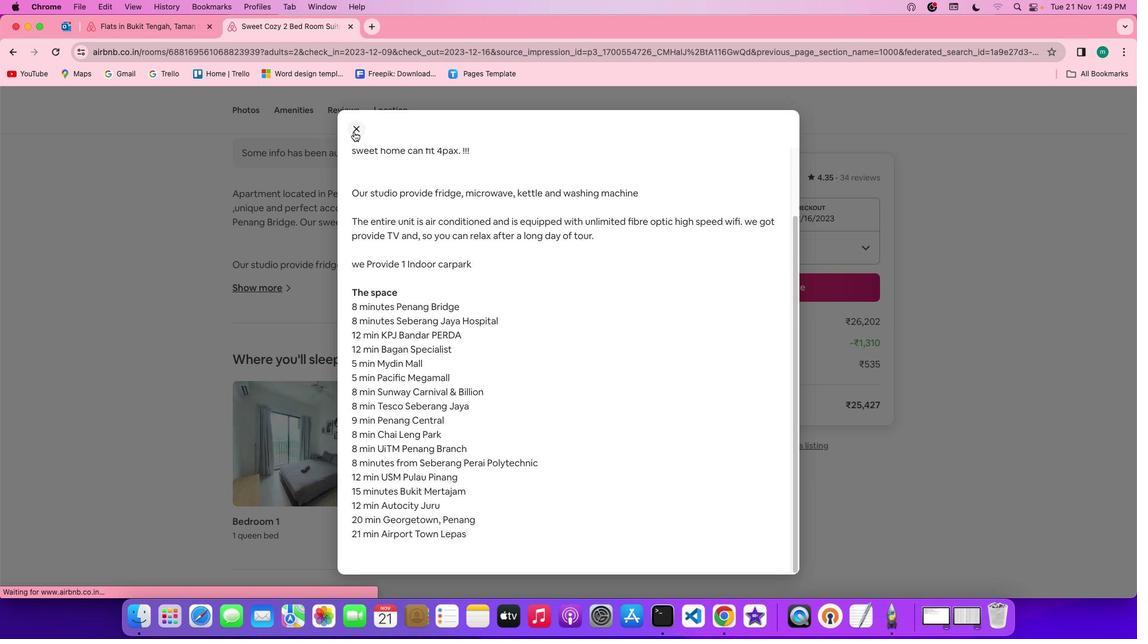 
Action: Mouse moved to (421, 290)
Screenshot: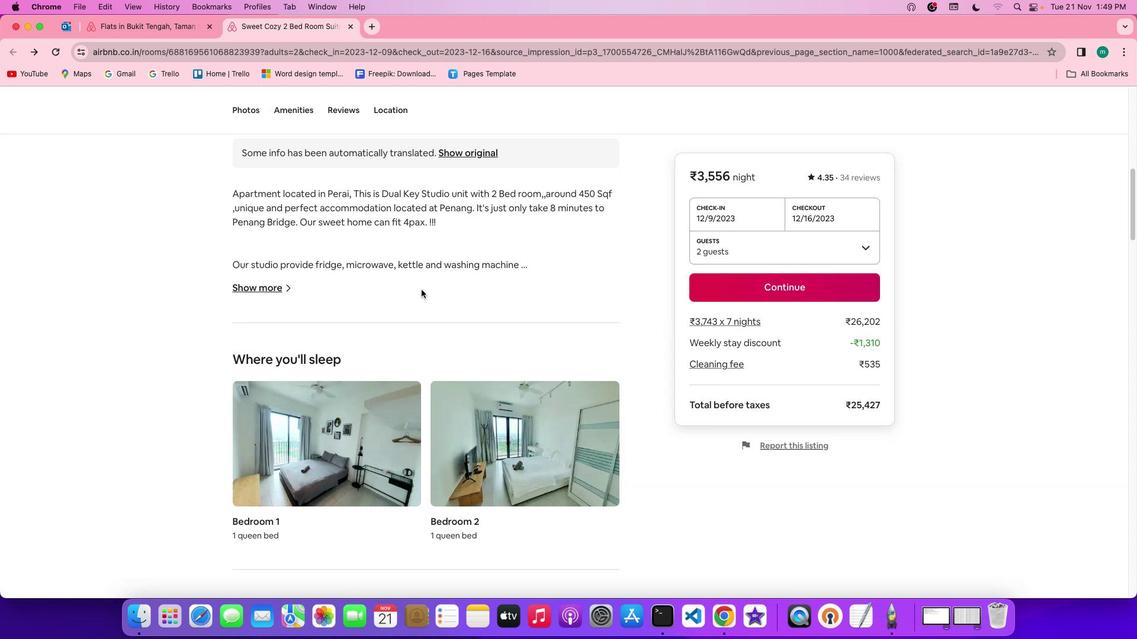 
Action: Mouse scrolled (421, 290) with delta (0, 0)
Screenshot: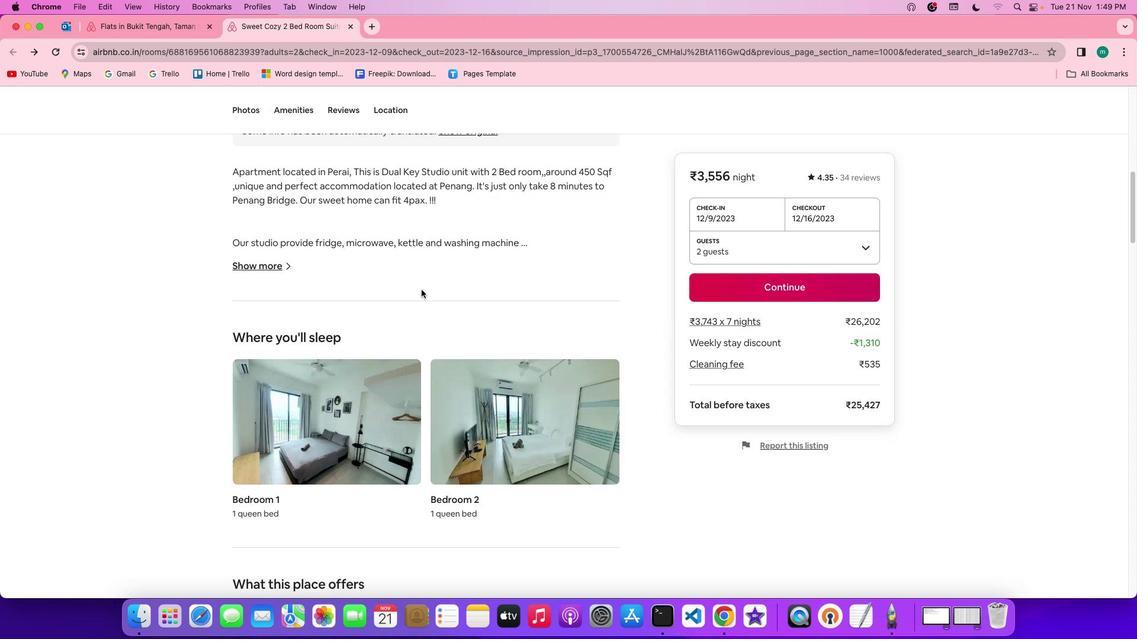 
Action: Mouse scrolled (421, 290) with delta (0, 0)
Screenshot: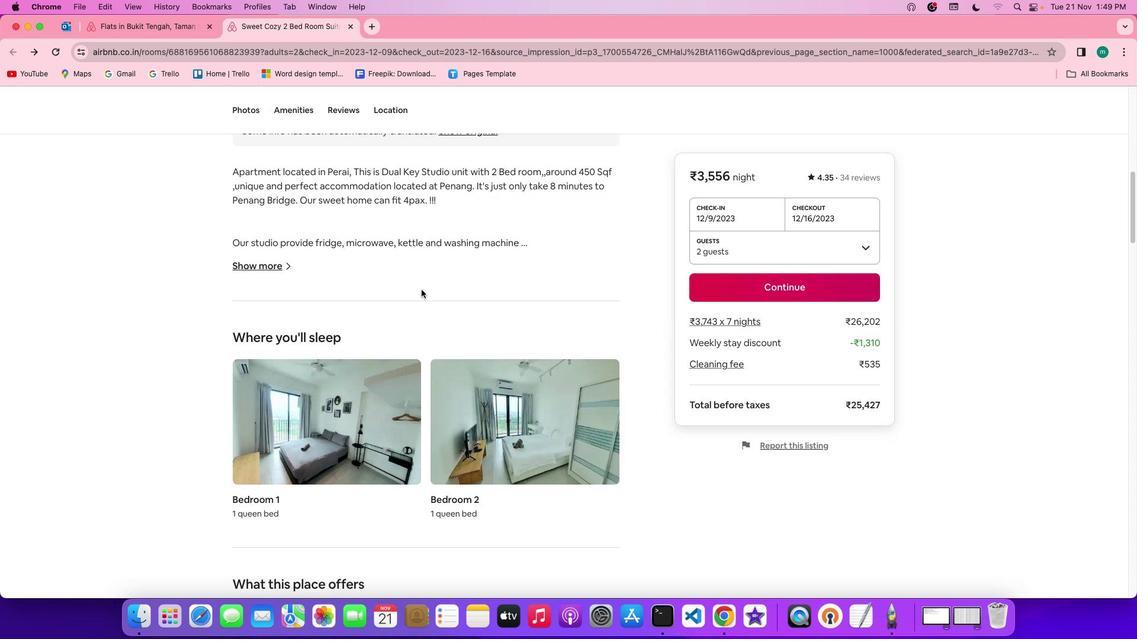 
Action: Mouse scrolled (421, 290) with delta (0, -1)
Screenshot: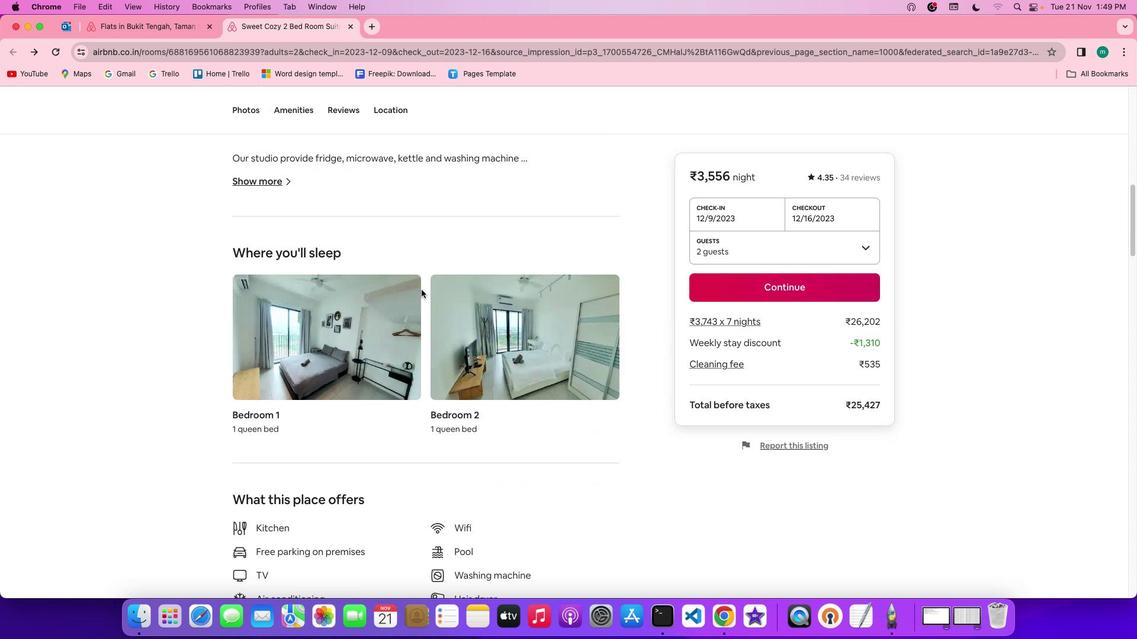 
Action: Mouse scrolled (421, 290) with delta (0, -2)
Screenshot: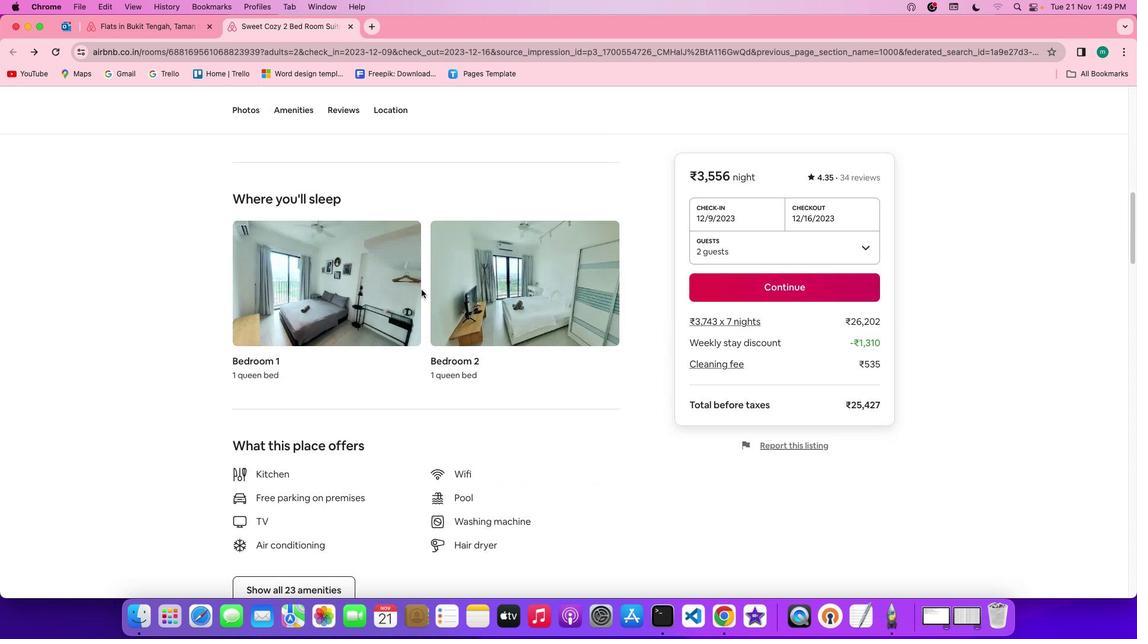 
Action: Mouse scrolled (421, 290) with delta (0, -2)
Screenshot: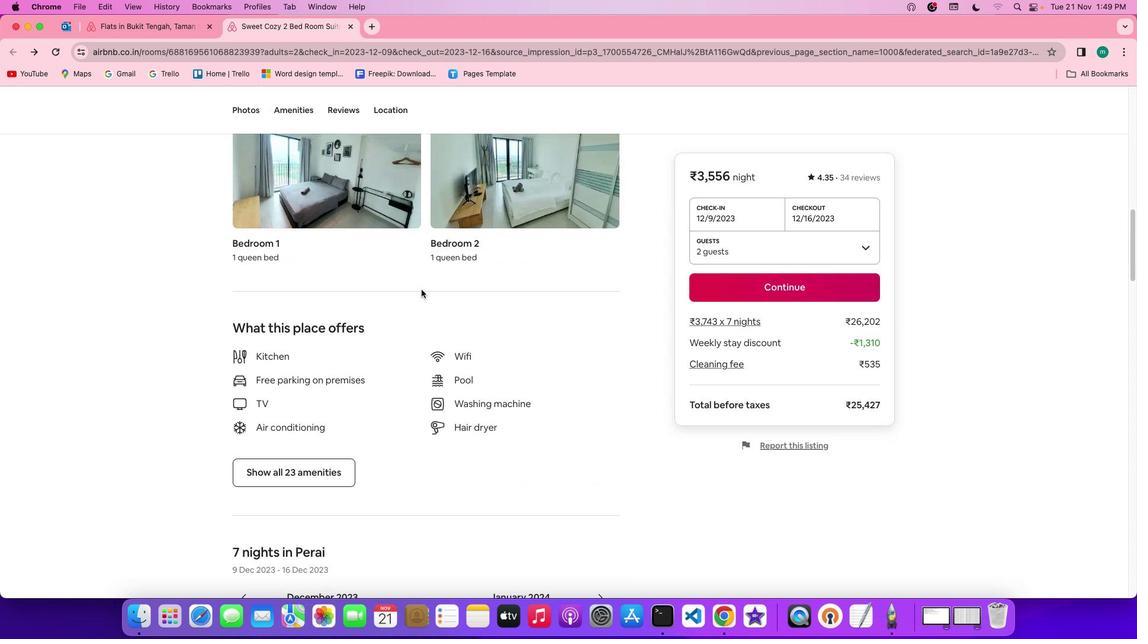 
Action: Mouse scrolled (421, 290) with delta (0, 0)
Screenshot: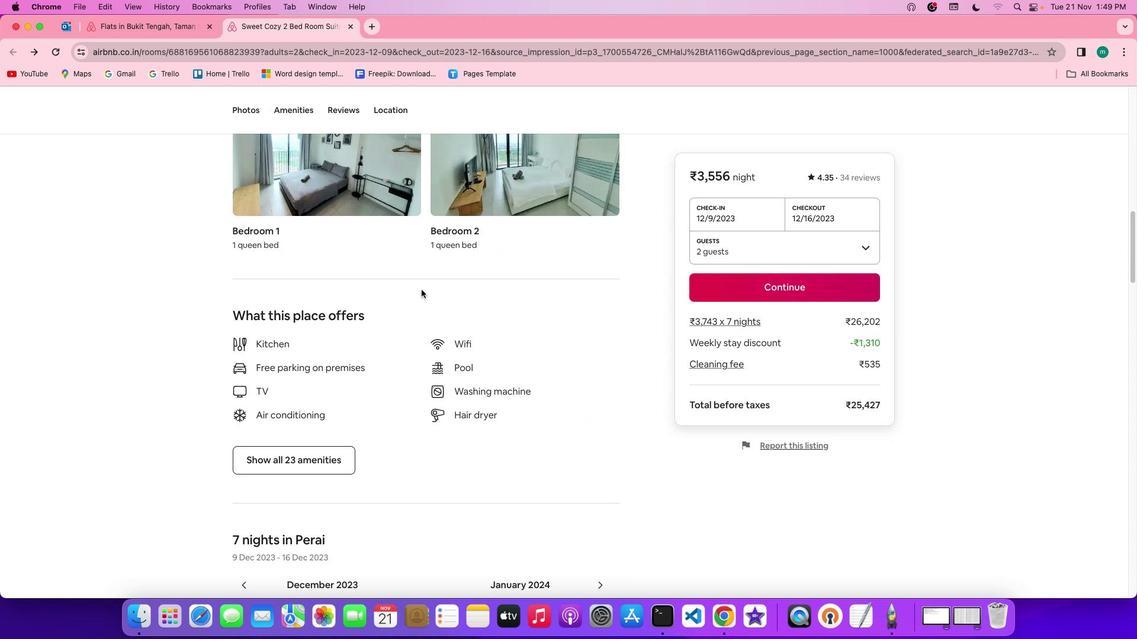 
Action: Mouse scrolled (421, 290) with delta (0, 0)
Screenshot: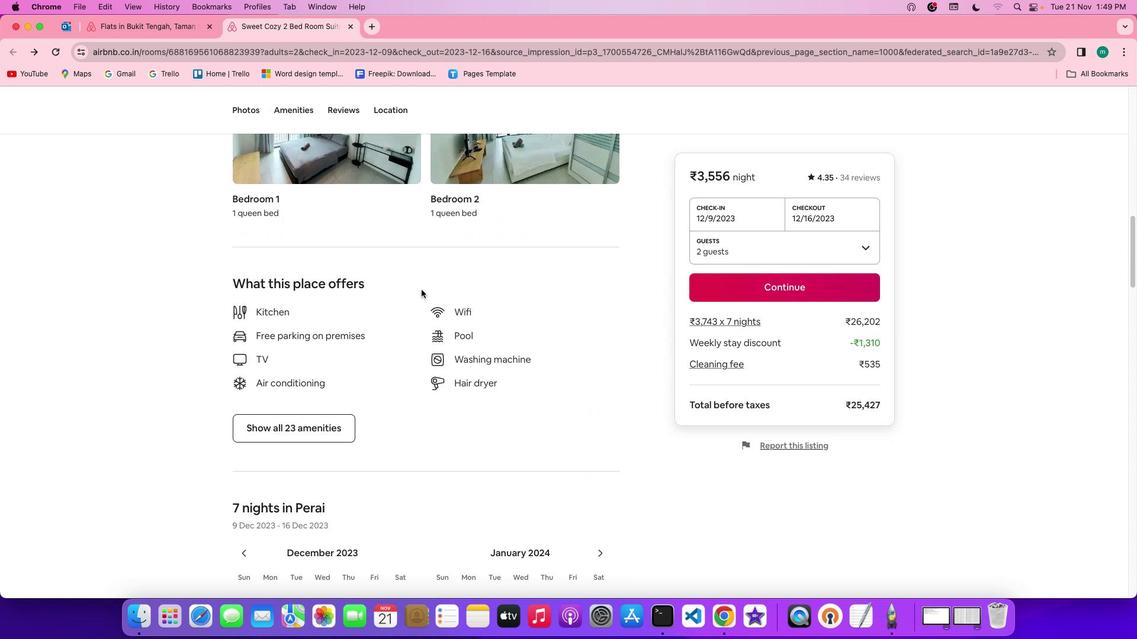 
Action: Mouse scrolled (421, 290) with delta (0, -1)
Screenshot: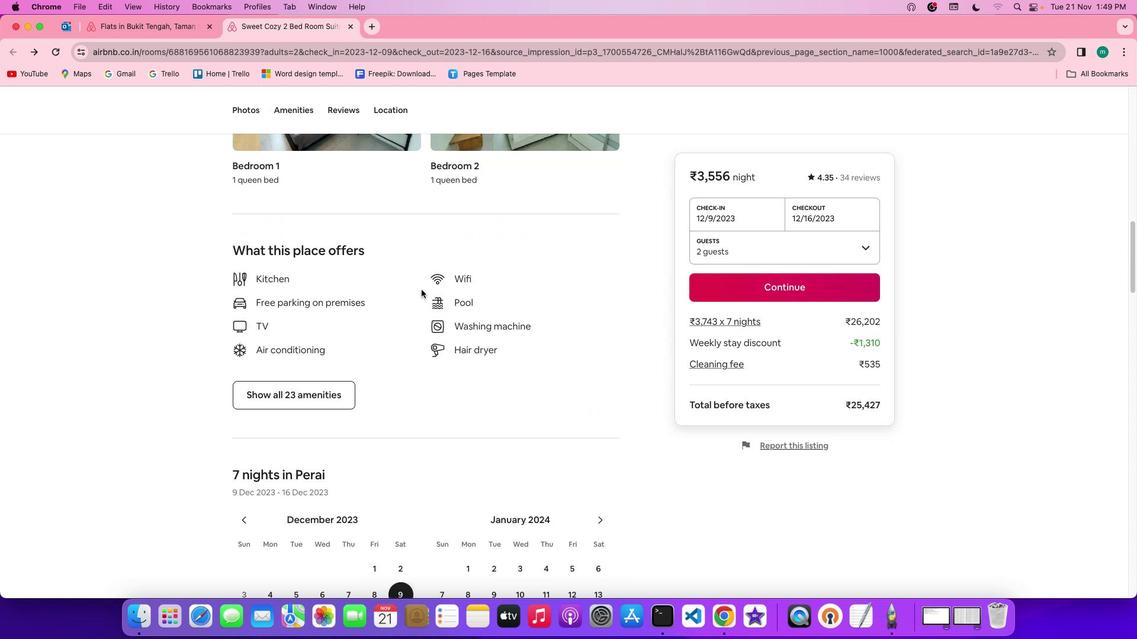 
Action: Mouse scrolled (421, 290) with delta (0, -1)
Screenshot: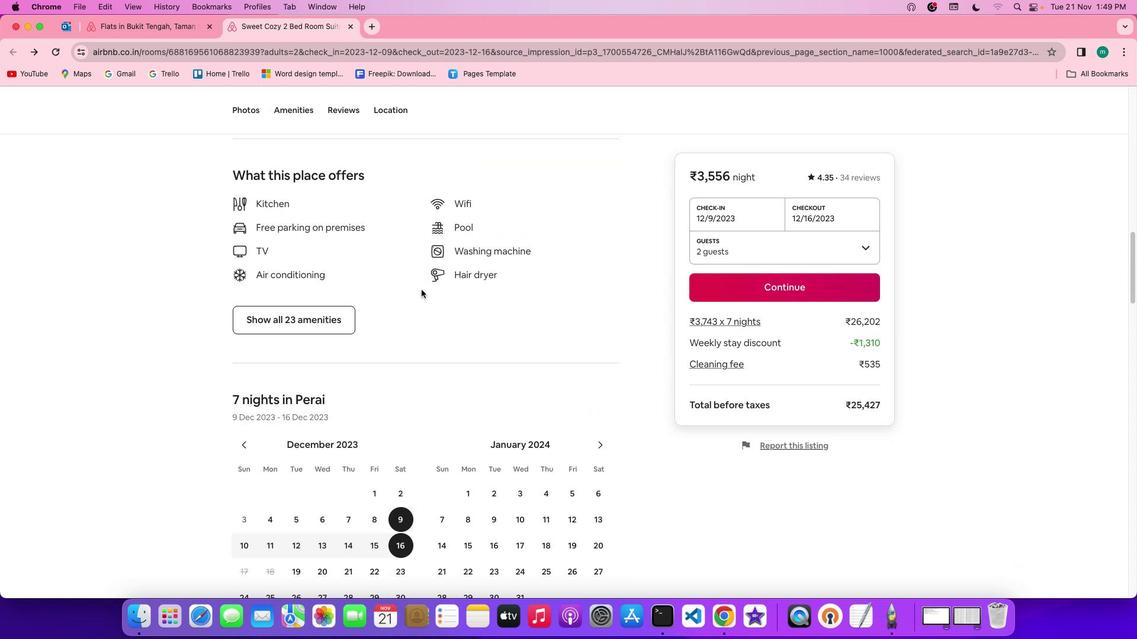 
Action: Mouse moved to (322, 298)
Screenshot: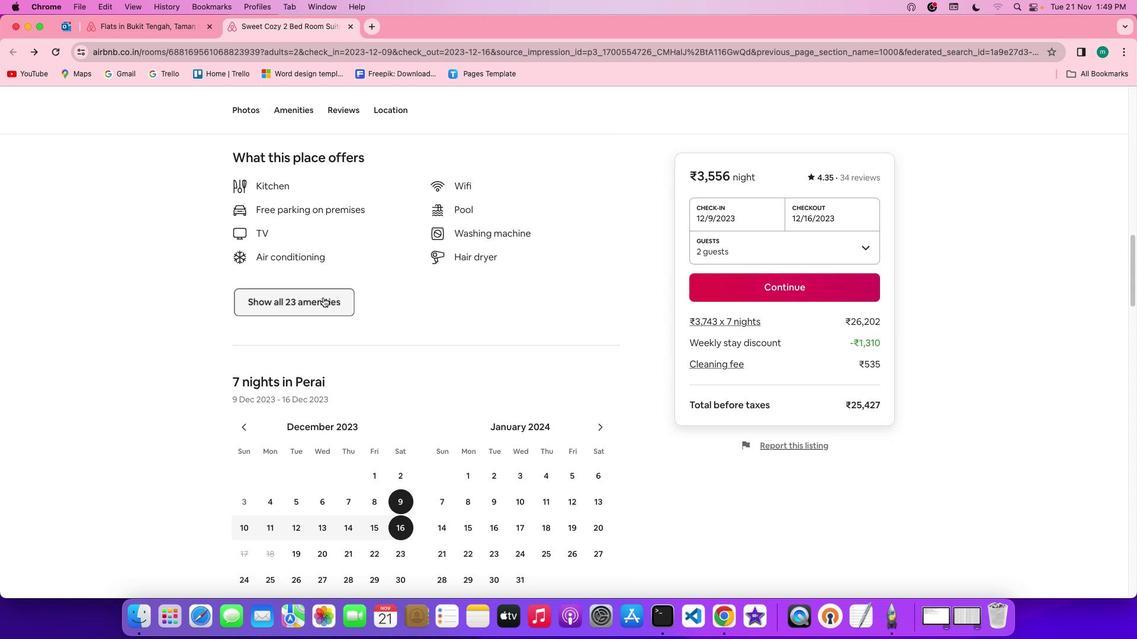 
Action: Mouse pressed left at (322, 298)
Screenshot: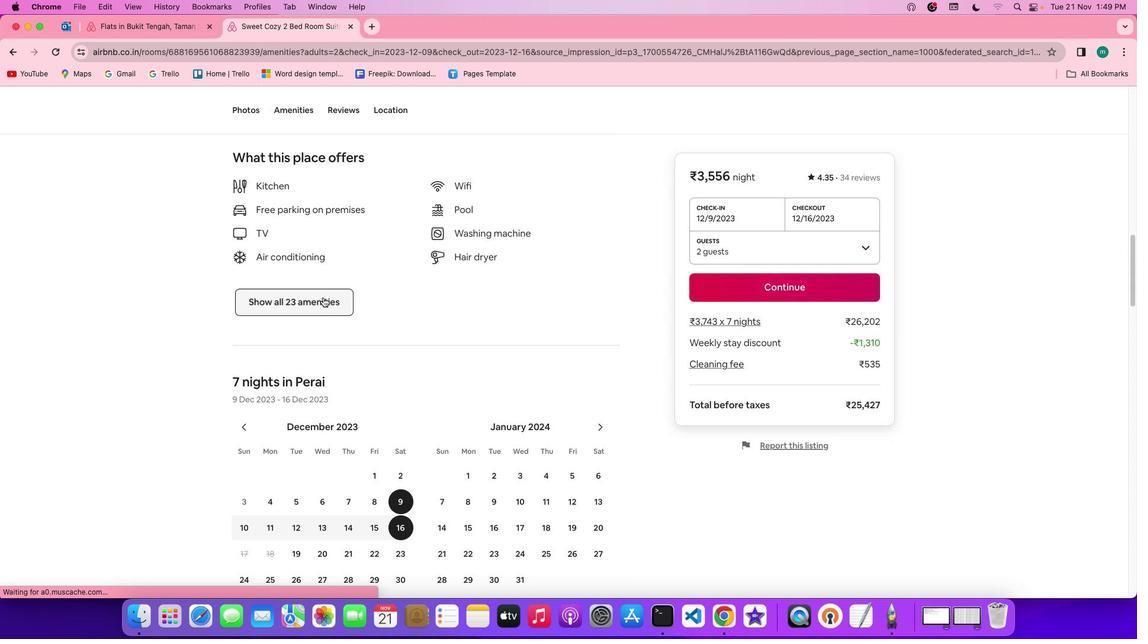
Action: Mouse moved to (541, 333)
Screenshot: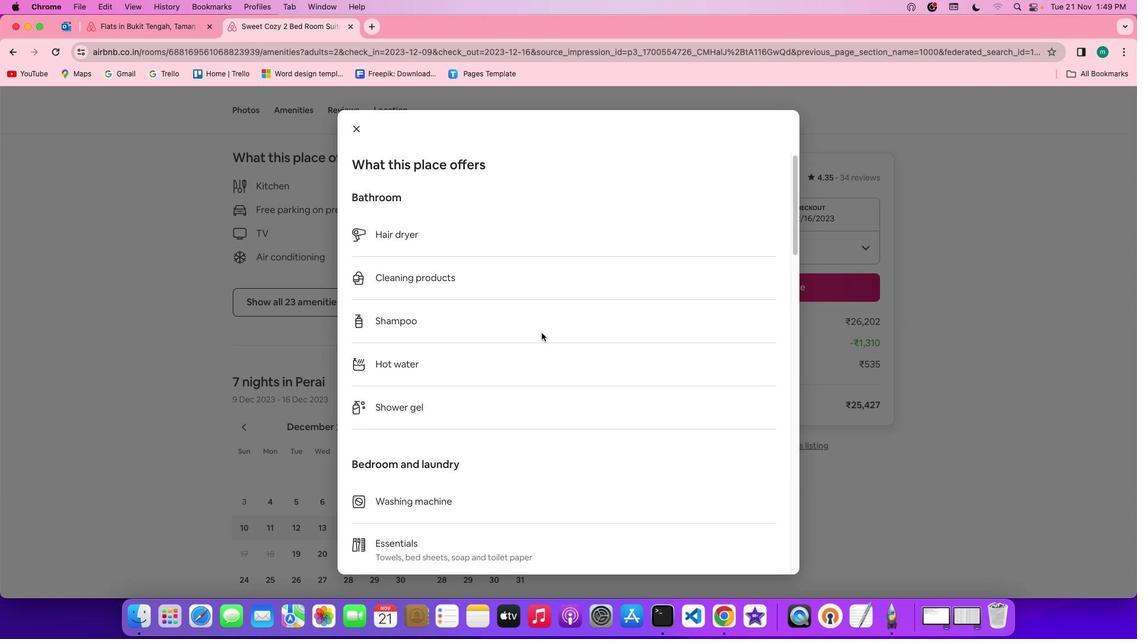 
Action: Mouse scrolled (541, 333) with delta (0, 0)
Screenshot: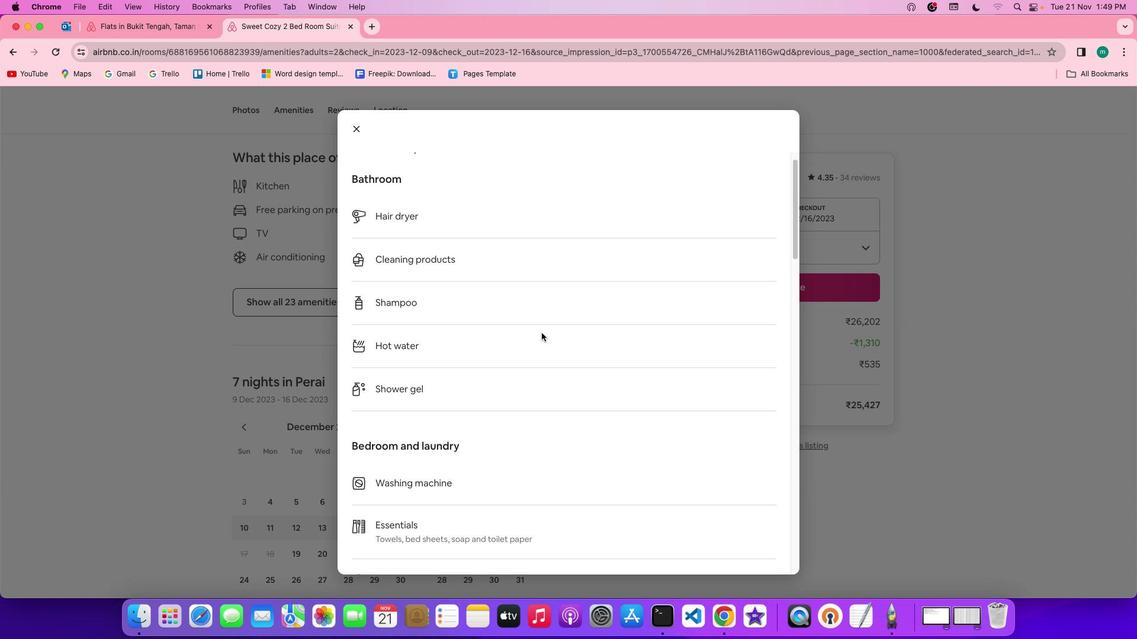 
Action: Mouse scrolled (541, 333) with delta (0, 0)
Screenshot: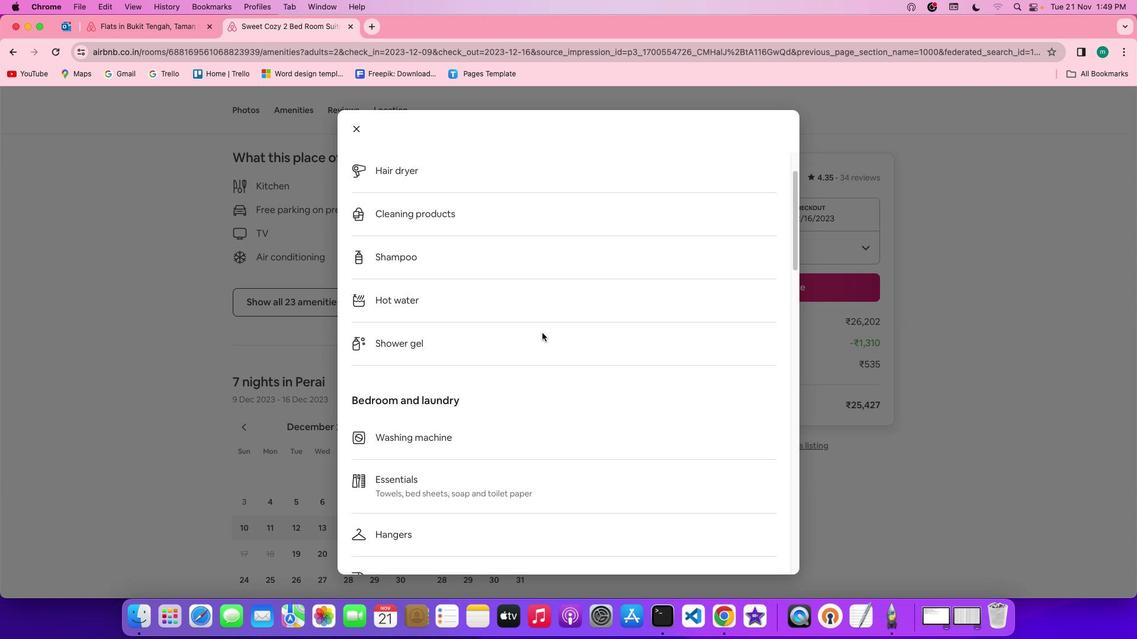 
Action: Mouse scrolled (541, 333) with delta (0, -1)
Screenshot: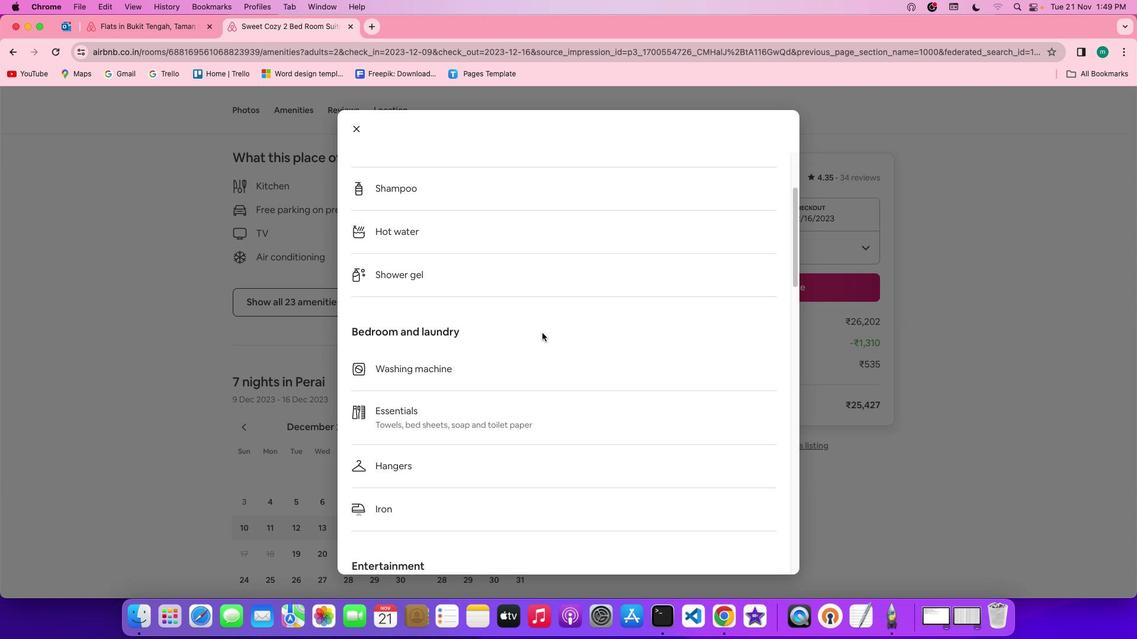 
Action: Mouse scrolled (541, 333) with delta (0, -2)
Screenshot: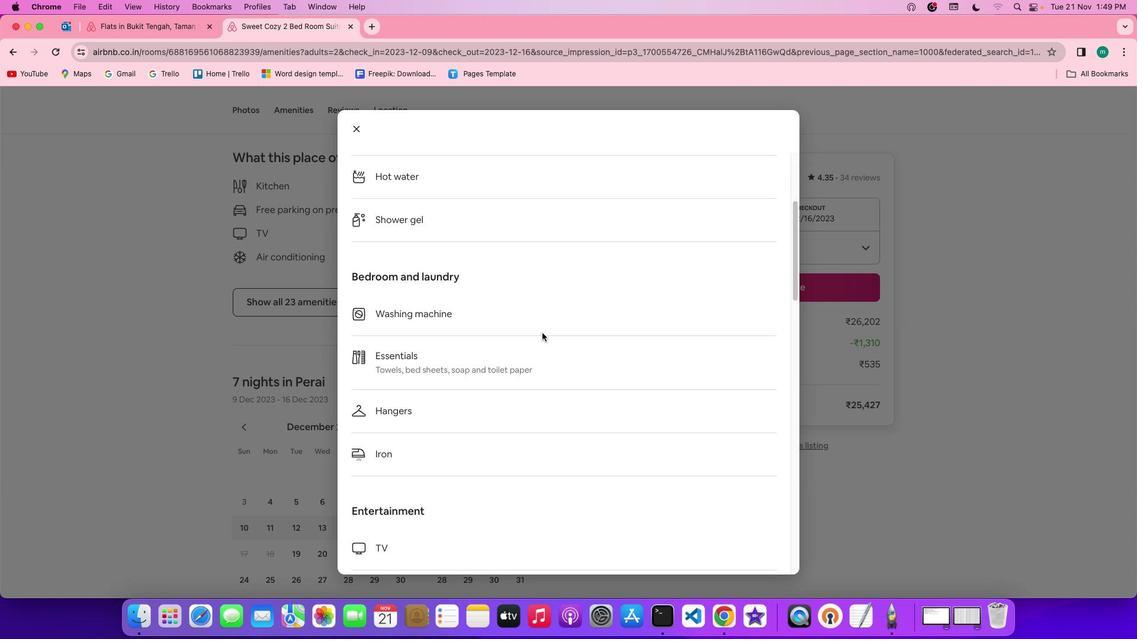 
Action: Mouse moved to (542, 333)
Screenshot: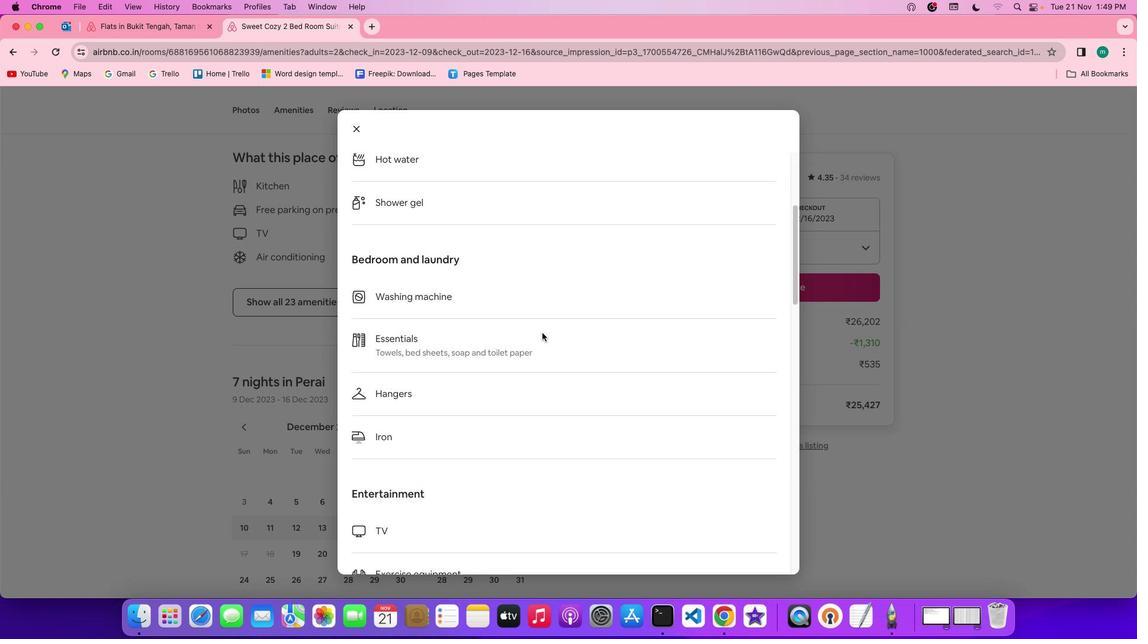 
Action: Mouse scrolled (542, 333) with delta (0, 0)
Screenshot: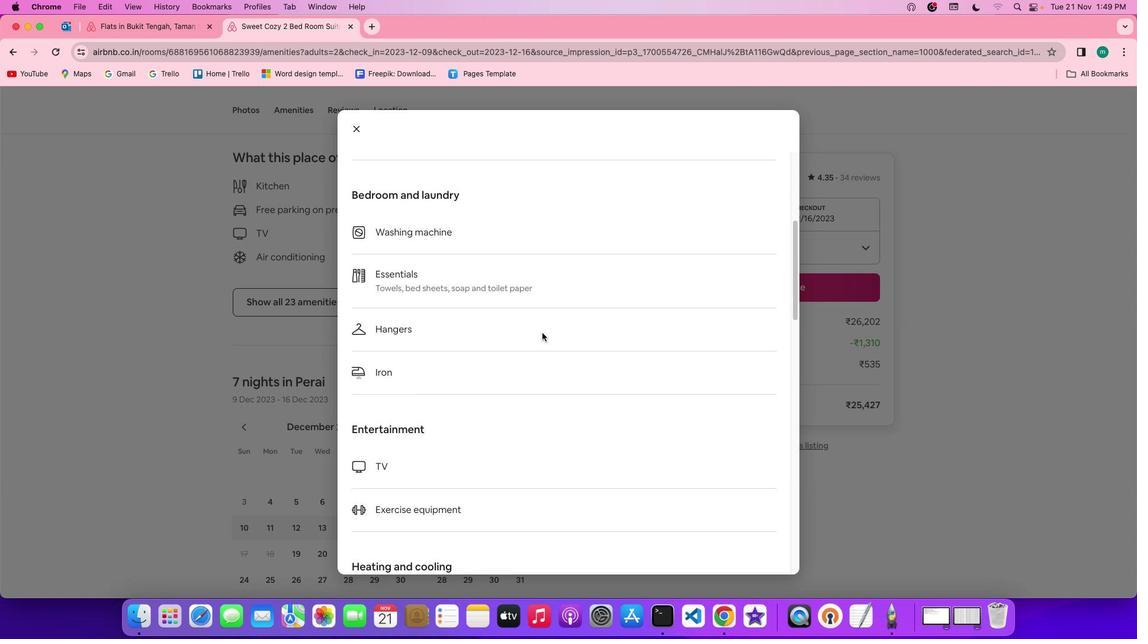 
Action: Mouse scrolled (542, 333) with delta (0, 0)
Screenshot: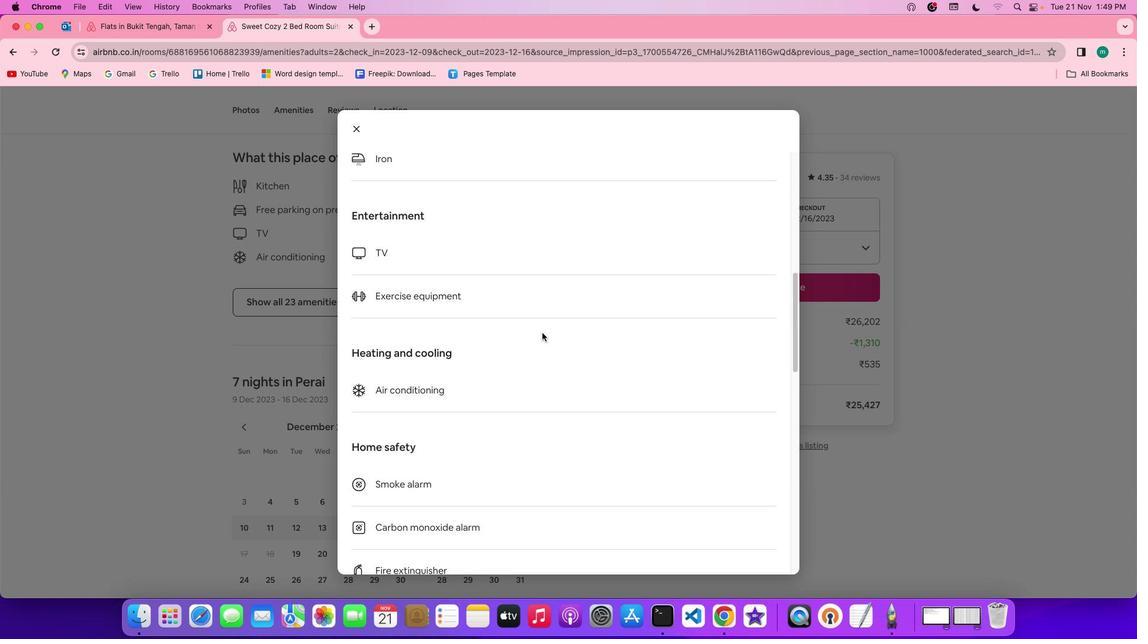 
Action: Mouse scrolled (542, 333) with delta (0, -1)
Screenshot: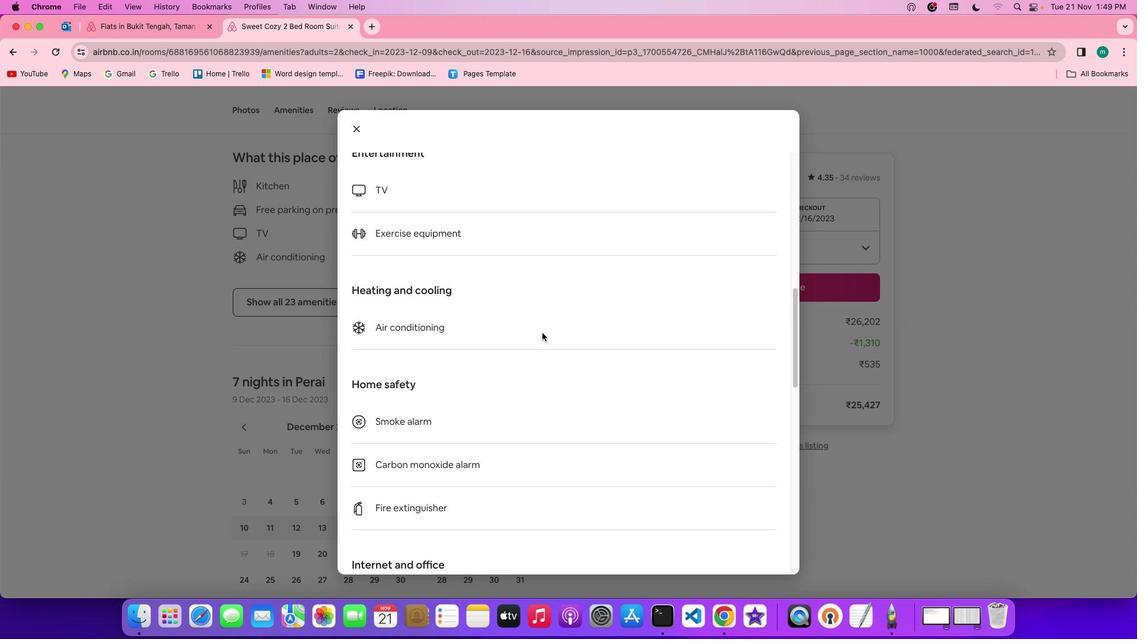 
Action: Mouse scrolled (542, 333) with delta (0, -2)
Screenshot: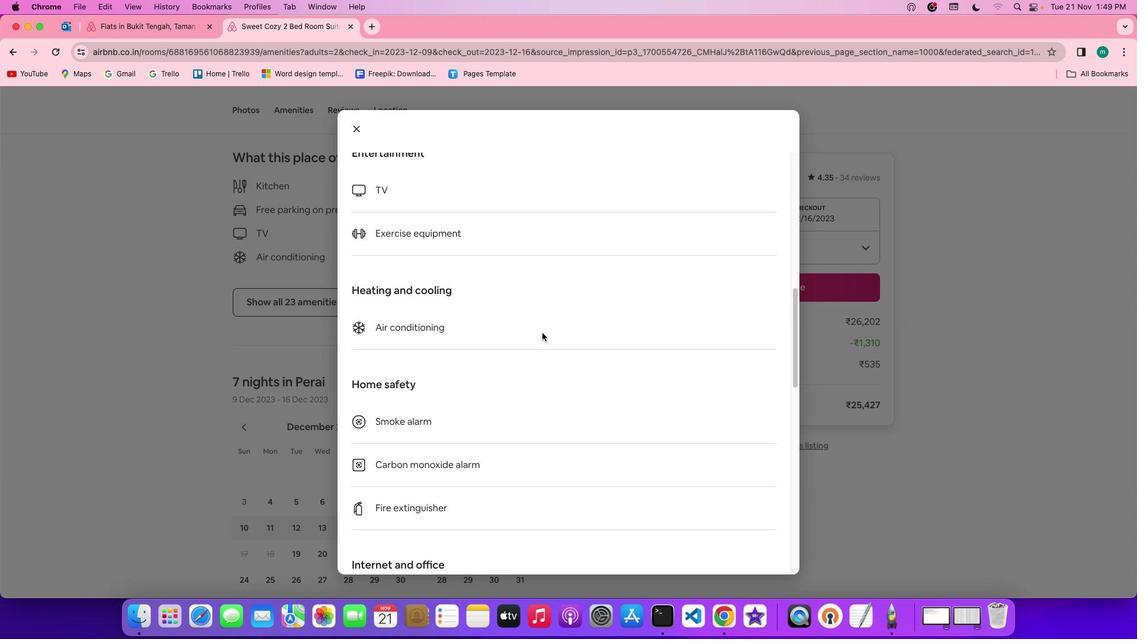 
Action: Mouse scrolled (542, 333) with delta (0, -2)
Screenshot: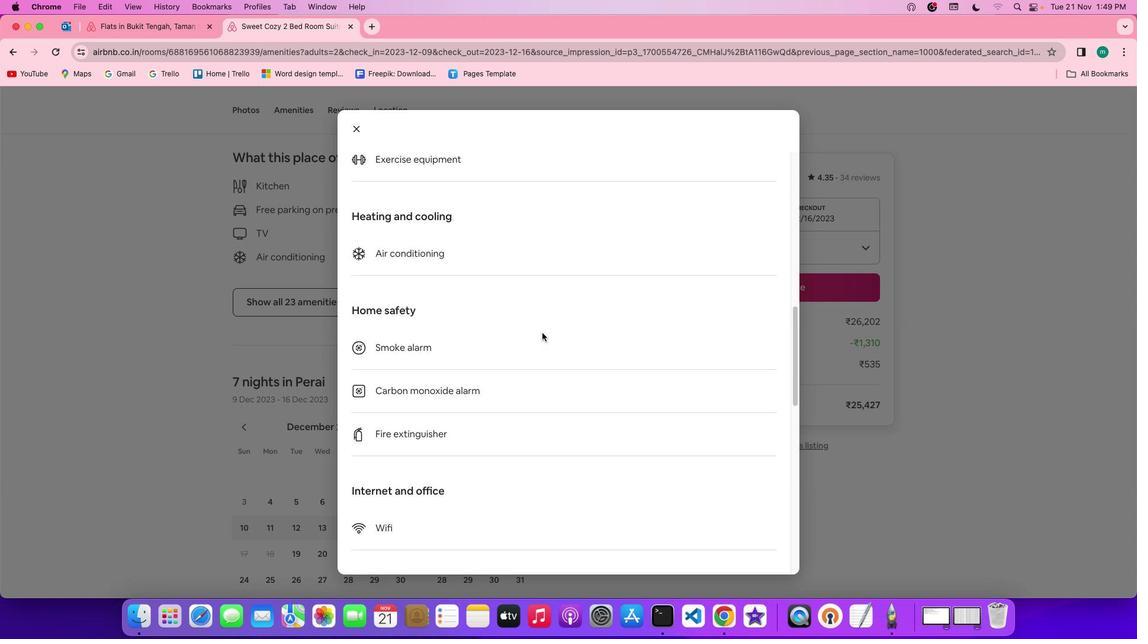 
Action: Mouse scrolled (542, 333) with delta (0, -3)
Screenshot: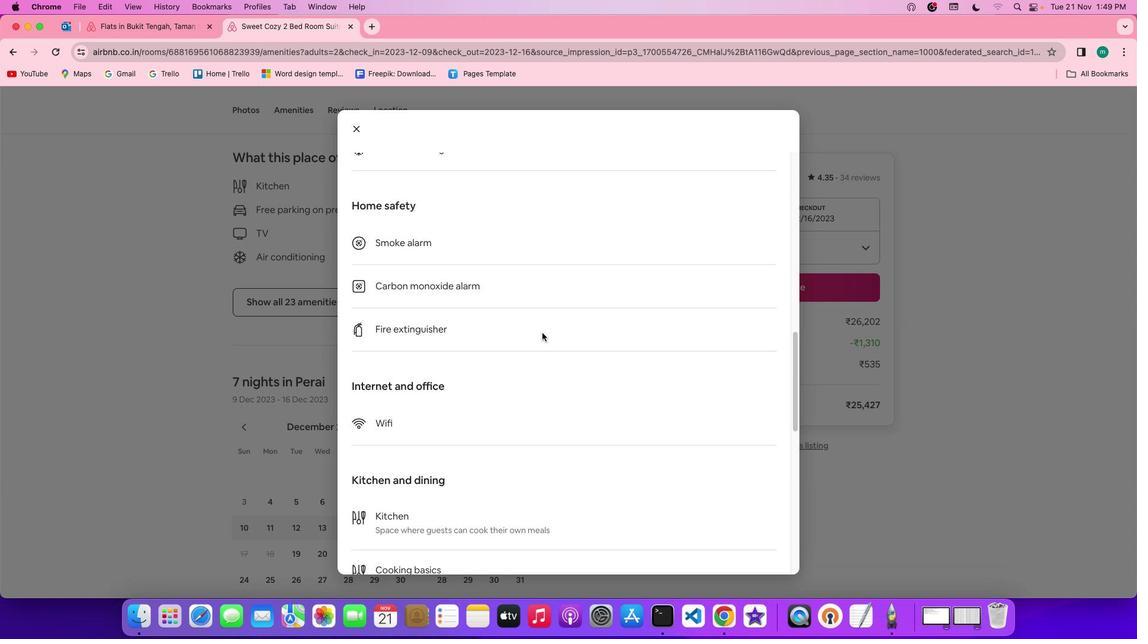 
Action: Mouse scrolled (542, 333) with delta (0, 0)
Screenshot: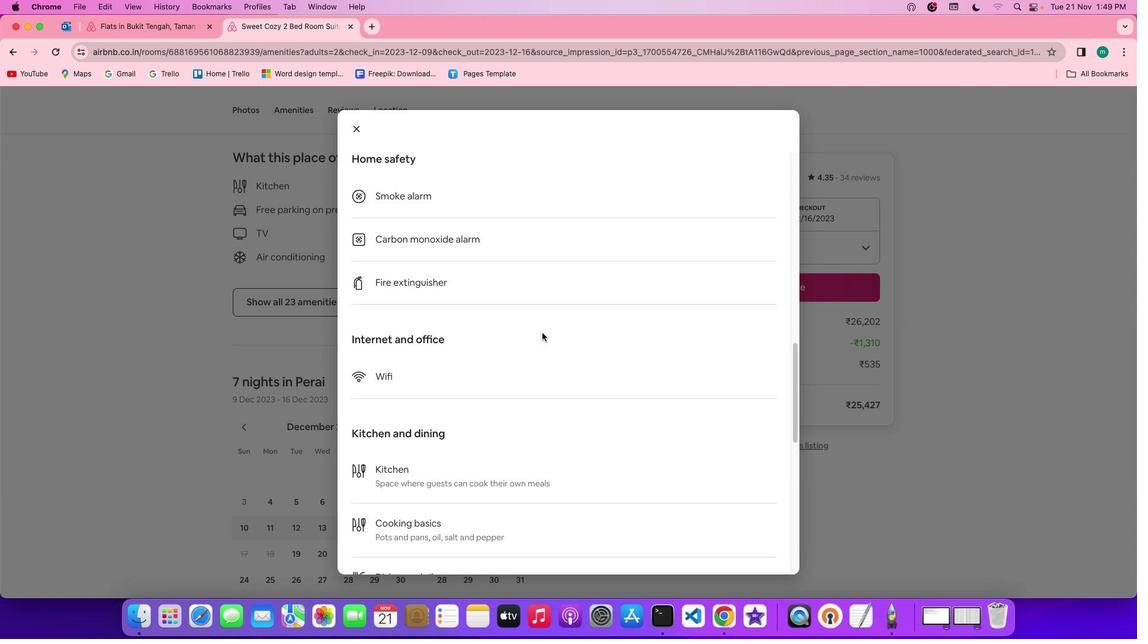 
Action: Mouse scrolled (542, 333) with delta (0, 0)
Screenshot: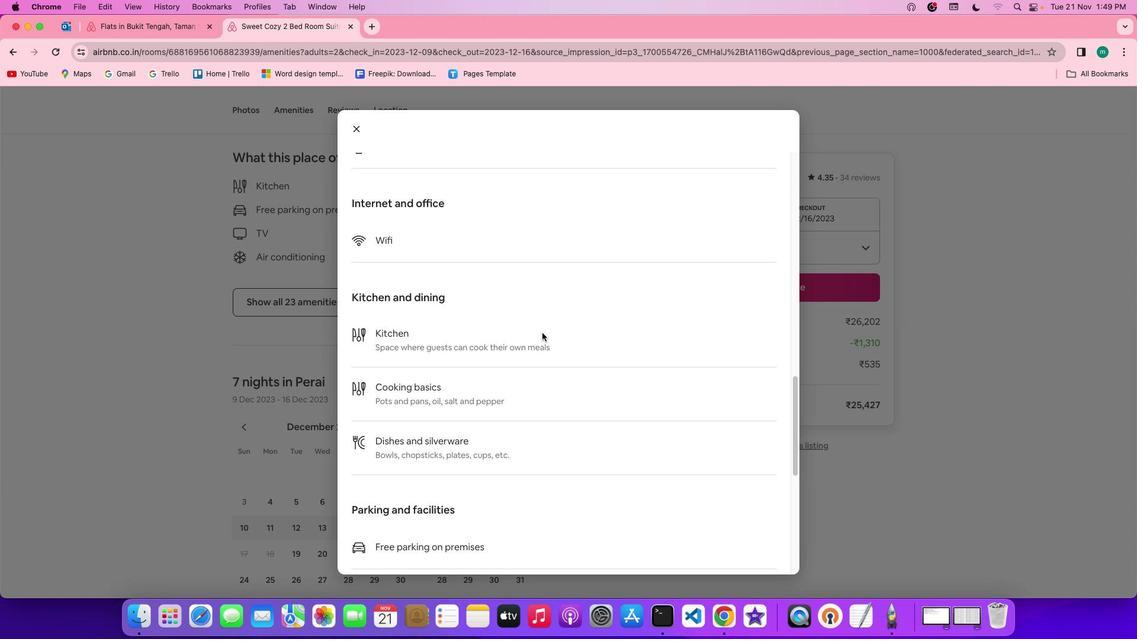 
Action: Mouse scrolled (542, 333) with delta (0, -1)
Screenshot: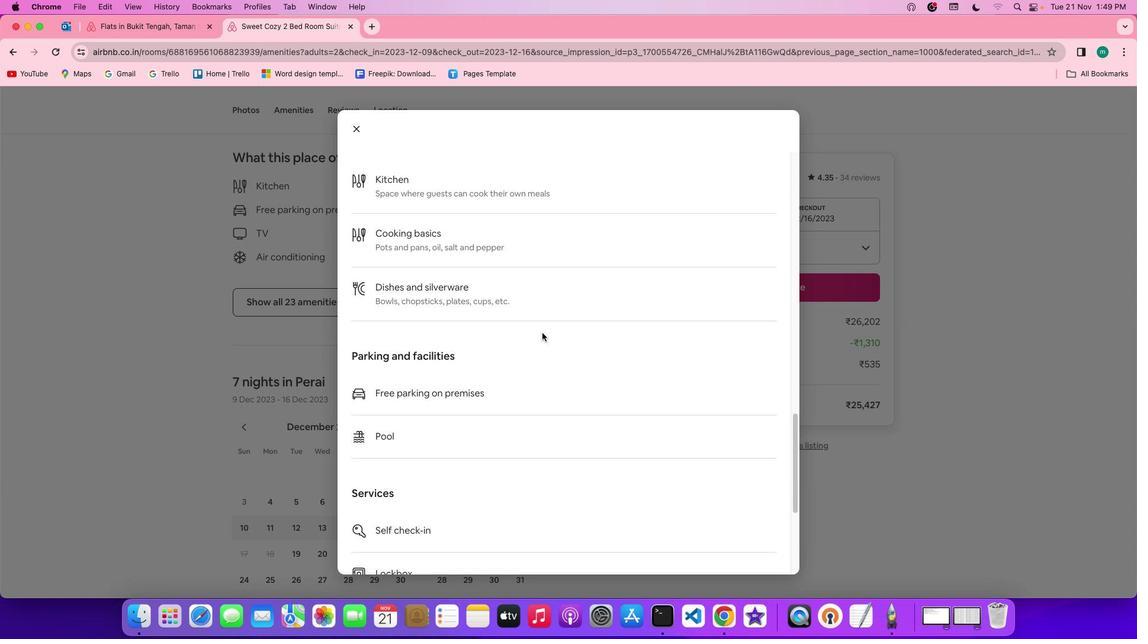 
Action: Mouse scrolled (542, 333) with delta (0, -2)
Screenshot: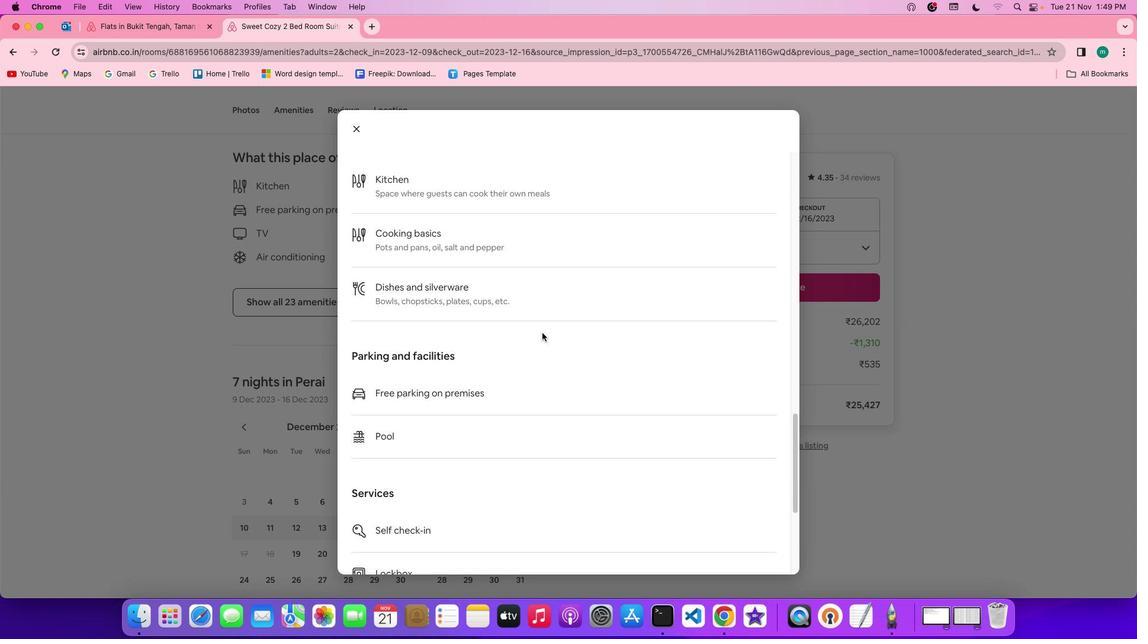 
Action: Mouse scrolled (542, 333) with delta (0, -2)
Screenshot: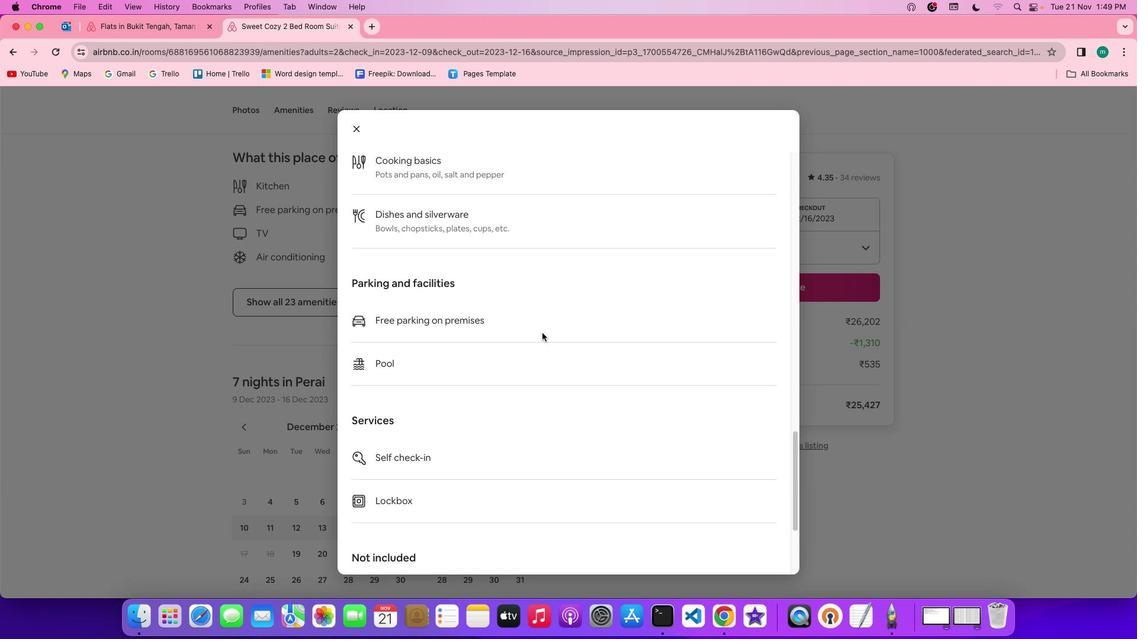 
Action: Mouse scrolled (542, 333) with delta (0, -3)
Screenshot: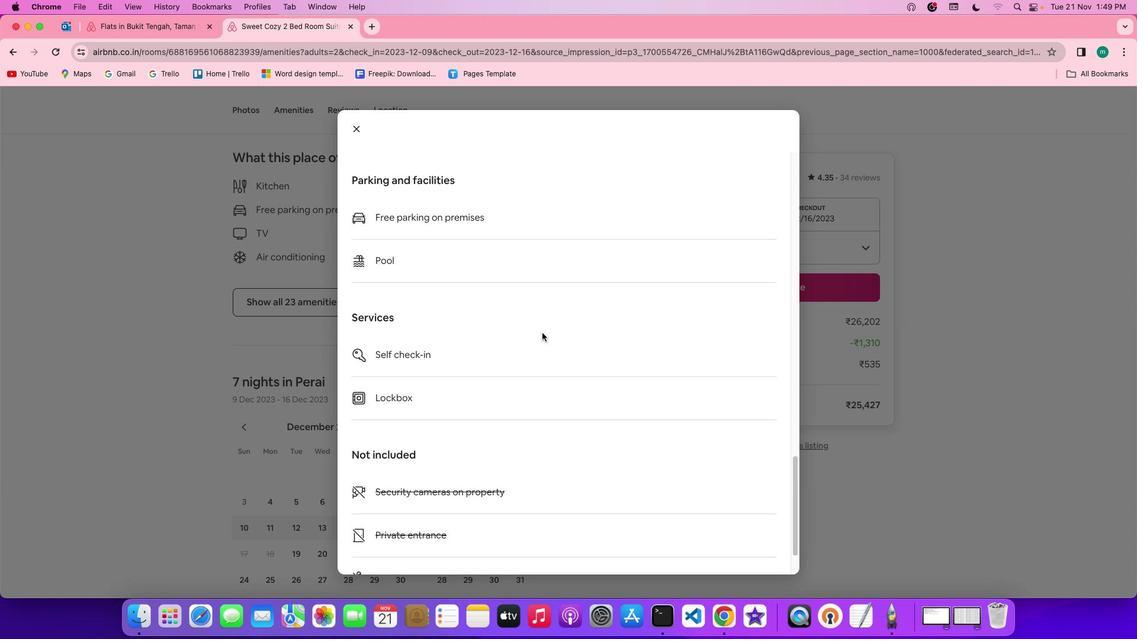 
Action: Mouse scrolled (542, 333) with delta (0, 0)
Screenshot: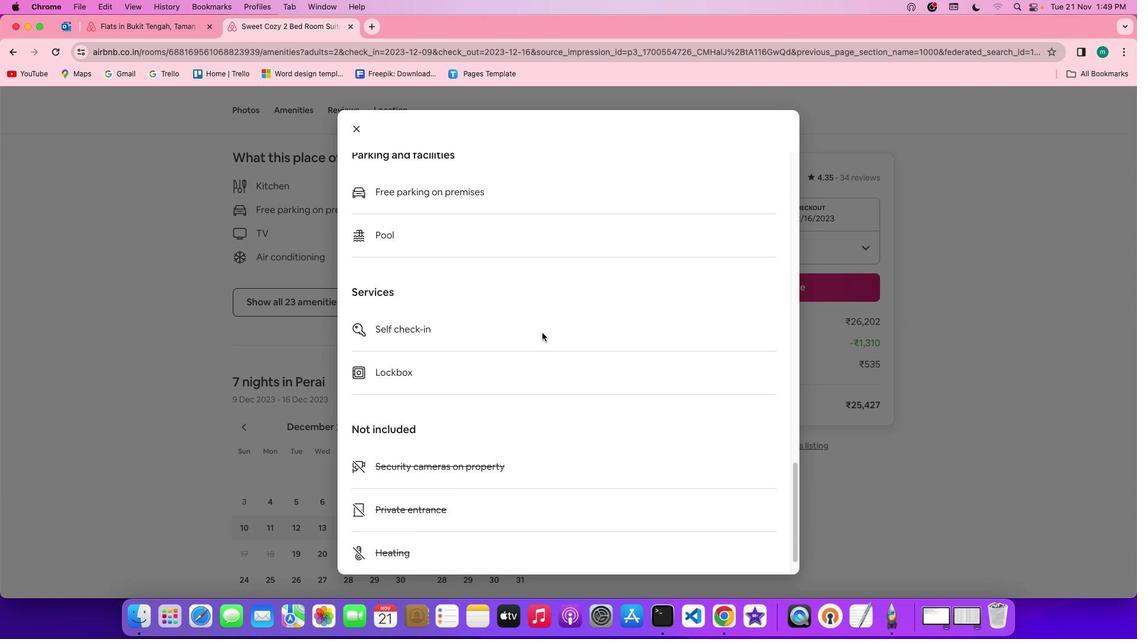 
Action: Mouse scrolled (542, 333) with delta (0, 0)
Screenshot: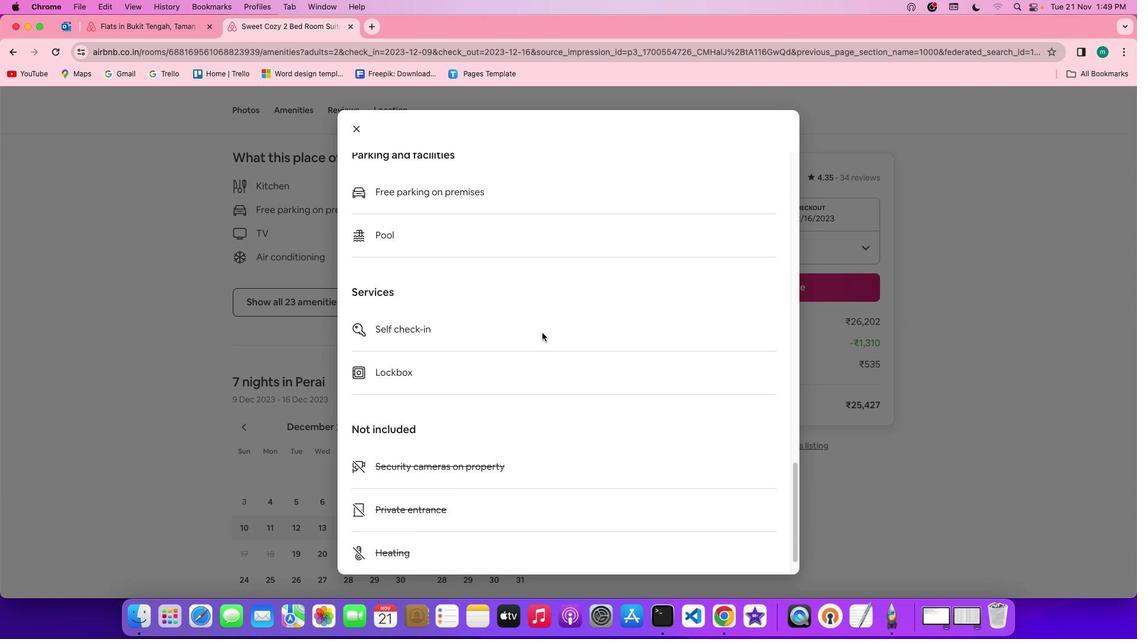 
Action: Mouse scrolled (542, 333) with delta (0, -1)
Screenshot: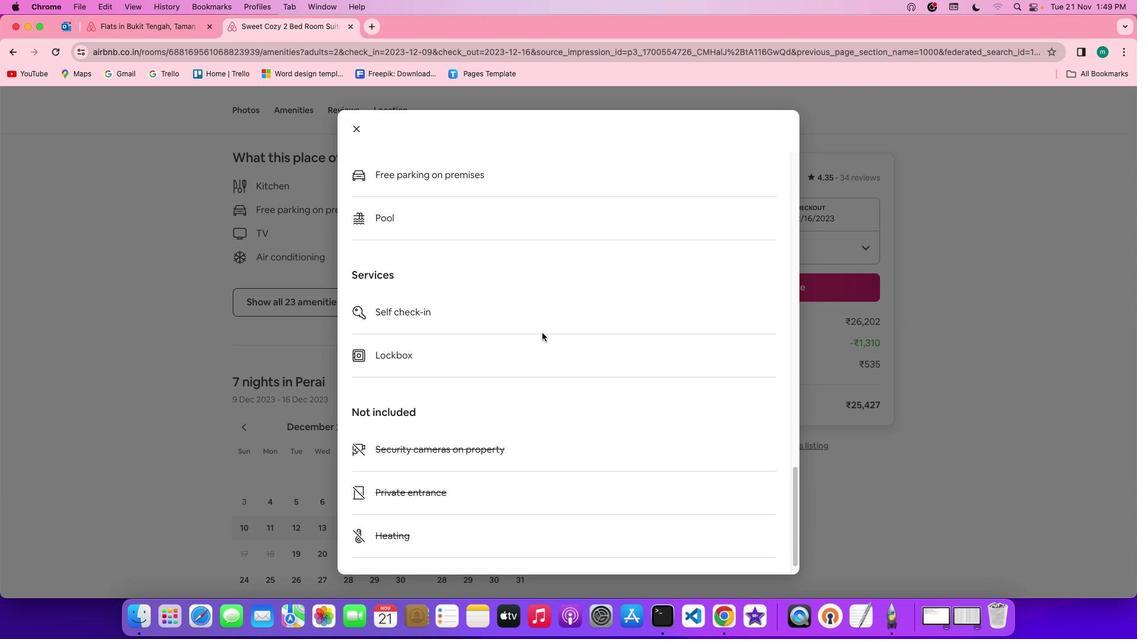 
Action: Mouse scrolled (542, 333) with delta (0, -2)
Screenshot: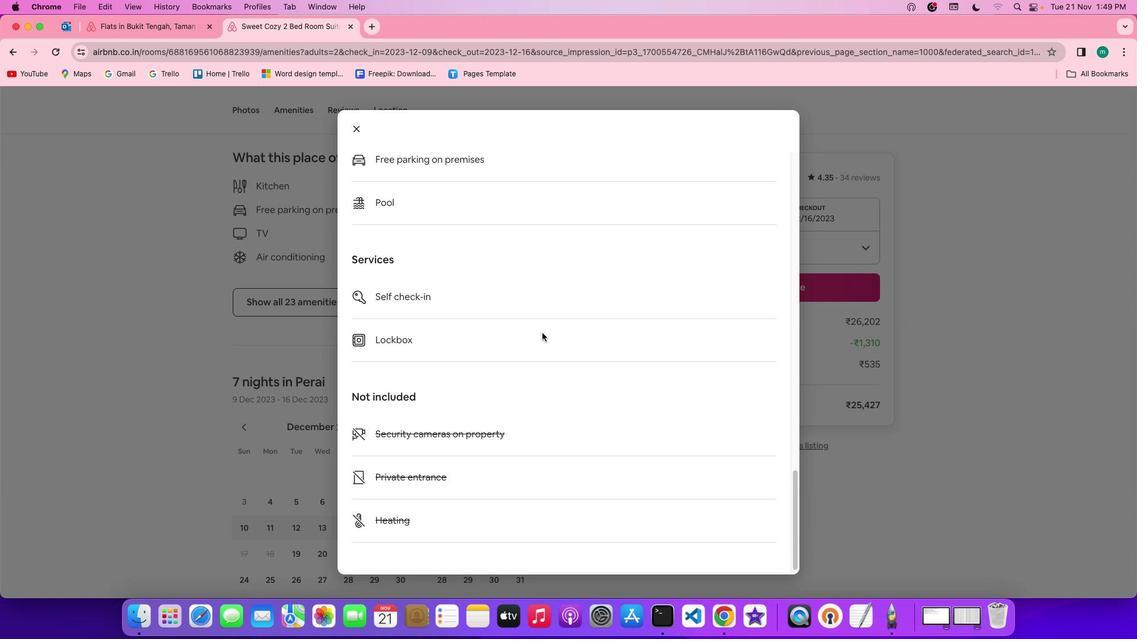 
Action: Mouse scrolled (542, 333) with delta (0, -3)
Screenshot: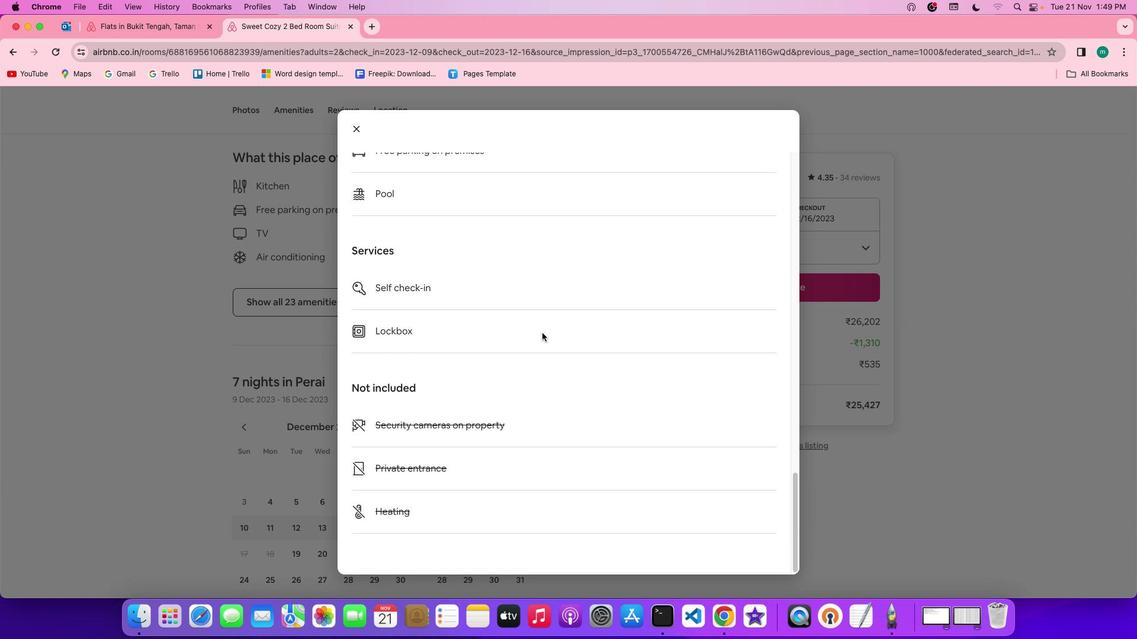 
Action: Mouse scrolled (542, 333) with delta (0, -3)
Screenshot: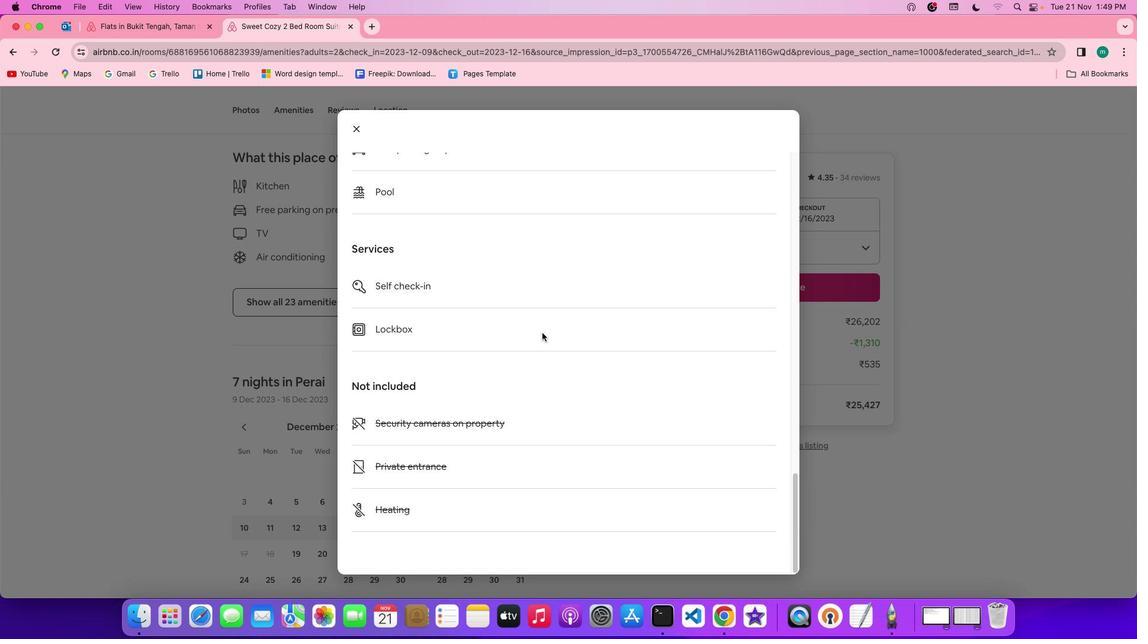 
Action: Mouse scrolled (542, 333) with delta (0, 0)
Screenshot: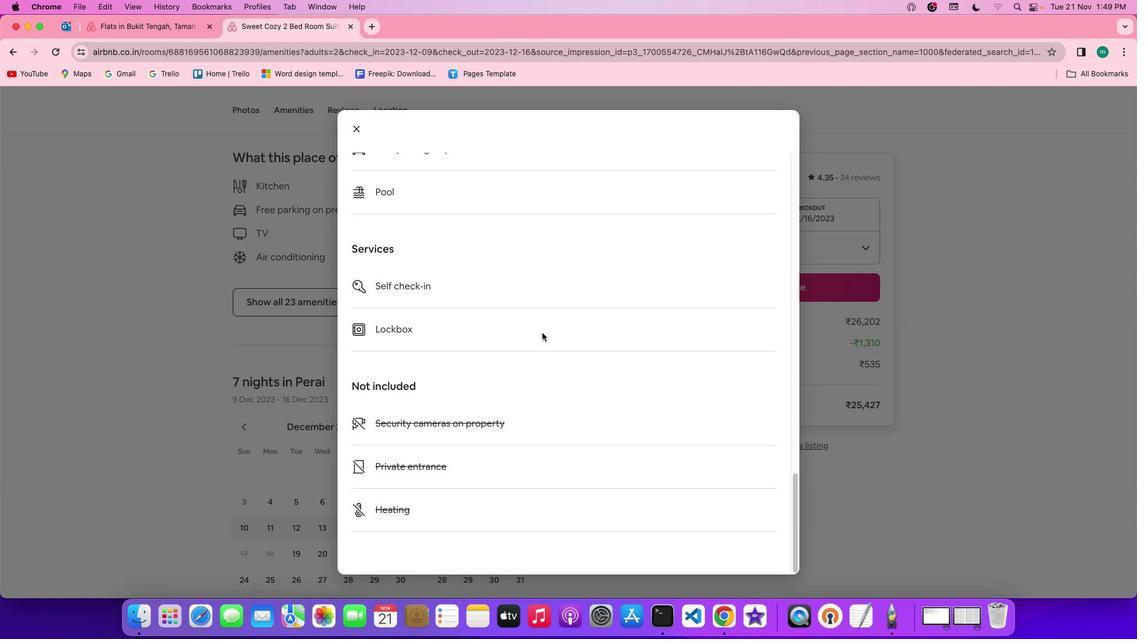 
Action: Mouse scrolled (542, 333) with delta (0, 0)
Screenshot: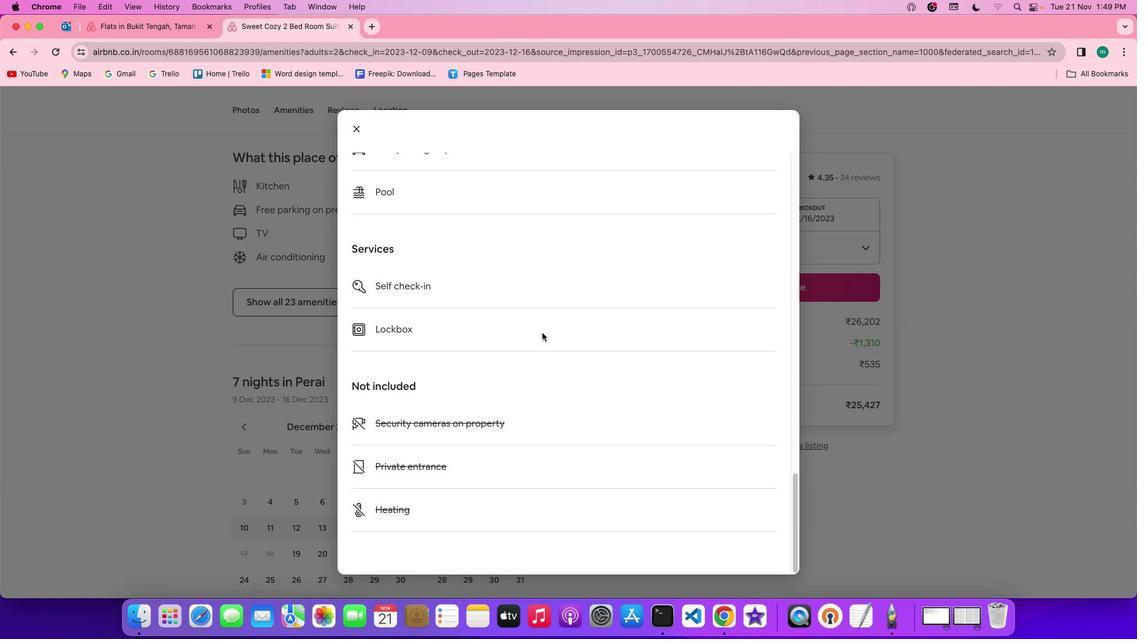 
Action: Mouse scrolled (542, 333) with delta (0, -1)
Screenshot: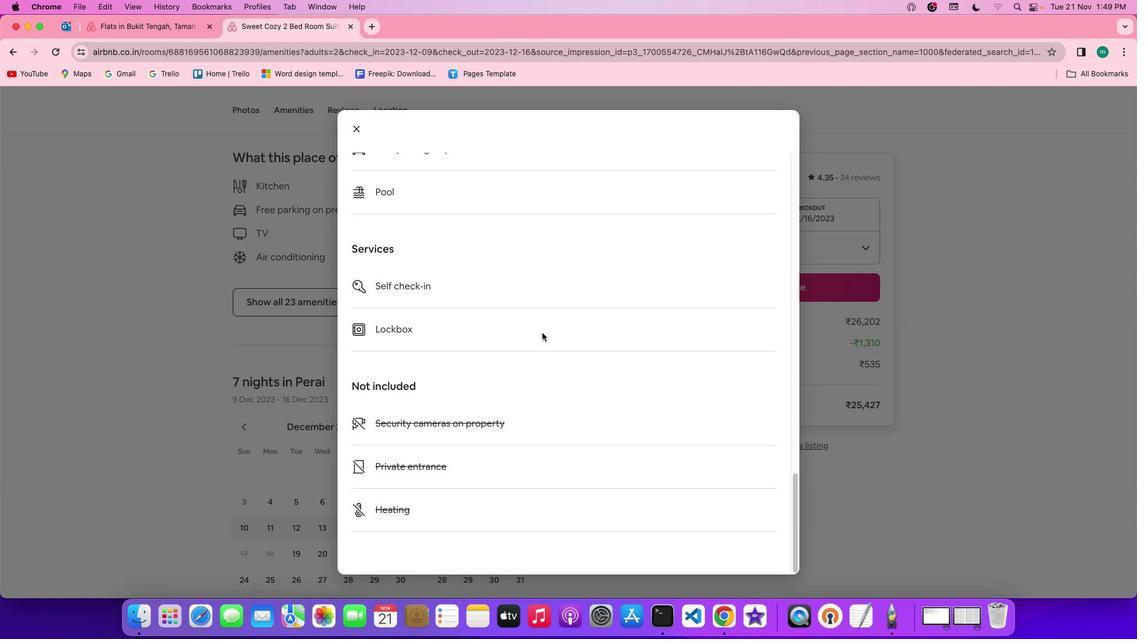 
Action: Mouse scrolled (542, 333) with delta (0, -2)
Screenshot: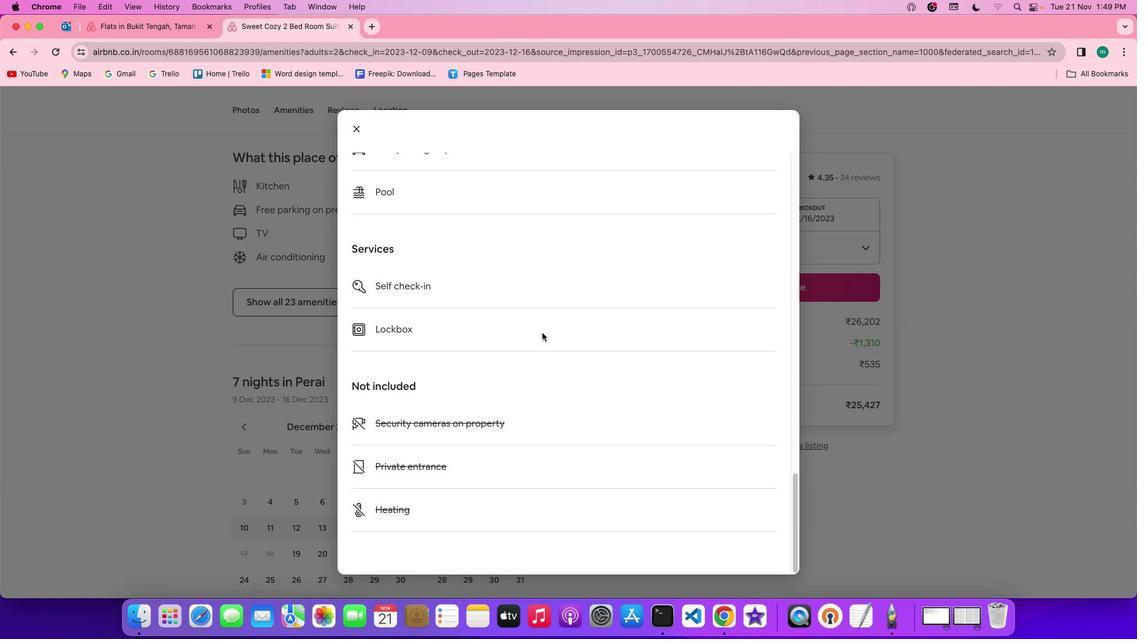 
Action: Mouse scrolled (542, 333) with delta (0, -3)
Screenshot: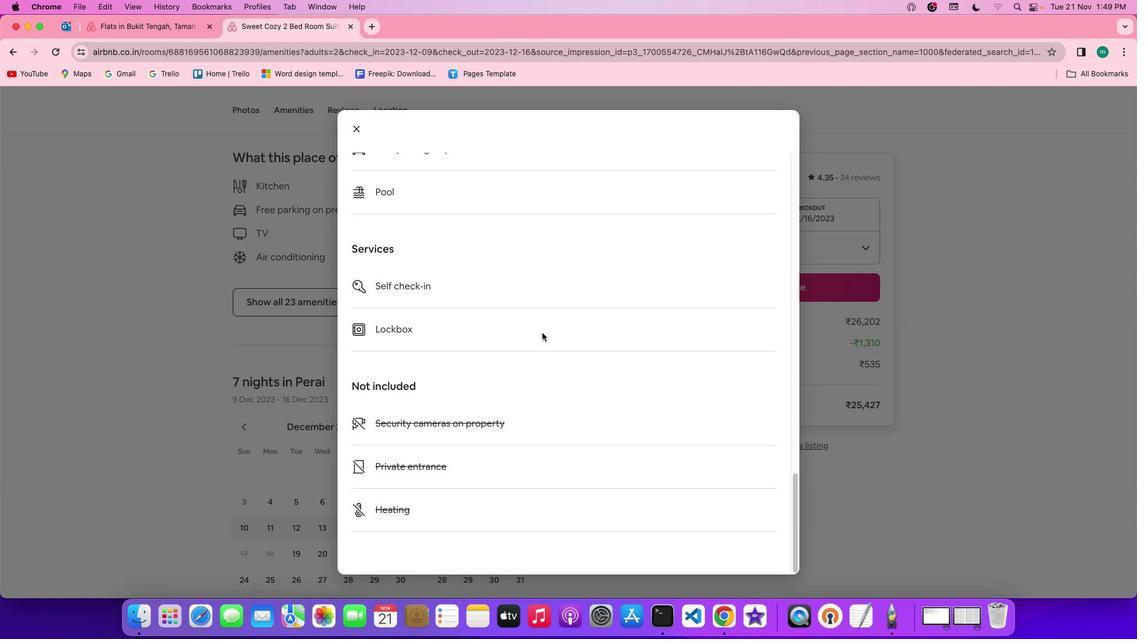 
Action: Mouse moved to (353, 120)
Screenshot: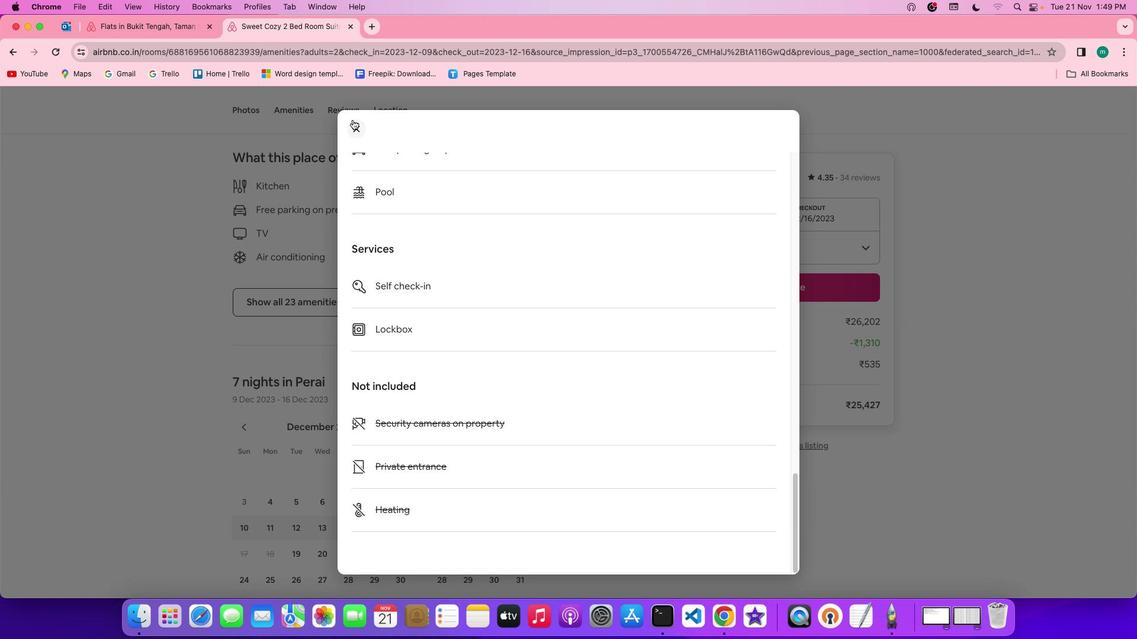 
Action: Mouse pressed left at (353, 120)
Screenshot: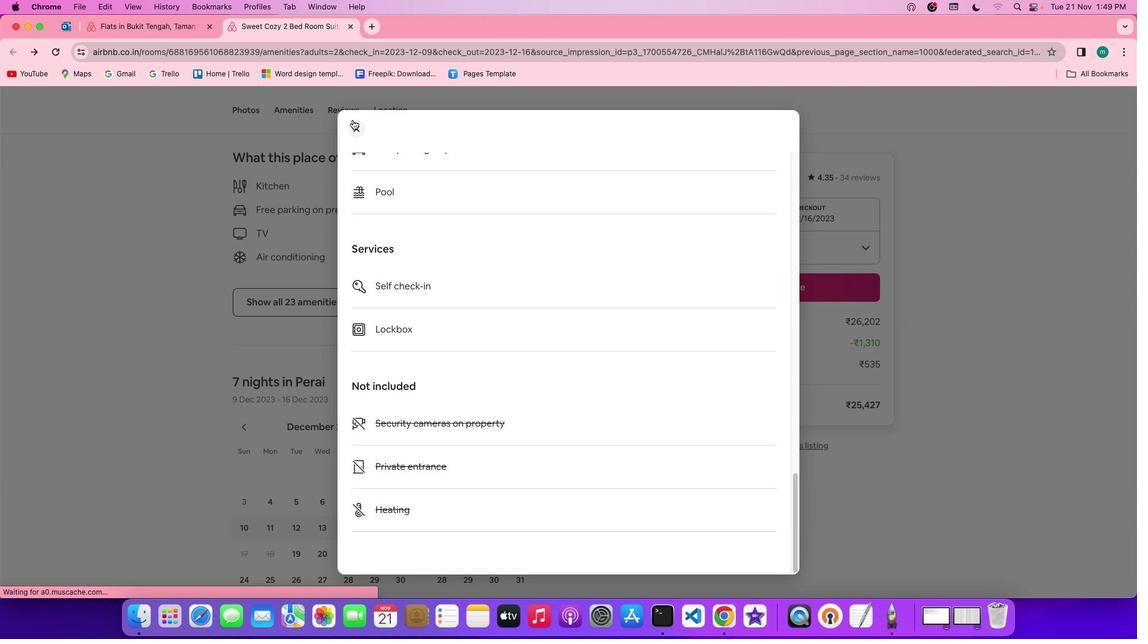 
Action: Mouse moved to (442, 318)
Screenshot: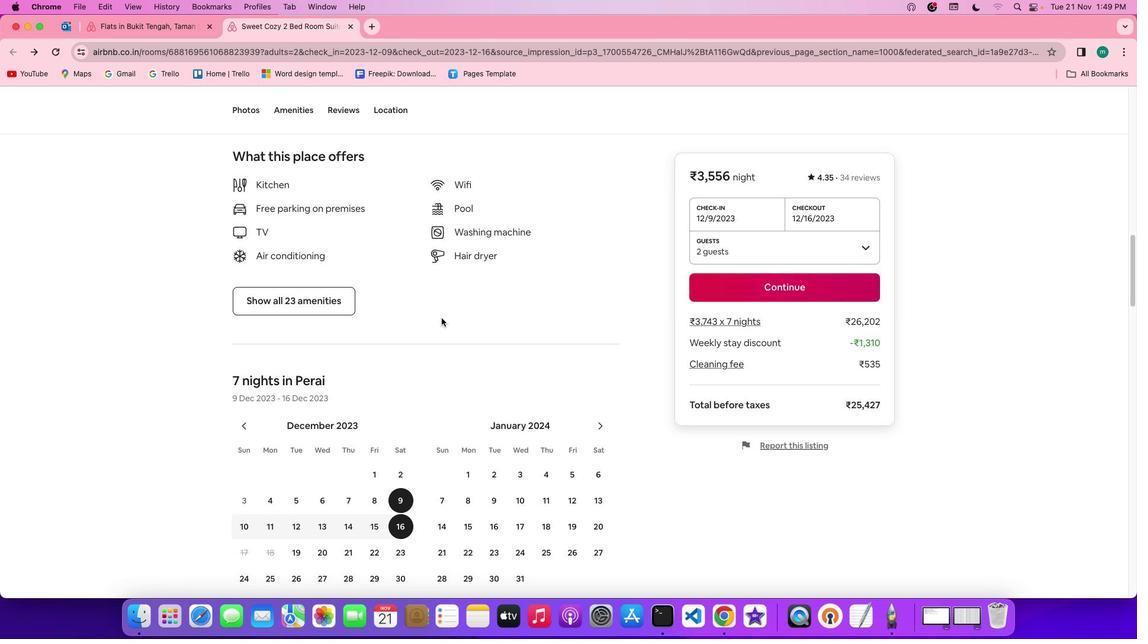 
Action: Mouse scrolled (442, 318) with delta (0, 0)
Screenshot: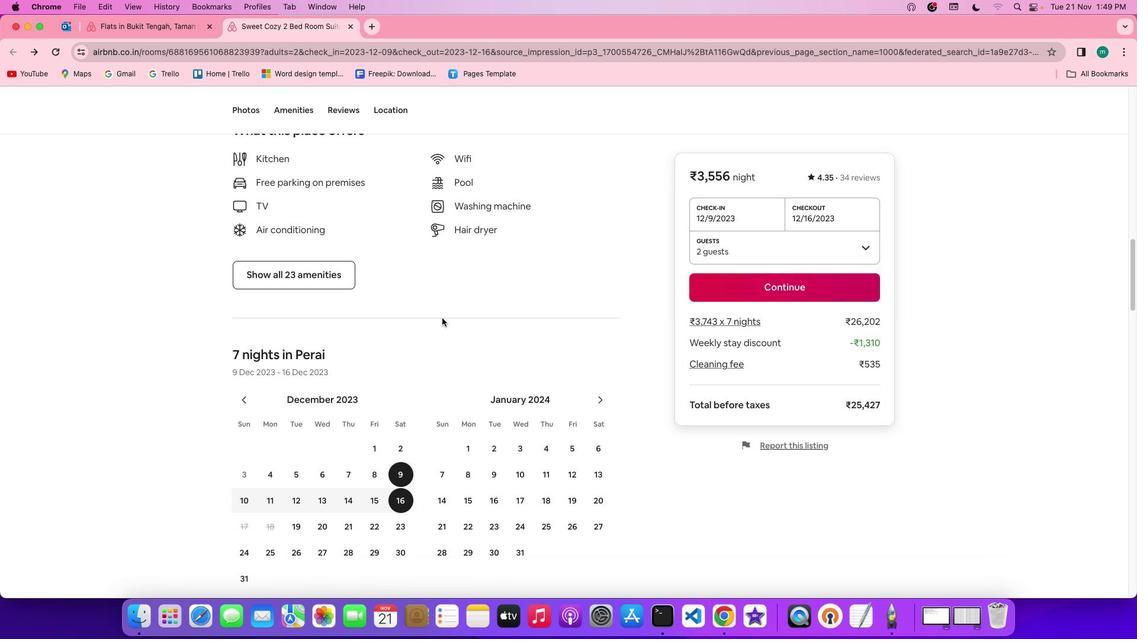 
Action: Mouse scrolled (442, 318) with delta (0, 0)
Screenshot: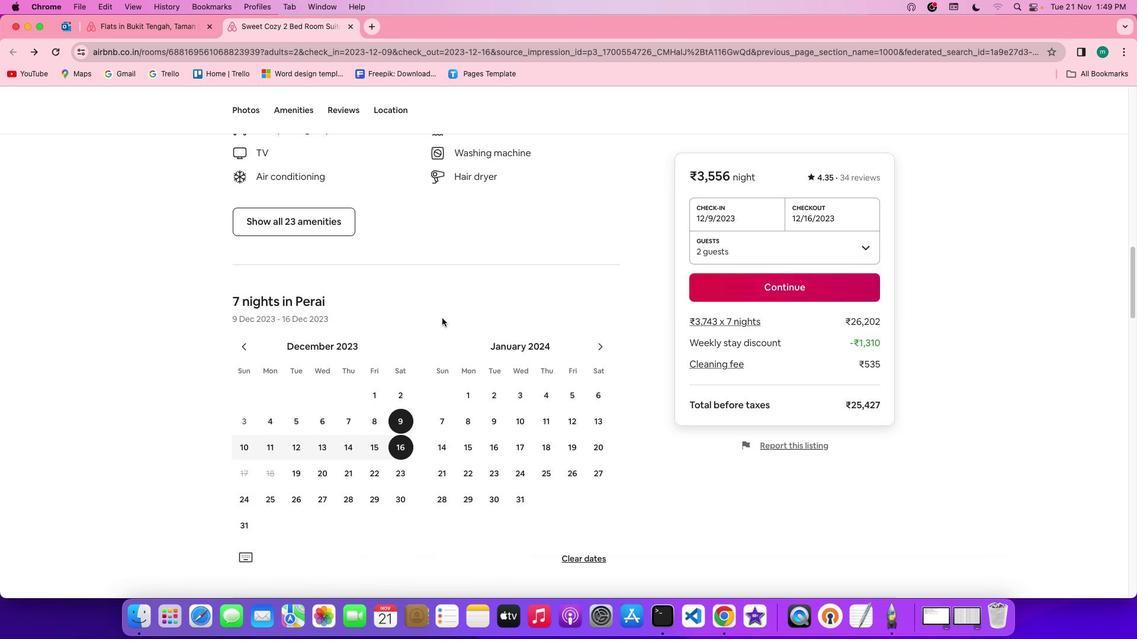 
Action: Mouse scrolled (442, 318) with delta (0, -1)
